 Task: 1.7.8  Export Data with schedule Export
Action: Mouse moved to (959, 69)
Screenshot: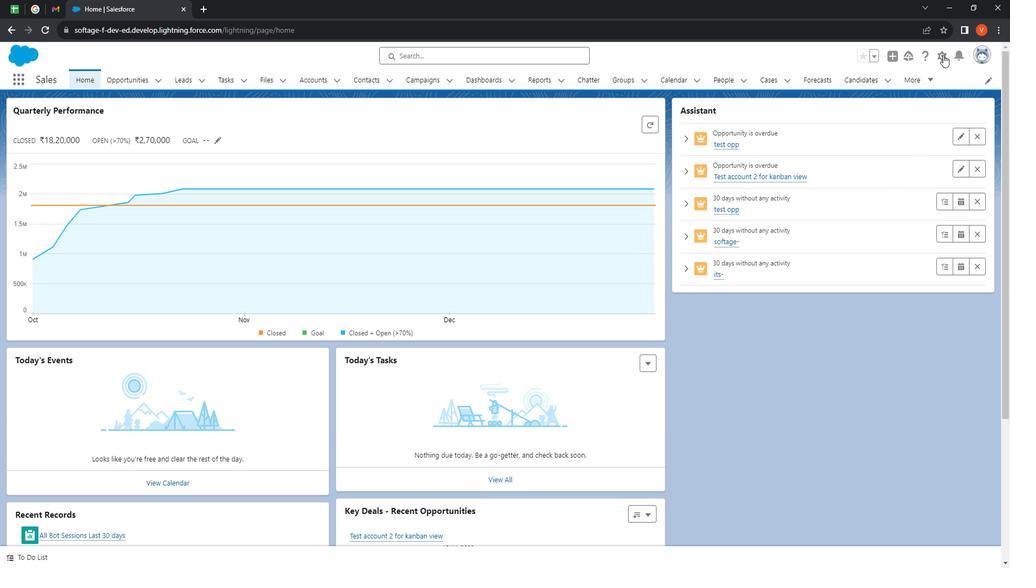 
Action: Mouse pressed left at (959, 69)
Screenshot: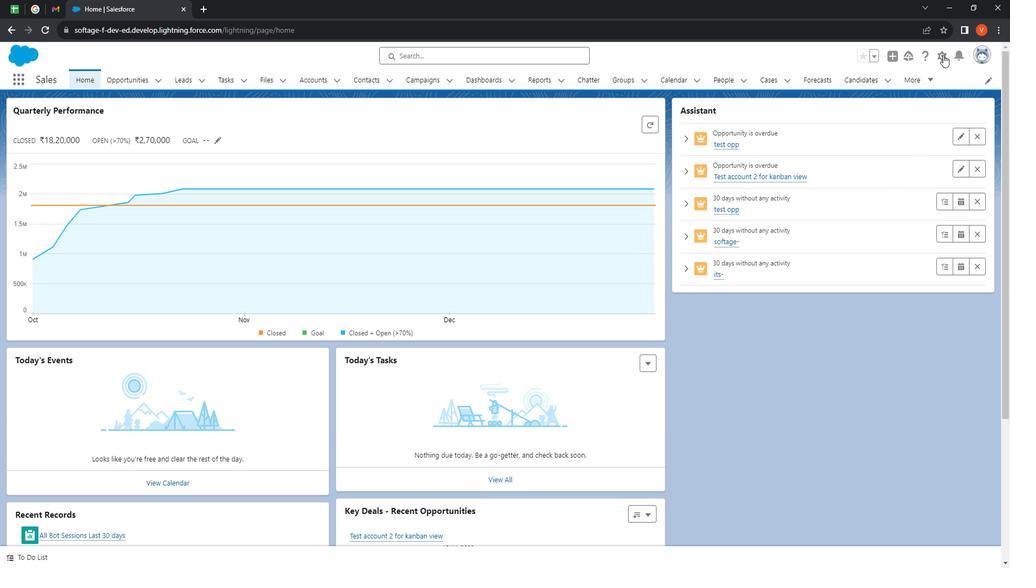 
Action: Mouse moved to (921, 101)
Screenshot: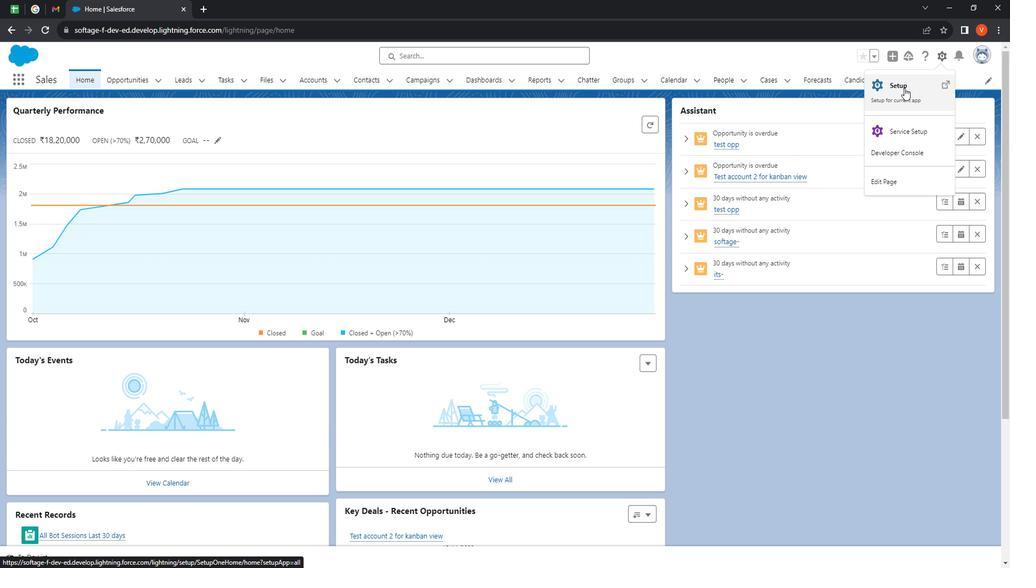 
Action: Mouse pressed left at (921, 101)
Screenshot: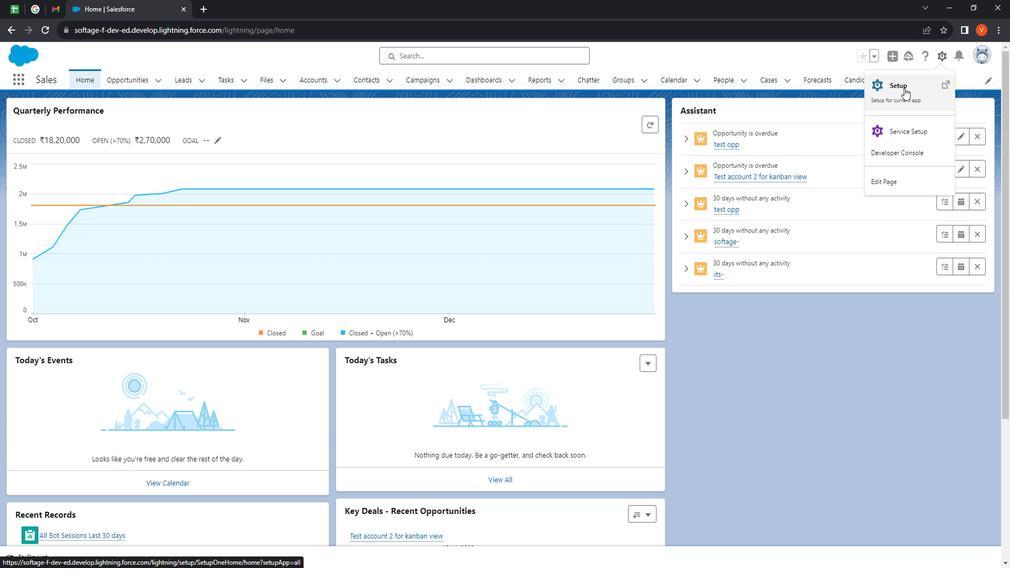 
Action: Mouse moved to (142, 126)
Screenshot: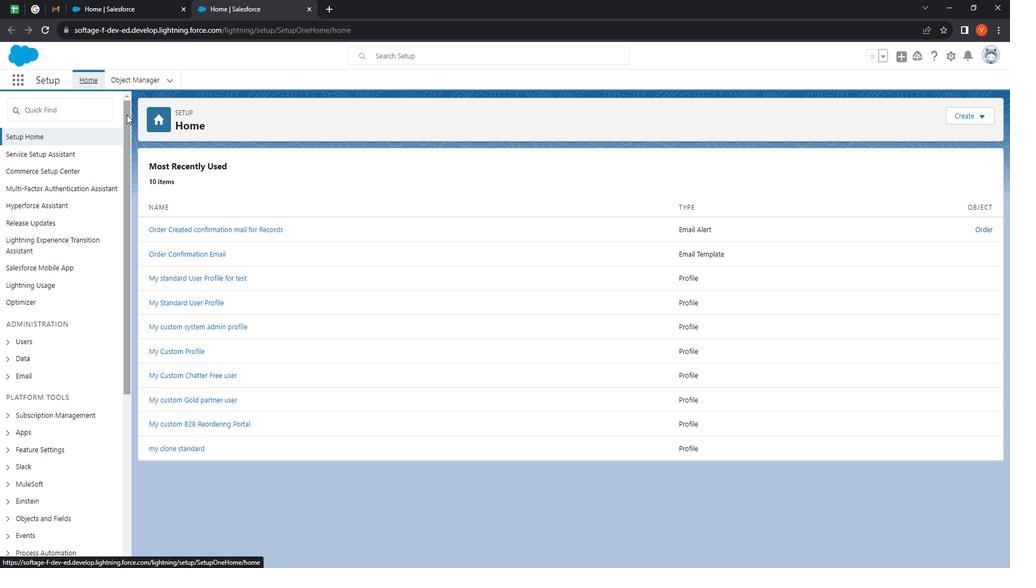 
Action: Mouse pressed left at (142, 126)
Screenshot: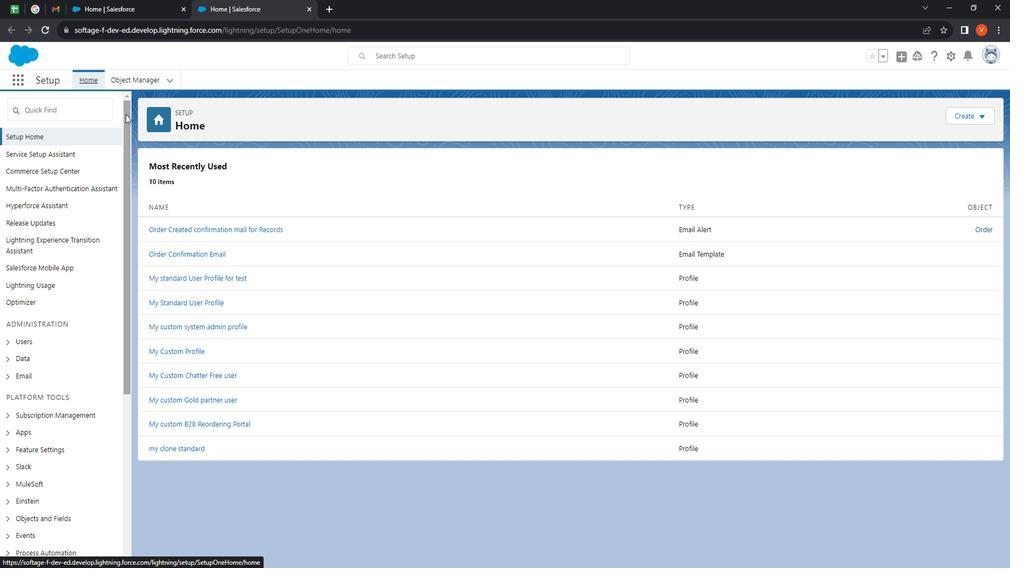 
Action: Mouse moved to (22, 256)
Screenshot: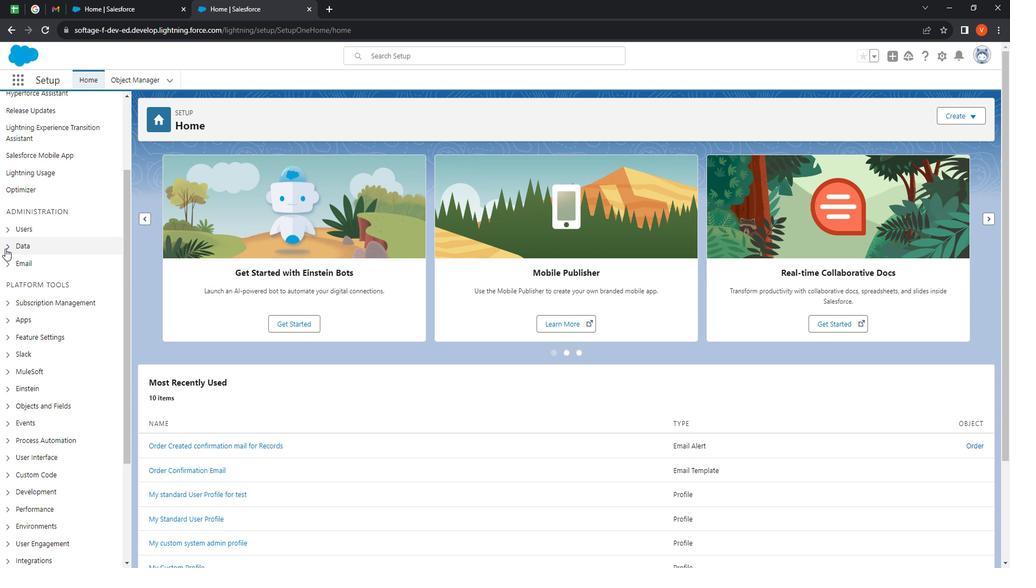 
Action: Mouse pressed left at (22, 256)
Screenshot: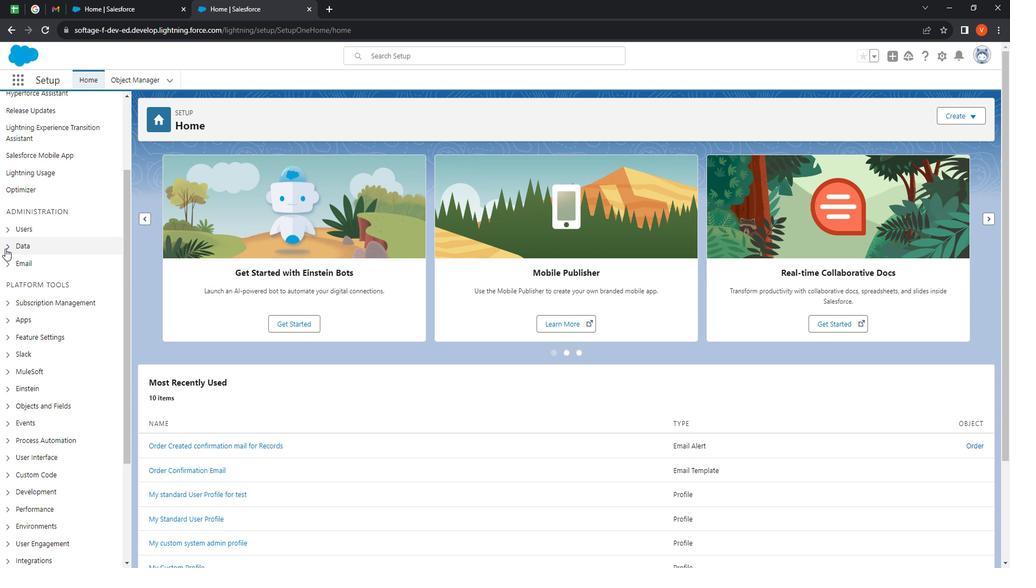 
Action: Mouse moved to (71, 289)
Screenshot: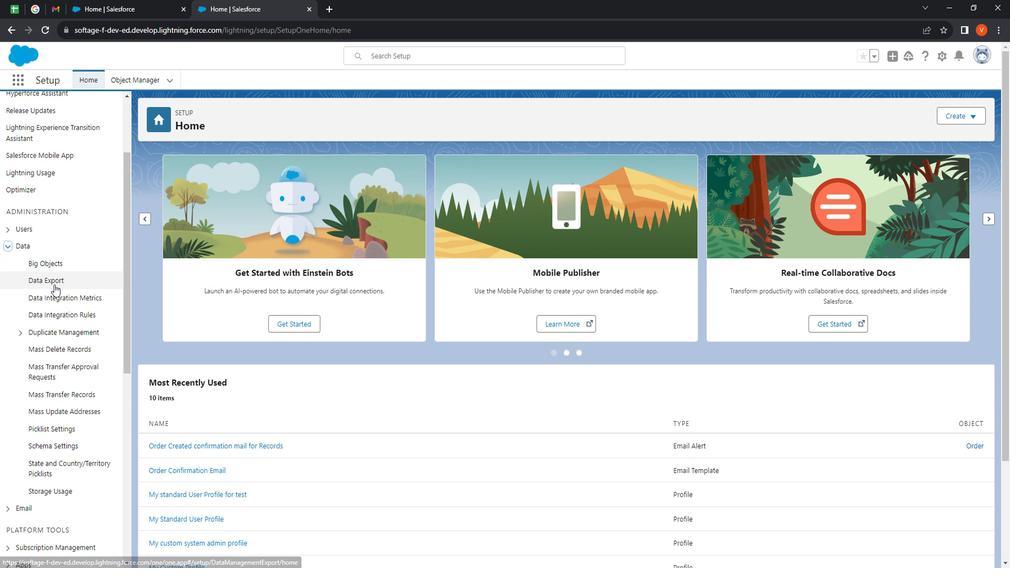 
Action: Mouse pressed left at (71, 289)
Screenshot: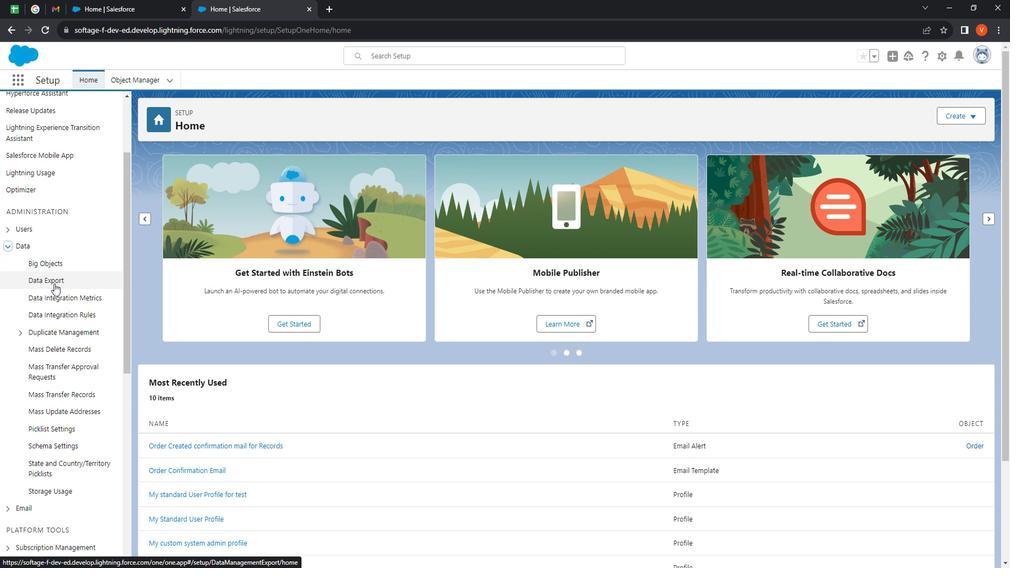 
Action: Mouse moved to (473, 272)
Screenshot: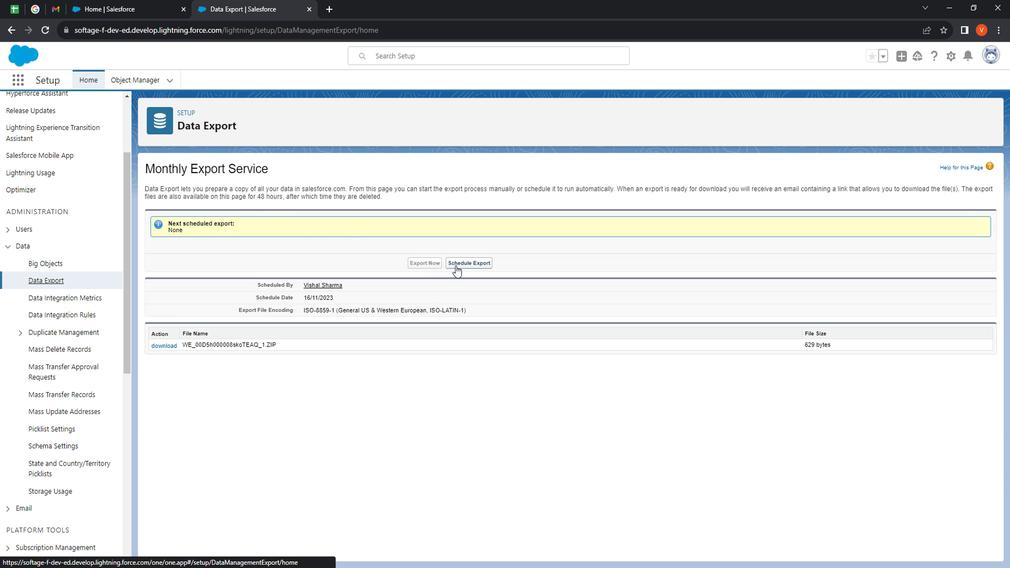 
Action: Mouse pressed left at (473, 272)
Screenshot: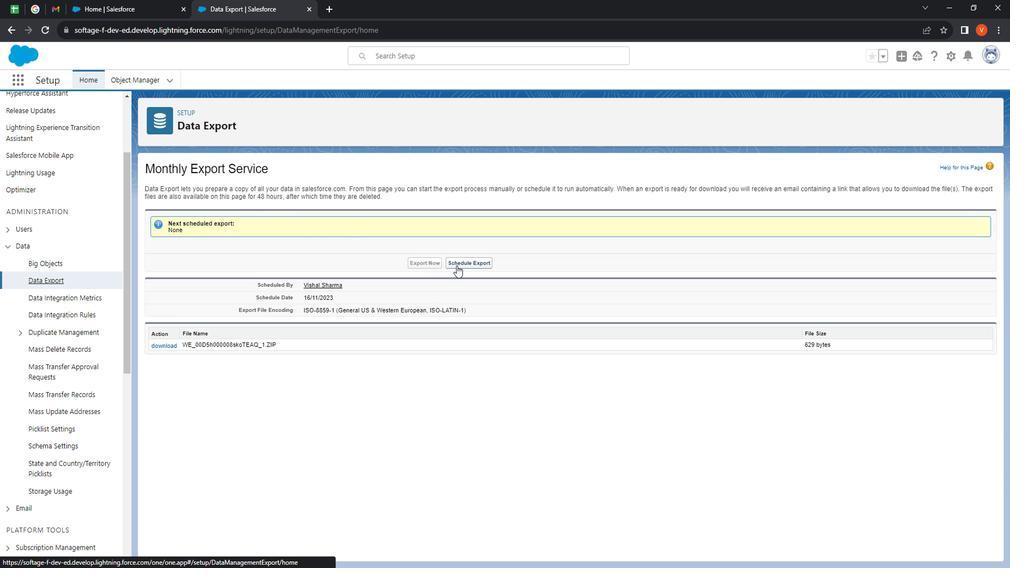 
Action: Mouse moved to (327, 239)
Screenshot: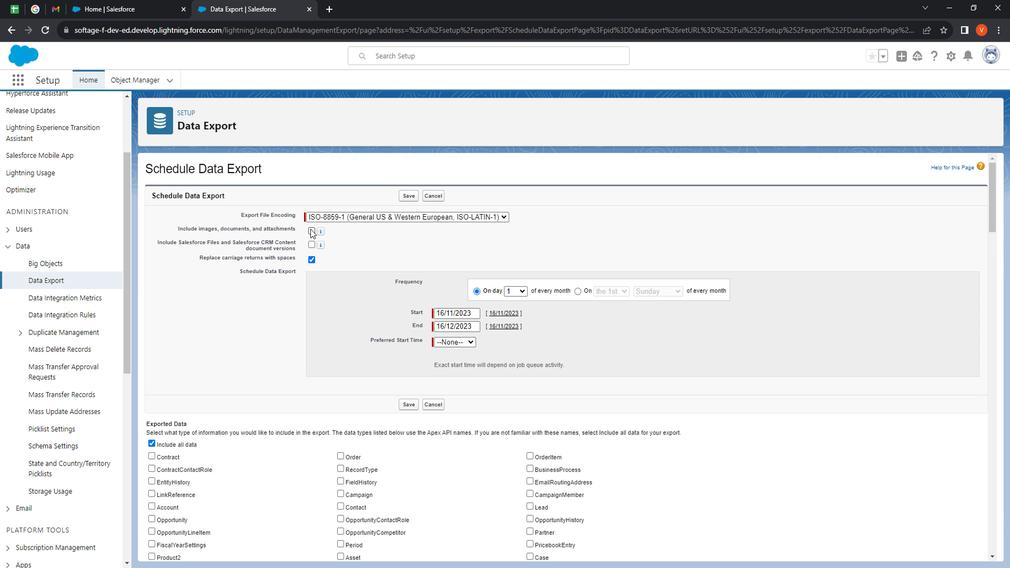 
Action: Mouse pressed left at (327, 239)
Screenshot: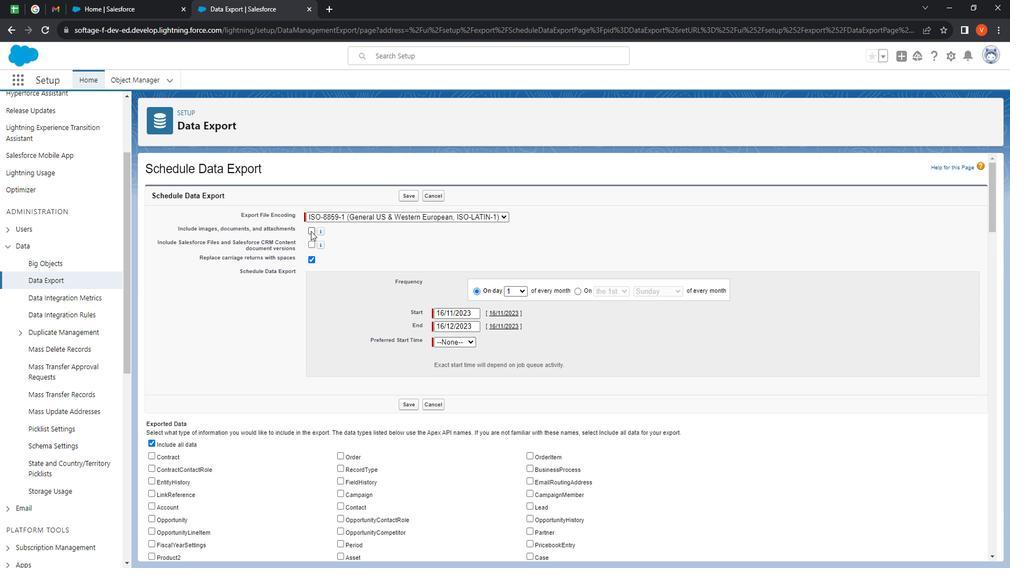 
Action: Mouse moved to (327, 253)
Screenshot: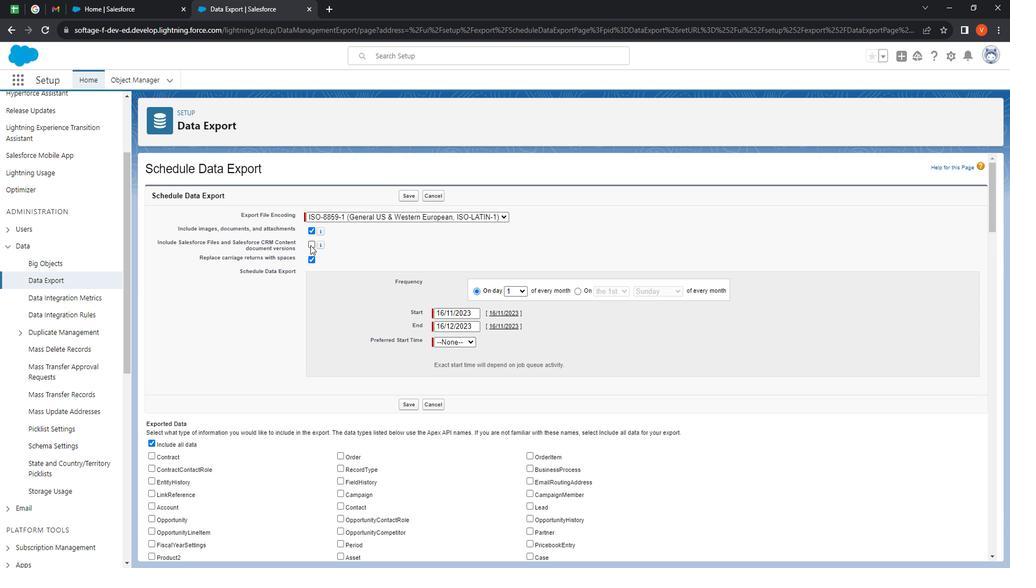 
Action: Mouse pressed left at (327, 253)
Screenshot: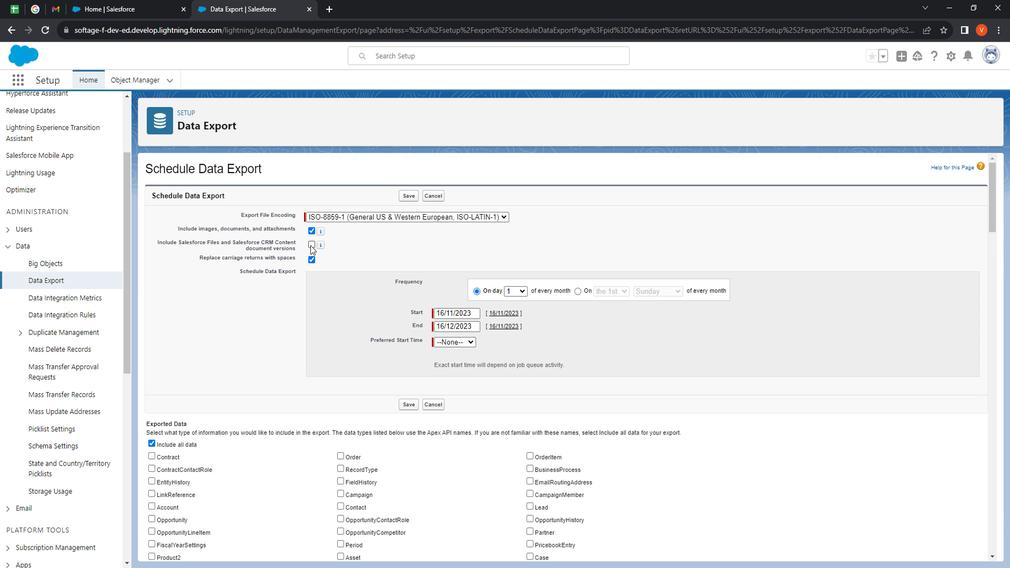 
Action: Mouse moved to (374, 226)
Screenshot: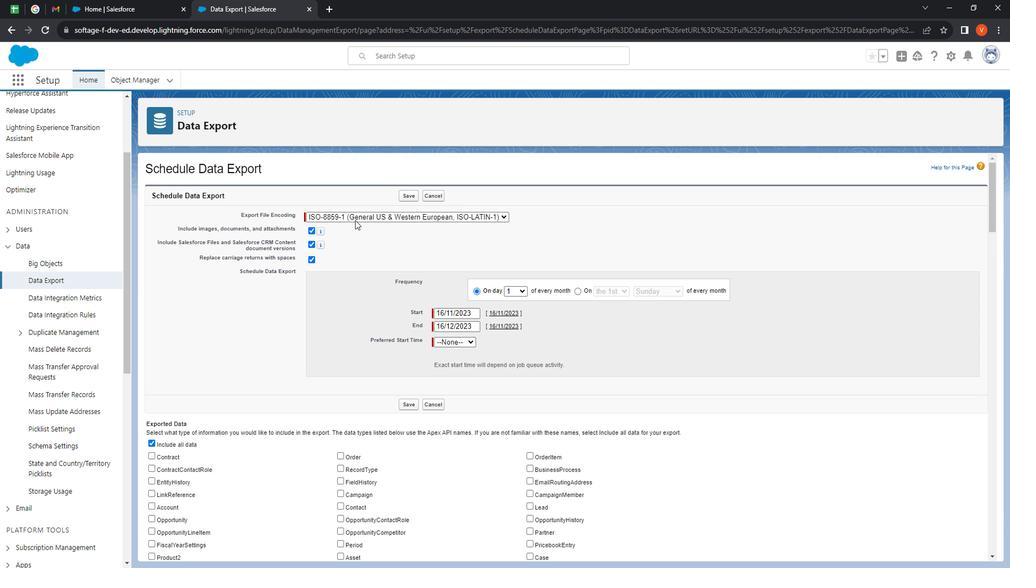 
Action: Mouse pressed left at (374, 226)
Screenshot: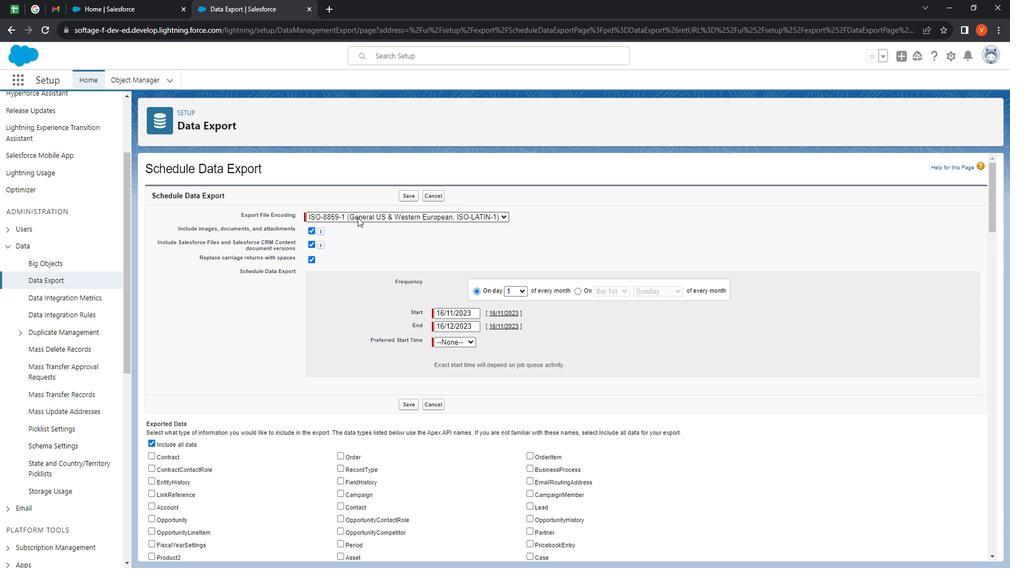 
Action: Mouse moved to (358, 251)
Screenshot: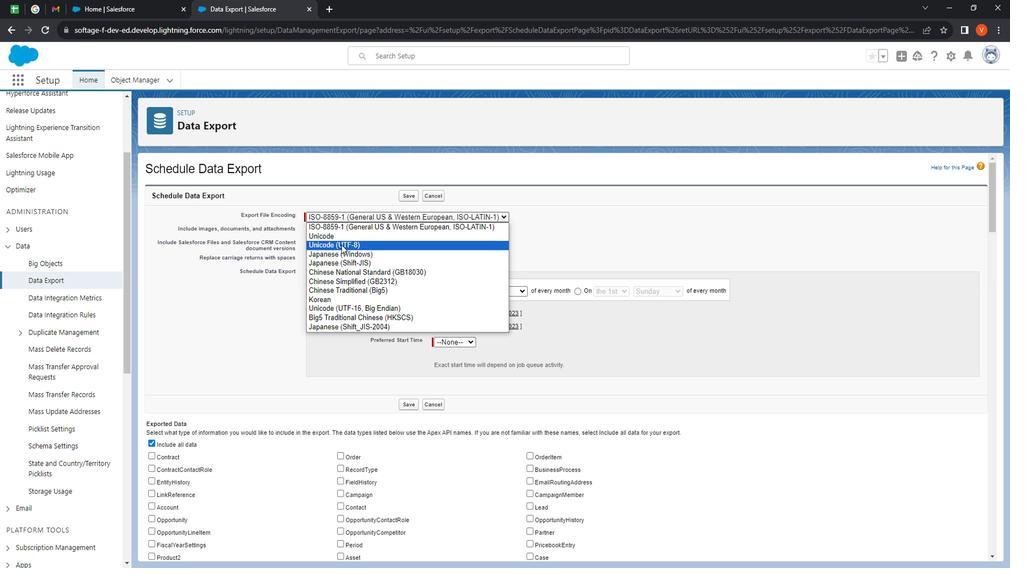 
Action: Mouse pressed left at (358, 251)
Screenshot: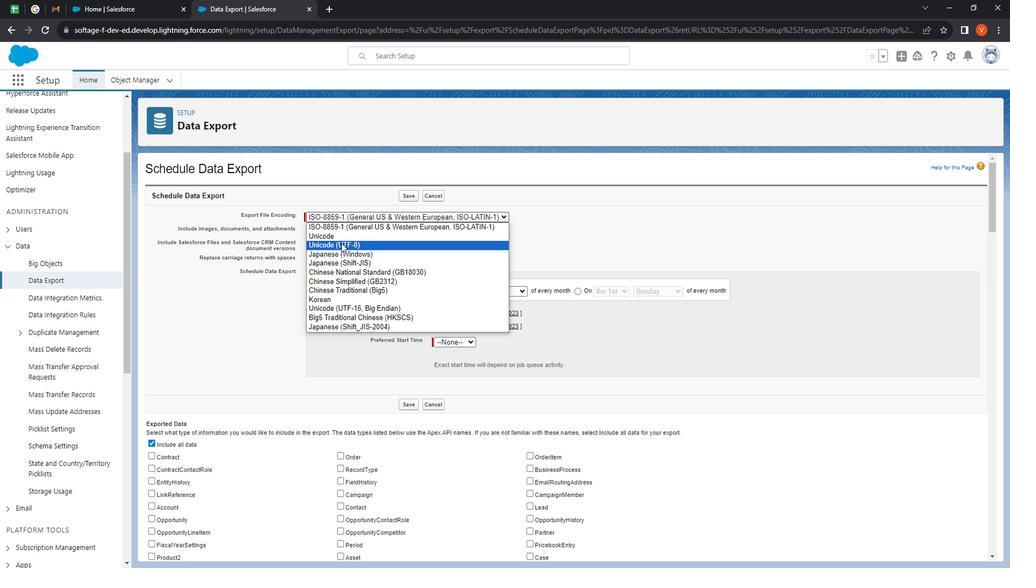 
Action: Mouse moved to (593, 296)
Screenshot: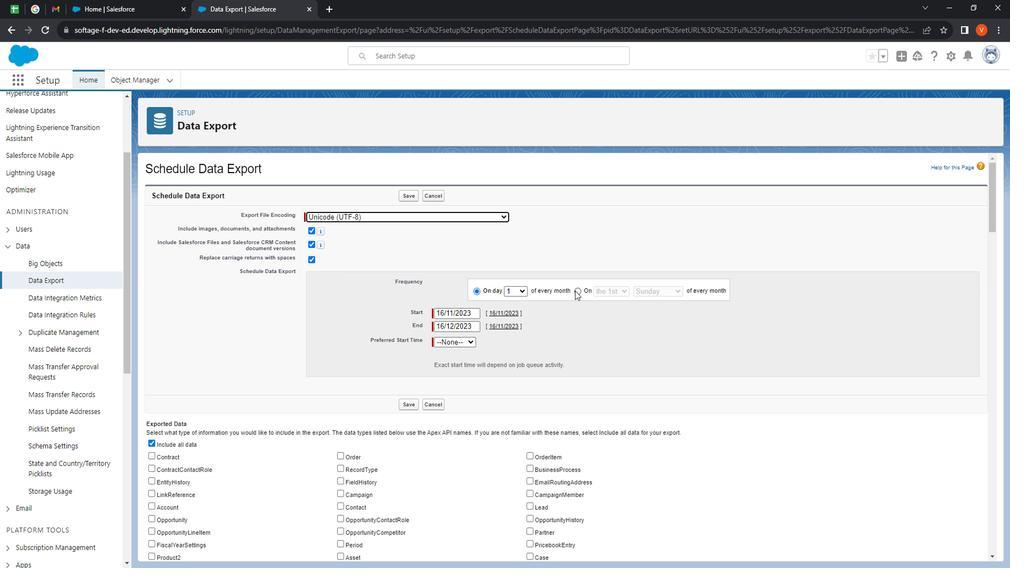 
Action: Mouse pressed left at (593, 296)
Screenshot: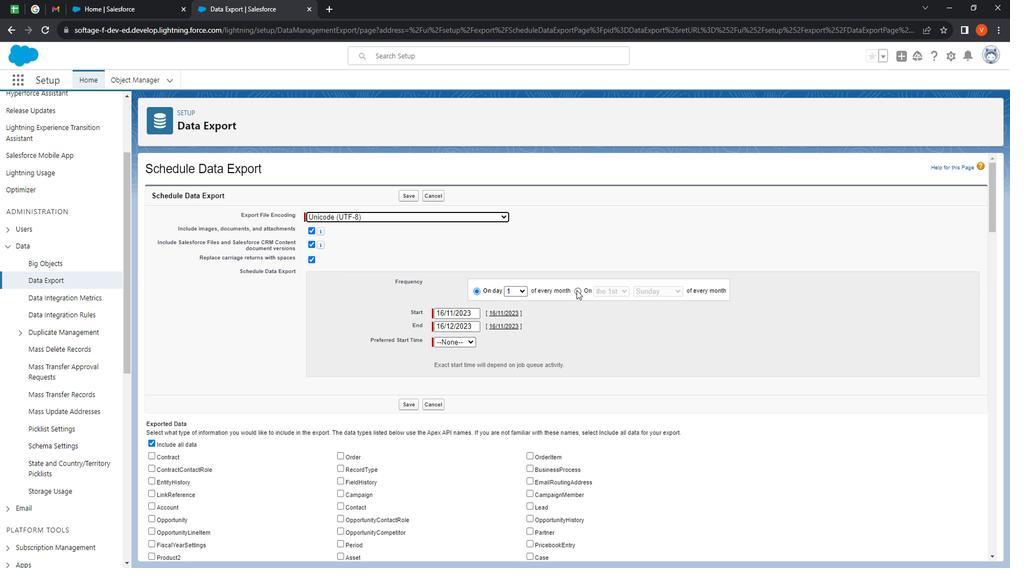 
Action: Mouse moved to (634, 296)
Screenshot: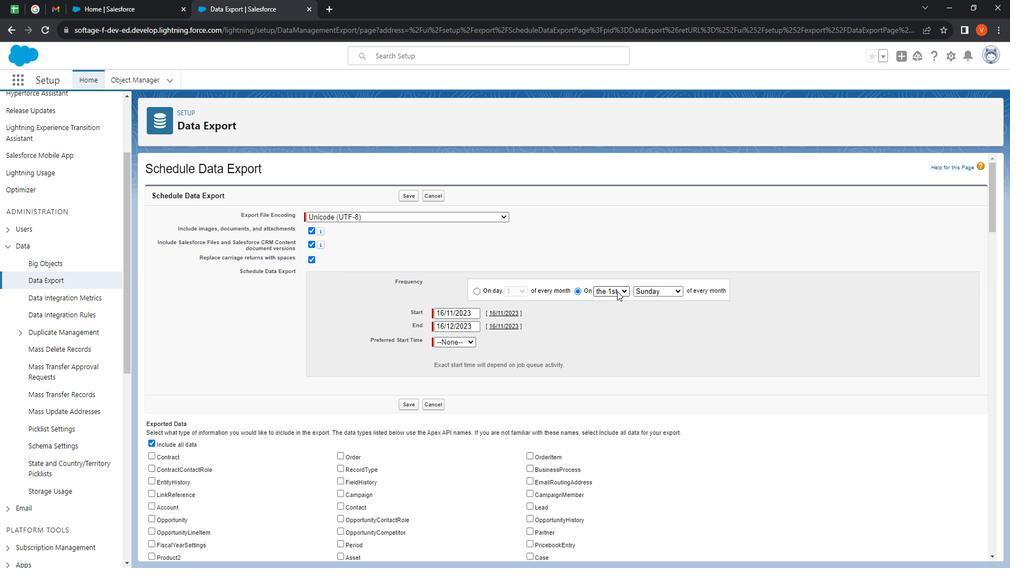 
Action: Mouse pressed left at (634, 296)
Screenshot: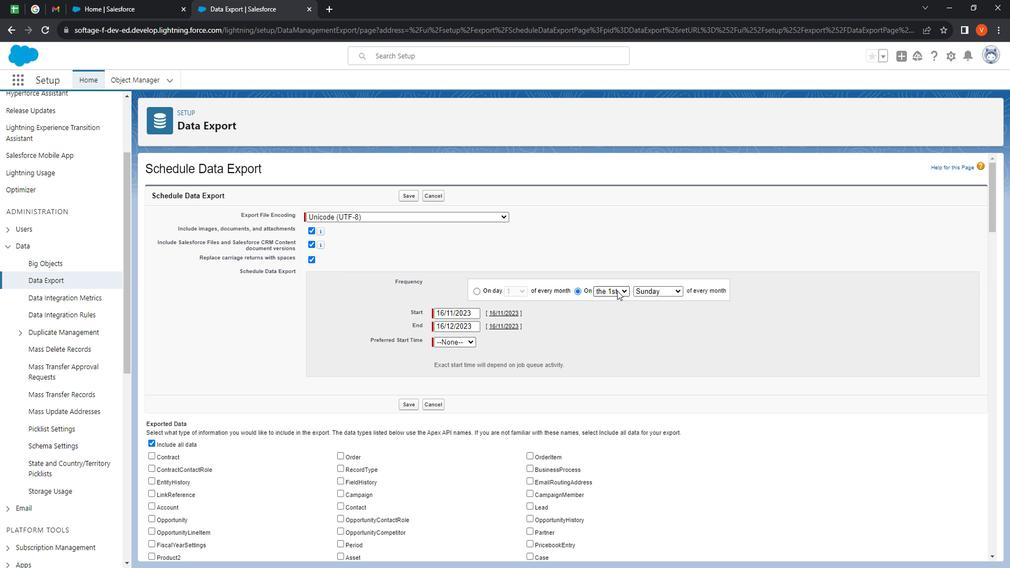 
Action: Mouse moved to (634, 324)
Screenshot: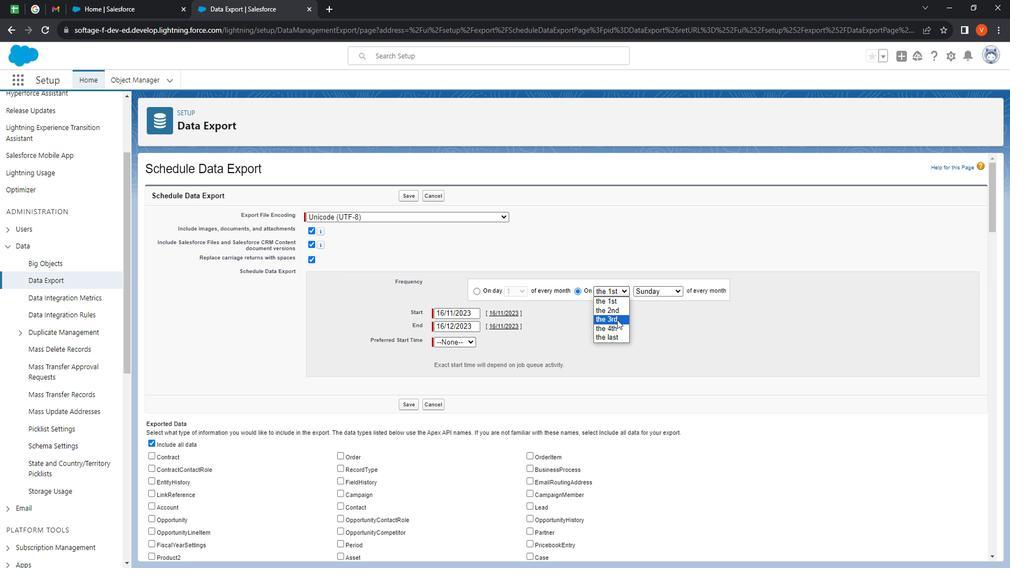 
Action: Mouse pressed left at (634, 324)
Screenshot: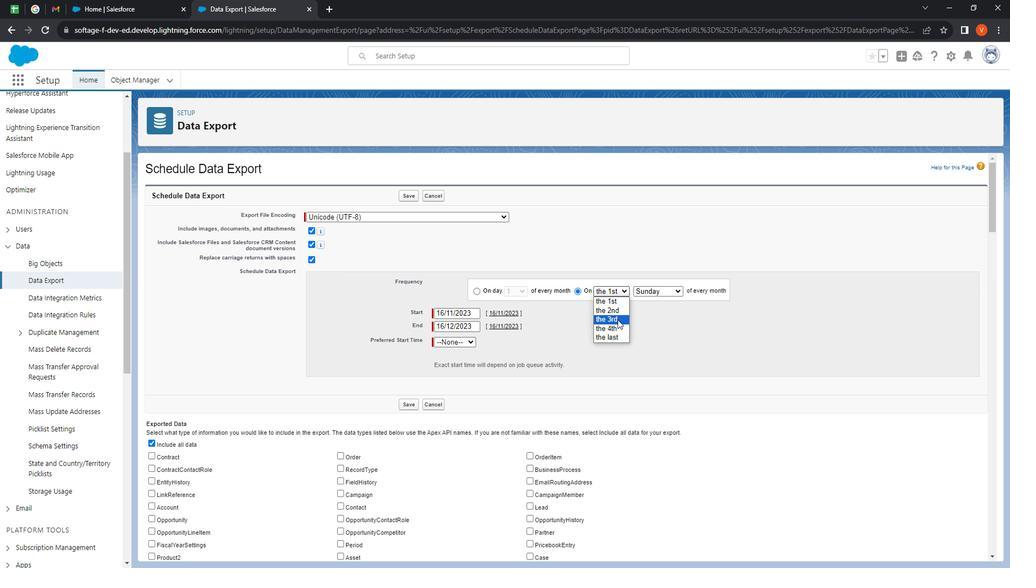 
Action: Mouse moved to (678, 298)
Screenshot: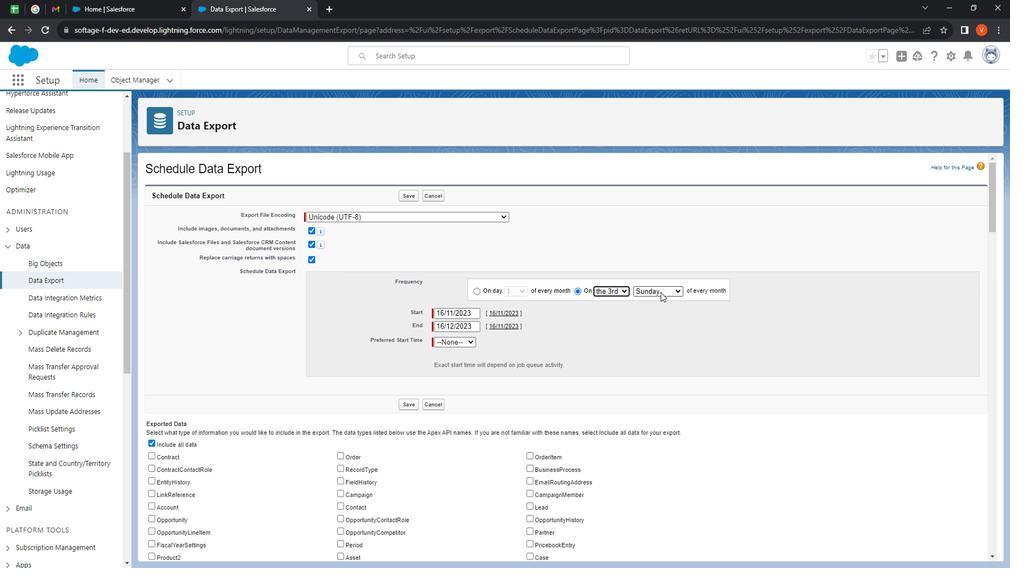 
Action: Mouse pressed left at (678, 298)
Screenshot: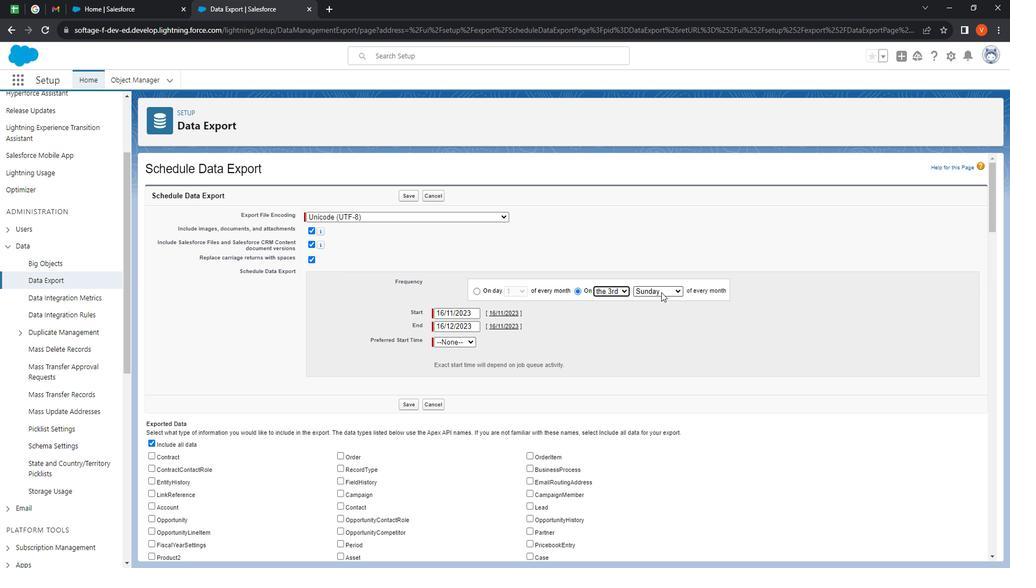 
Action: Mouse moved to (681, 358)
Screenshot: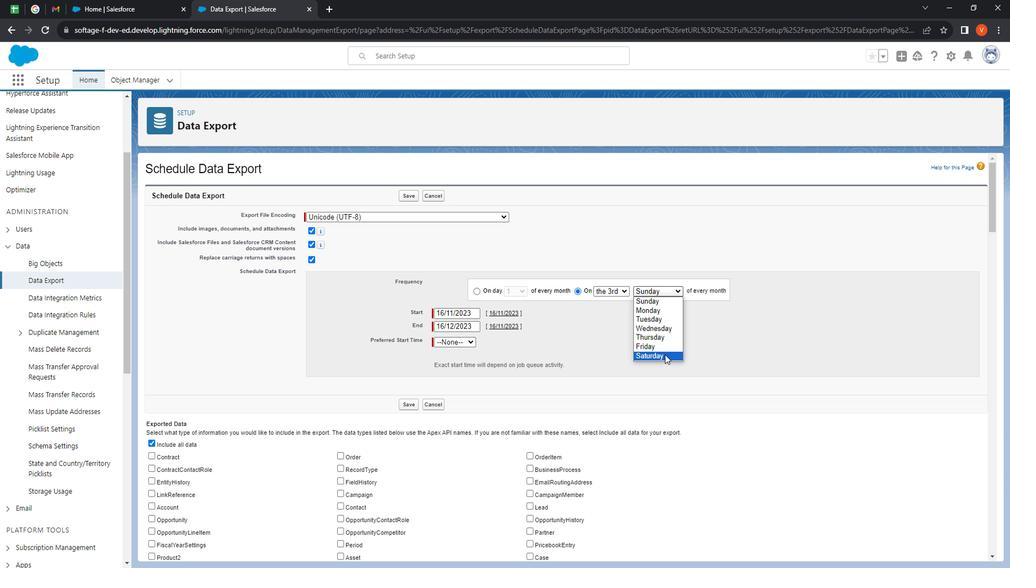 
Action: Mouse pressed left at (681, 358)
Screenshot: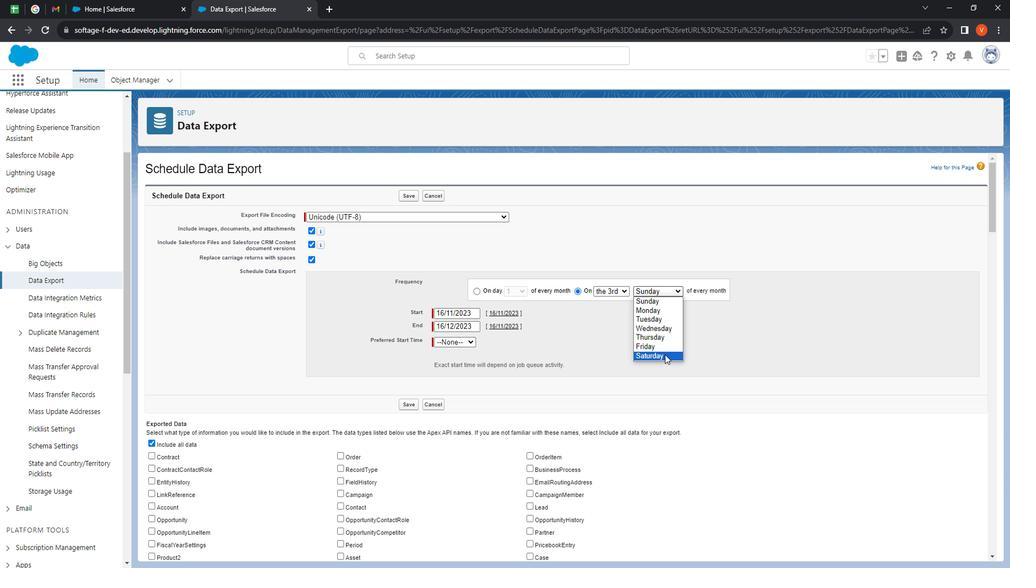 
Action: Mouse moved to (485, 345)
Screenshot: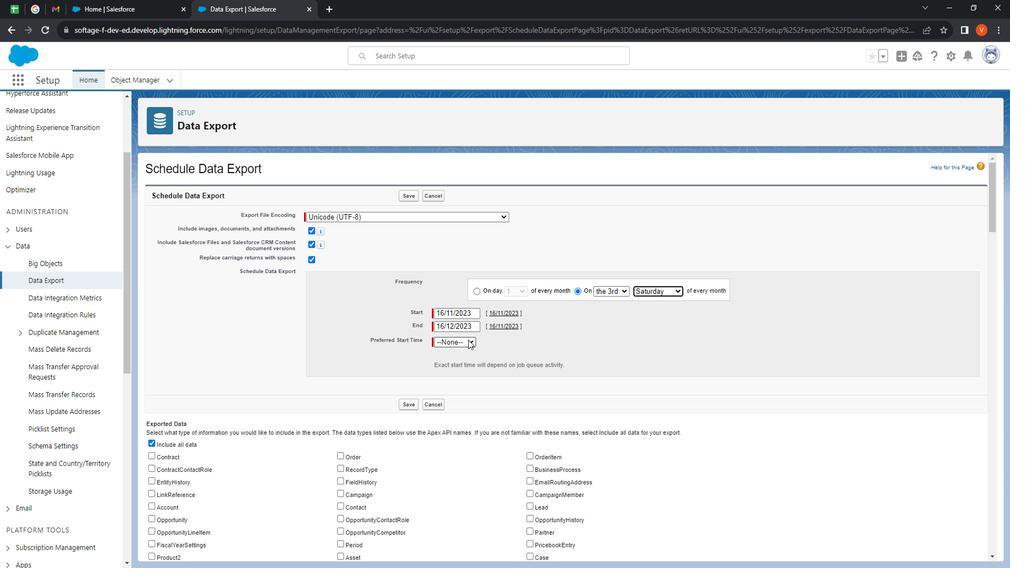 
Action: Mouse pressed left at (485, 345)
Screenshot: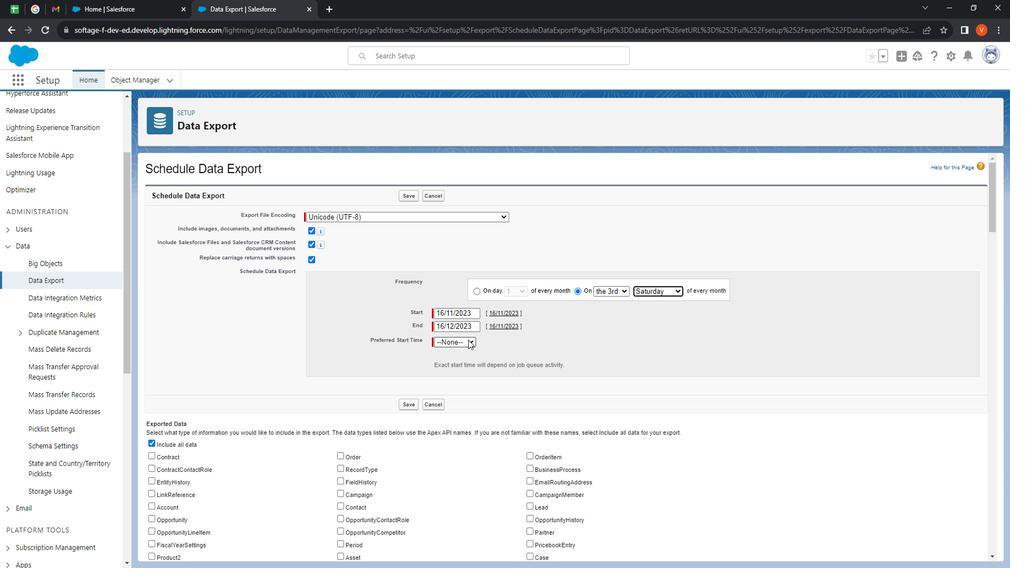 
Action: Mouse moved to (467, 450)
Screenshot: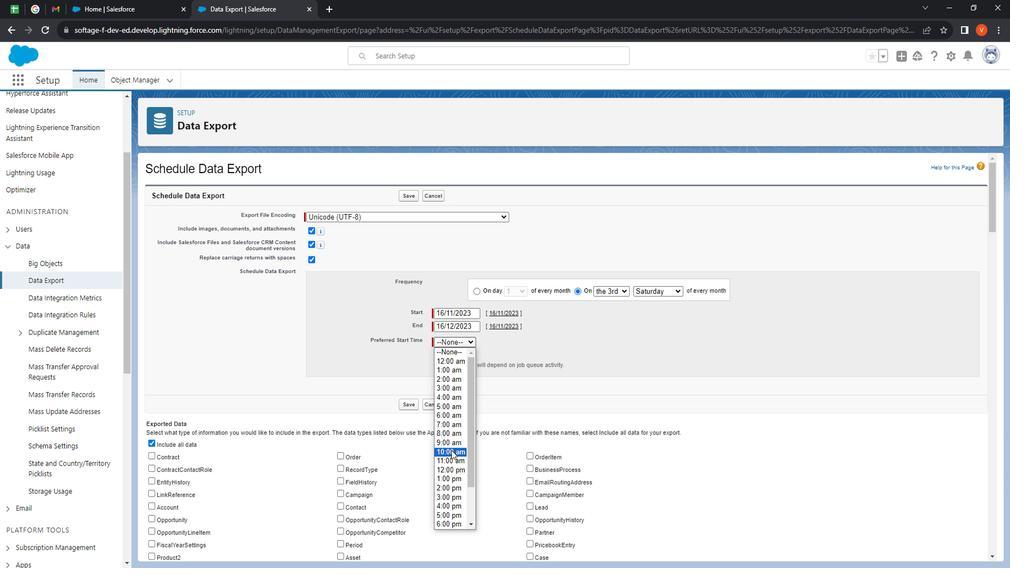 
Action: Mouse pressed left at (467, 450)
Screenshot: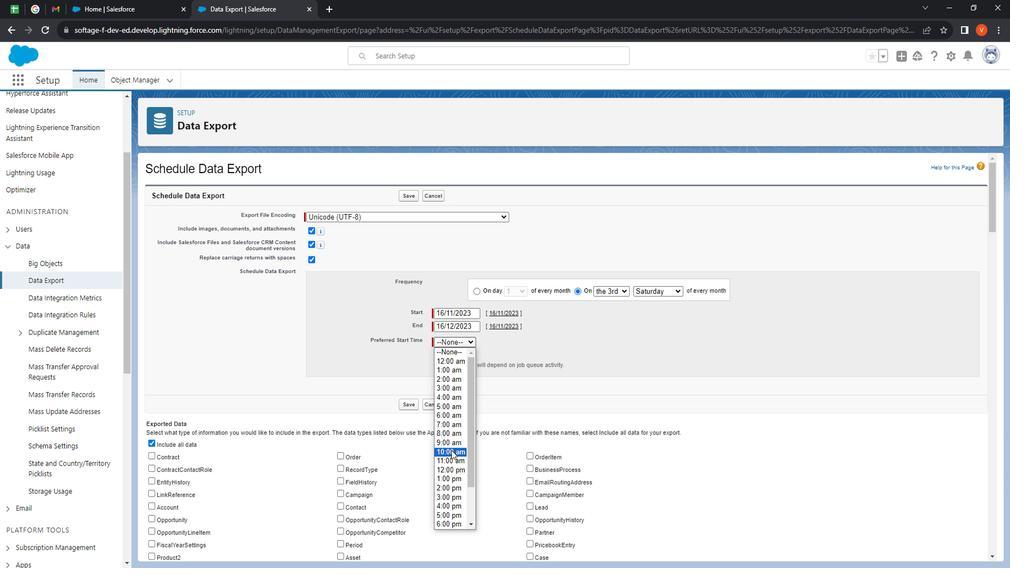 
Action: Mouse moved to (487, 379)
Screenshot: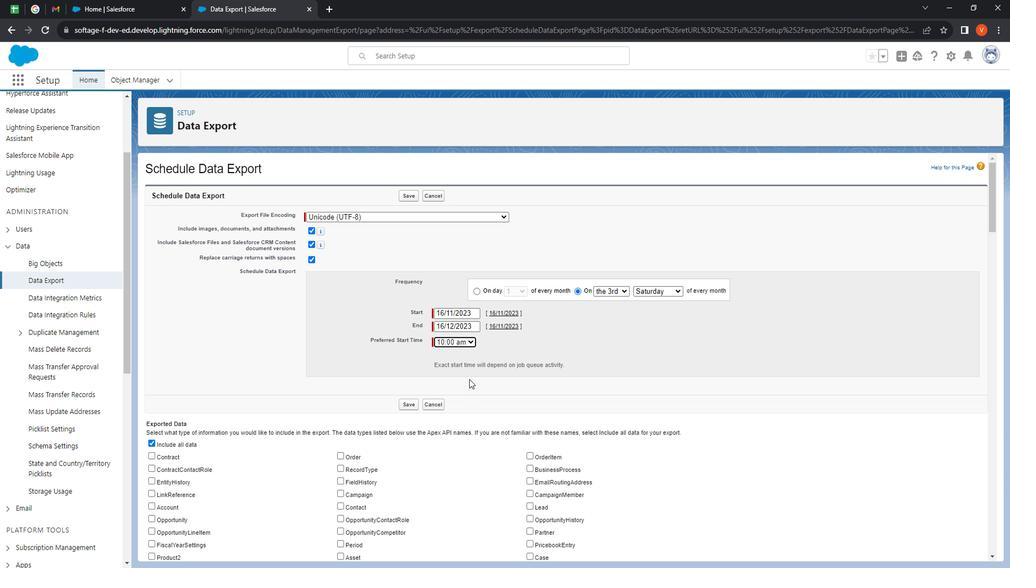 
Action: Mouse scrolled (487, 378) with delta (0, 0)
Screenshot: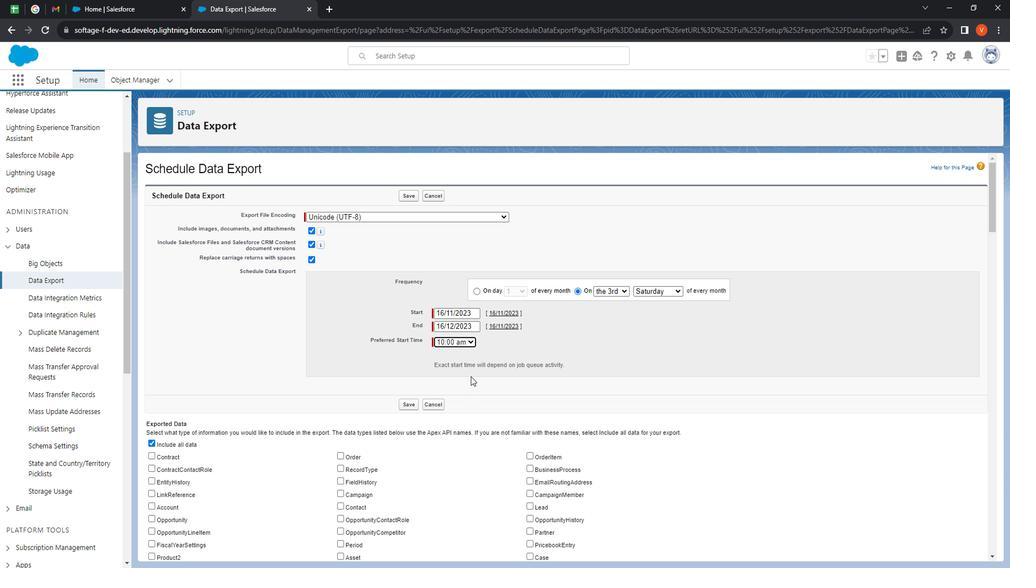 
Action: Mouse moved to (487, 379)
Screenshot: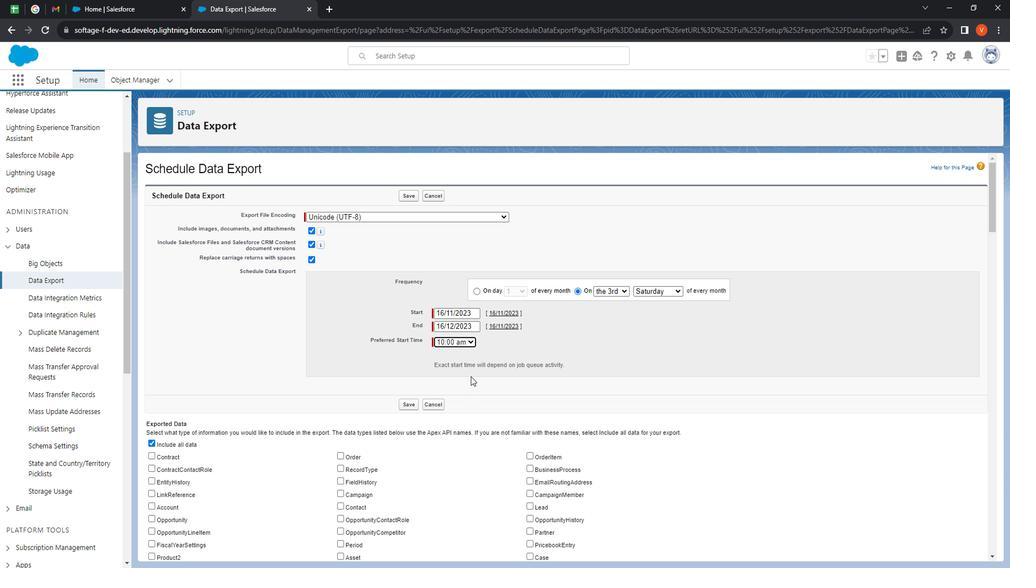 
Action: Mouse scrolled (487, 378) with delta (0, 0)
Screenshot: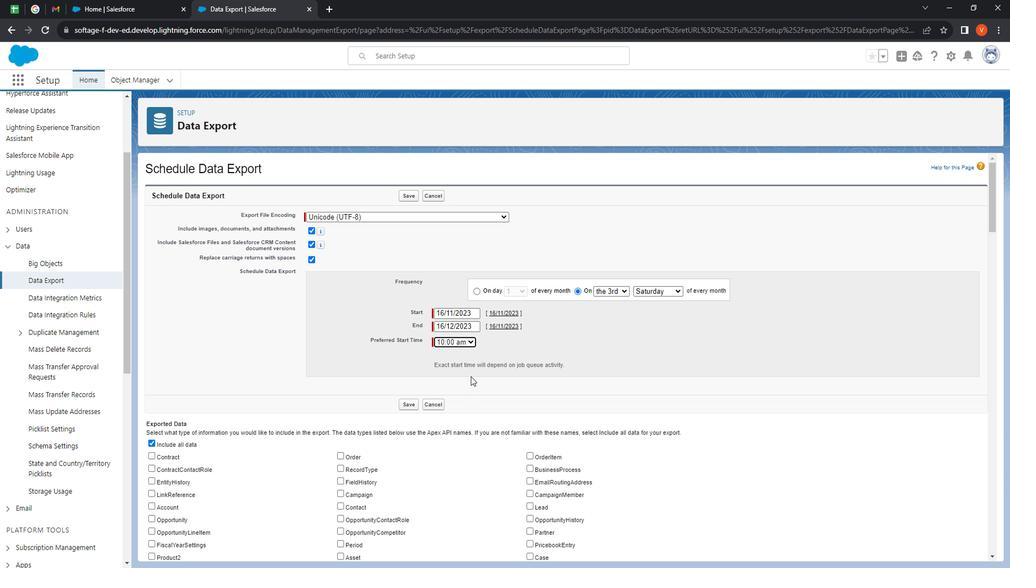 
Action: Mouse moved to (481, 375)
Screenshot: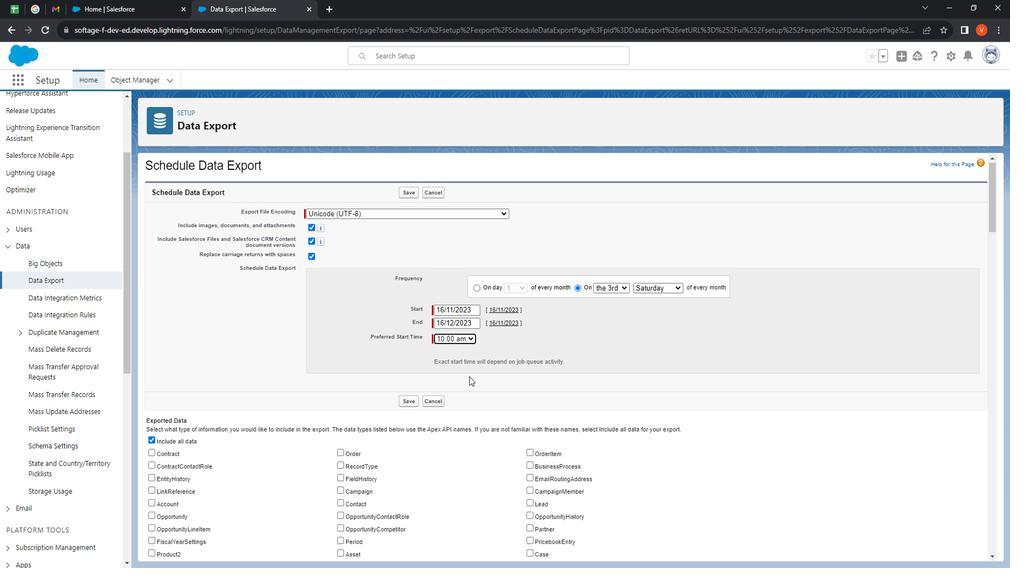 
Action: Mouse scrolled (481, 374) with delta (0, 0)
Screenshot: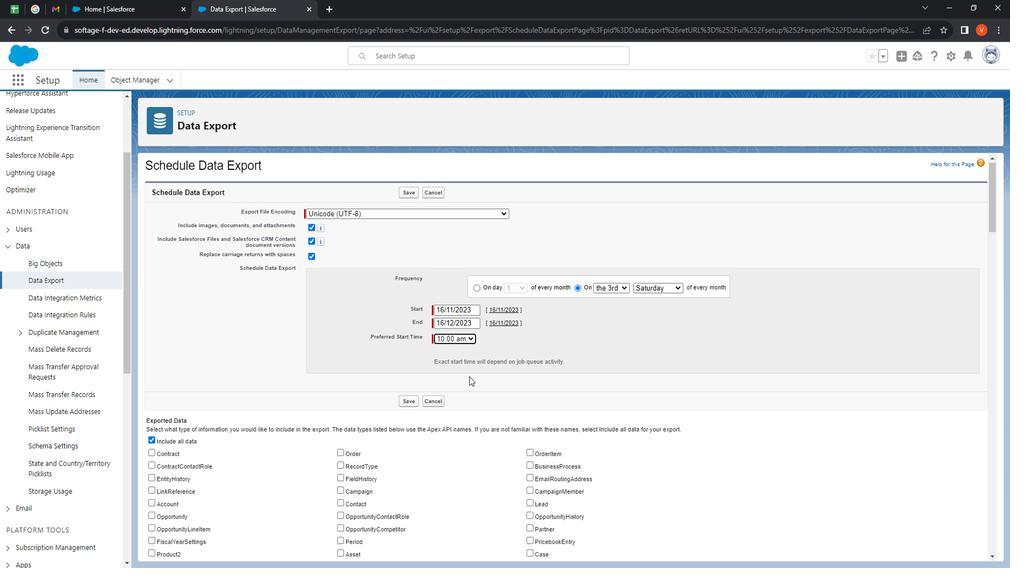 
Action: Mouse moved to (477, 370)
Screenshot: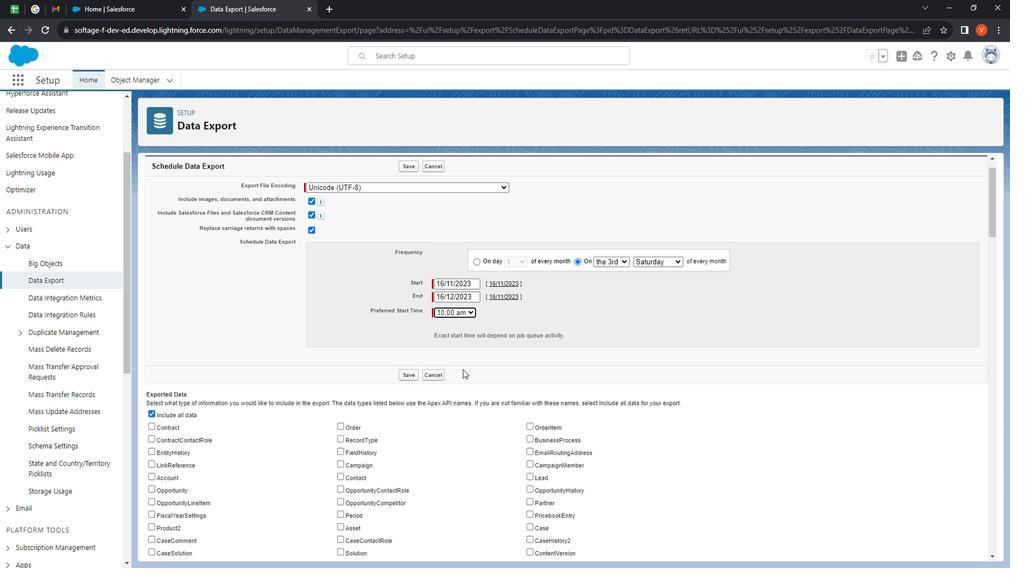 
Action: Mouse scrolled (477, 370) with delta (0, 0)
Screenshot: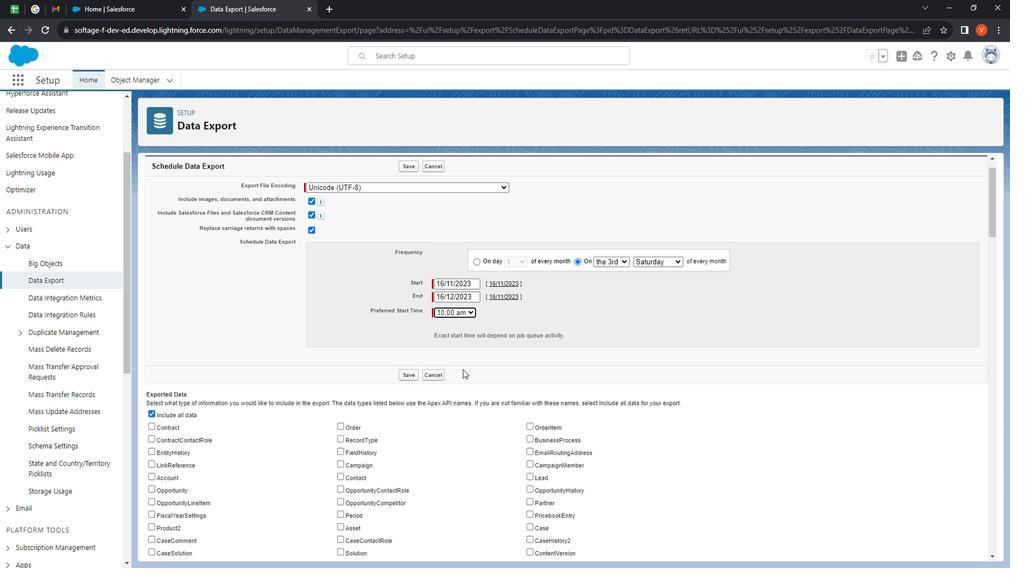 
Action: Mouse moved to (433, 333)
Screenshot: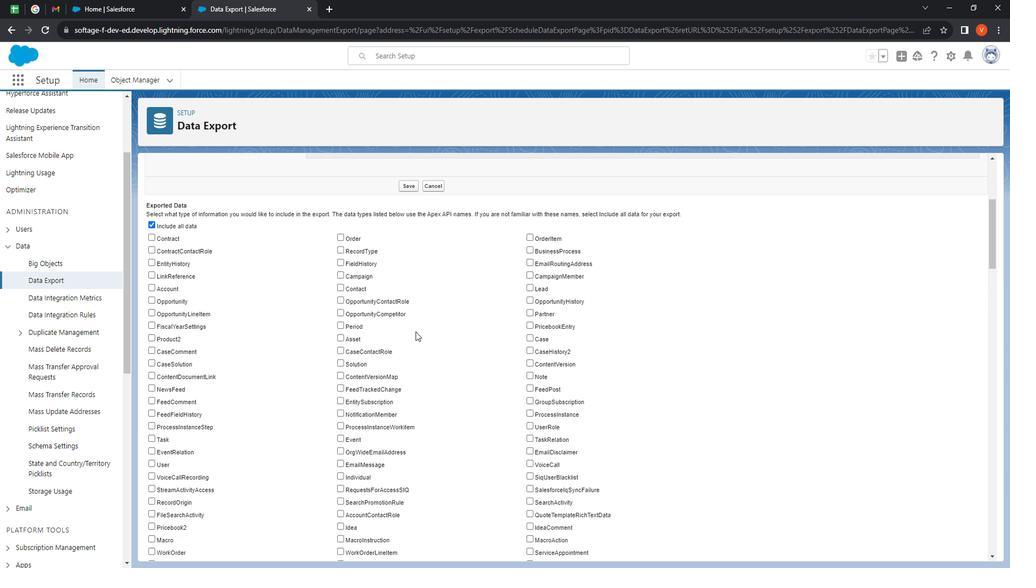
Action: Mouse scrolled (433, 333) with delta (0, 0)
Screenshot: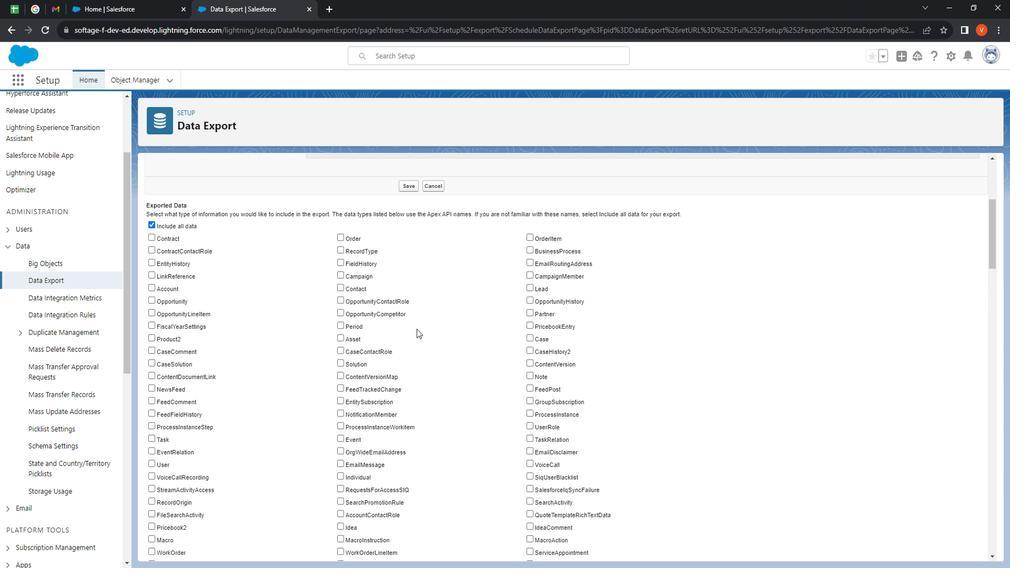 
Action: Mouse scrolled (433, 333) with delta (0, 0)
Screenshot: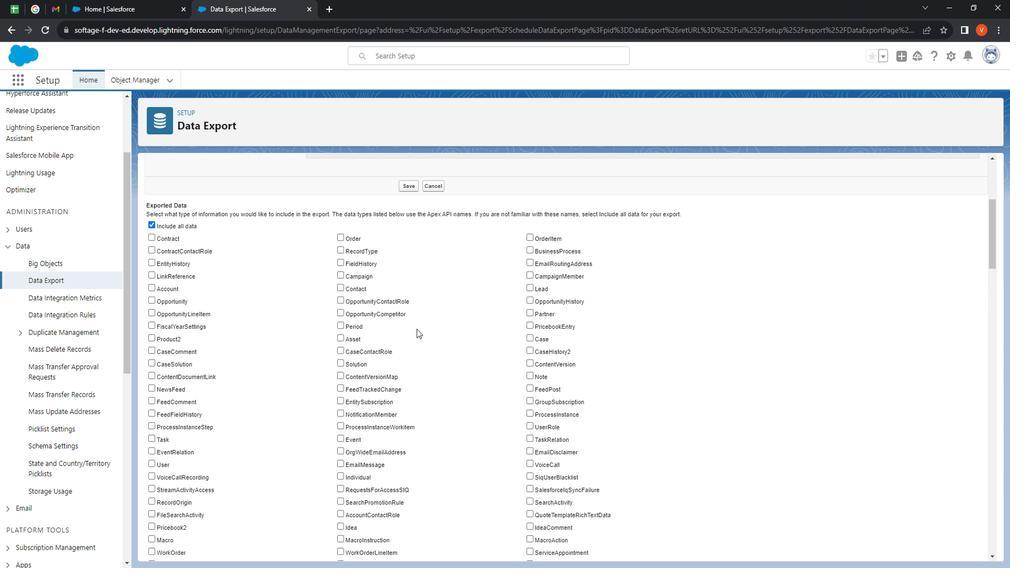 
Action: Mouse moved to (433, 333)
Screenshot: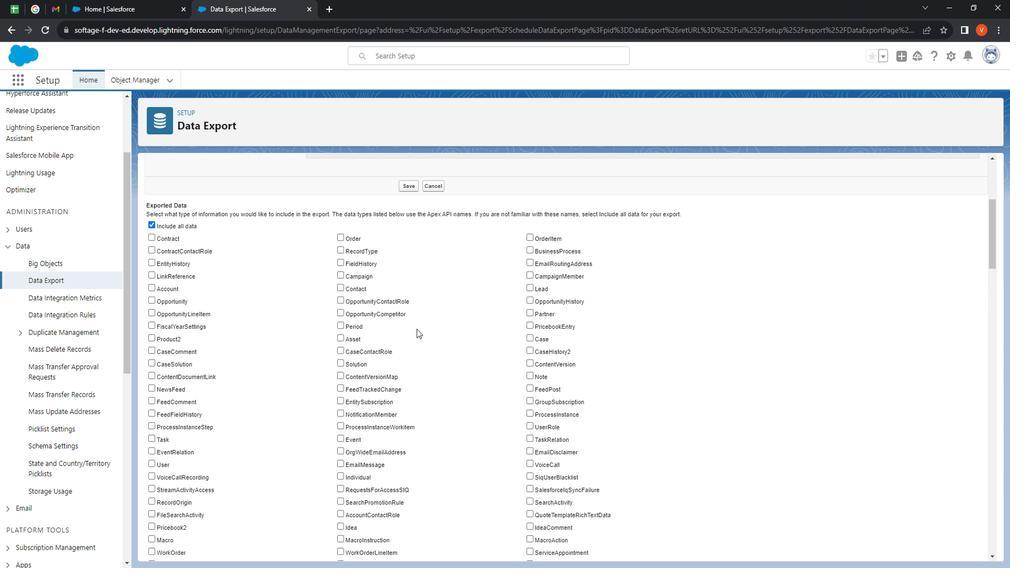 
Action: Mouse scrolled (433, 333) with delta (0, 0)
Screenshot: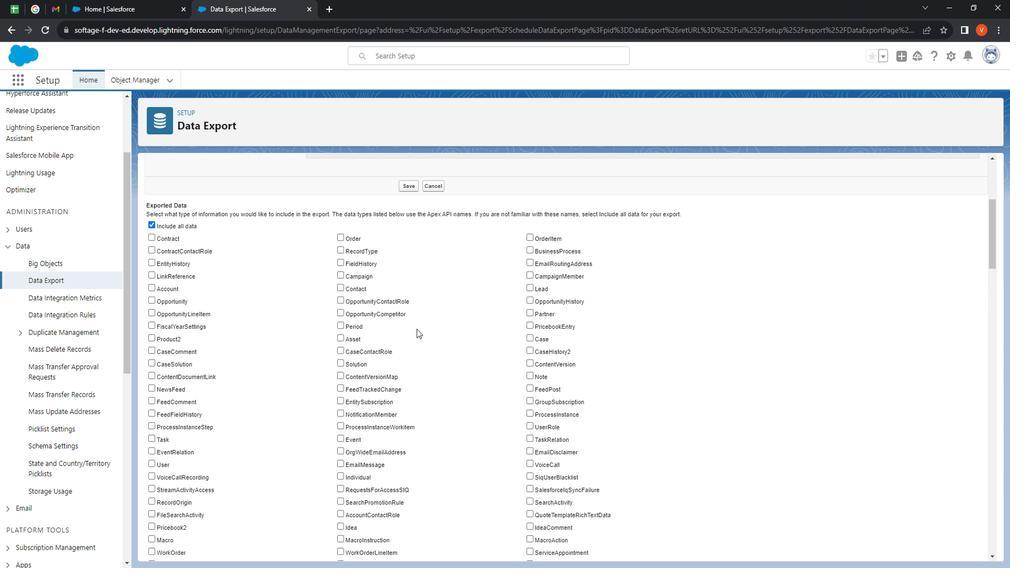 
Action: Mouse moved to (433, 334)
Screenshot: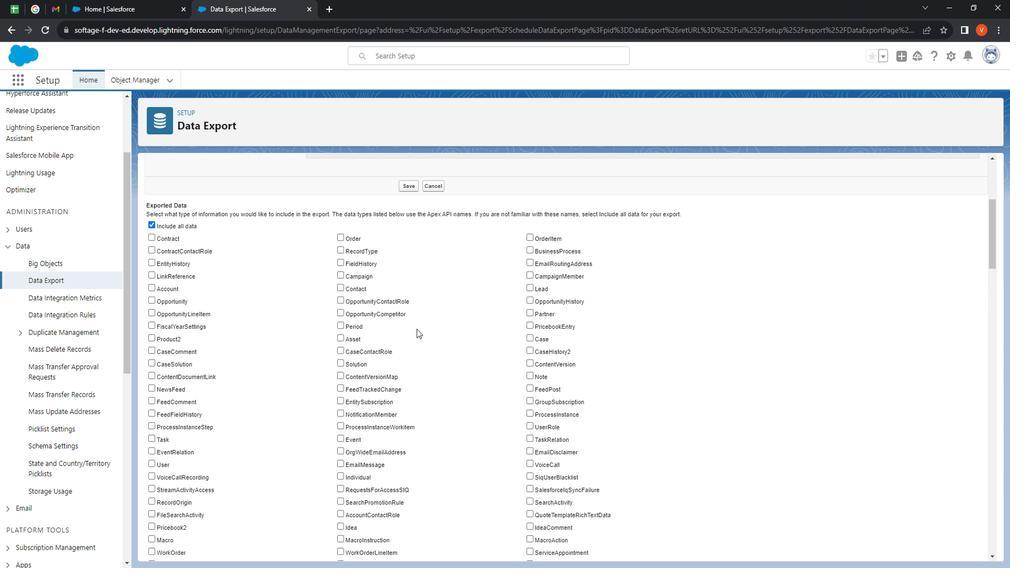 
Action: Mouse scrolled (433, 333) with delta (0, 0)
Screenshot: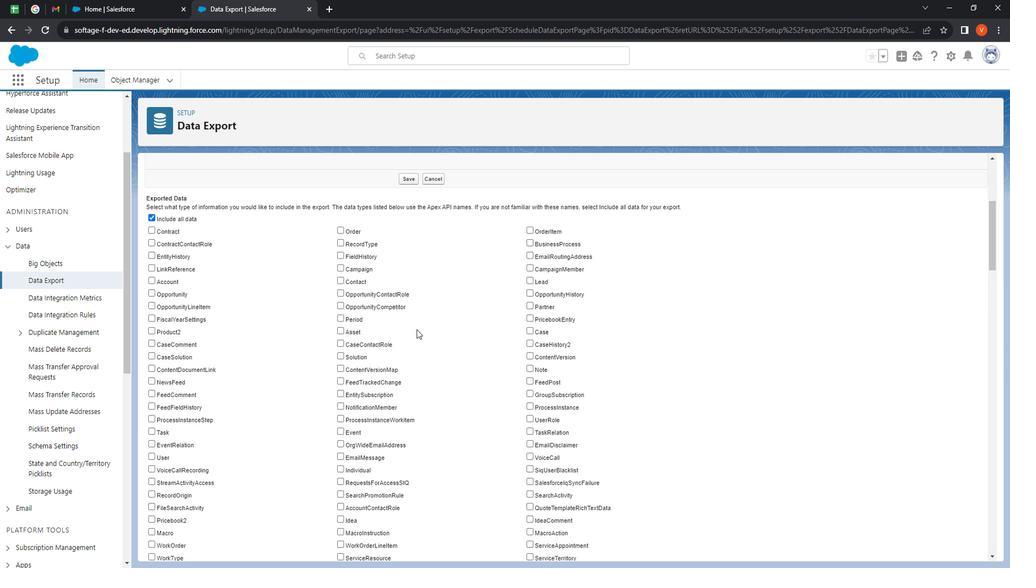 
Action: Mouse scrolled (433, 333) with delta (0, 0)
Screenshot: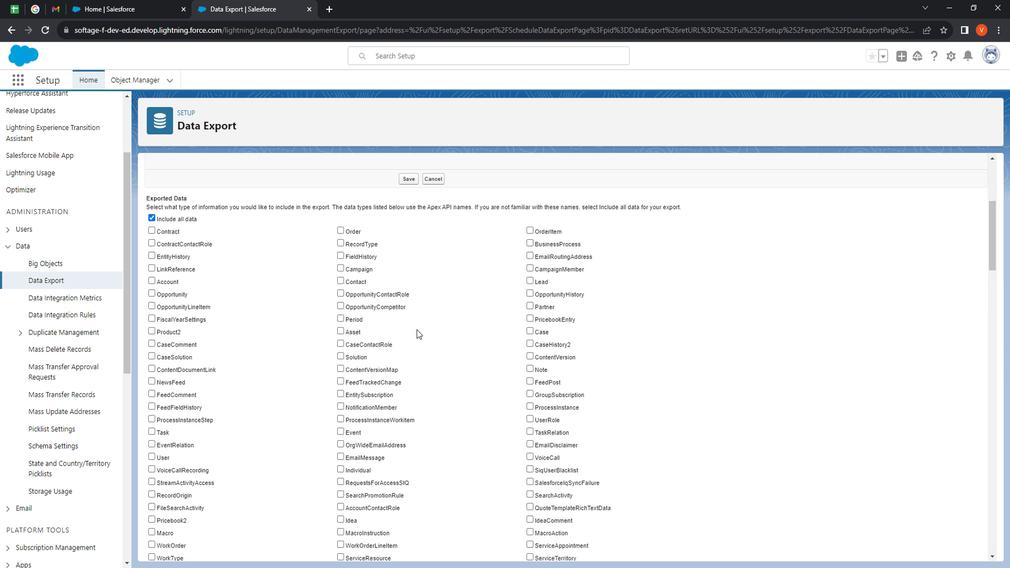 
Action: Mouse scrolled (433, 333) with delta (0, 0)
Screenshot: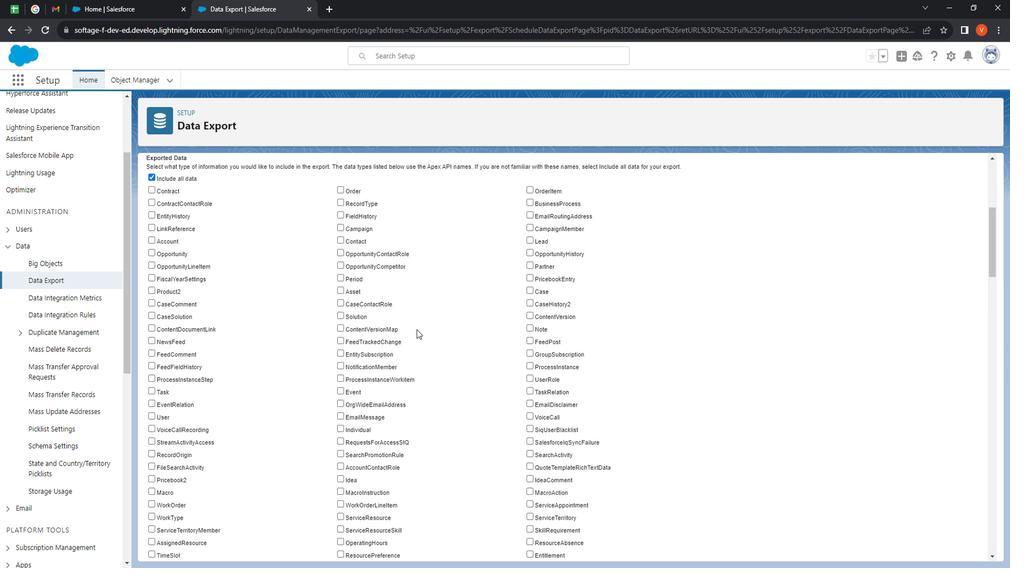 
Action: Mouse moved to (439, 333)
Screenshot: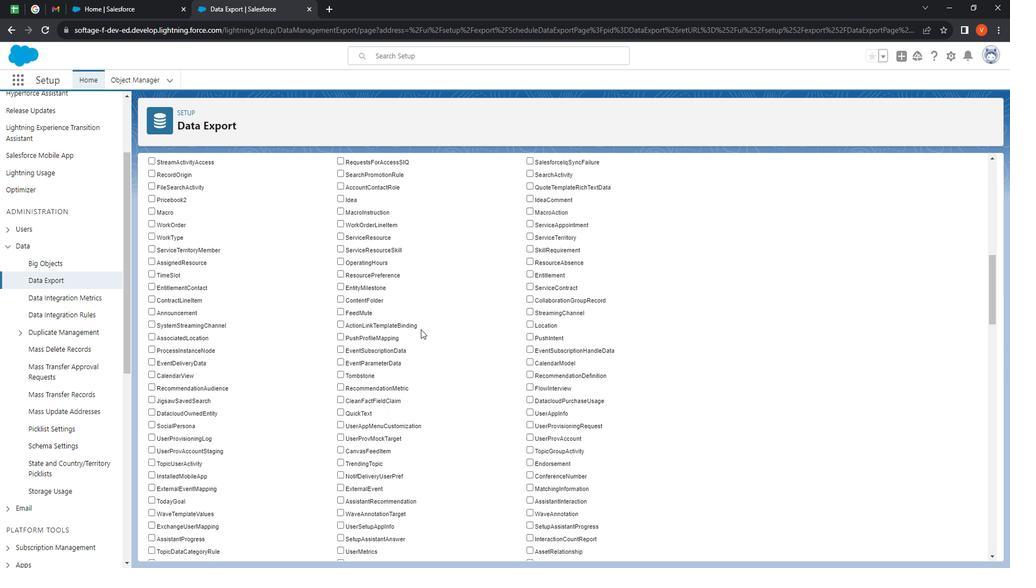 
Action: Mouse scrolled (439, 332) with delta (0, 0)
Screenshot: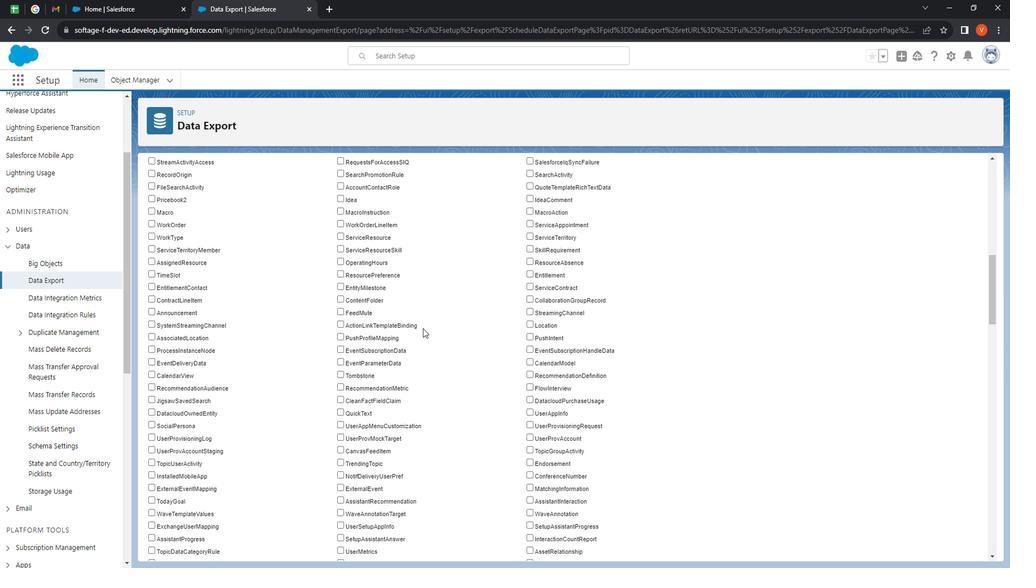 
Action: Mouse scrolled (439, 332) with delta (0, 0)
Screenshot: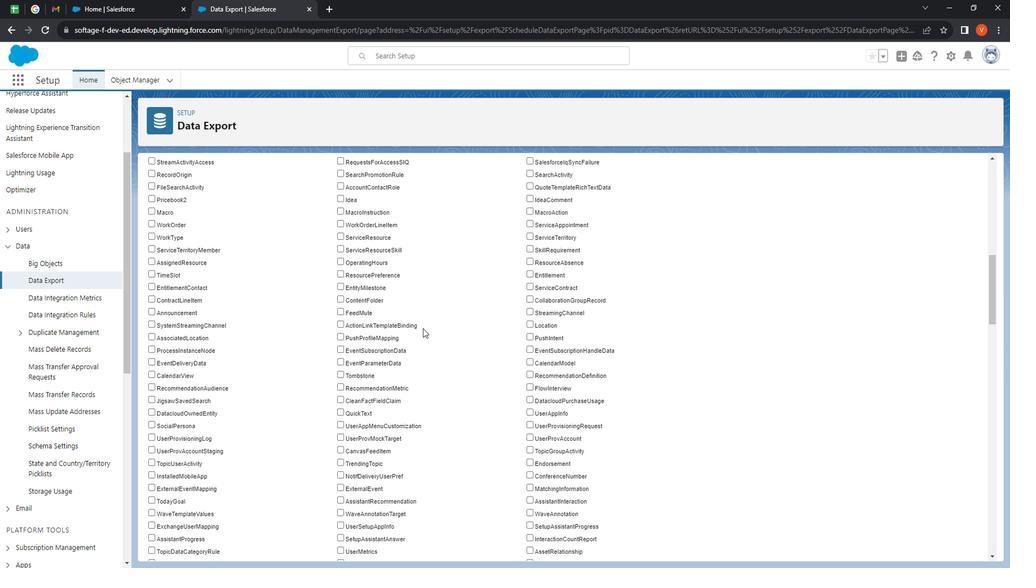 
Action: Mouse scrolled (439, 332) with delta (0, 0)
Screenshot: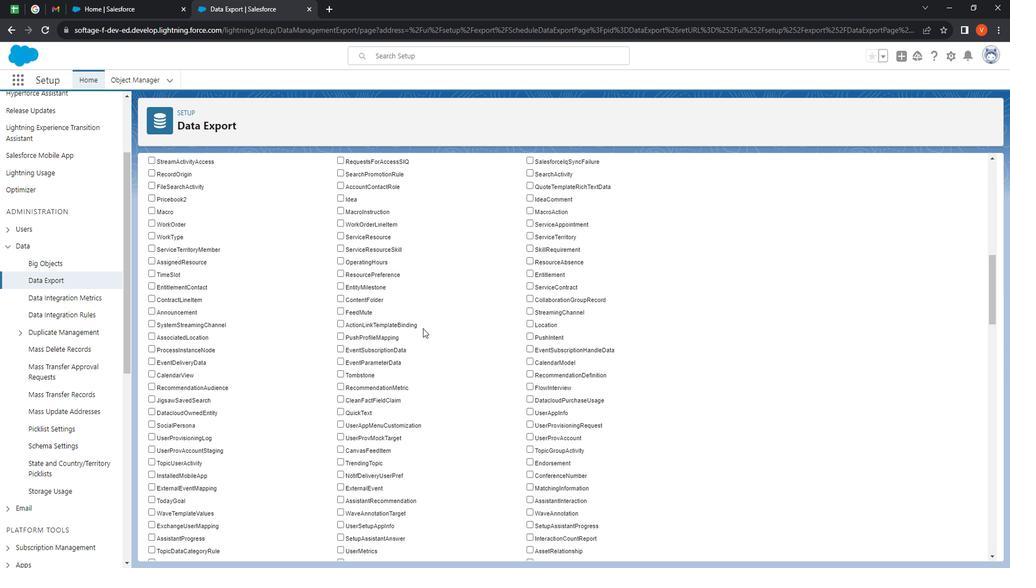
Action: Mouse scrolled (439, 332) with delta (0, 0)
Screenshot: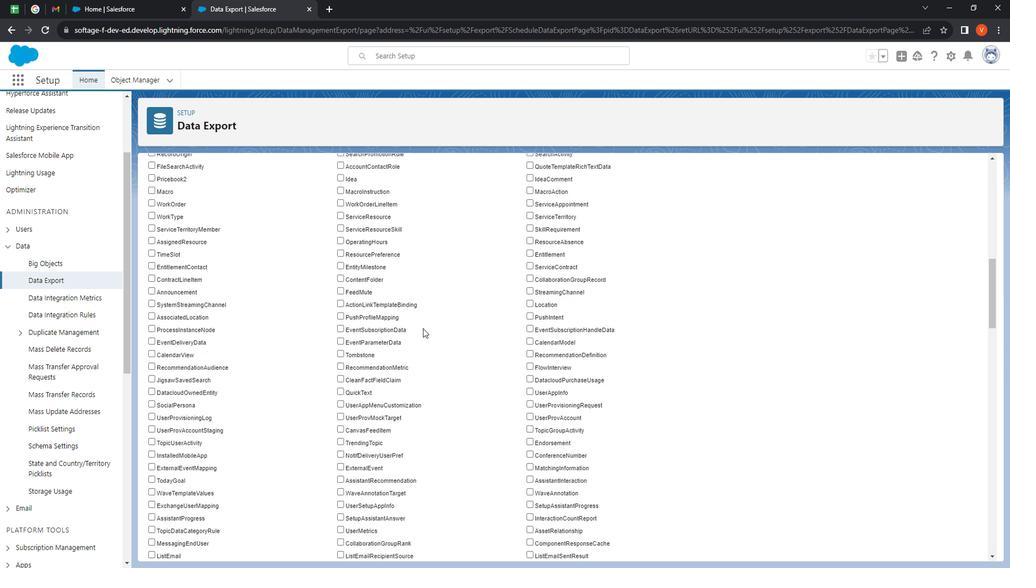 
Action: Mouse scrolled (439, 332) with delta (0, 0)
Screenshot: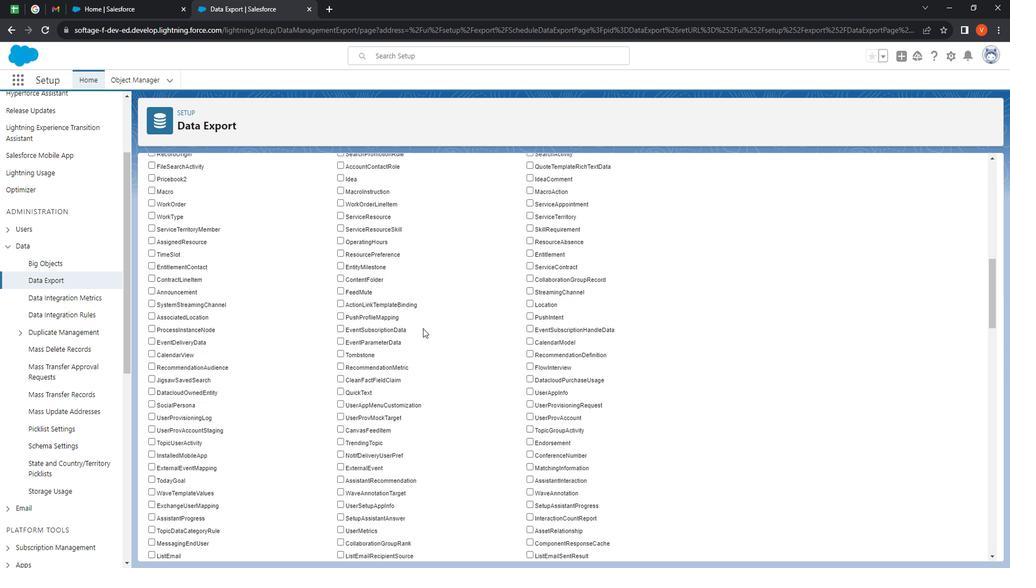 
Action: Mouse scrolled (439, 332) with delta (0, 0)
Screenshot: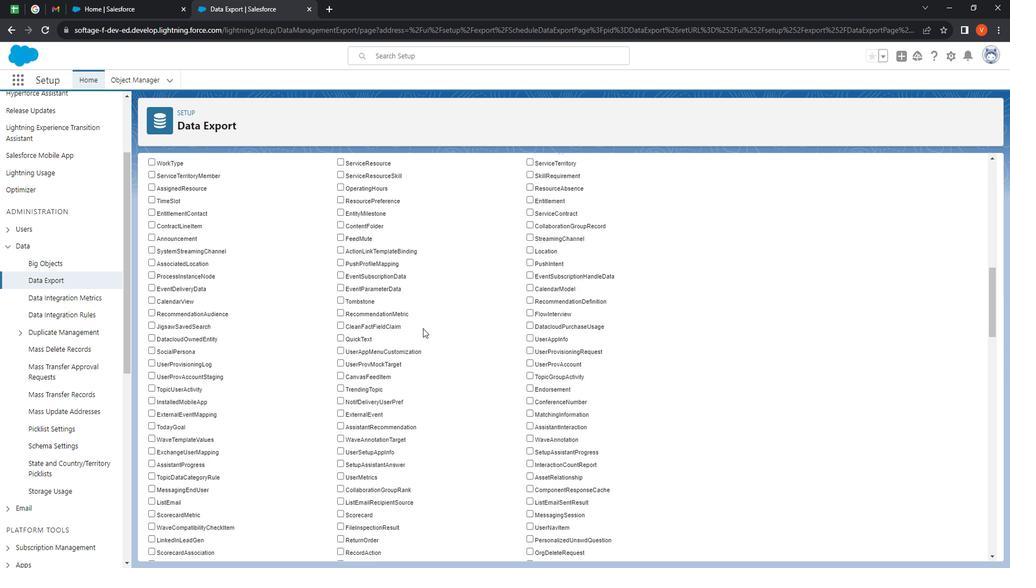 
Action: Mouse scrolled (439, 332) with delta (0, 0)
Screenshot: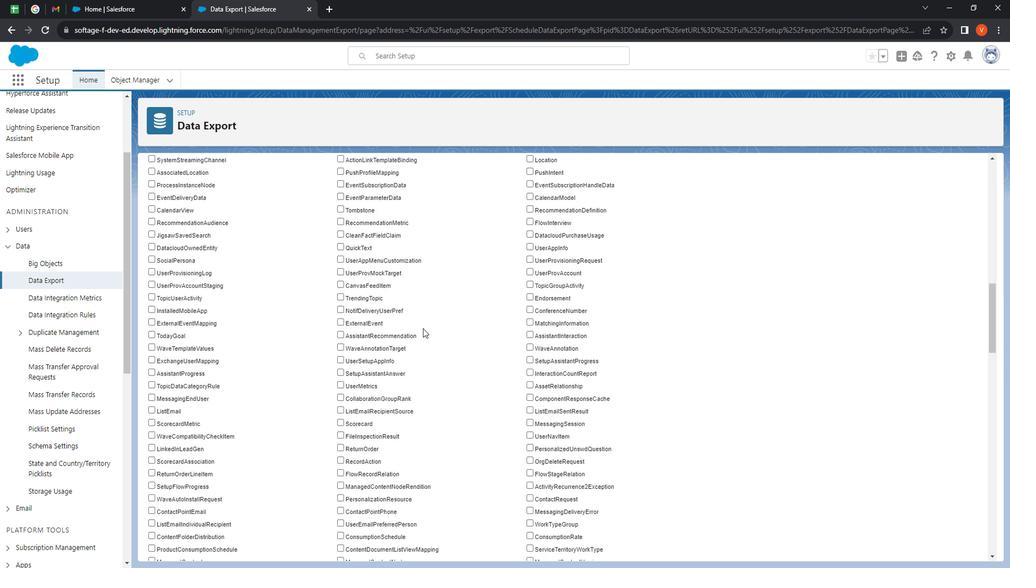 
Action: Mouse moved to (439, 333)
Screenshot: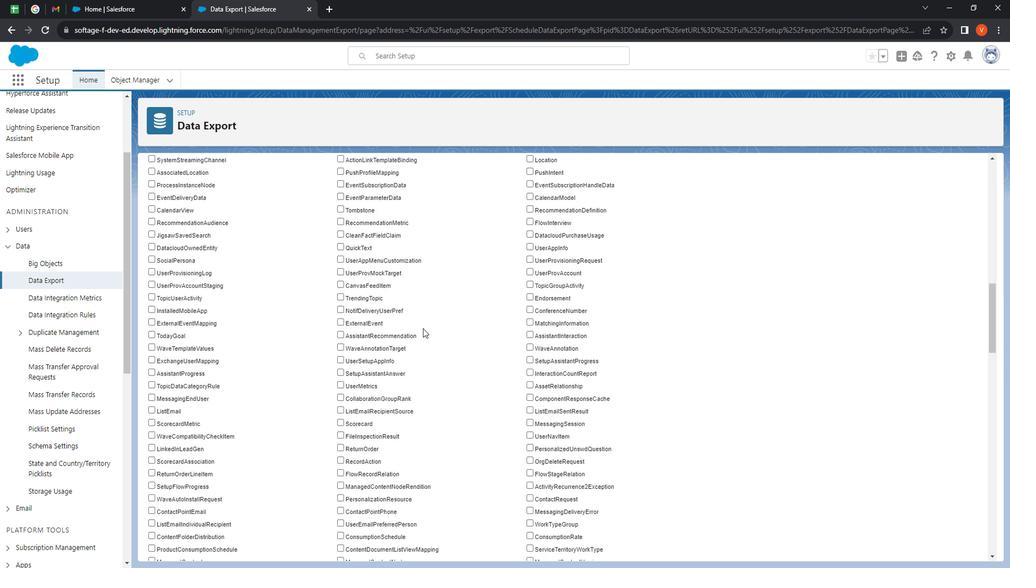 
Action: Mouse scrolled (439, 332) with delta (0, 0)
Screenshot: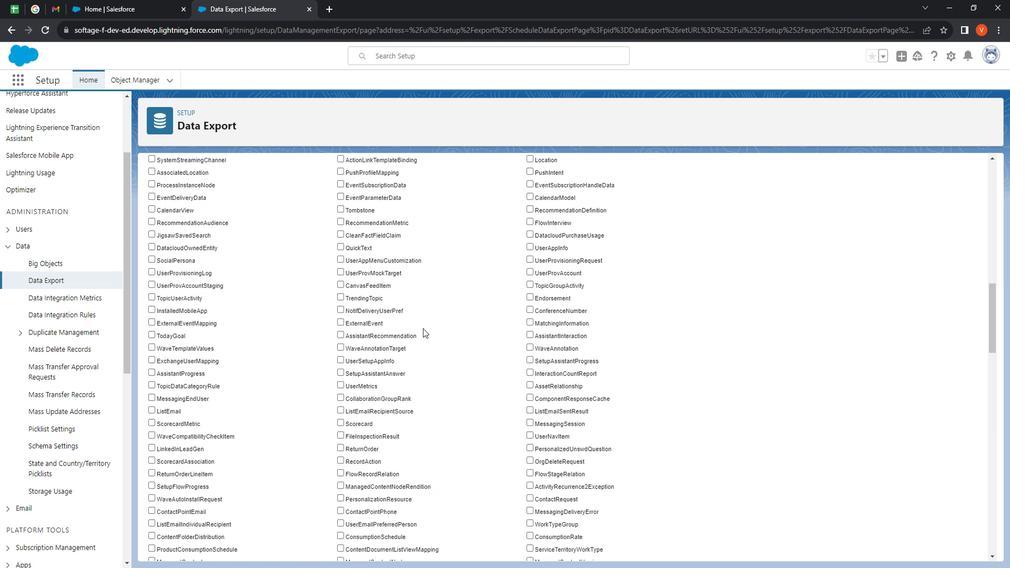 
Action: Mouse scrolled (439, 332) with delta (0, 0)
Screenshot: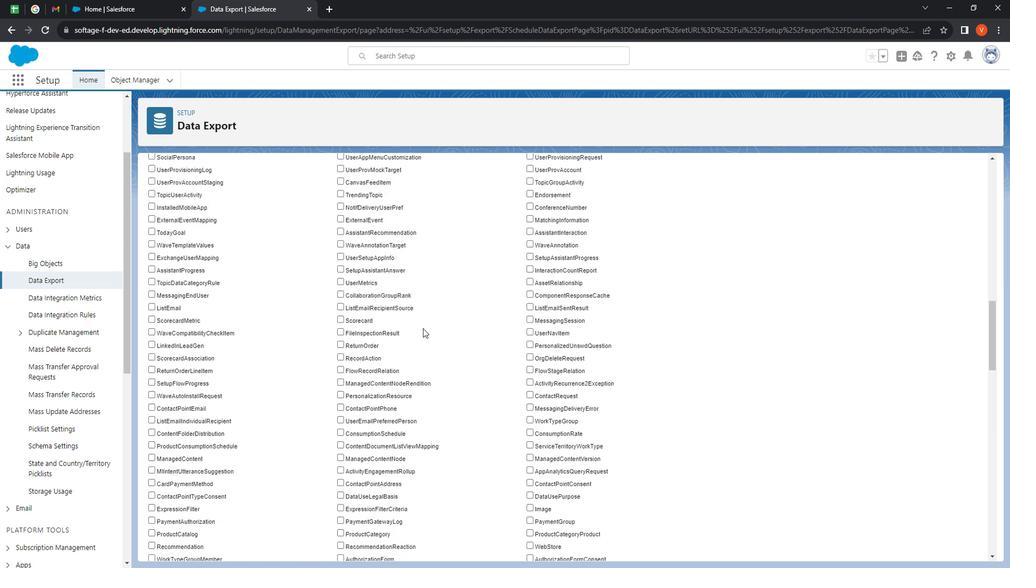 
Action: Mouse moved to (440, 341)
Screenshot: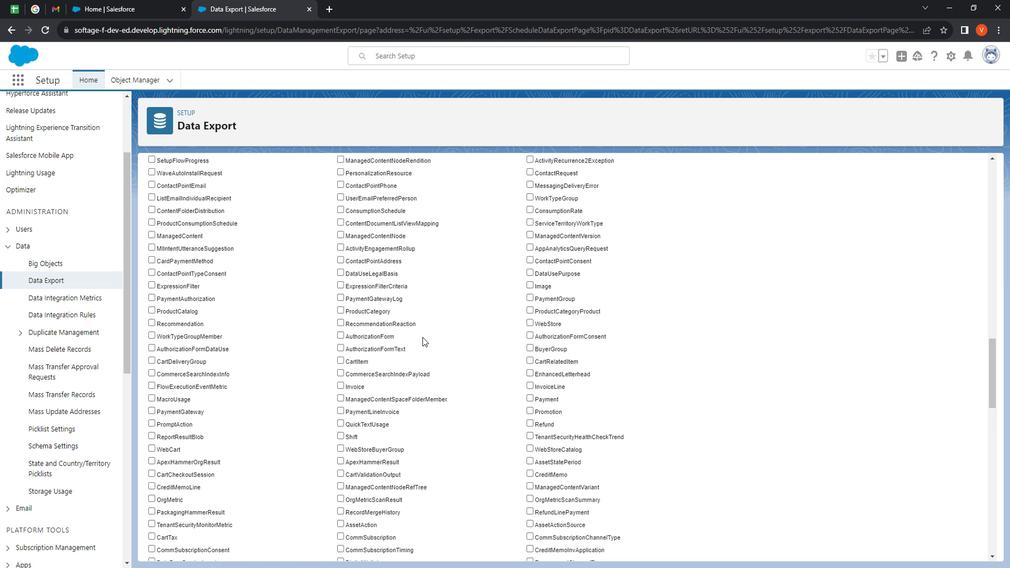 
Action: Mouse scrolled (440, 340) with delta (0, 0)
Screenshot: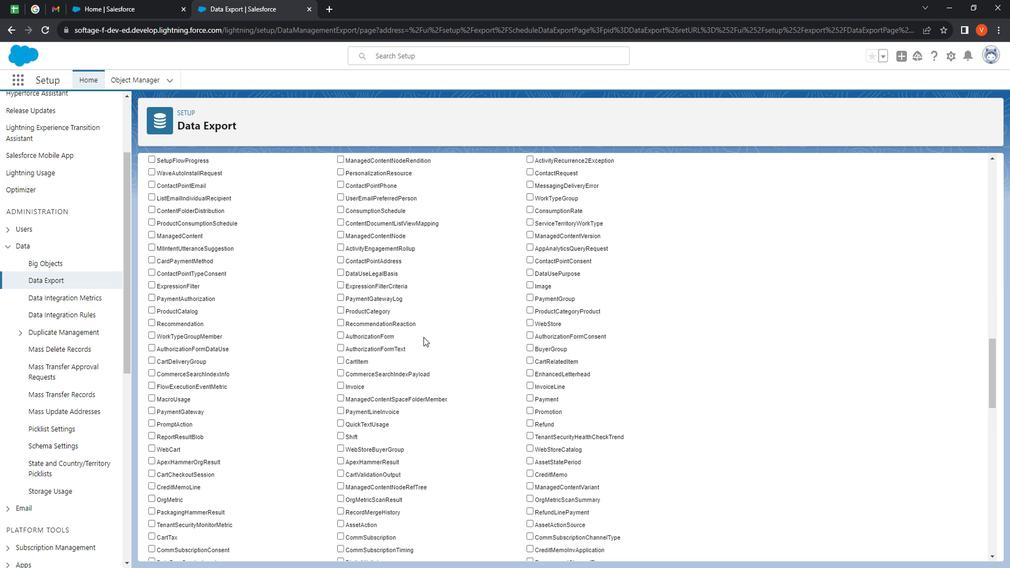
Action: Mouse scrolled (440, 340) with delta (0, 0)
Screenshot: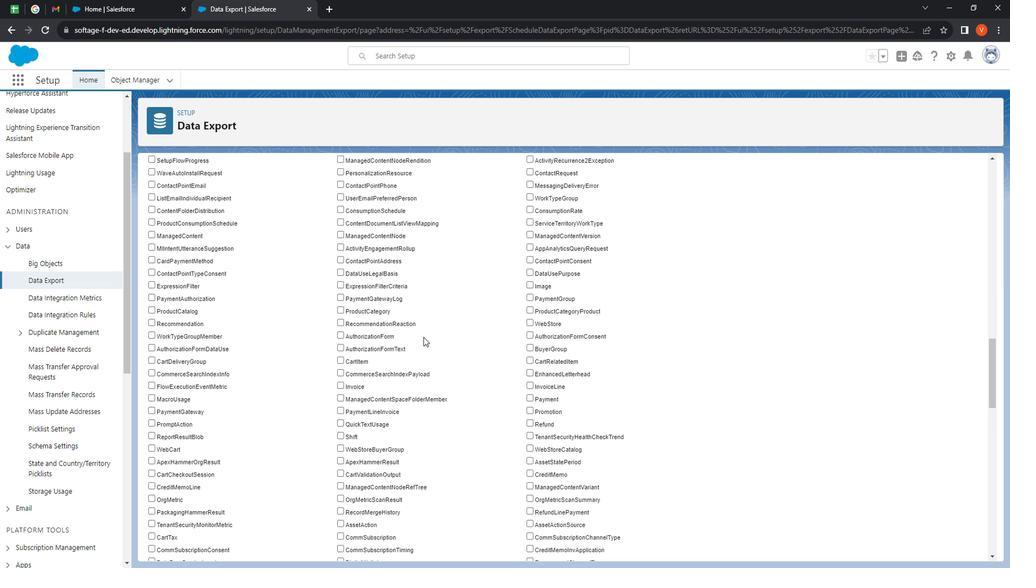 
Action: Mouse scrolled (440, 340) with delta (0, 0)
Screenshot: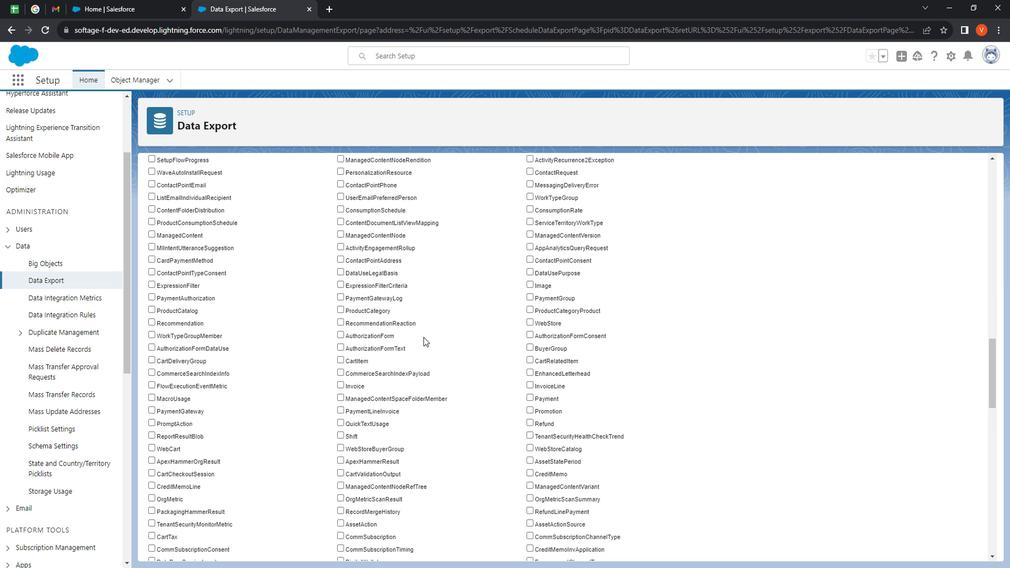 
Action: Mouse moved to (440, 340)
Screenshot: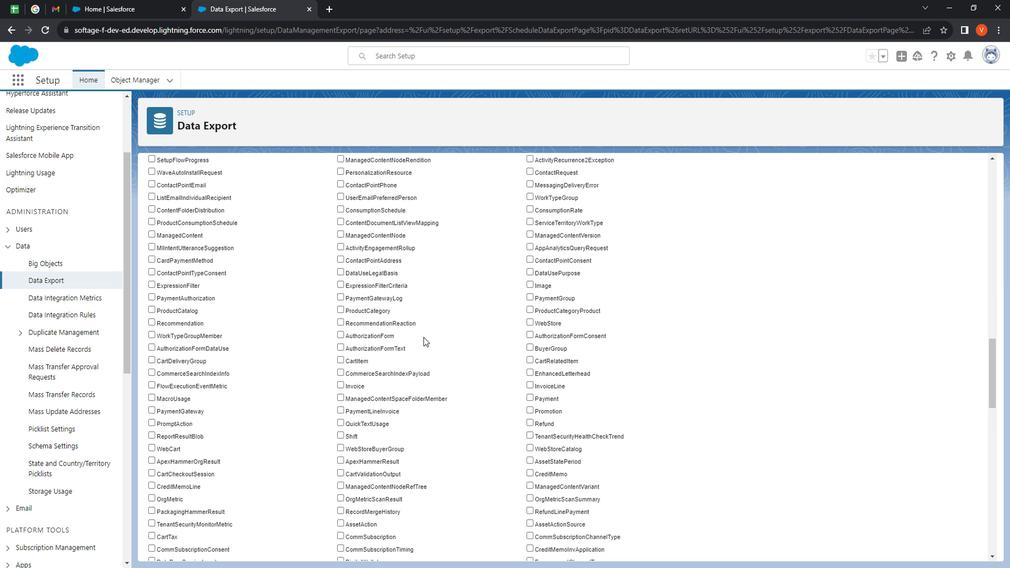 
Action: Mouse scrolled (440, 340) with delta (0, 0)
Screenshot: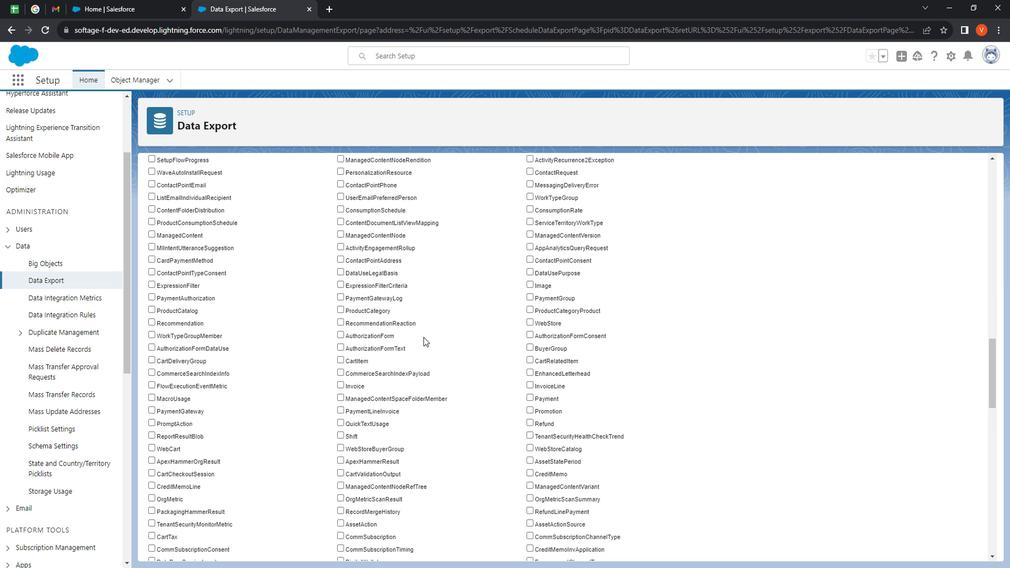 
Action: Mouse moved to (442, 340)
Screenshot: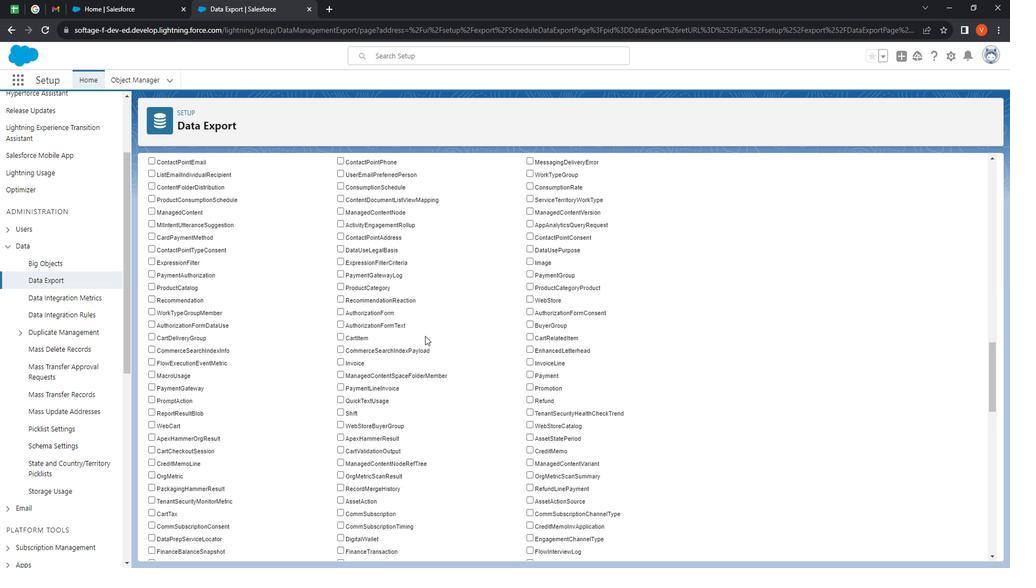 
Action: Mouse scrolled (442, 339) with delta (0, 0)
Screenshot: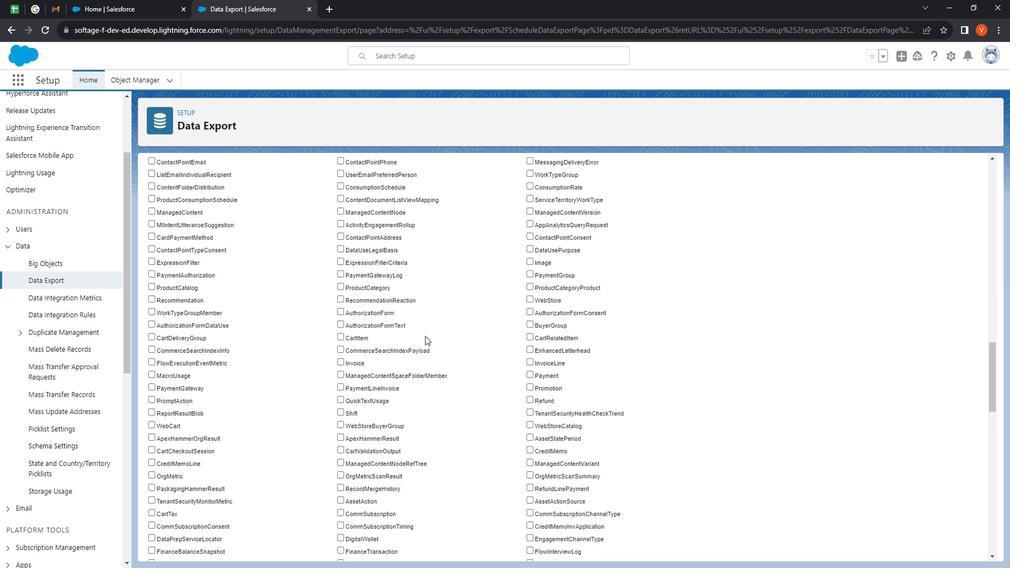 
Action: Mouse moved to (442, 340)
Screenshot: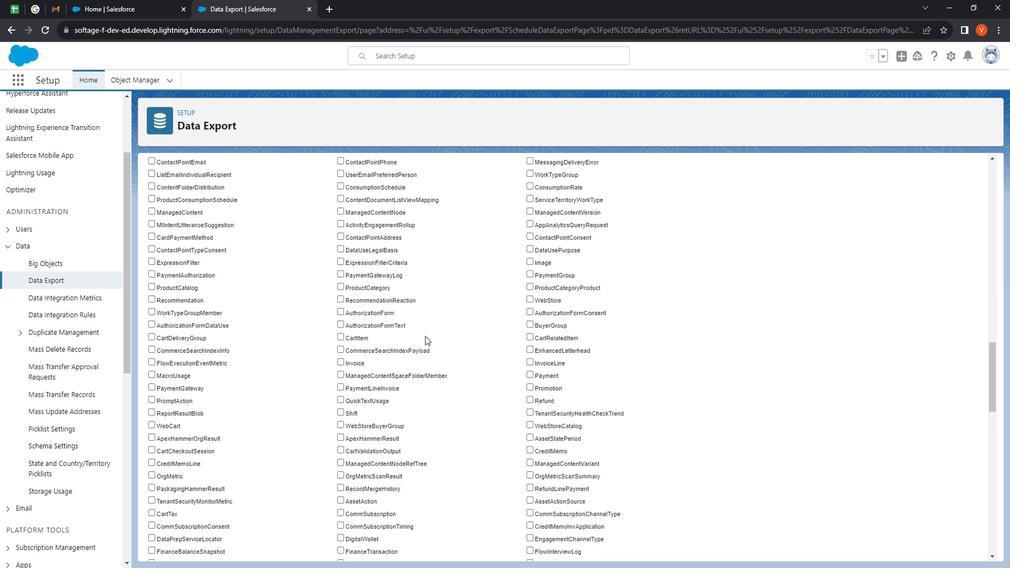 
Action: Mouse scrolled (442, 339) with delta (0, 0)
Screenshot: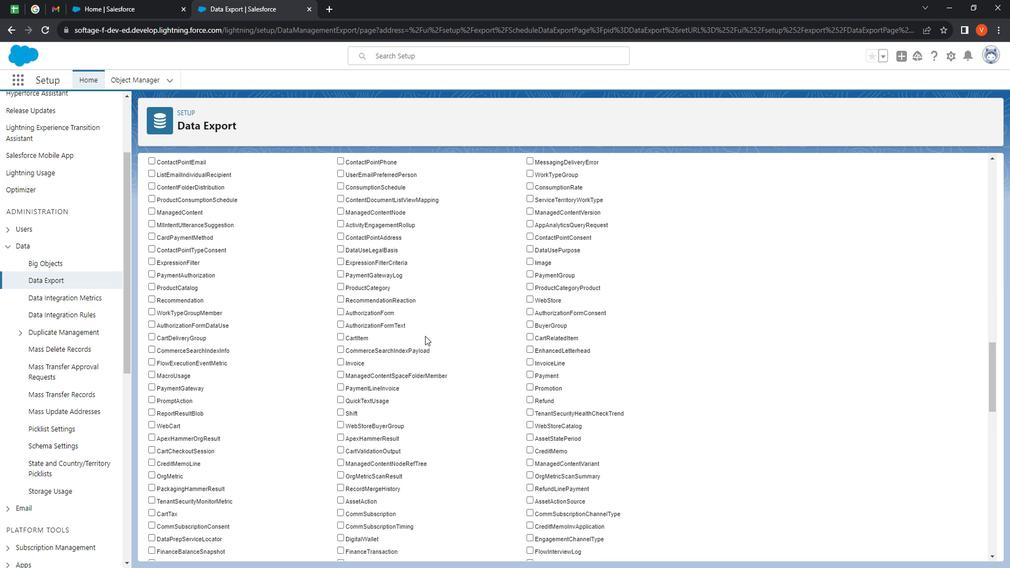 
Action: Mouse scrolled (442, 339) with delta (0, 0)
Screenshot: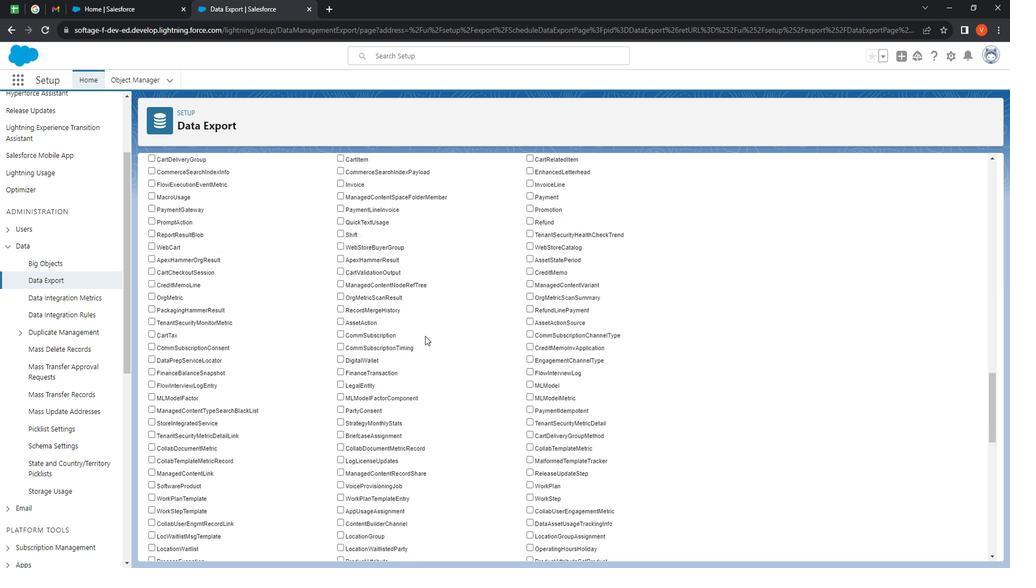 
Action: Mouse scrolled (442, 339) with delta (0, 0)
Screenshot: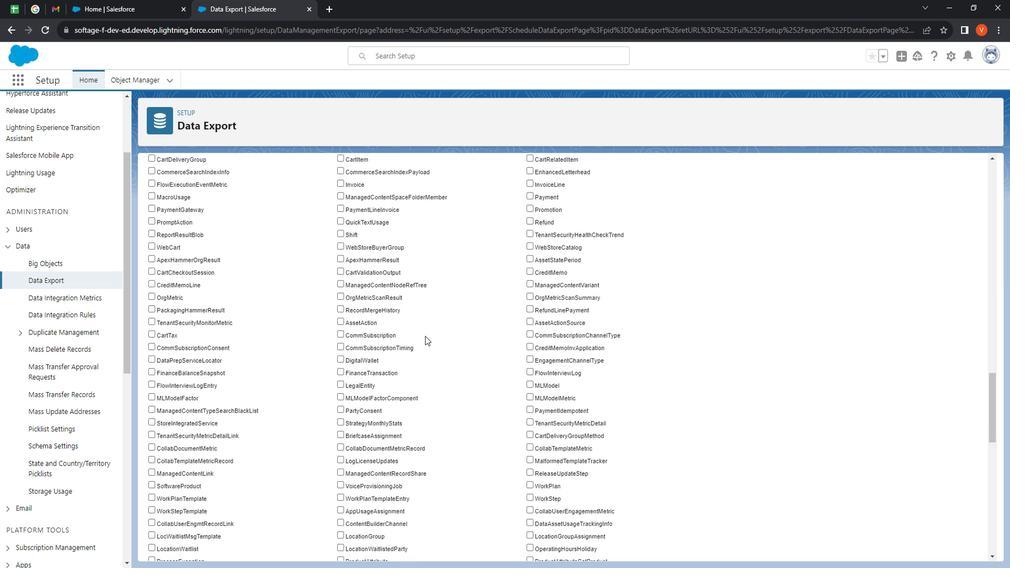 
Action: Mouse scrolled (442, 339) with delta (0, 0)
Screenshot: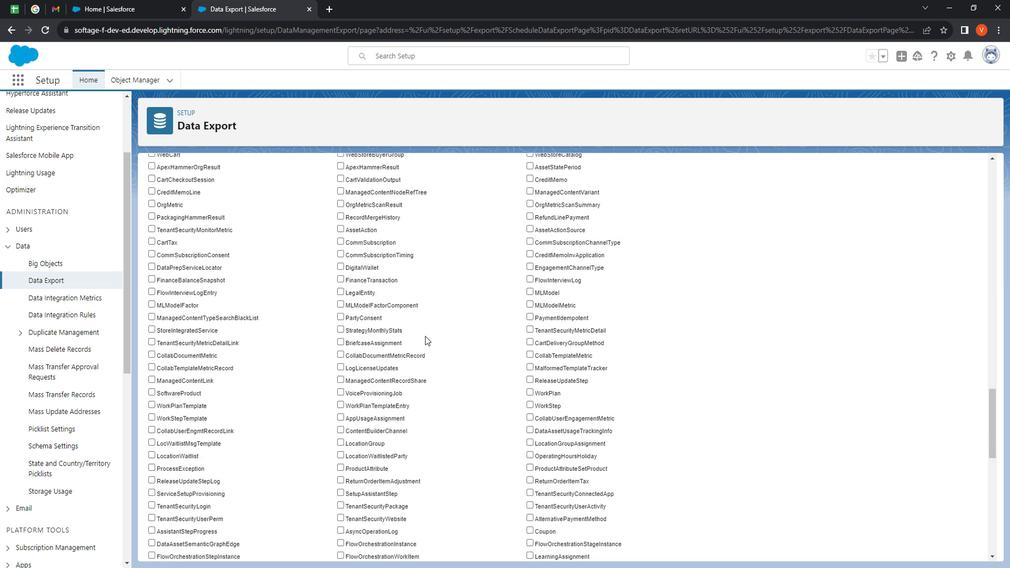 
Action: Mouse moved to (445, 332)
Screenshot: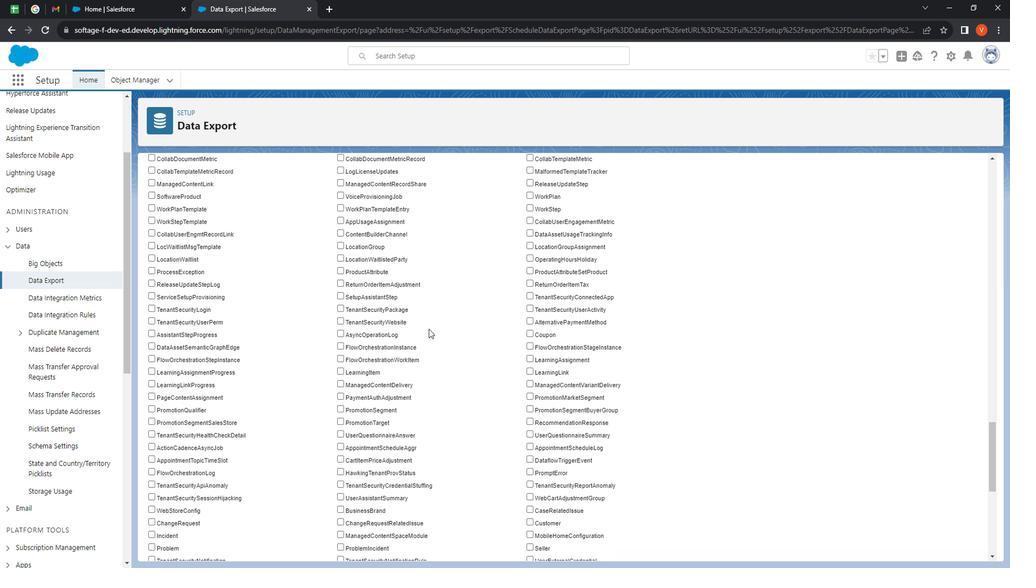 
Action: Mouse scrolled (445, 332) with delta (0, 0)
Screenshot: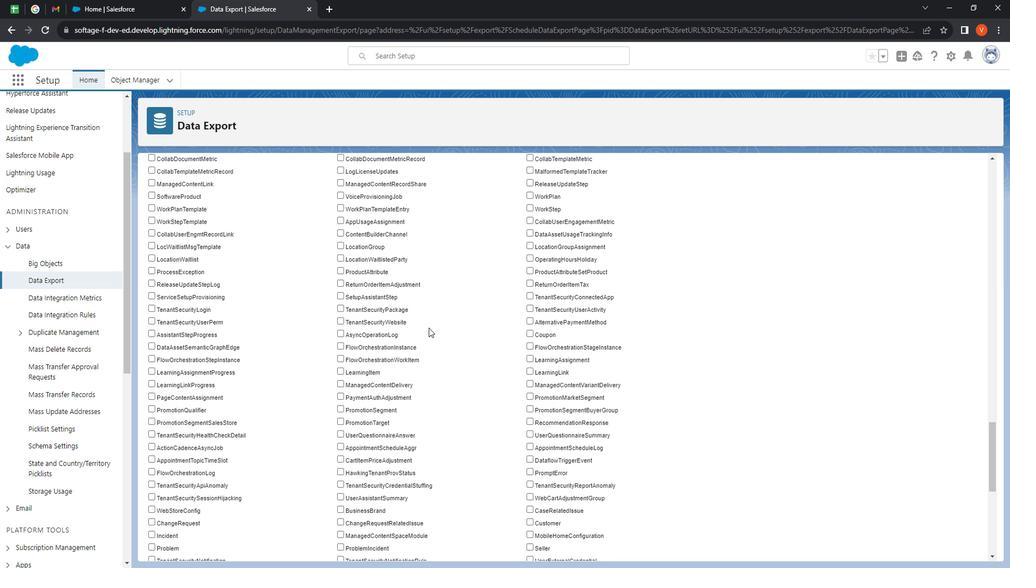 
Action: Mouse moved to (445, 332)
Screenshot: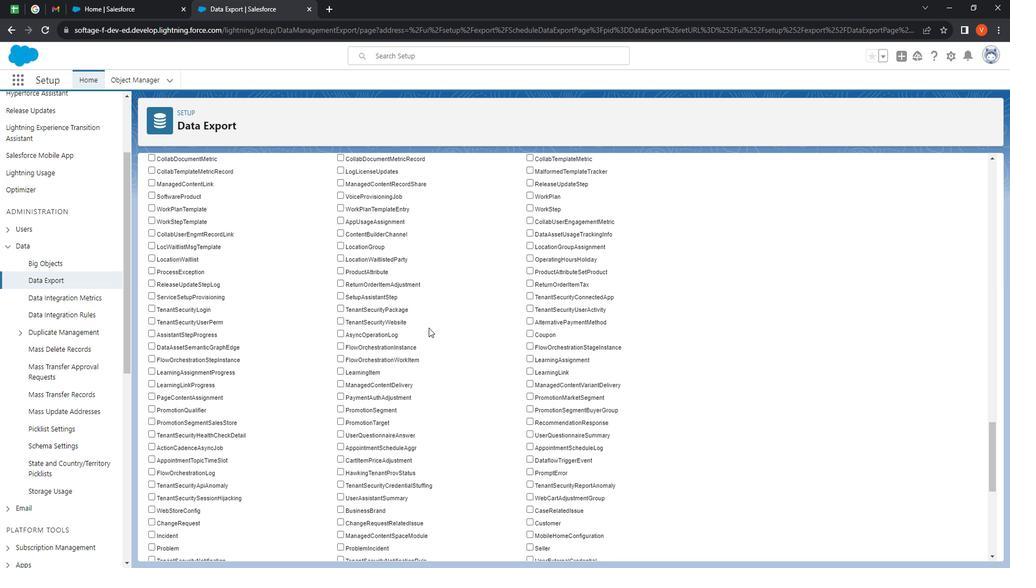 
Action: Mouse scrolled (445, 332) with delta (0, 0)
Screenshot: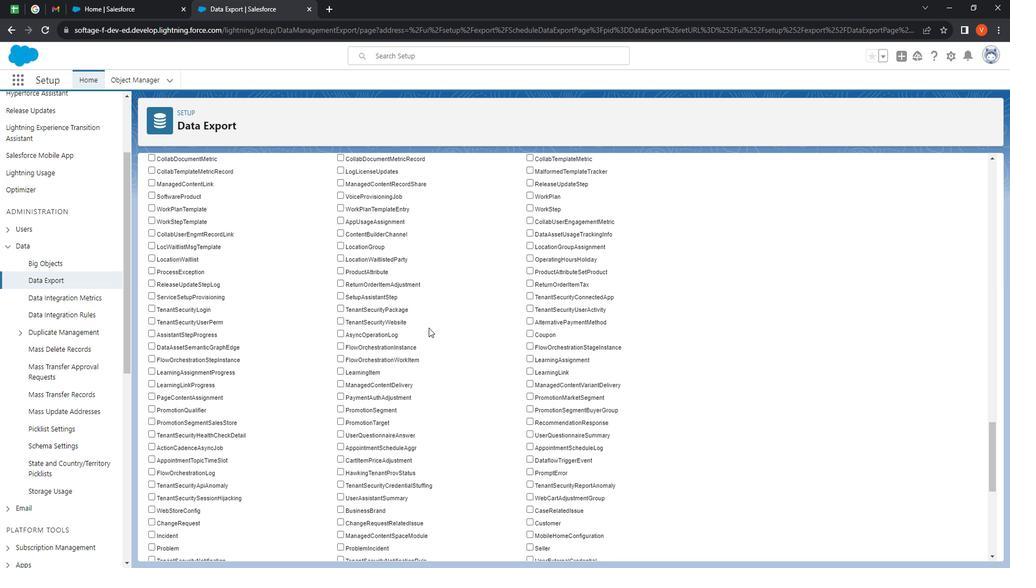 
Action: Mouse moved to (445, 332)
Screenshot: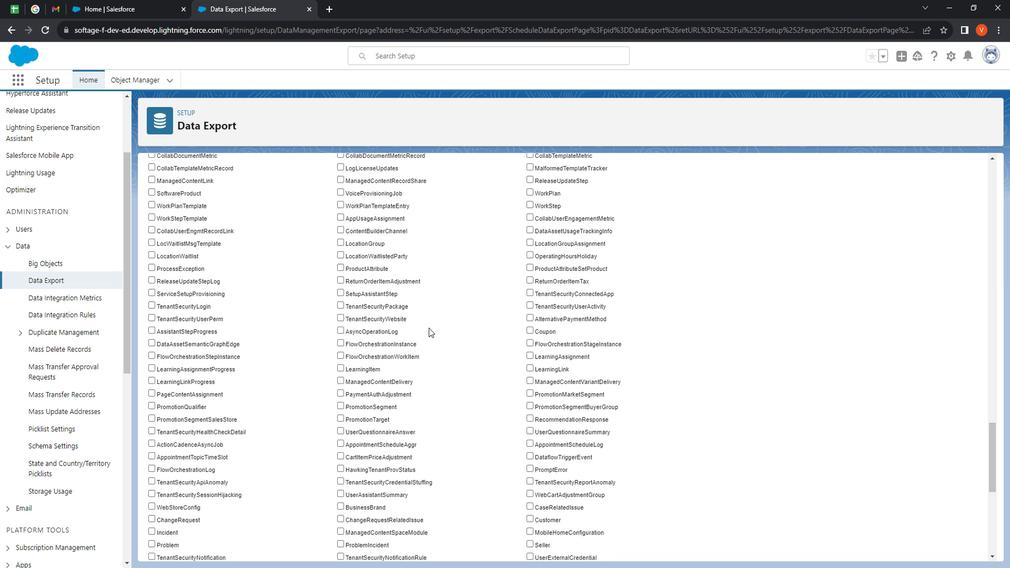 
Action: Mouse scrolled (445, 332) with delta (0, 0)
Screenshot: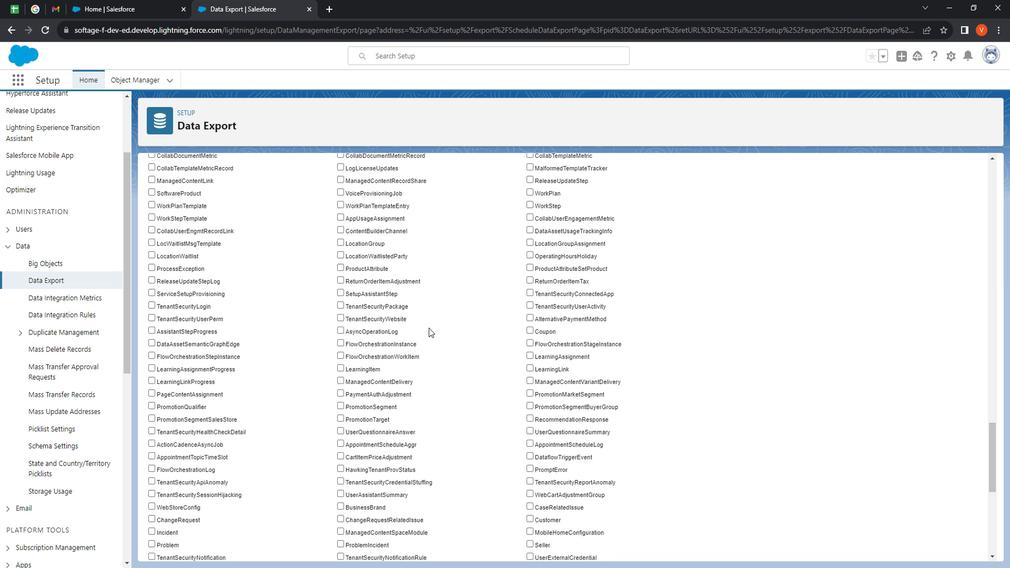 
Action: Mouse moved to (444, 333)
Screenshot: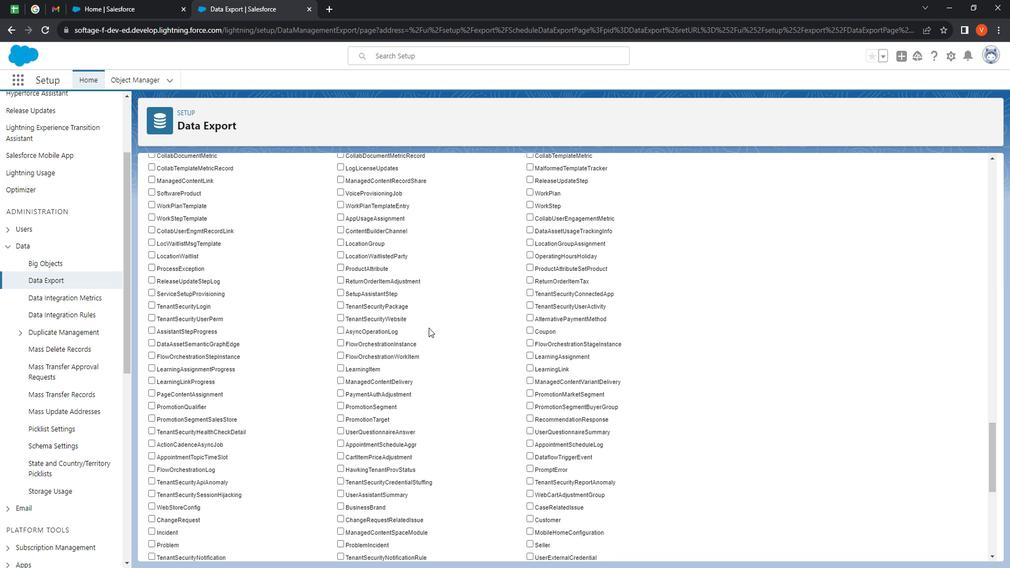 
Action: Mouse scrolled (444, 333) with delta (0, 0)
Screenshot: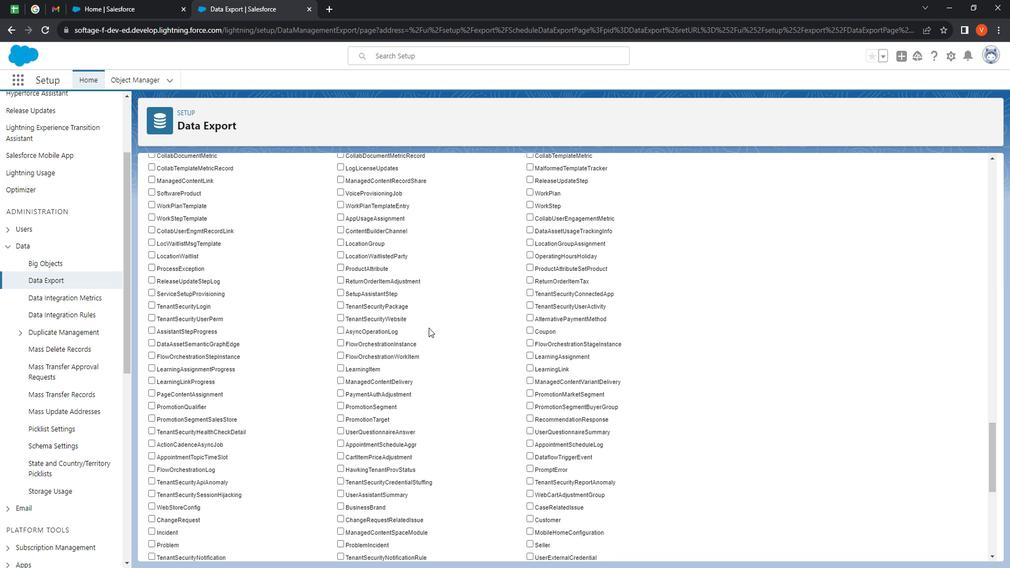 
Action: Mouse moved to (444, 334)
Screenshot: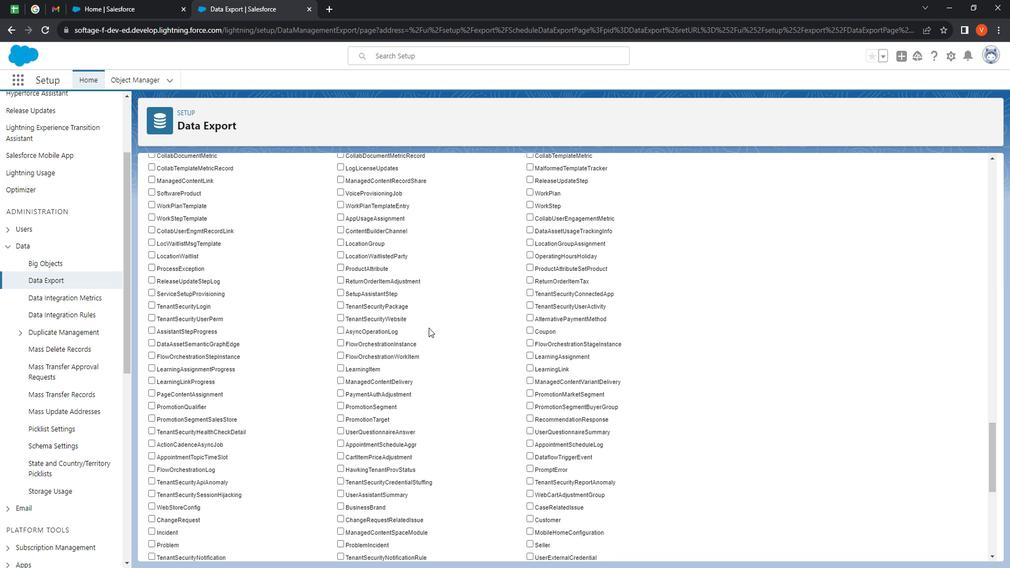 
Action: Mouse scrolled (444, 333) with delta (0, 0)
Screenshot: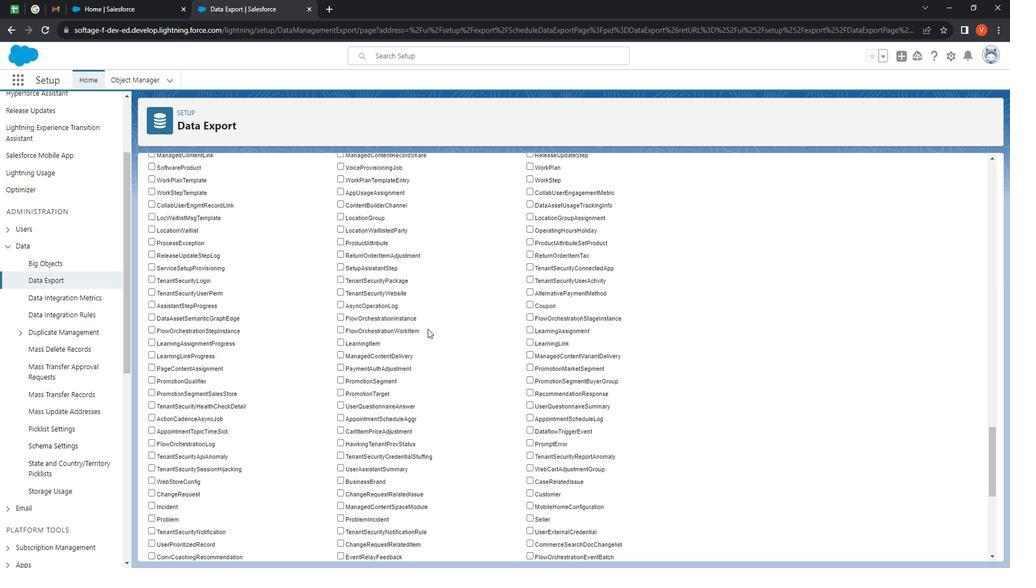 
Action: Mouse moved to (443, 335)
Screenshot: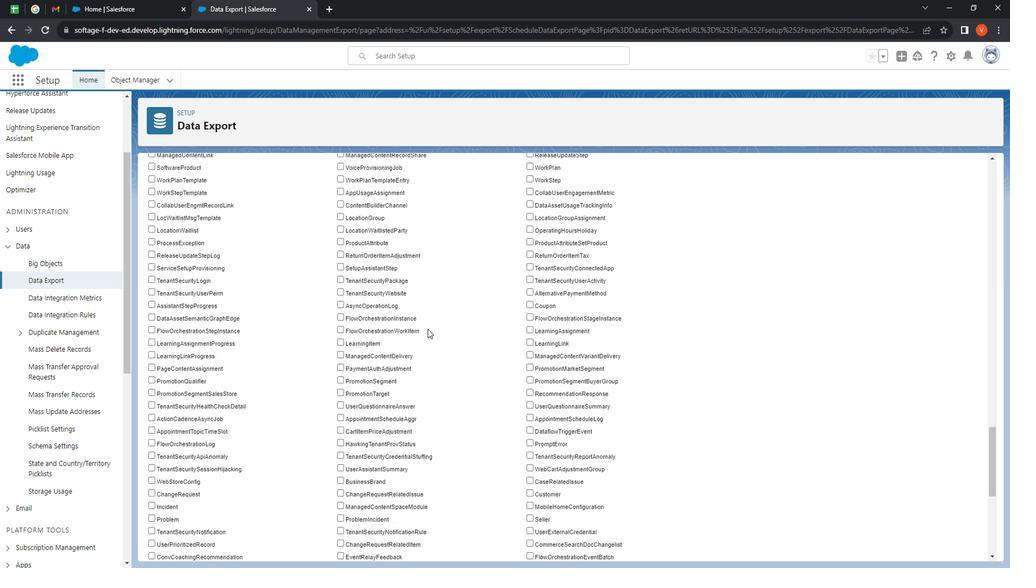 
Action: Mouse scrolled (443, 335) with delta (0, 0)
Screenshot: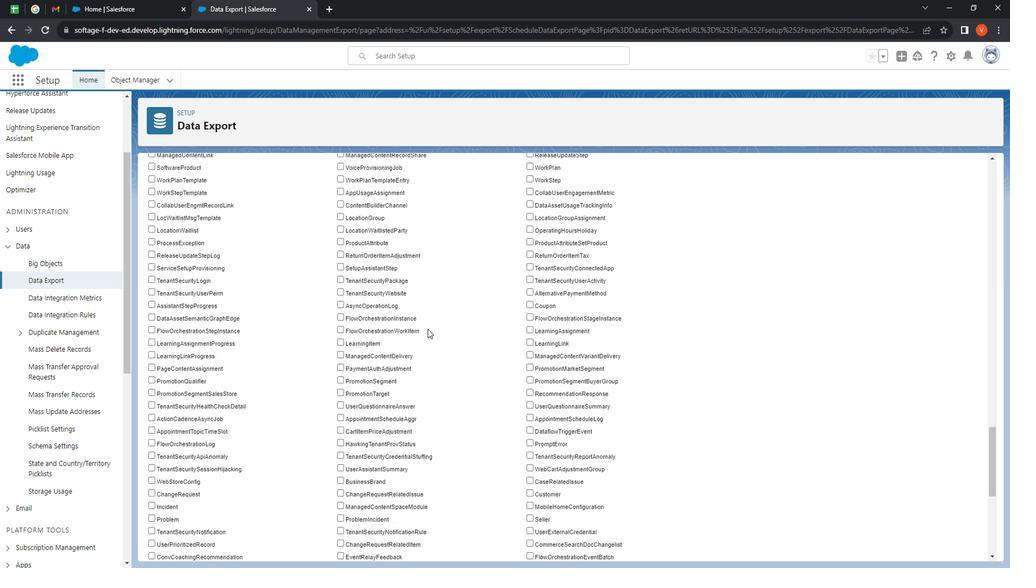 
Action: Mouse moved to (441, 337)
Screenshot: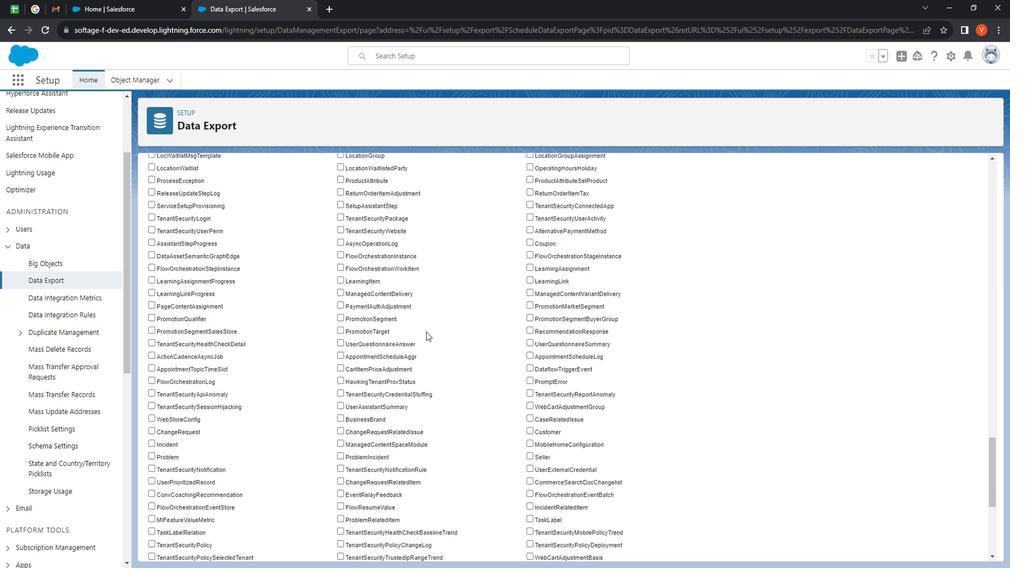 
Action: Mouse scrolled (441, 337) with delta (0, 0)
Screenshot: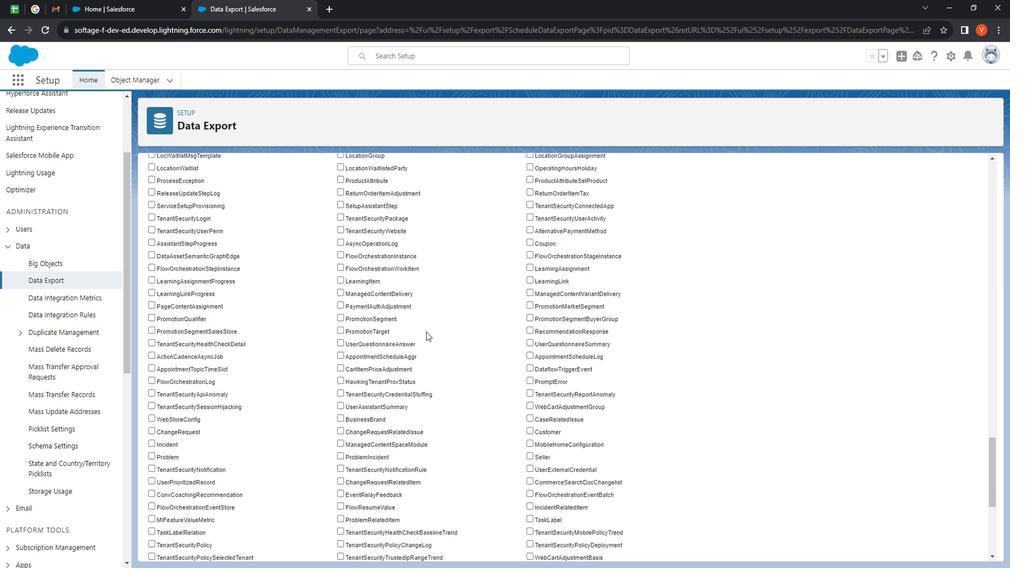 
Action: Mouse moved to (440, 338)
Screenshot: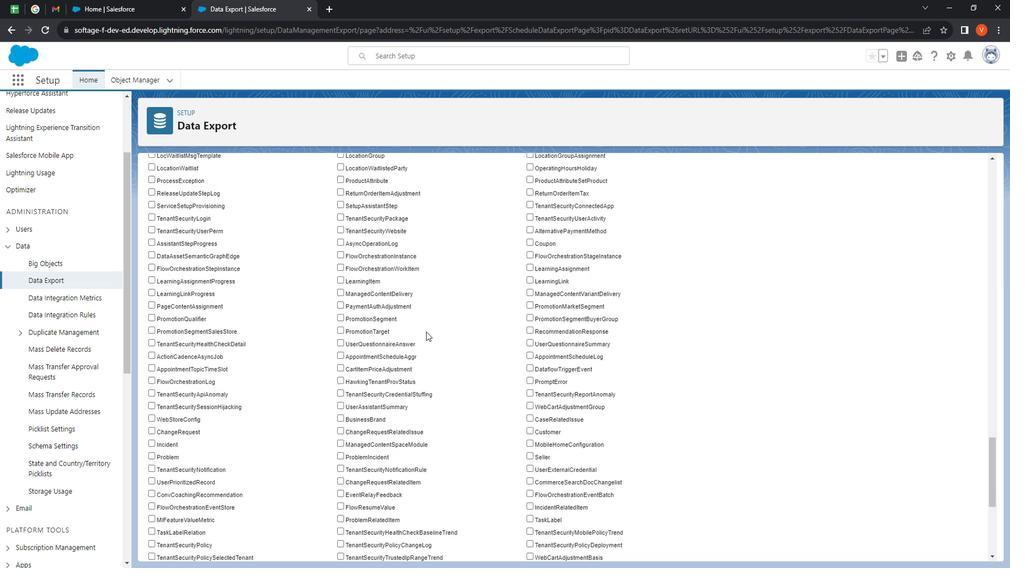 
Action: Mouse scrolled (440, 338) with delta (0, 0)
Screenshot: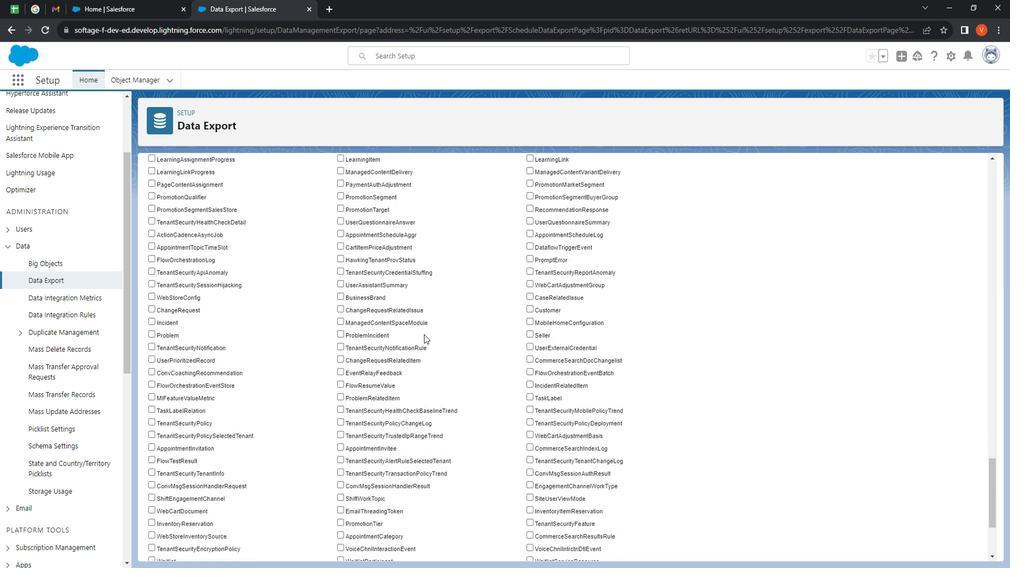 
Action: Mouse moved to (440, 340)
Screenshot: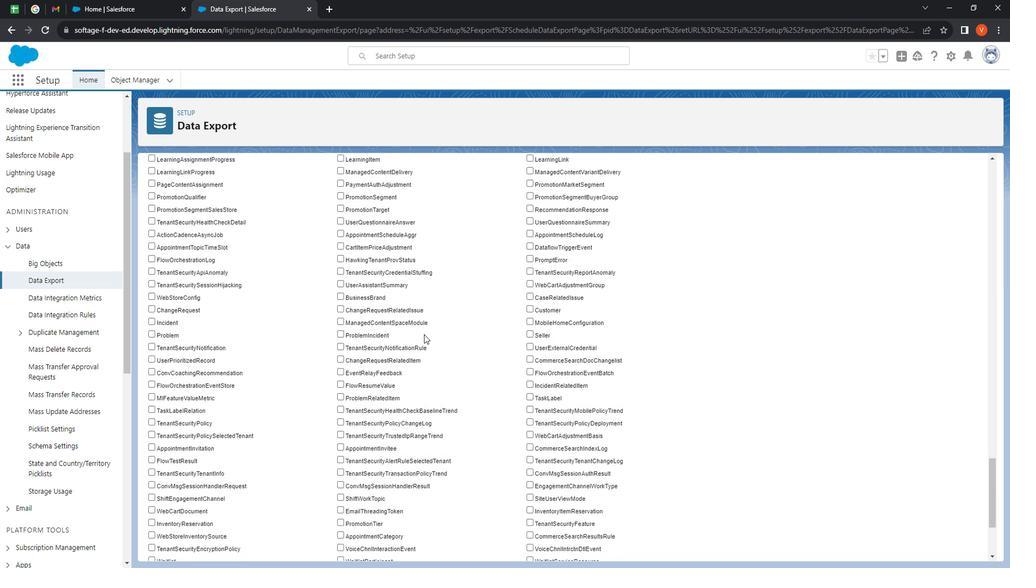 
Action: Mouse scrolled (440, 339) with delta (0, 0)
Screenshot: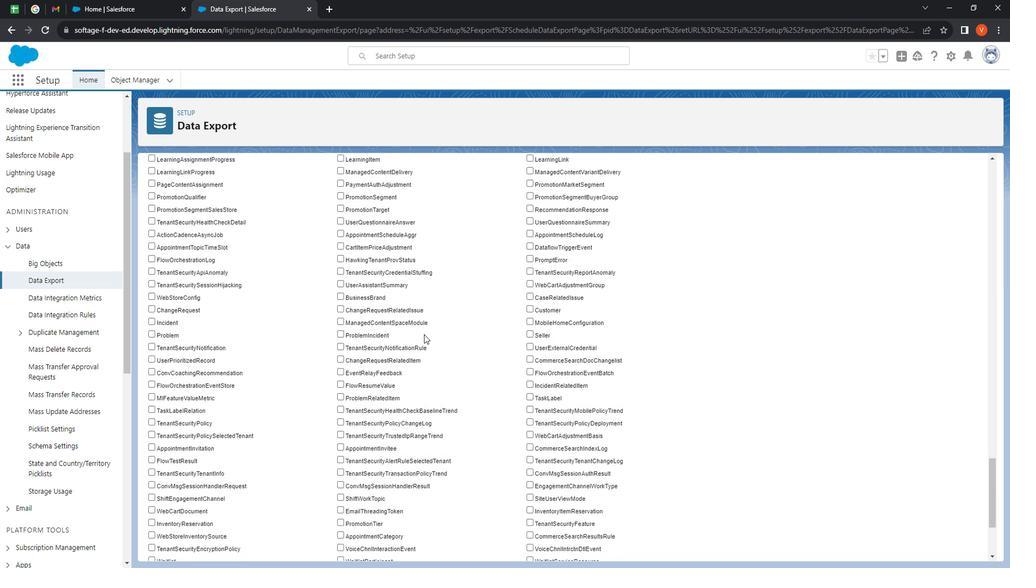 
Action: Mouse moved to (440, 340)
Screenshot: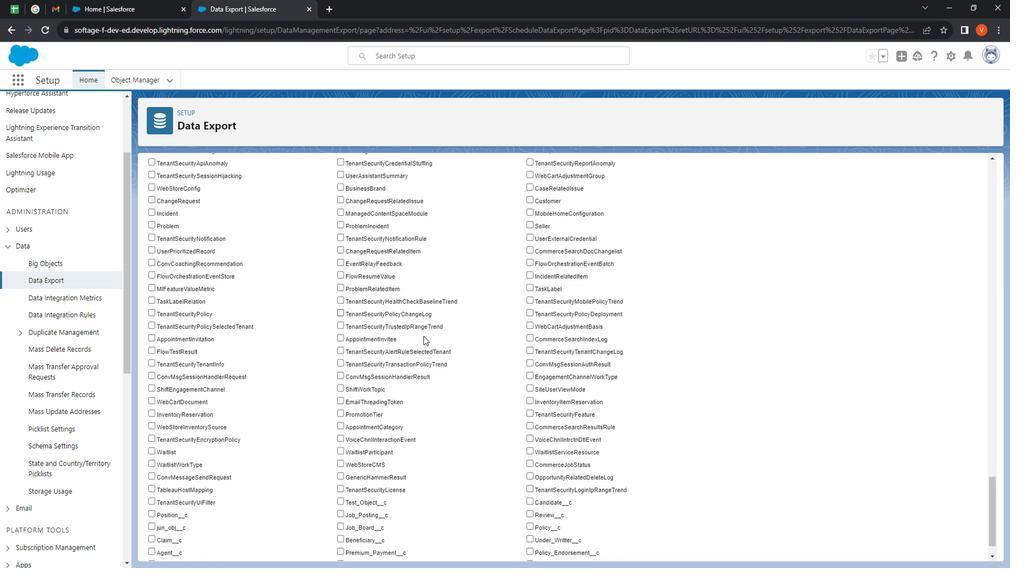 
Action: Mouse scrolled (440, 340) with delta (0, 0)
Screenshot: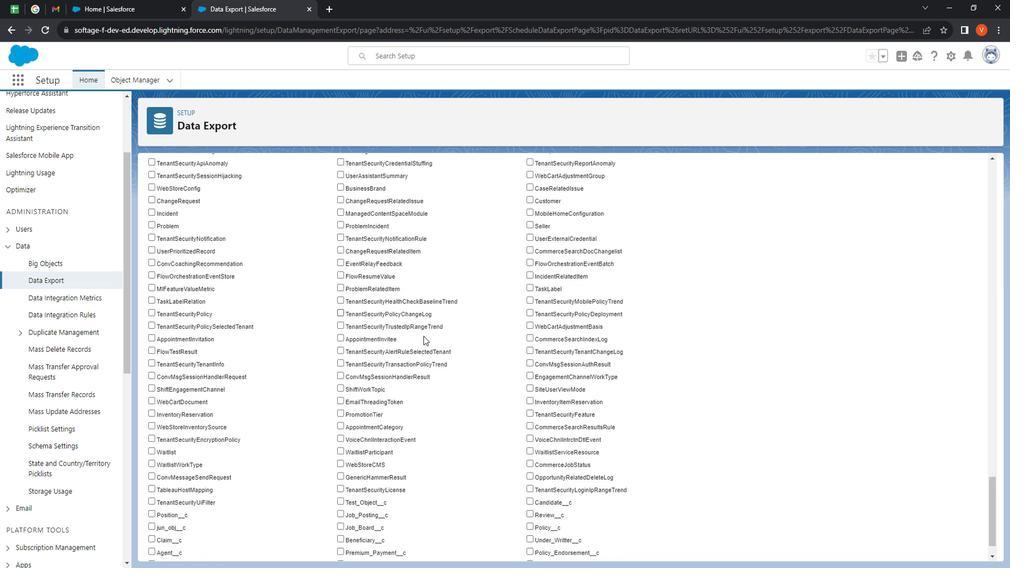 
Action: Mouse moved to (442, 339)
Screenshot: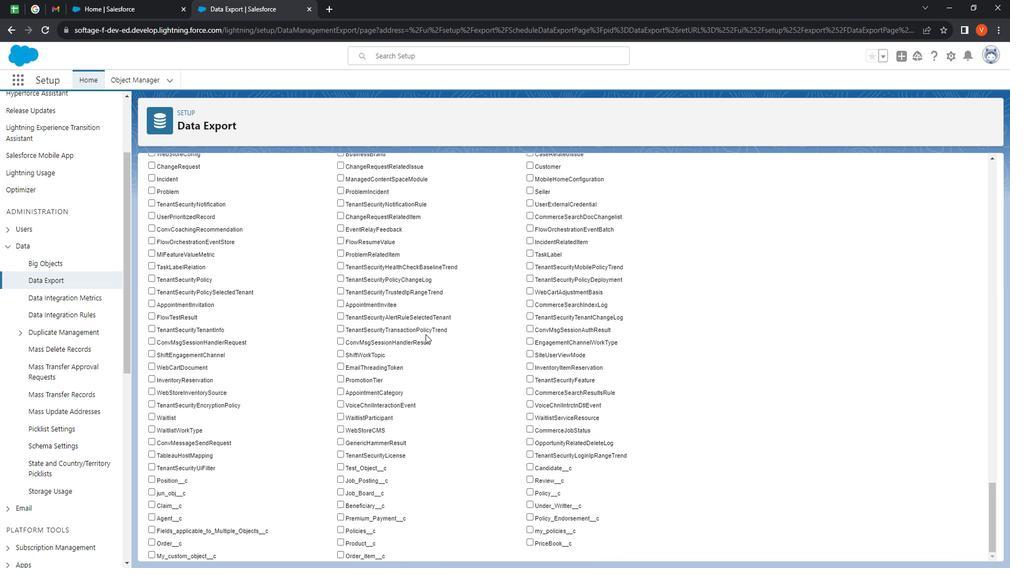 
Action: Mouse scrolled (442, 339) with delta (0, 0)
Screenshot: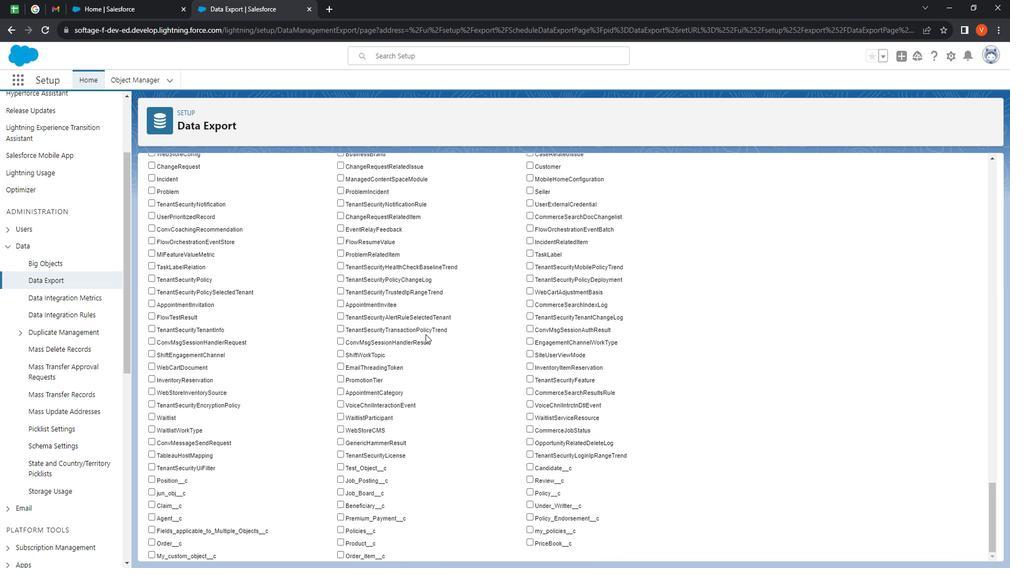 
Action: Mouse moved to (442, 340)
Screenshot: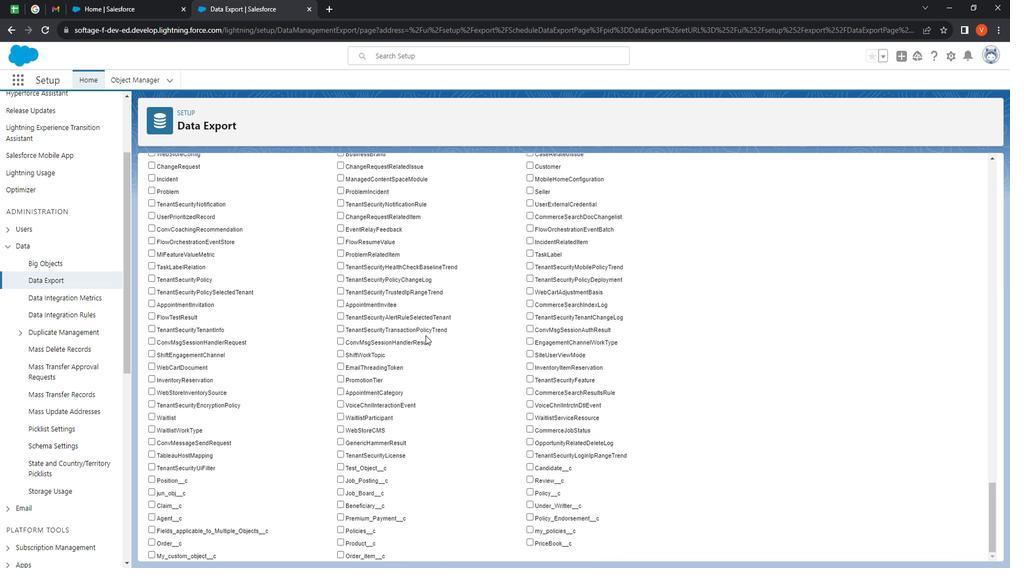 
Action: Mouse scrolled (442, 339) with delta (0, 0)
Screenshot: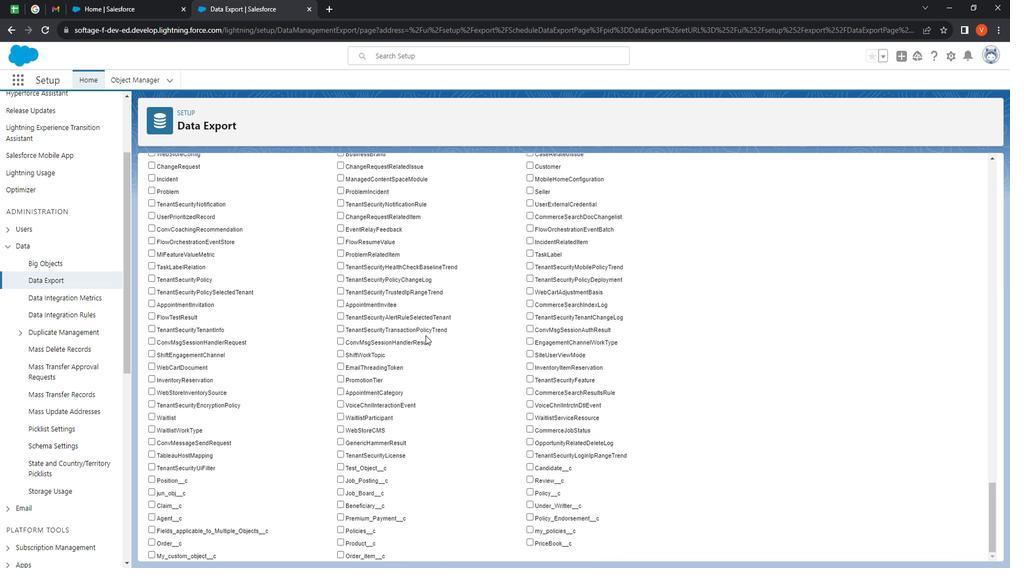 
Action: Mouse moved to (442, 341)
Screenshot: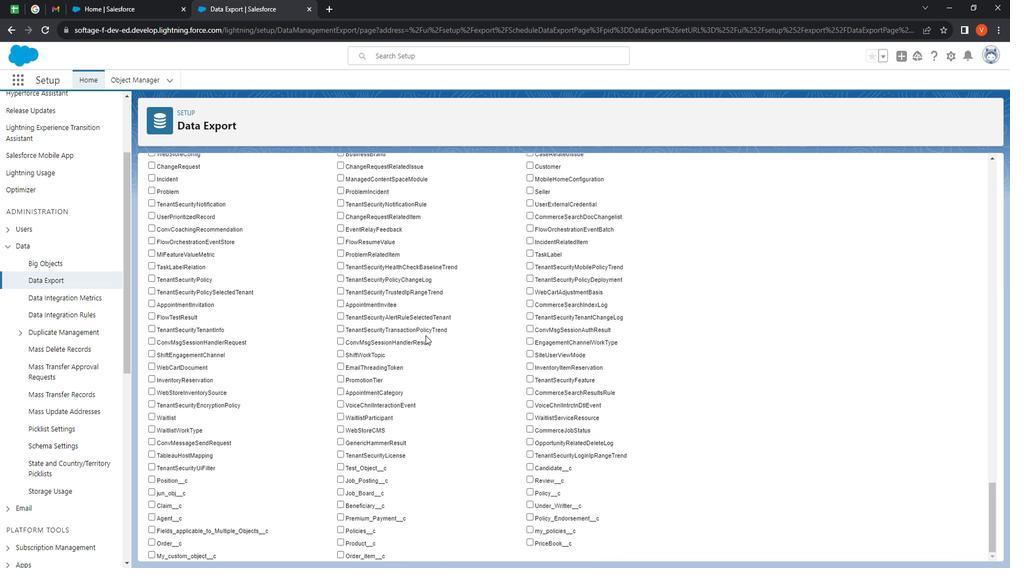 
Action: Mouse scrolled (442, 340) with delta (0, 0)
Screenshot: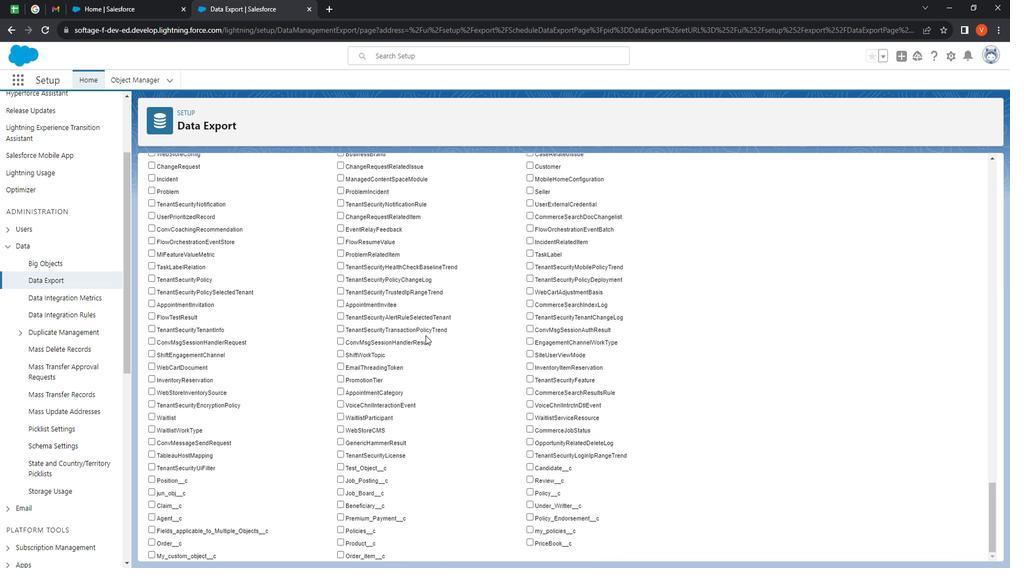 
Action: Mouse scrolled (442, 340) with delta (0, 0)
Screenshot: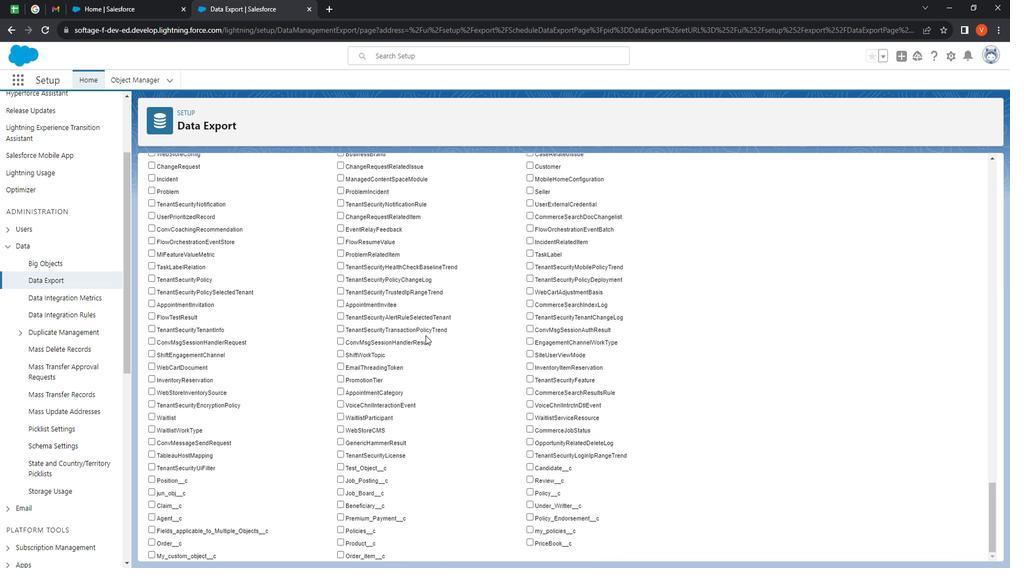 
Action: Mouse scrolled (442, 340) with delta (0, 0)
Screenshot: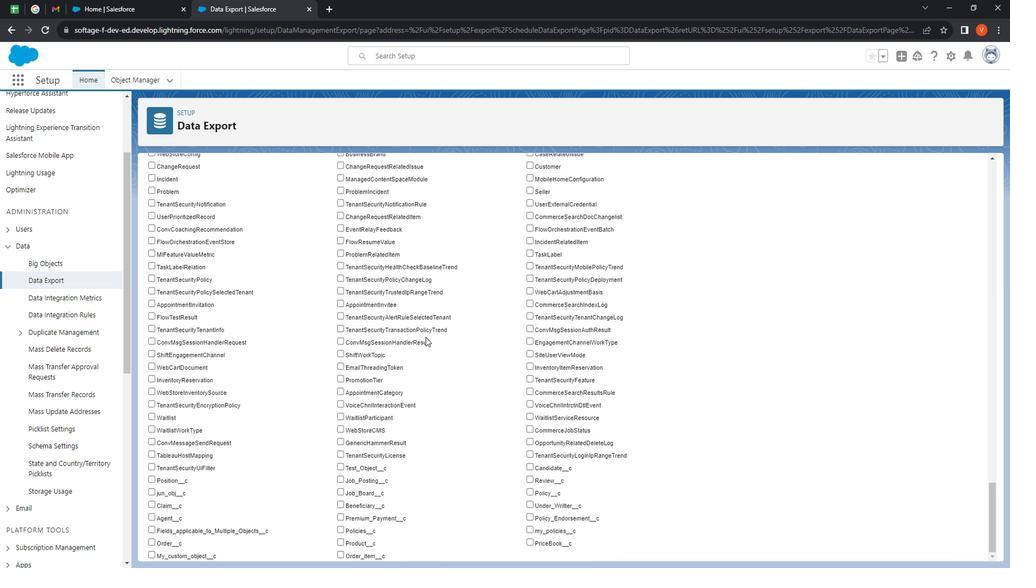 
Action: Mouse scrolled (442, 340) with delta (0, 0)
Screenshot: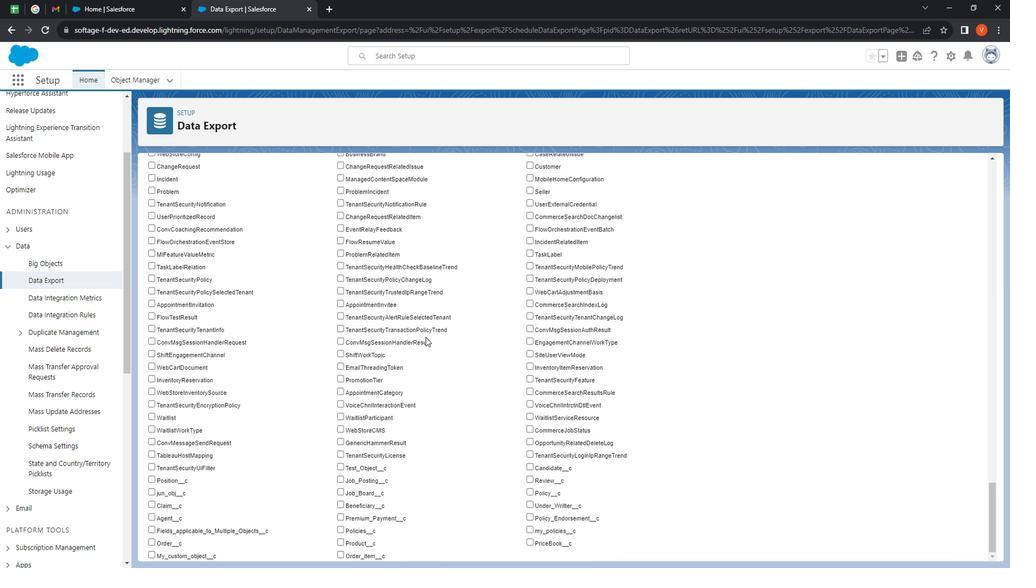 
Action: Mouse moved to (547, 538)
Screenshot: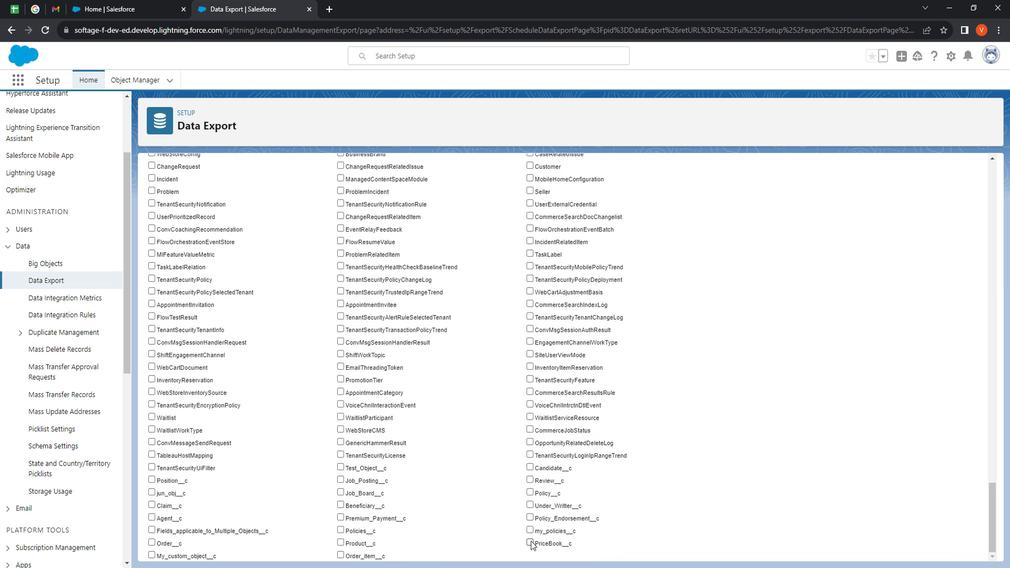 
Action: Mouse pressed left at (547, 538)
Screenshot: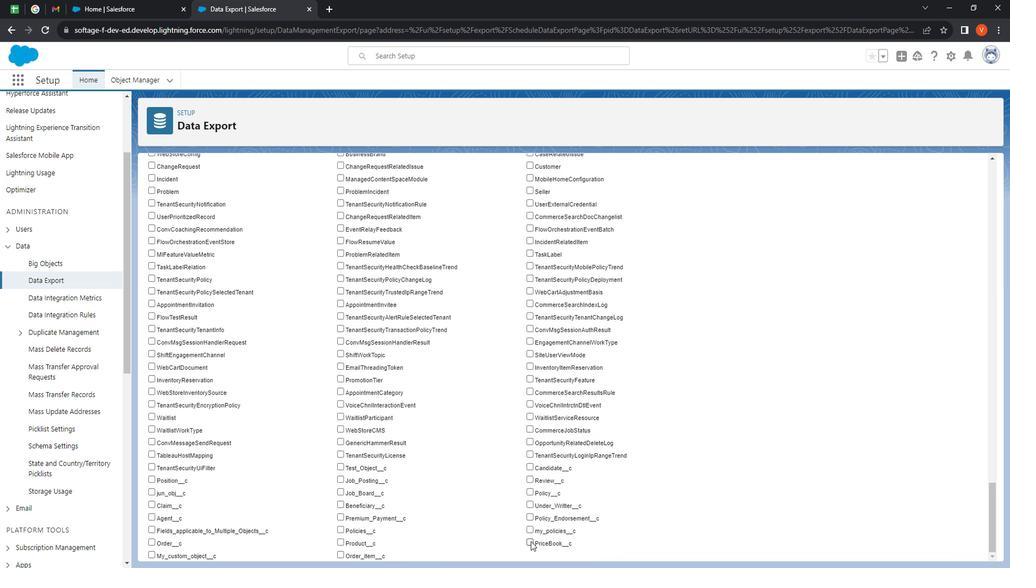 
Action: Mouse moved to (547, 528)
Screenshot: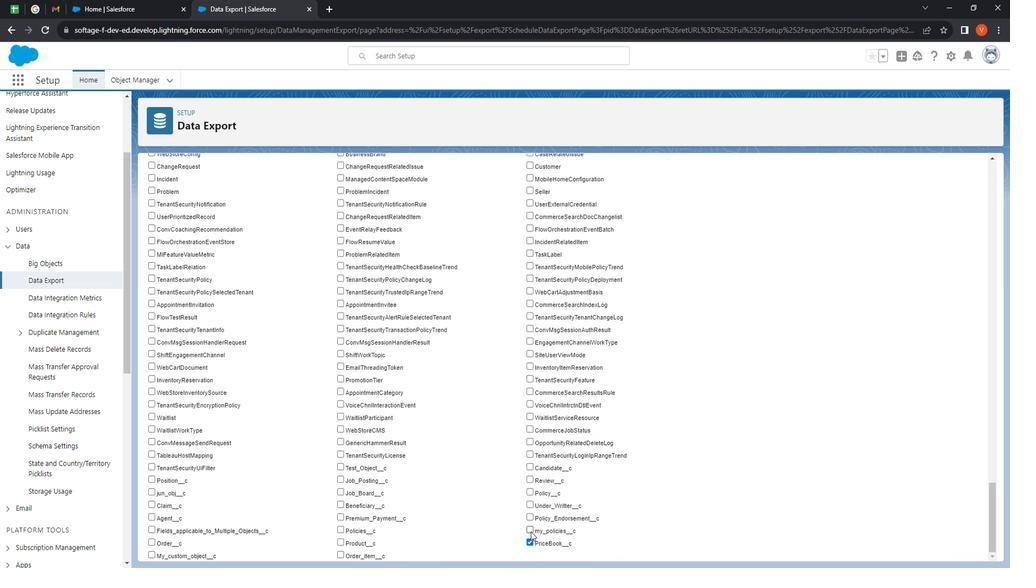
Action: Mouse pressed left at (547, 528)
Screenshot: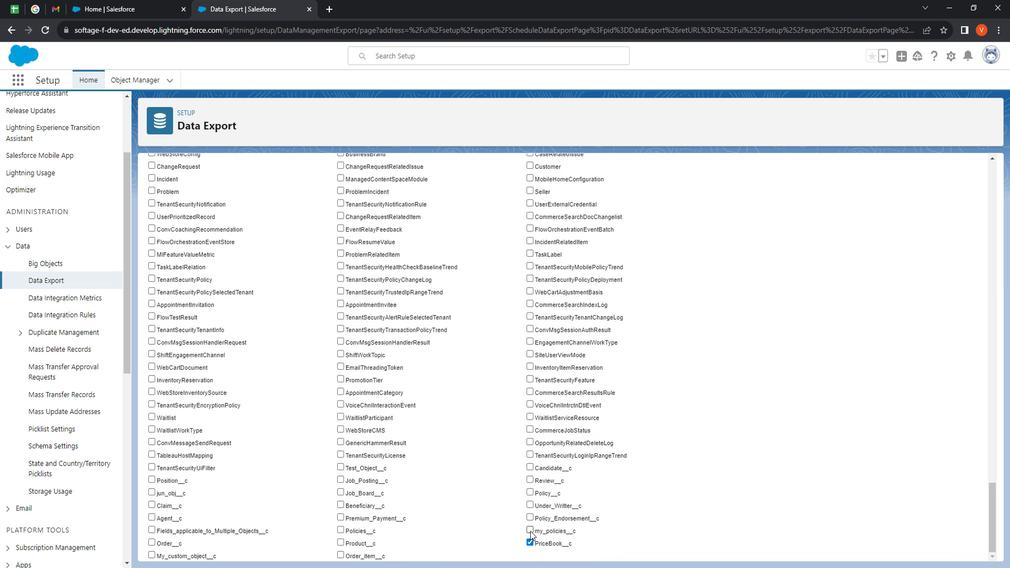
Action: Mouse moved to (548, 513)
Screenshot: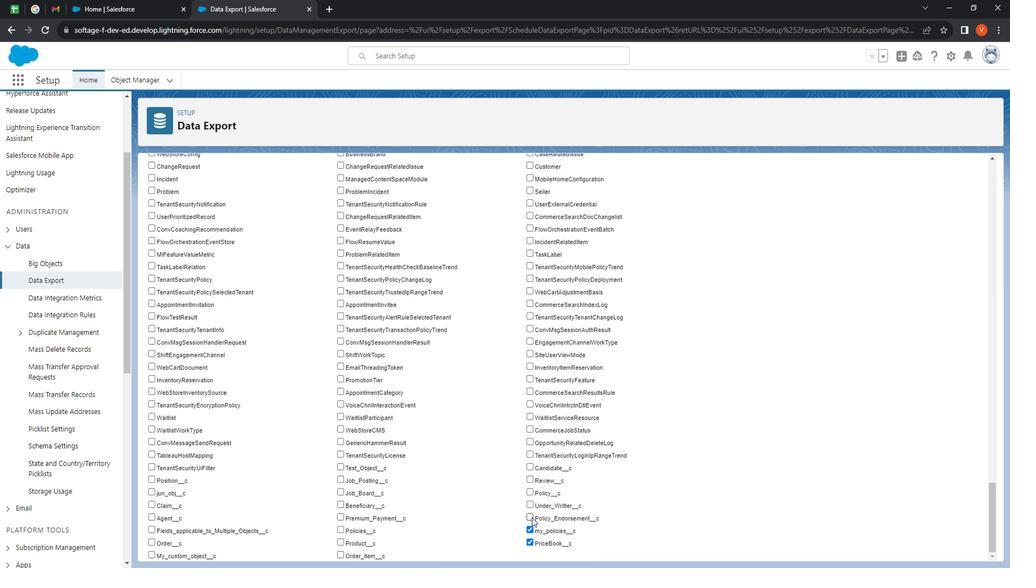 
Action: Mouse pressed left at (548, 513)
Screenshot: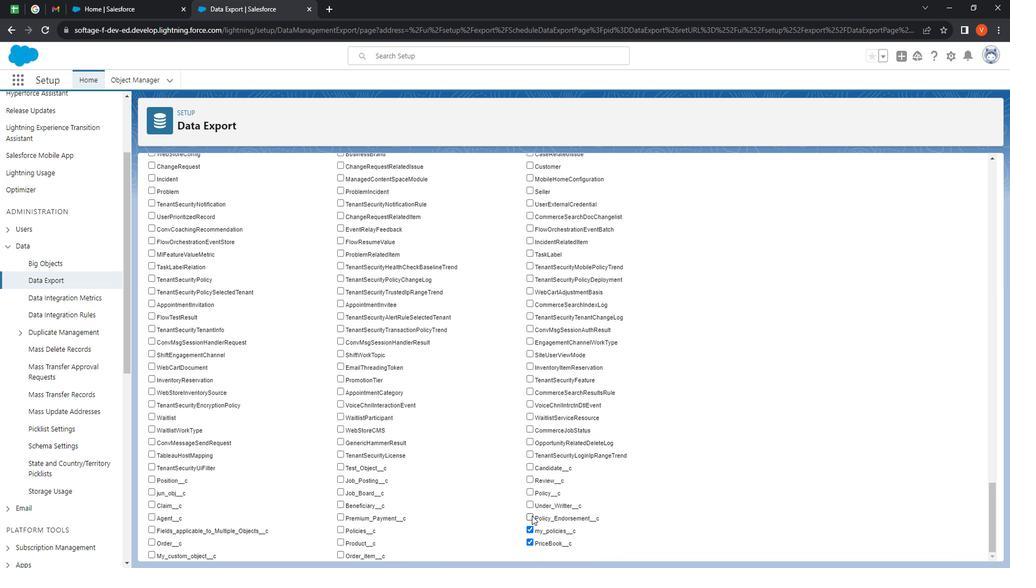 
Action: Mouse moved to (547, 501)
Screenshot: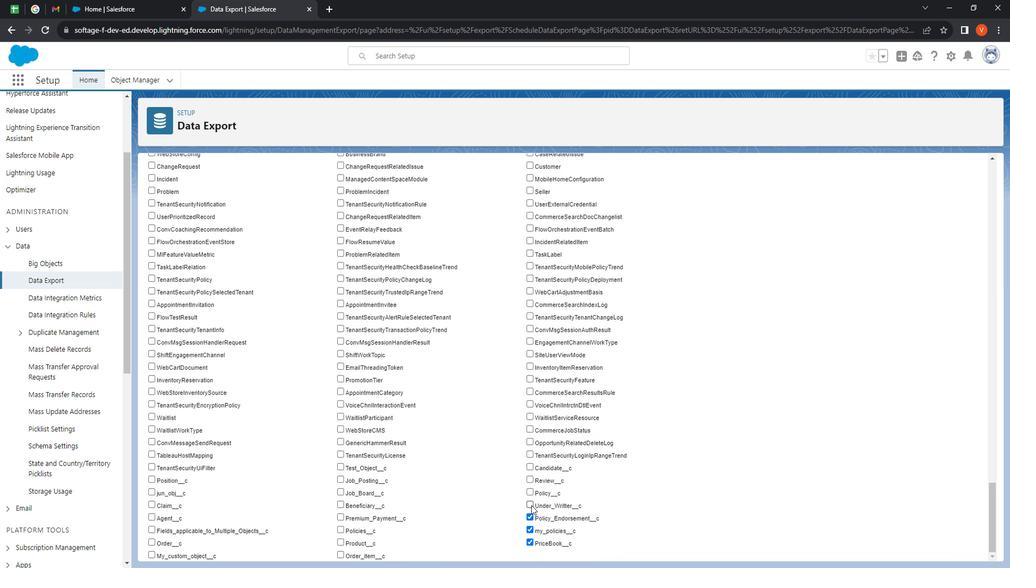 
Action: Mouse pressed left at (547, 501)
Screenshot: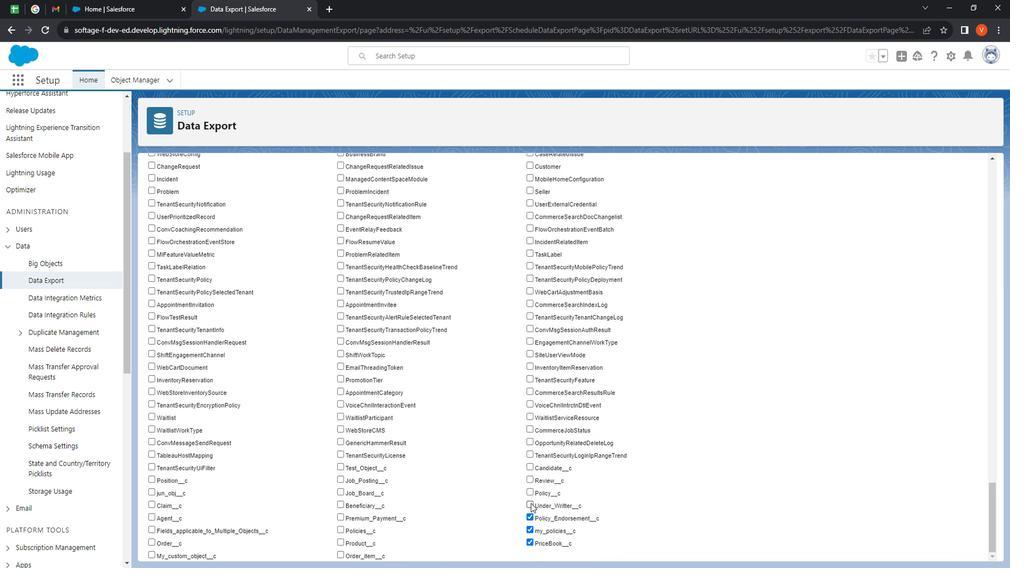 
Action: Mouse moved to (546, 488)
Screenshot: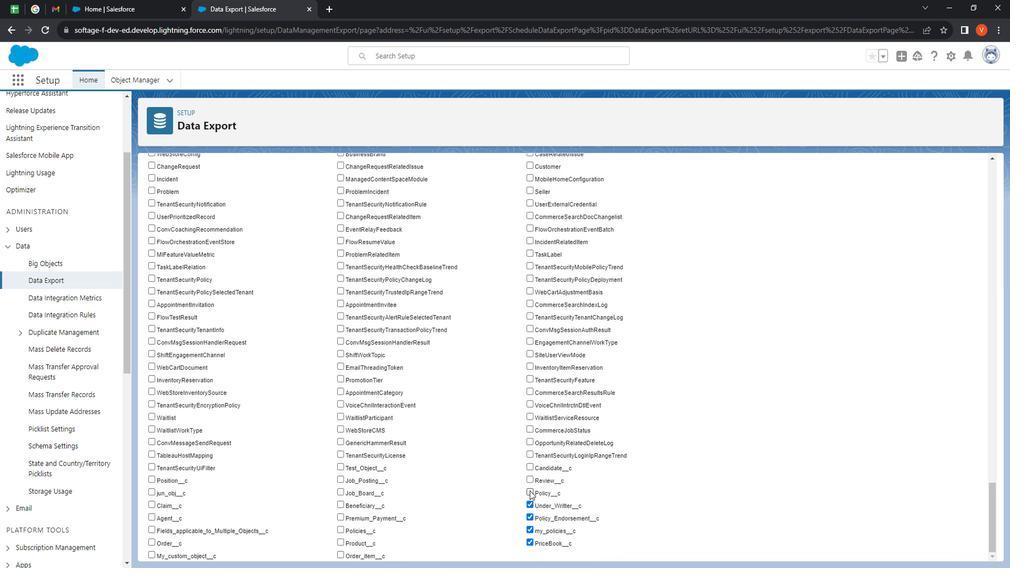 
Action: Mouse pressed left at (546, 488)
Screenshot: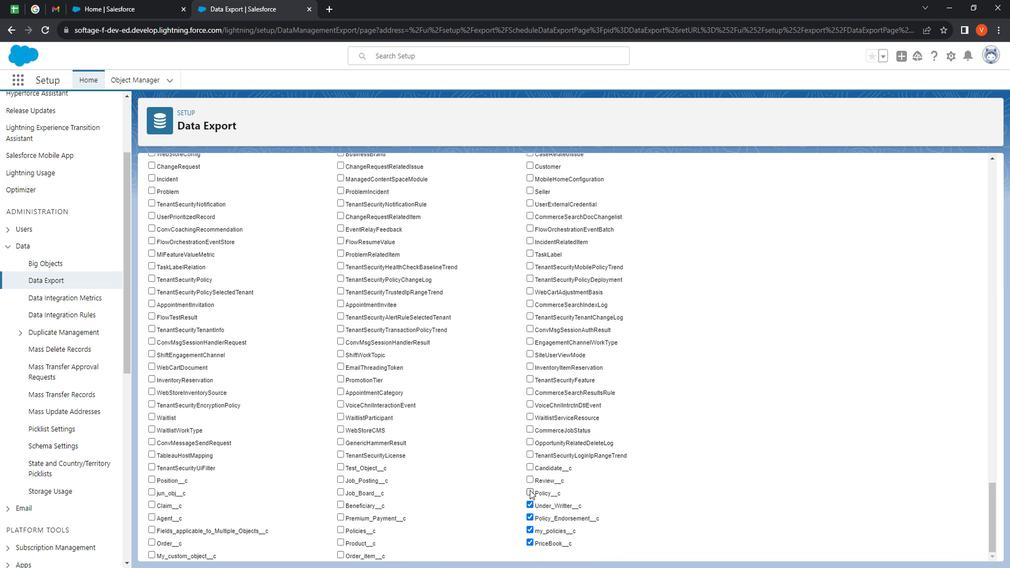 
Action: Mouse moved to (547, 480)
Screenshot: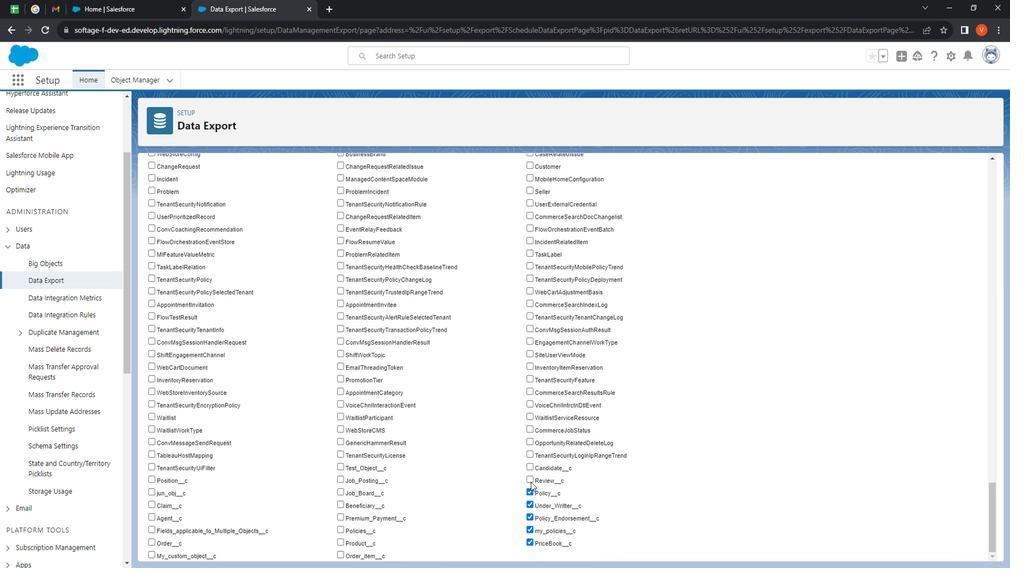 
Action: Mouse pressed left at (547, 480)
Screenshot: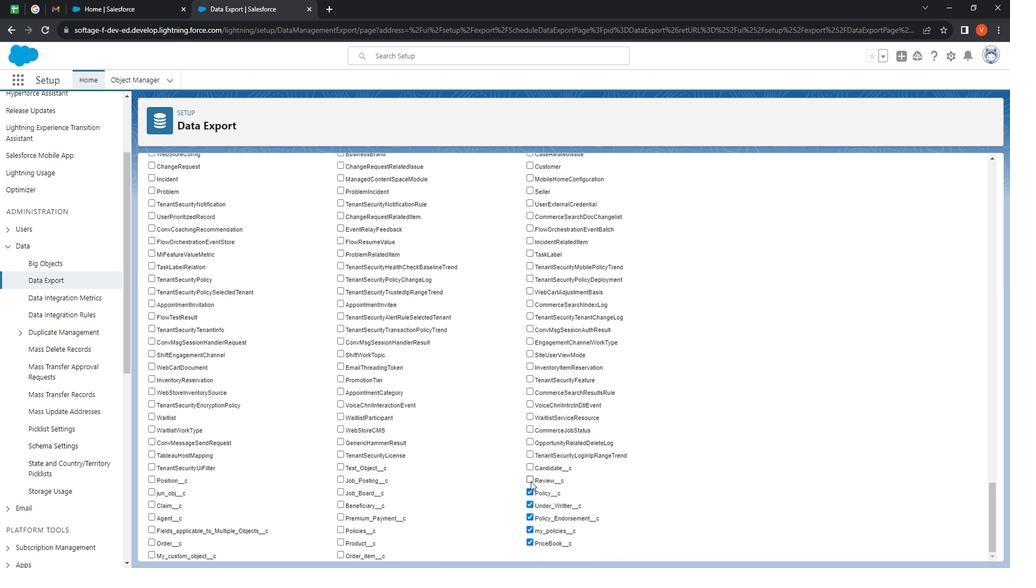 
Action: Mouse moved to (548, 467)
Screenshot: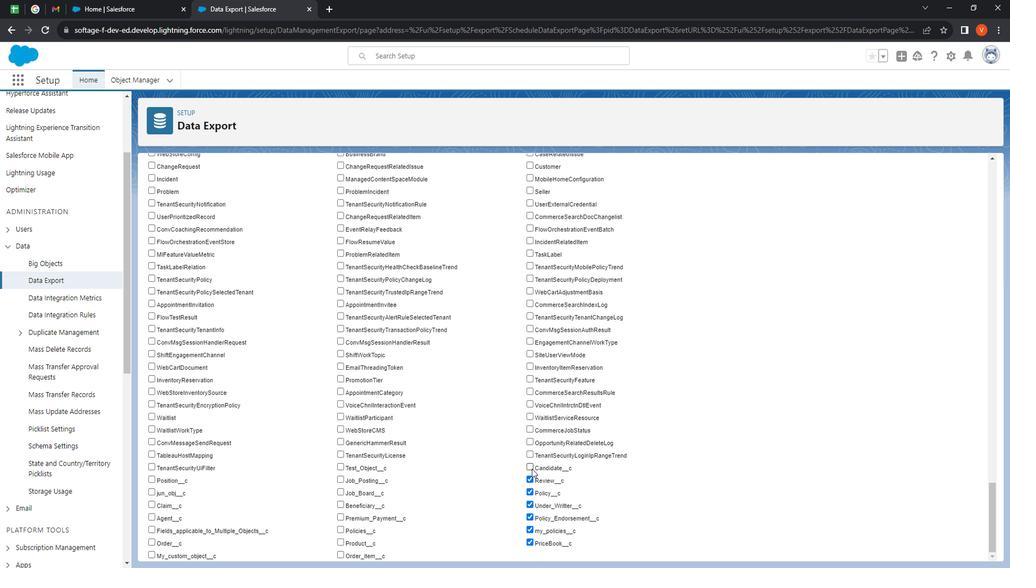 
Action: Mouse pressed left at (548, 467)
Screenshot: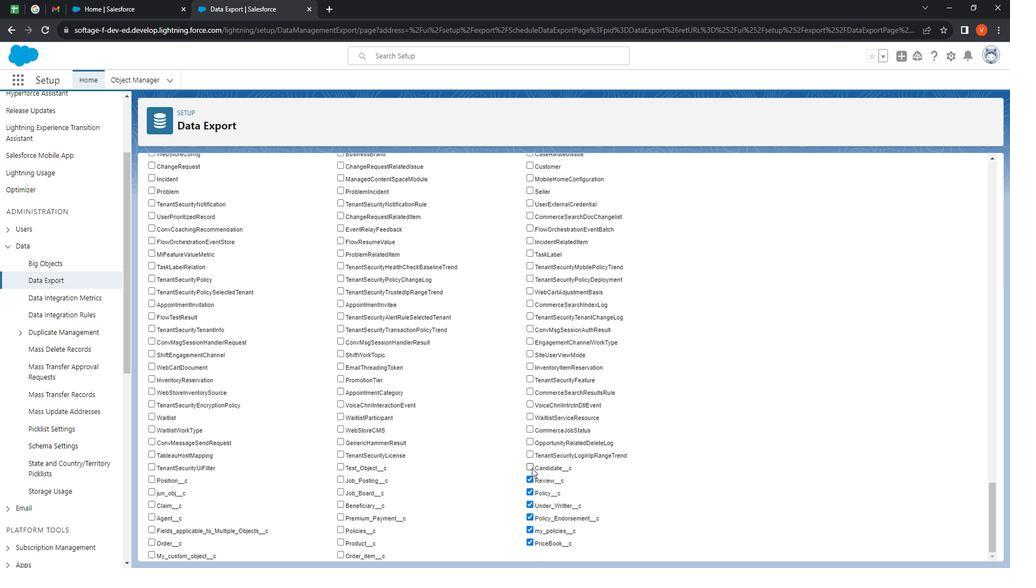 
Action: Mouse moved to (549, 456)
Screenshot: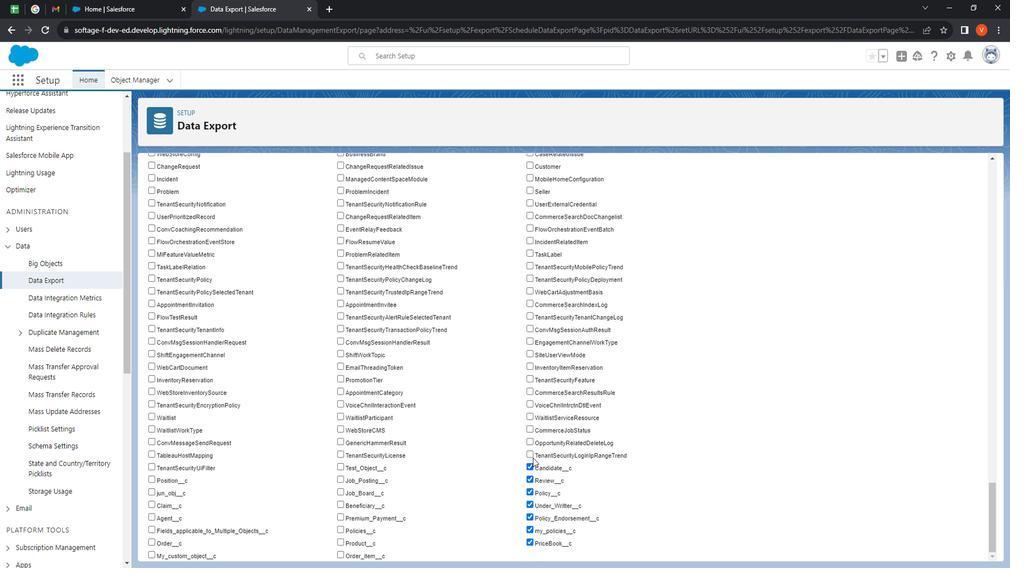 
Action: Mouse pressed left at (549, 456)
Screenshot: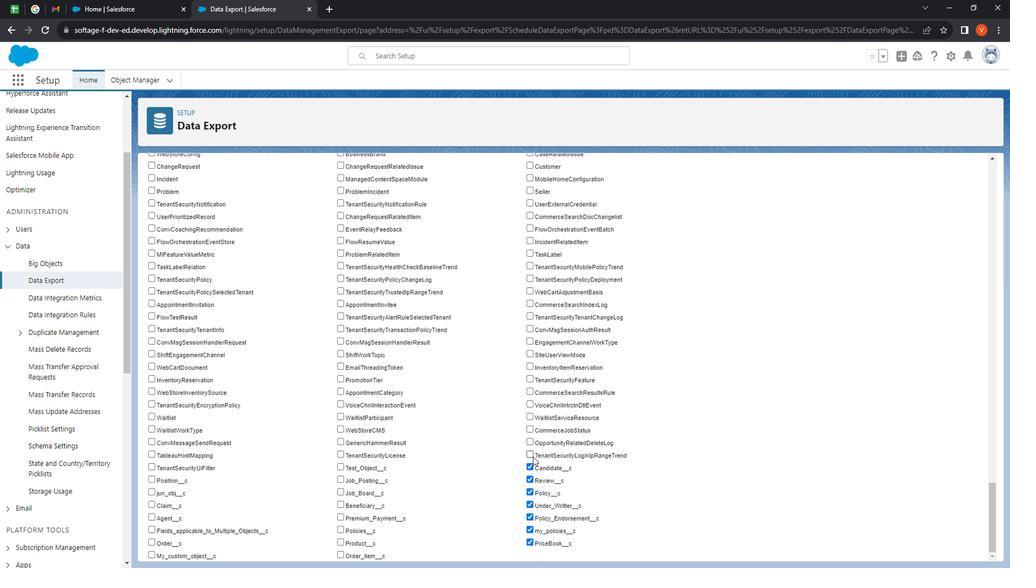 
Action: Mouse moved to (548, 445)
Screenshot: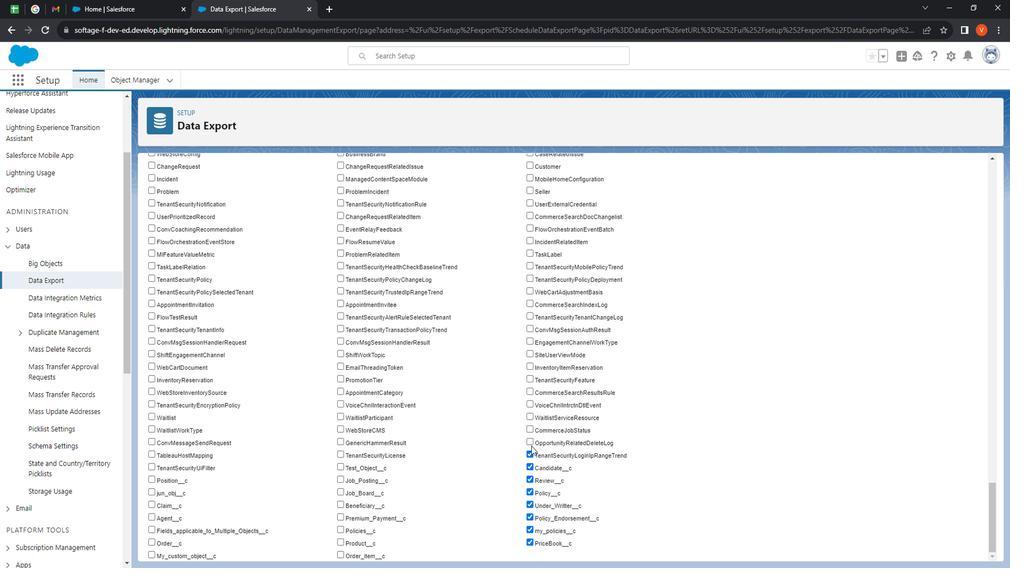 
Action: Mouse pressed left at (548, 445)
Screenshot: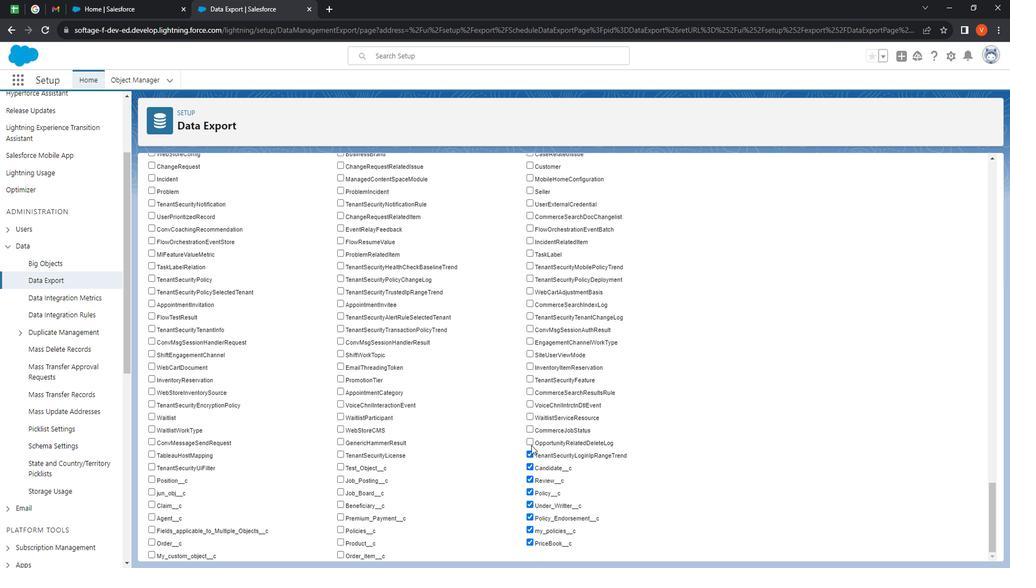 
Action: Mouse moved to (548, 443)
Screenshot: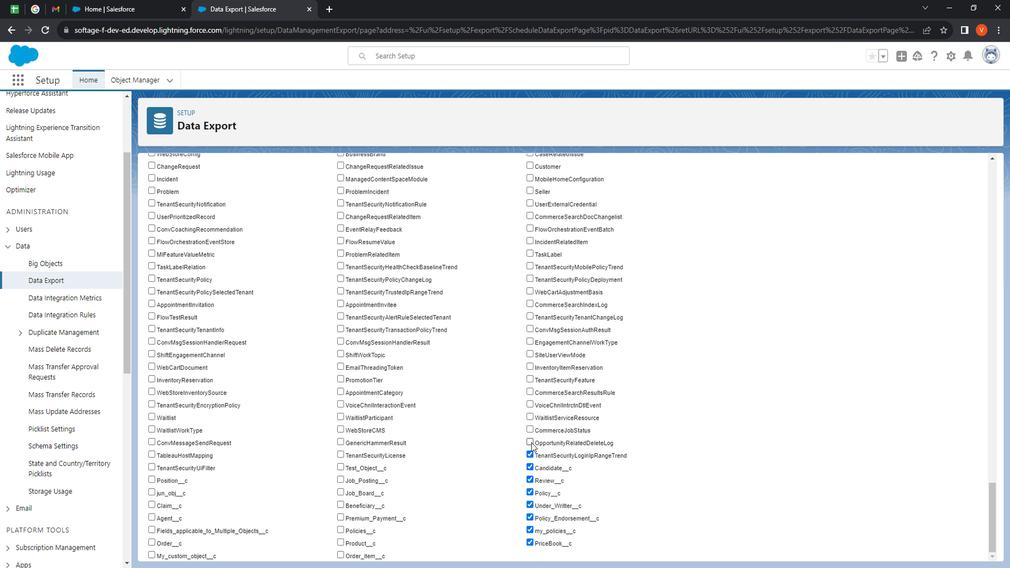 
Action: Mouse pressed left at (548, 443)
Screenshot: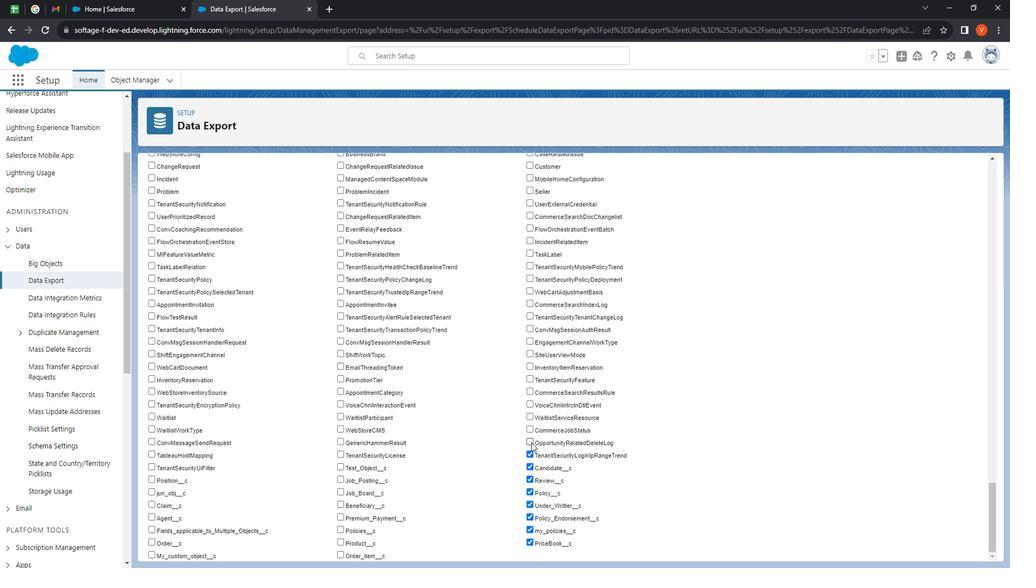 
Action: Mouse moved to (548, 430)
Screenshot: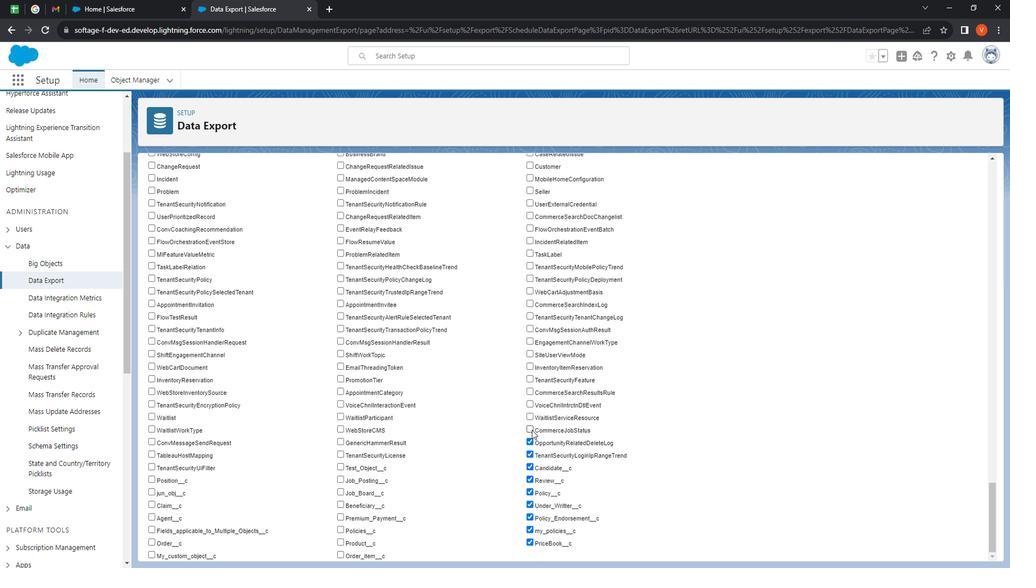 
Action: Mouse pressed left at (548, 430)
Screenshot: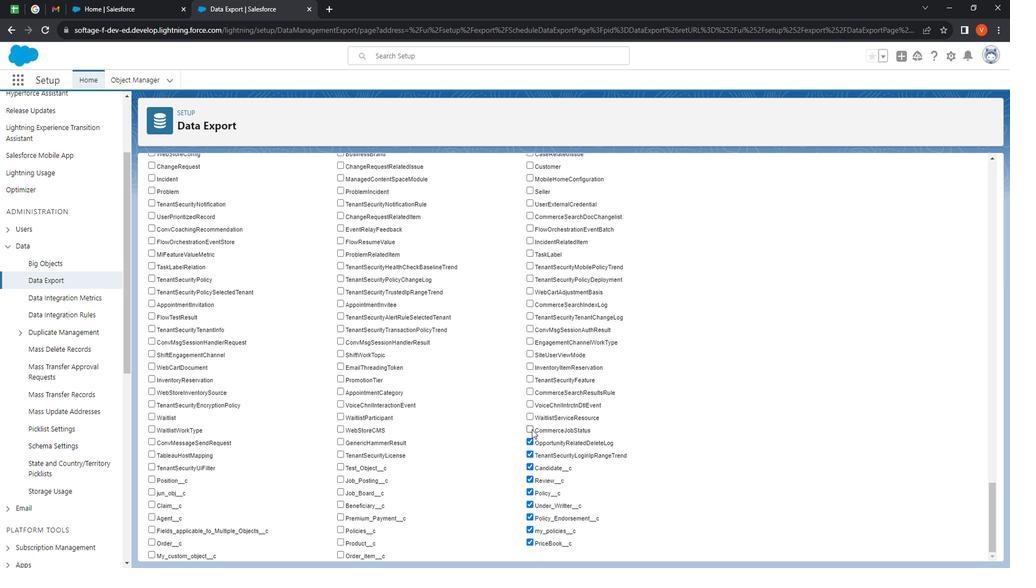 
Action: Mouse moved to (547, 416)
Screenshot: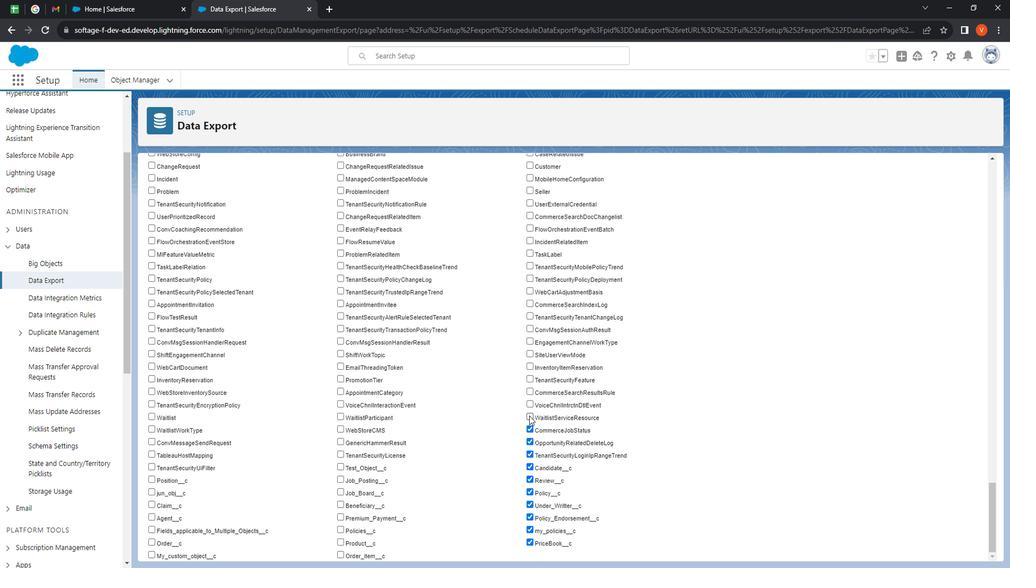 
Action: Mouse pressed left at (547, 416)
Screenshot: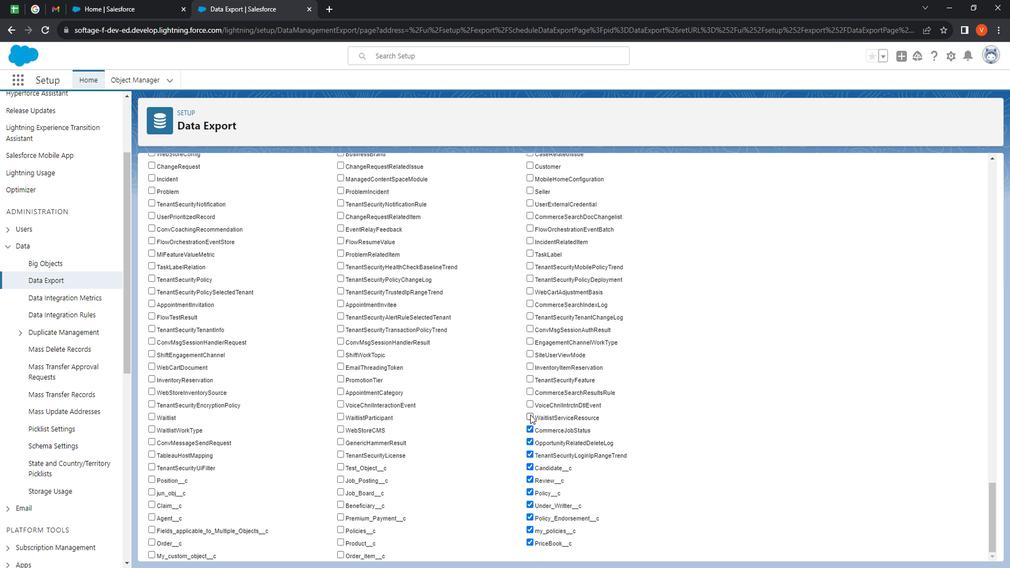 
Action: Mouse moved to (546, 406)
Screenshot: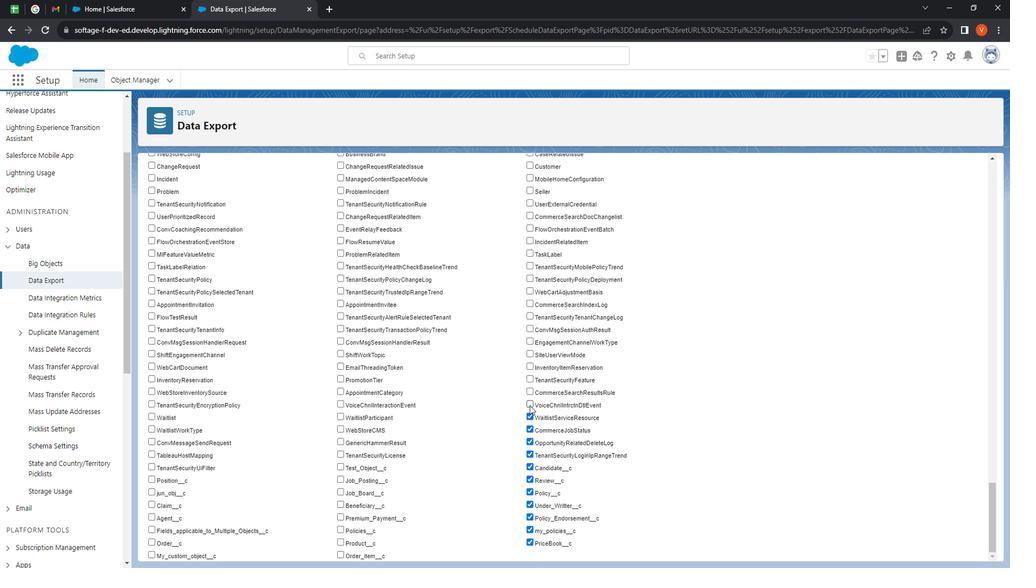 
Action: Mouse pressed left at (546, 406)
Screenshot: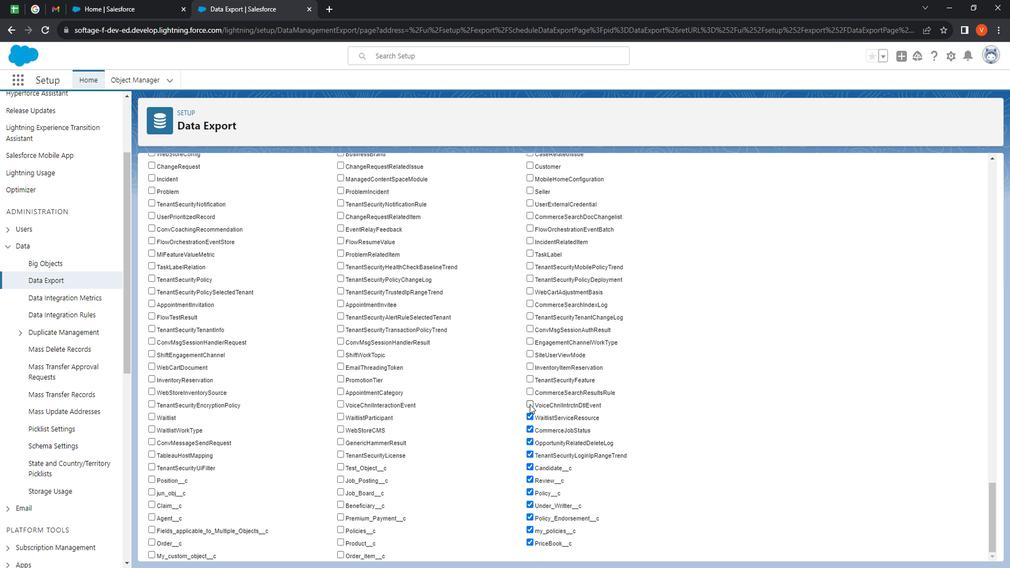 
Action: Mouse moved to (357, 551)
Screenshot: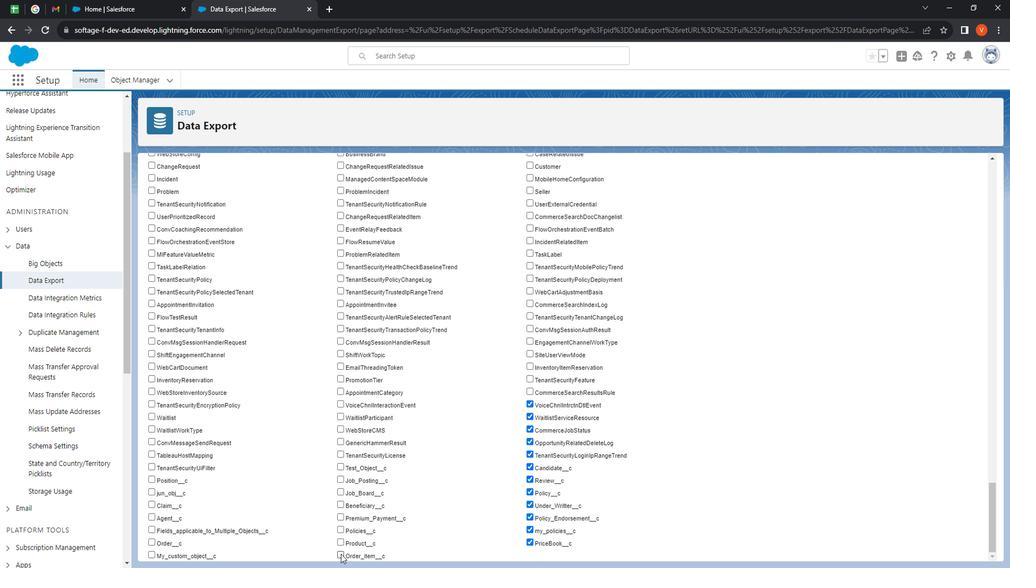 
Action: Mouse pressed left at (357, 551)
Screenshot: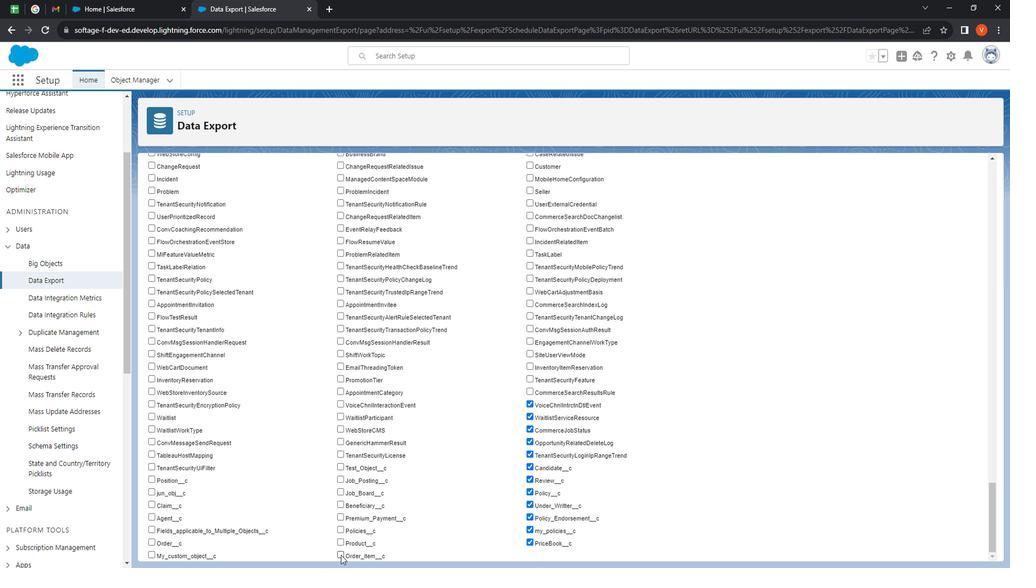 
Action: Mouse moved to (359, 536)
Screenshot: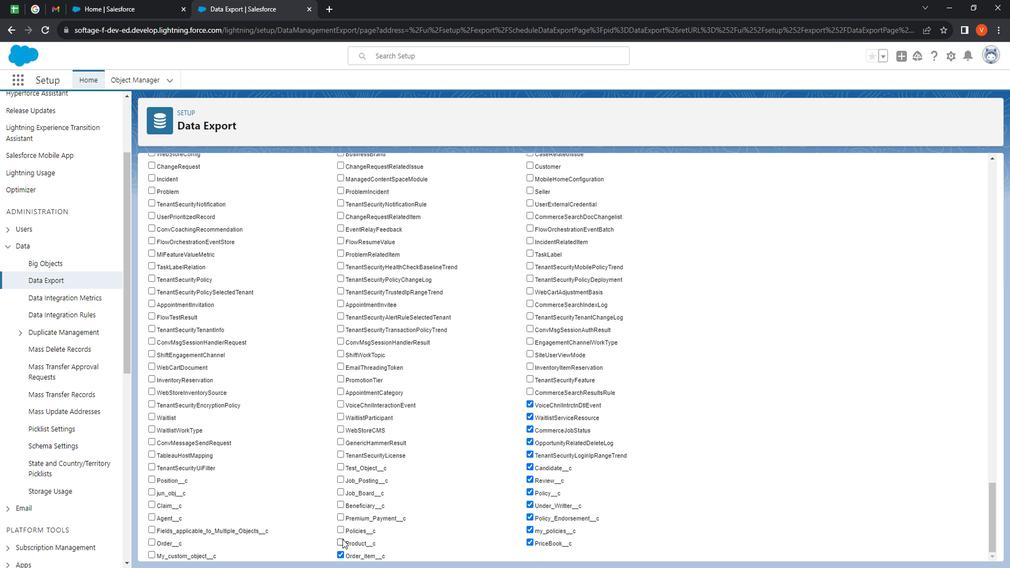 
Action: Mouse pressed left at (359, 536)
Screenshot: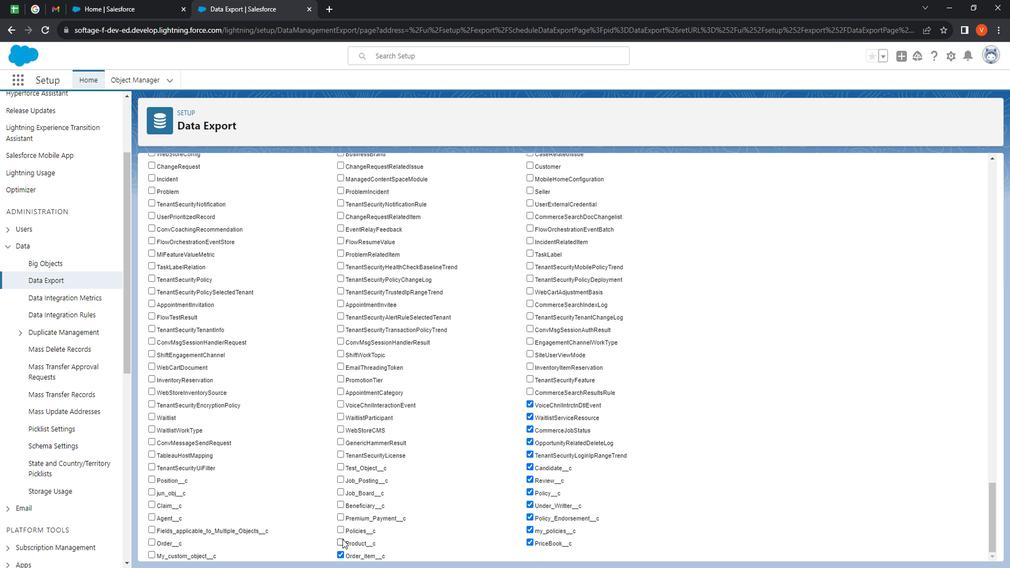 
Action: Mouse moved to (355, 526)
Screenshot: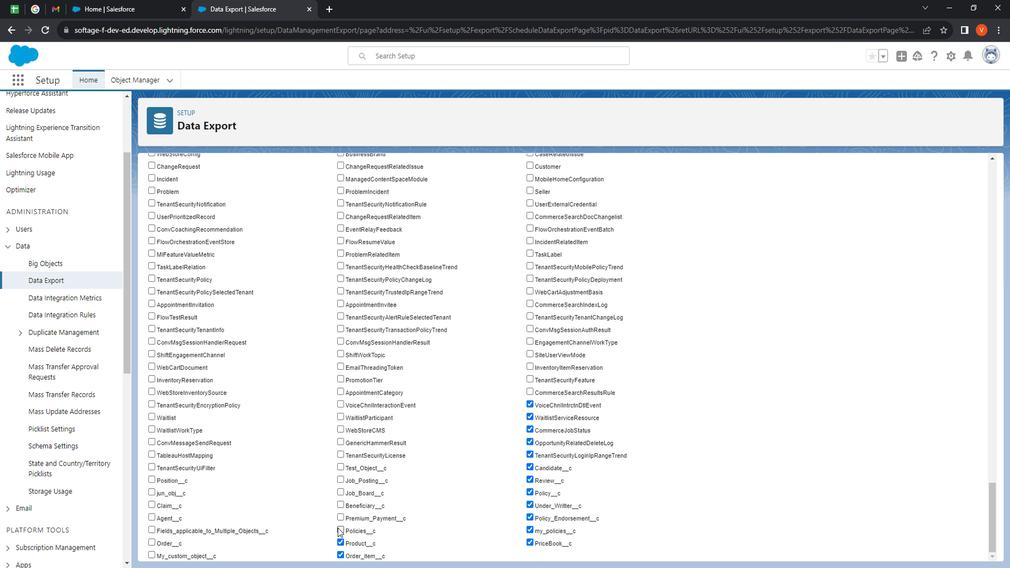 
Action: Mouse pressed left at (355, 526)
Screenshot: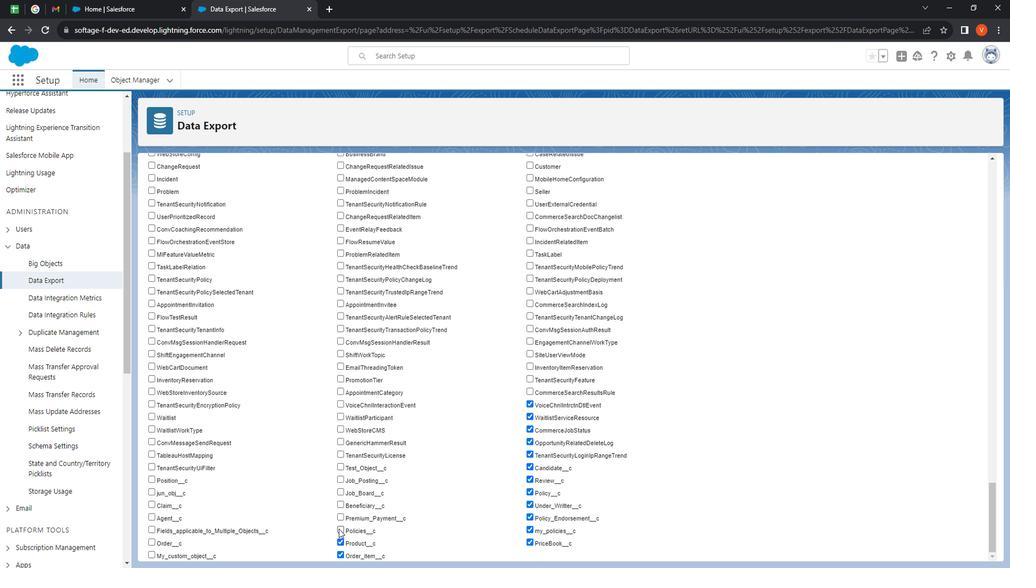 
Action: Mouse moved to (357, 516)
Screenshot: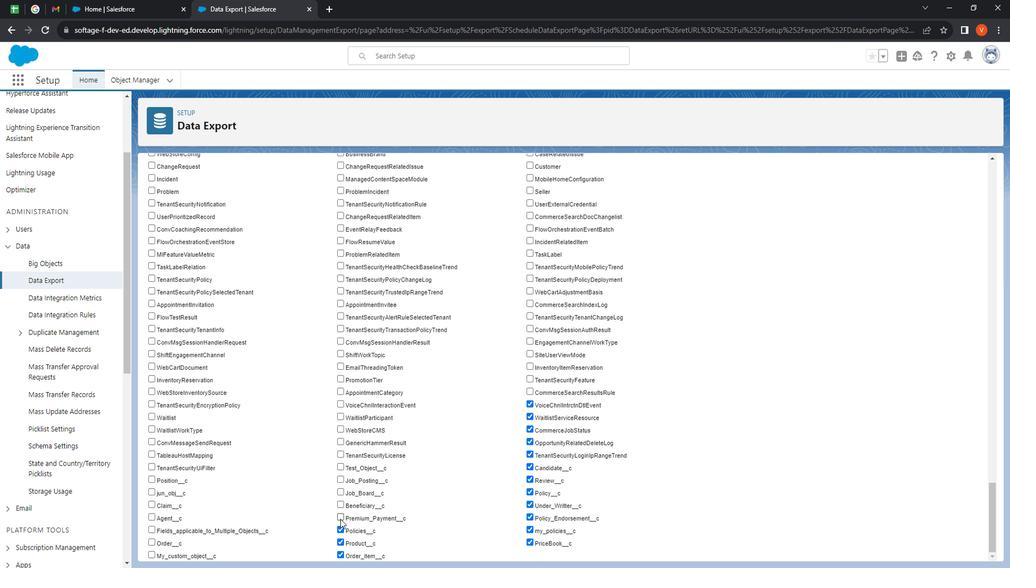 
Action: Mouse pressed left at (357, 516)
Screenshot: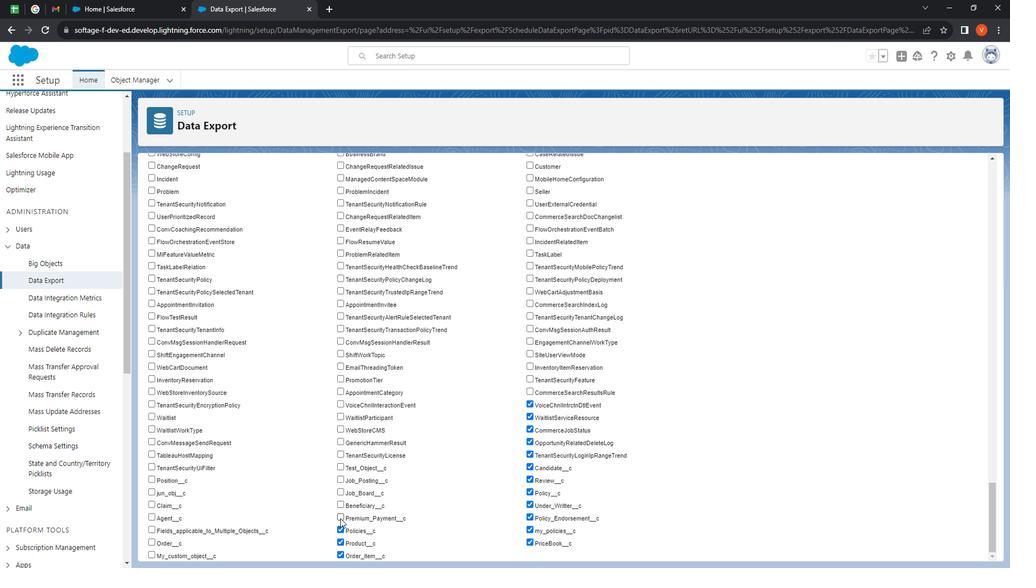 
Action: Mouse moved to (357, 502)
Screenshot: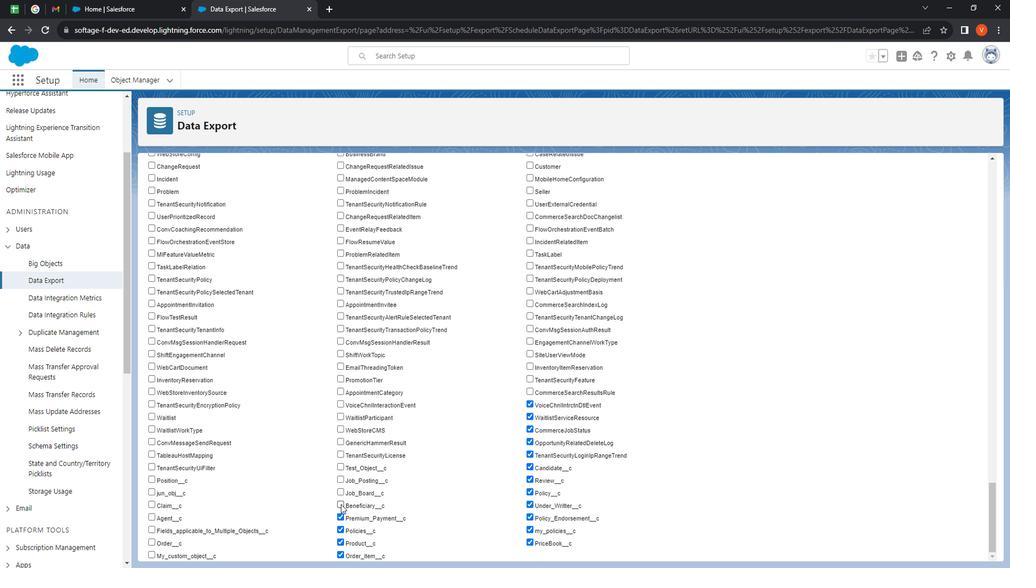 
Action: Mouse pressed left at (357, 502)
Screenshot: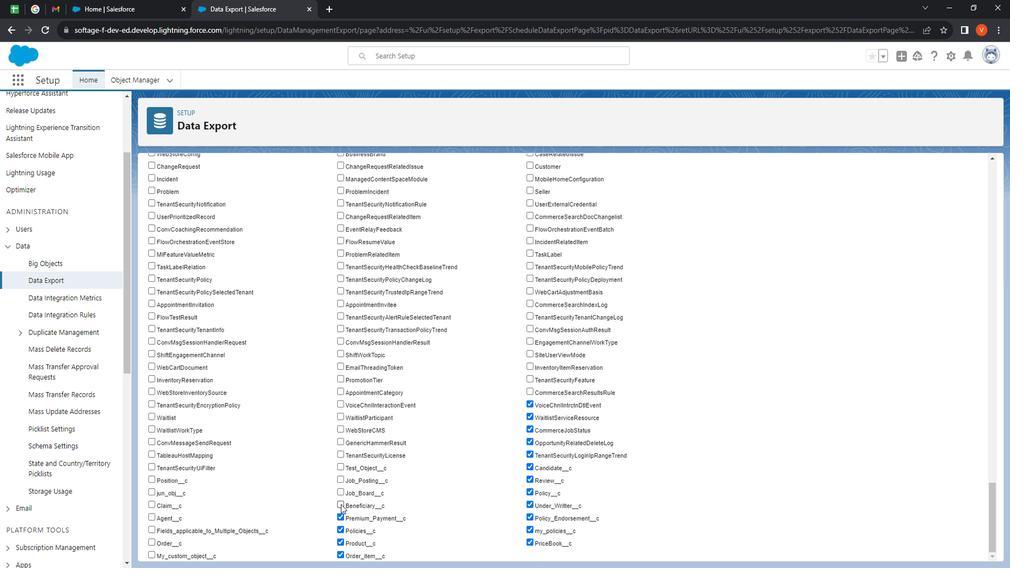 
Action: Mouse moved to (357, 488)
Screenshot: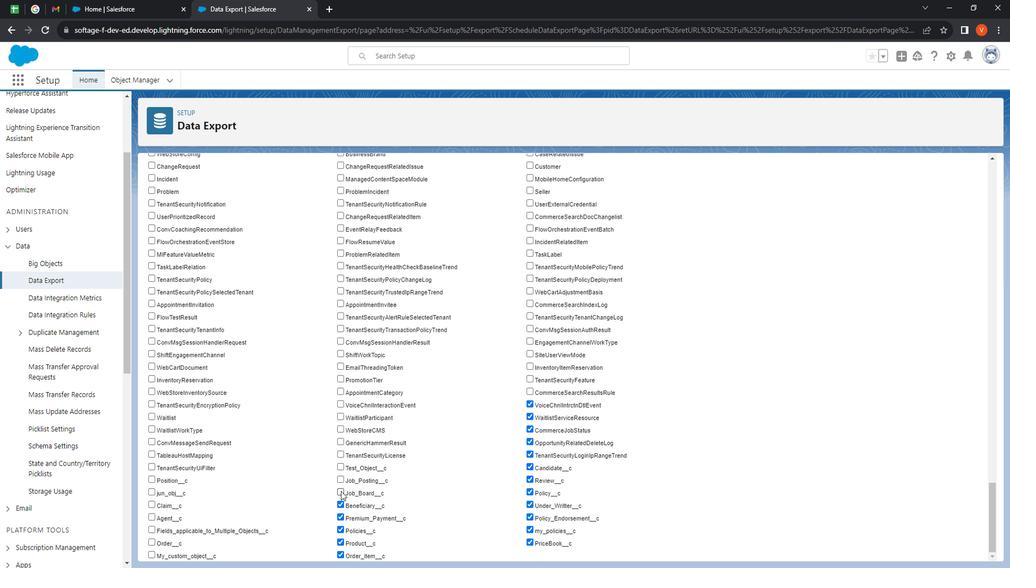 
Action: Mouse pressed left at (357, 488)
Screenshot: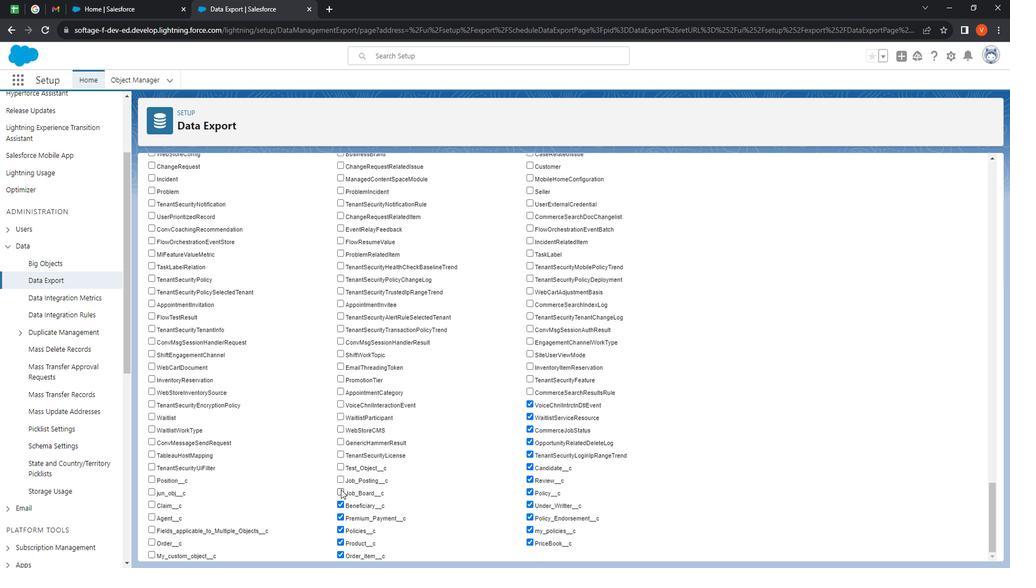 
Action: Mouse moved to (357, 478)
Screenshot: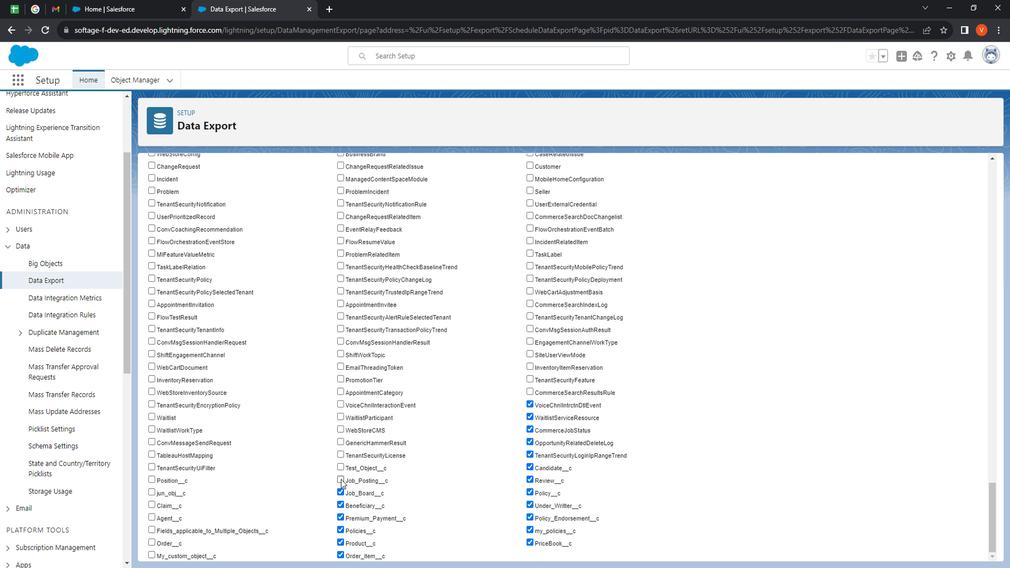 
Action: Mouse pressed left at (357, 478)
Screenshot: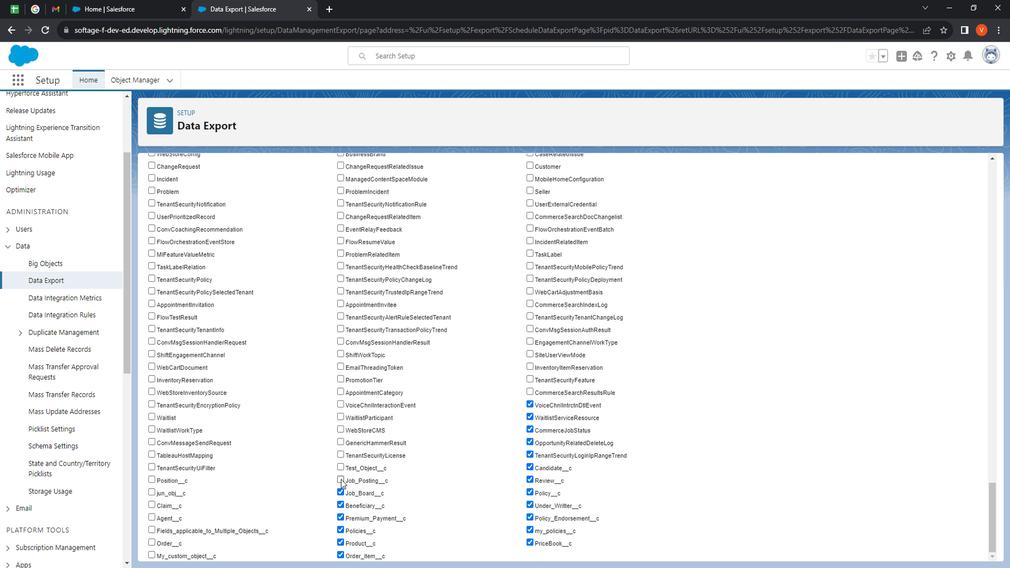 
Action: Mouse moved to (358, 466)
Screenshot: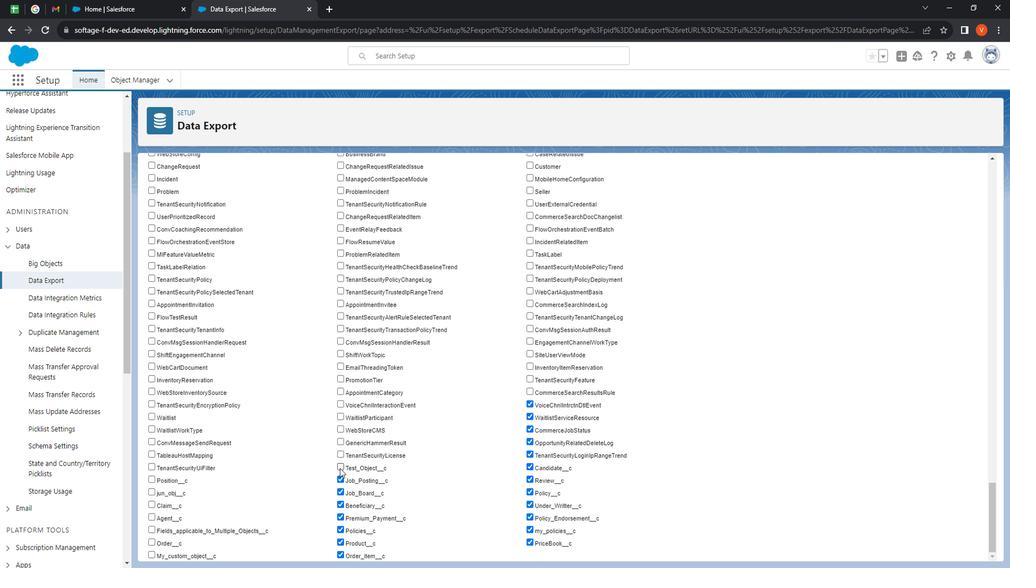 
Action: Mouse pressed left at (358, 466)
Screenshot: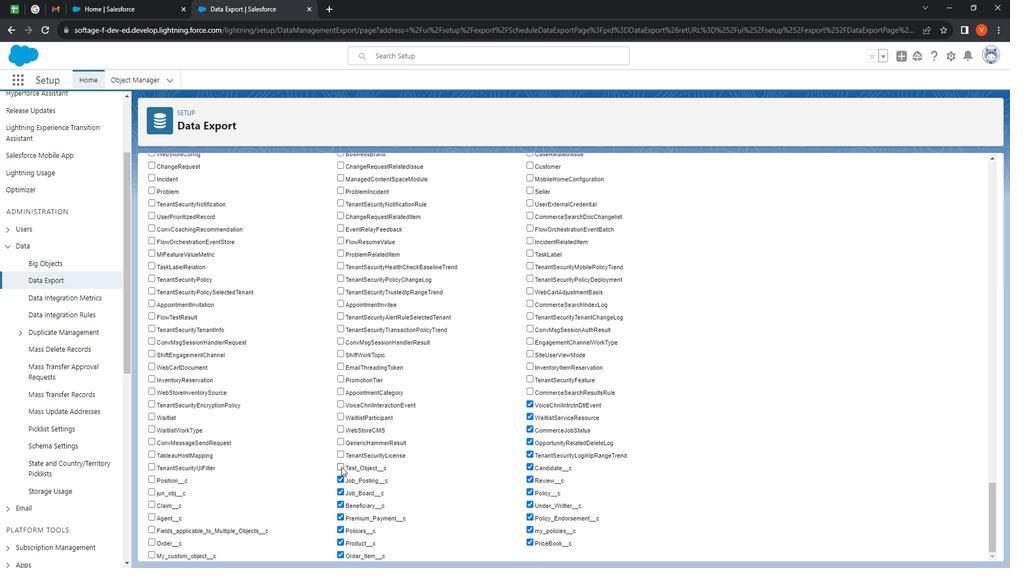 
Action: Mouse moved to (357, 454)
Screenshot: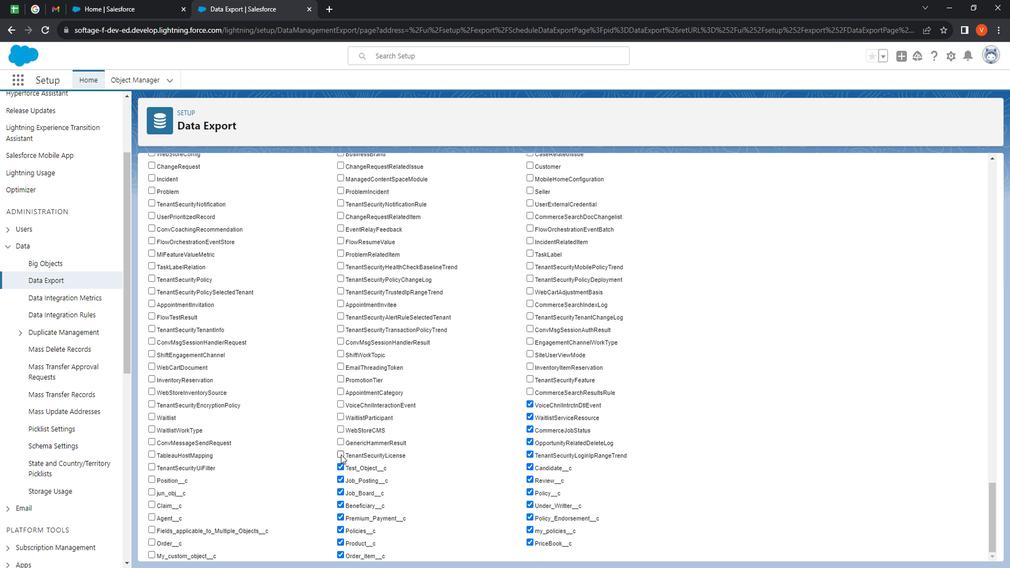 
Action: Mouse pressed left at (357, 454)
Screenshot: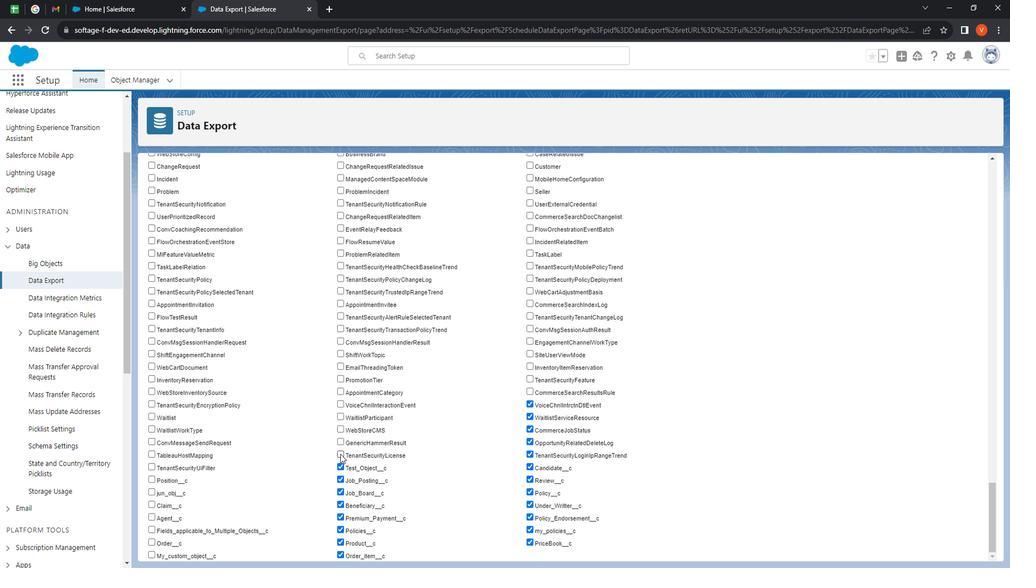 
Action: Mouse moved to (355, 443)
Screenshot: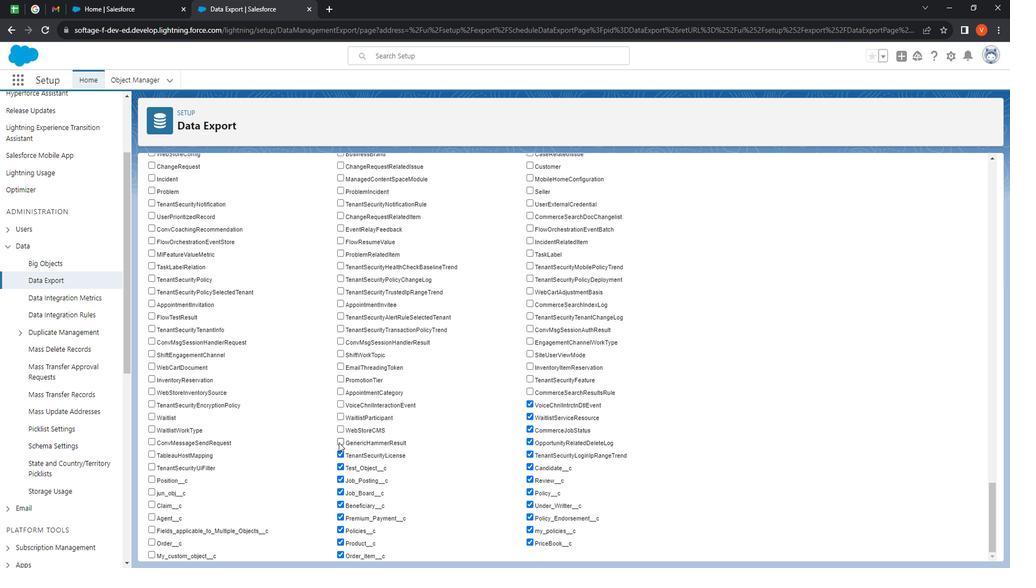 
Action: Mouse pressed left at (355, 443)
Screenshot: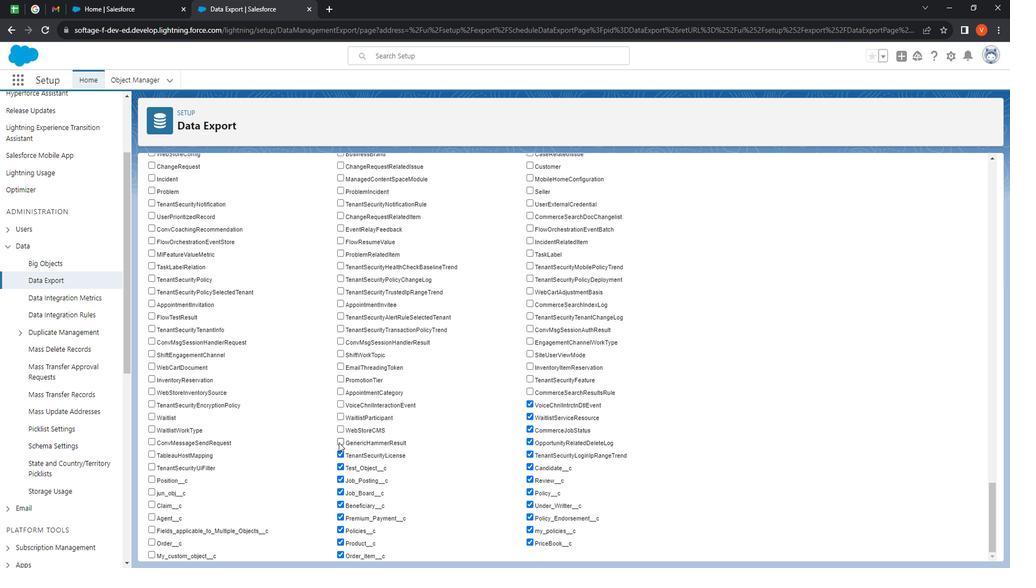 
Action: Mouse moved to (164, 480)
Screenshot: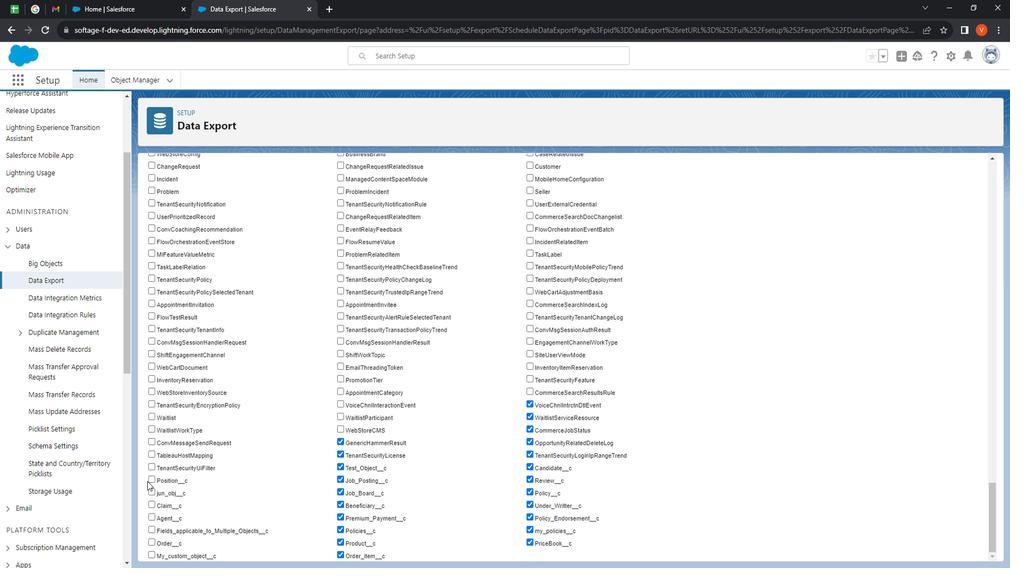 
Action: Mouse pressed left at (164, 480)
Screenshot: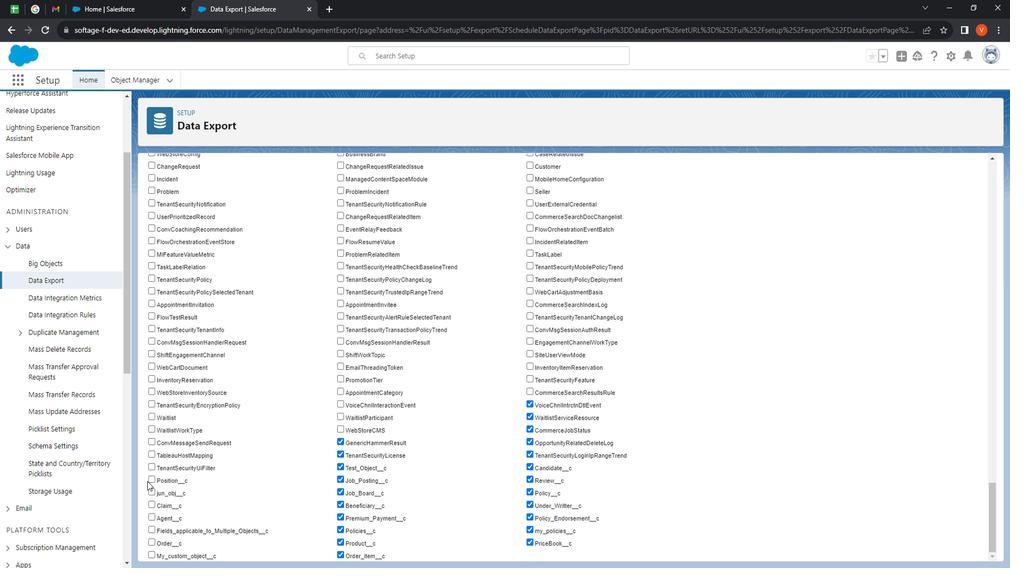 
Action: Mouse moved to (168, 479)
Screenshot: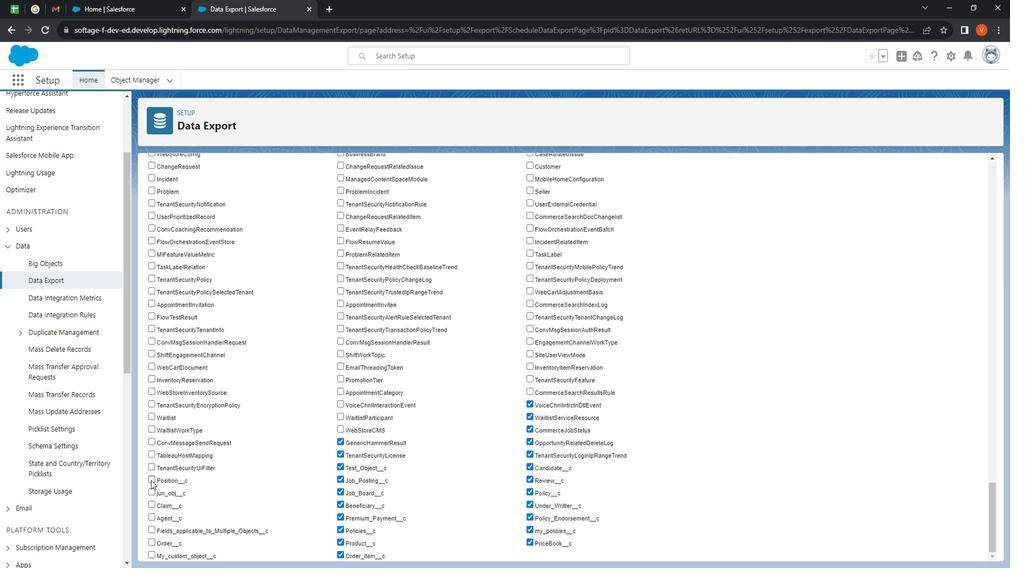 
Action: Mouse pressed left at (168, 479)
Screenshot: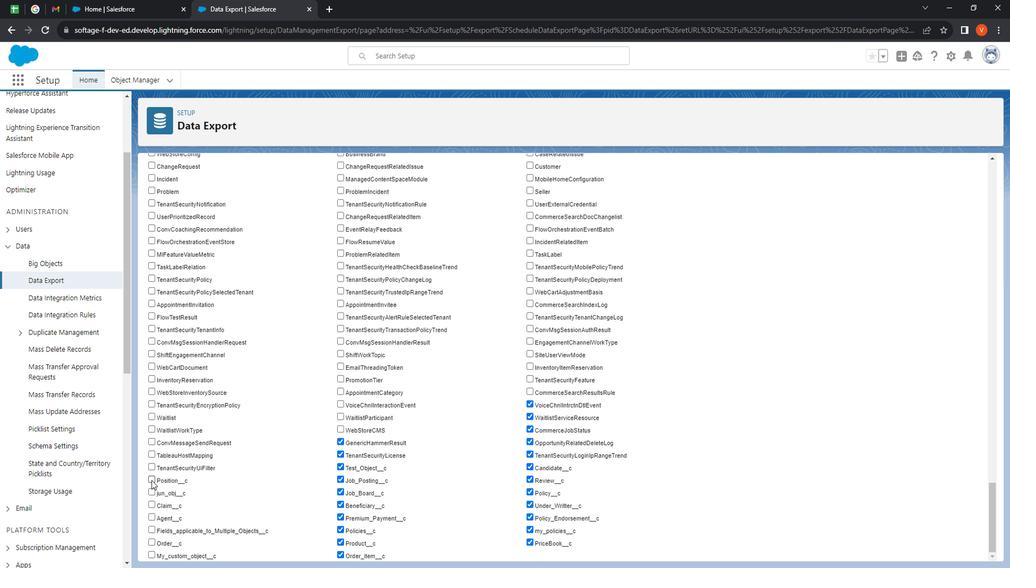 
Action: Mouse moved to (169, 493)
Screenshot: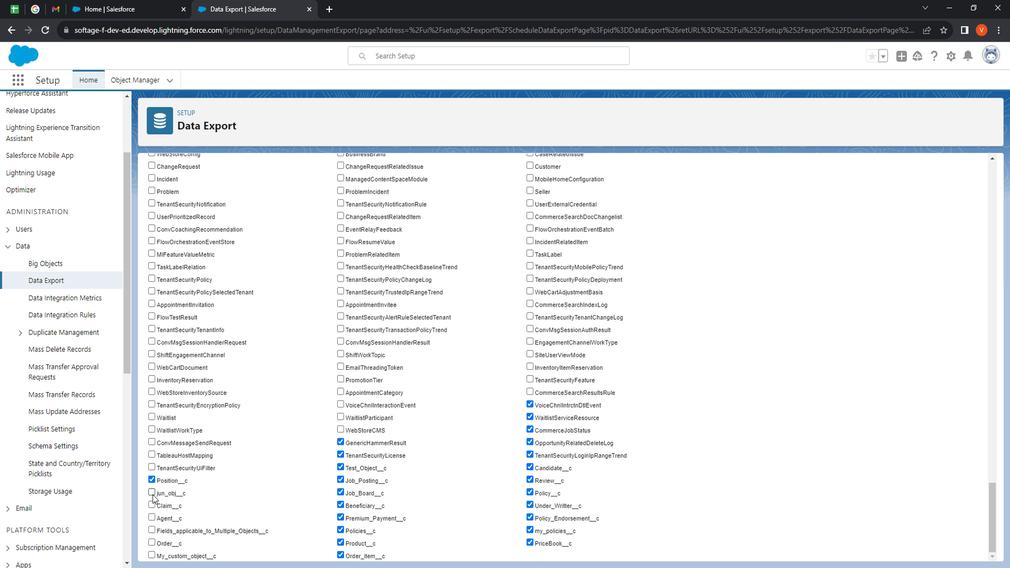 
Action: Mouse pressed left at (169, 493)
Screenshot: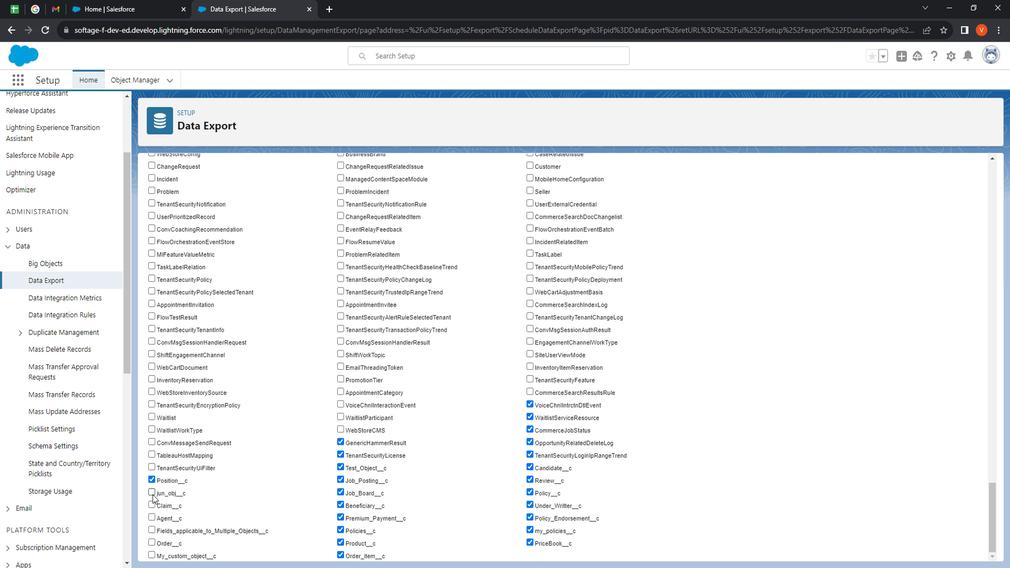 
Action: Mouse moved to (169, 504)
Screenshot: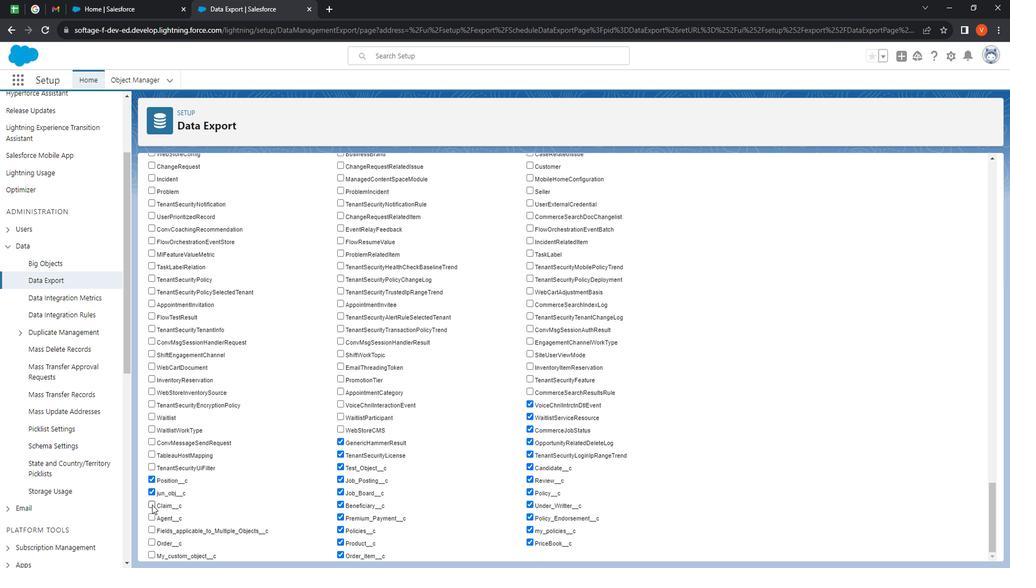 
Action: Mouse pressed left at (169, 504)
Screenshot: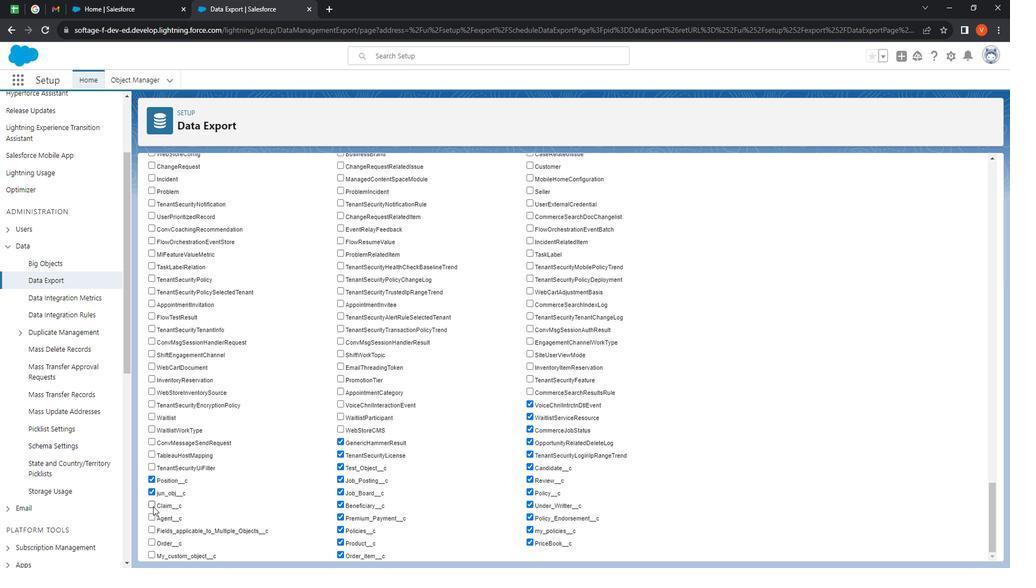 
Action: Mouse moved to (167, 516)
Screenshot: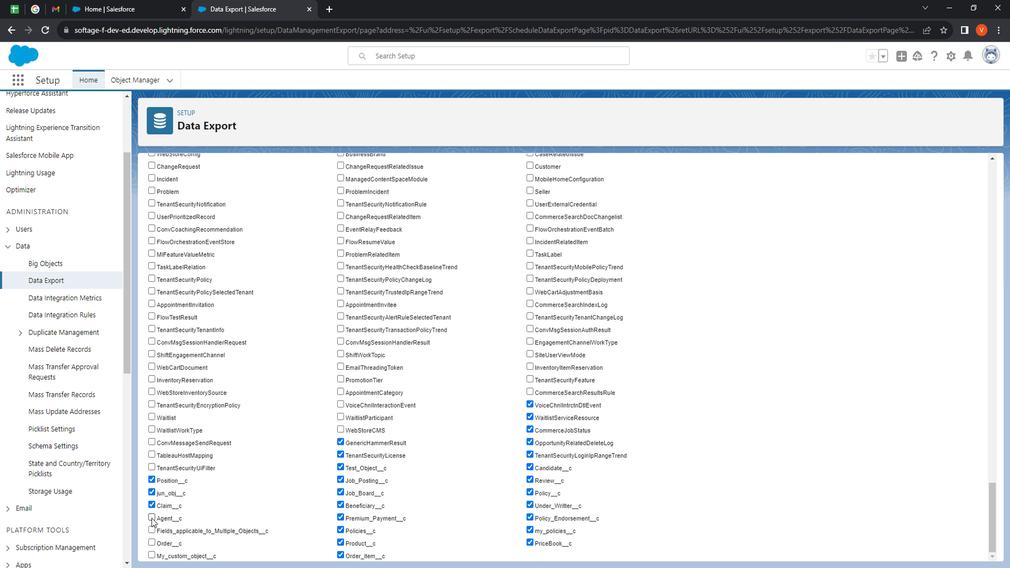 
Action: Mouse pressed left at (167, 516)
Screenshot: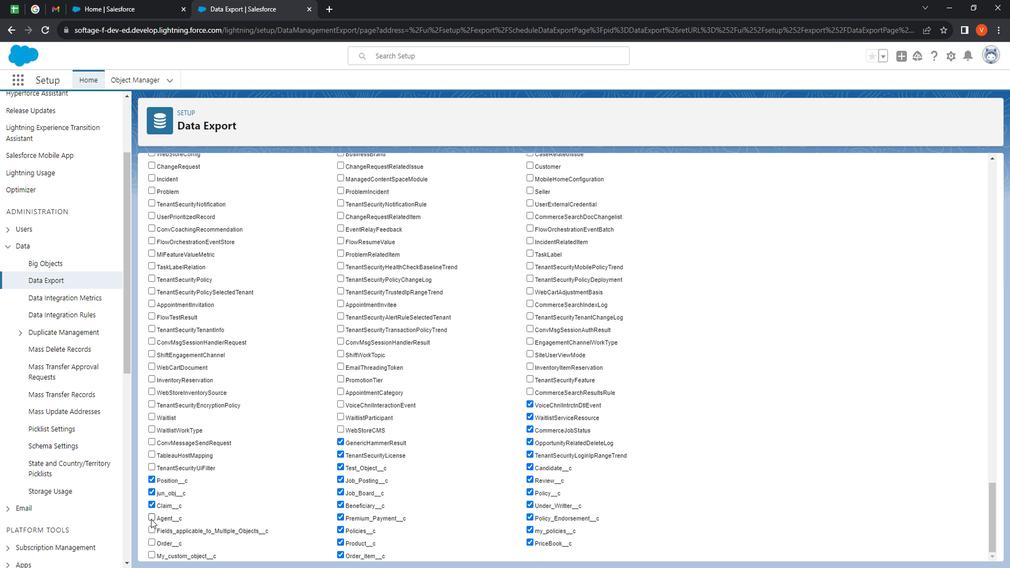 
Action: Mouse moved to (168, 530)
Screenshot: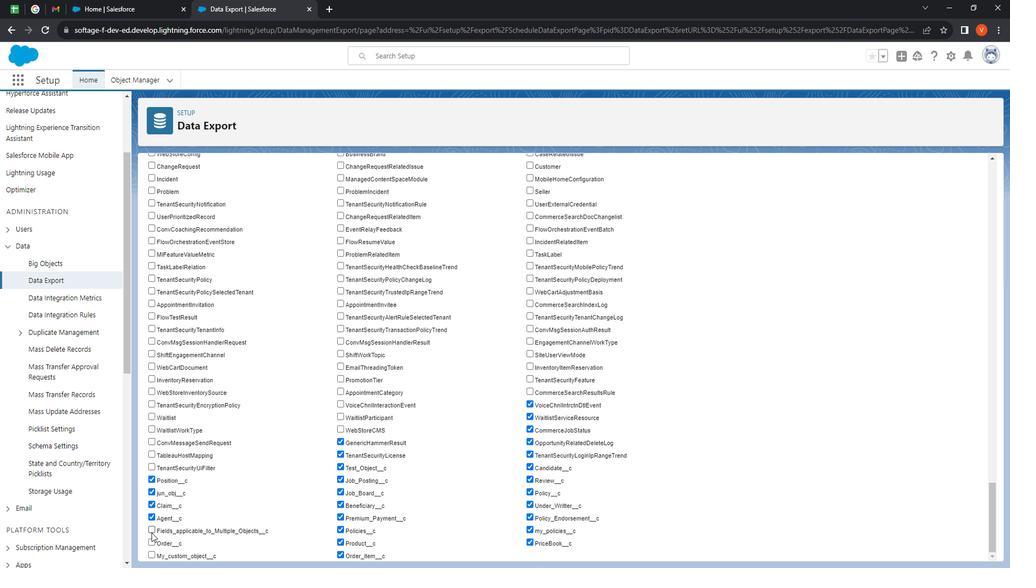 
Action: Mouse pressed left at (168, 530)
Screenshot: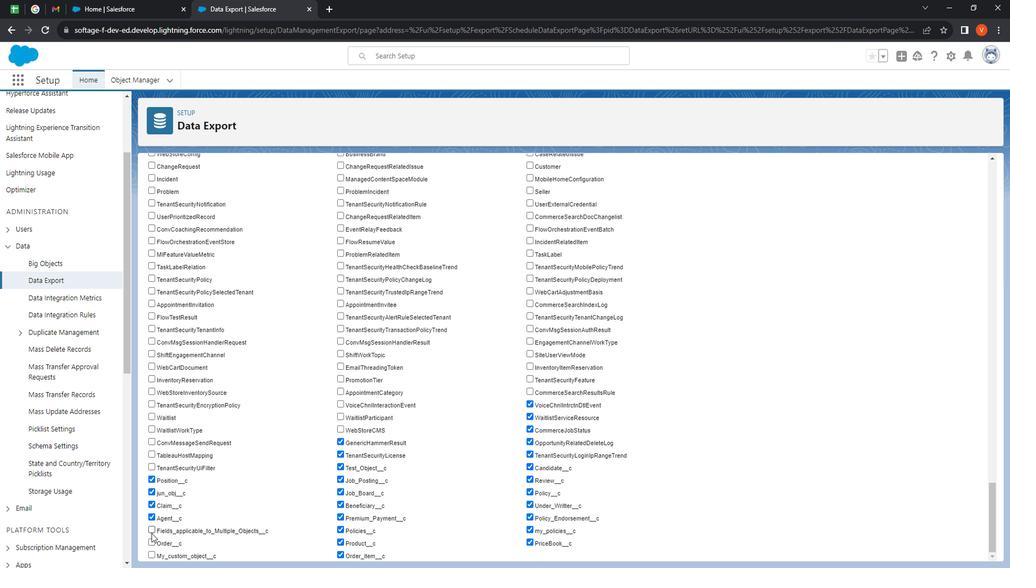 
Action: Mouse moved to (171, 523)
Screenshot: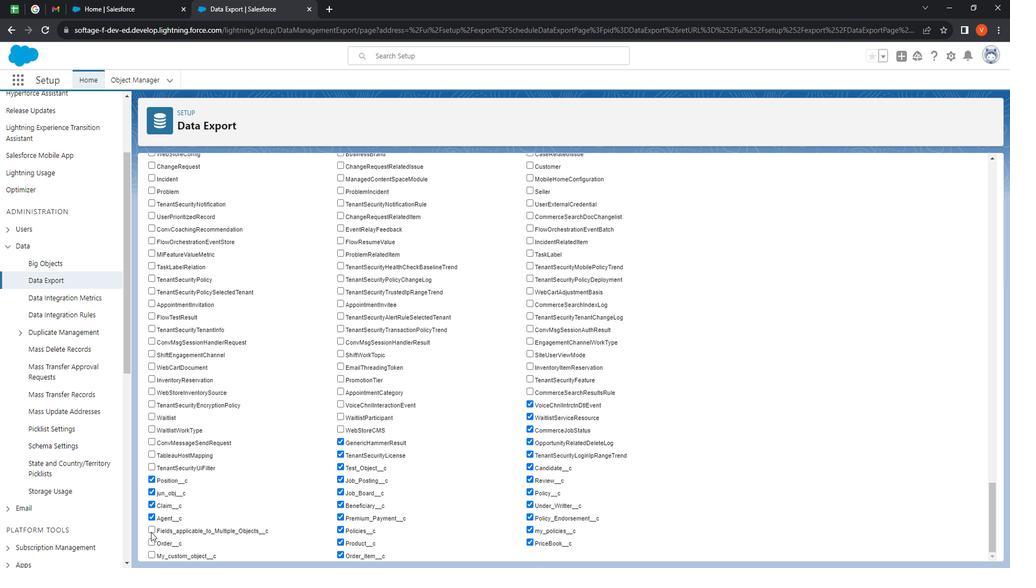 
Action: Mouse pressed left at (171, 523)
Screenshot: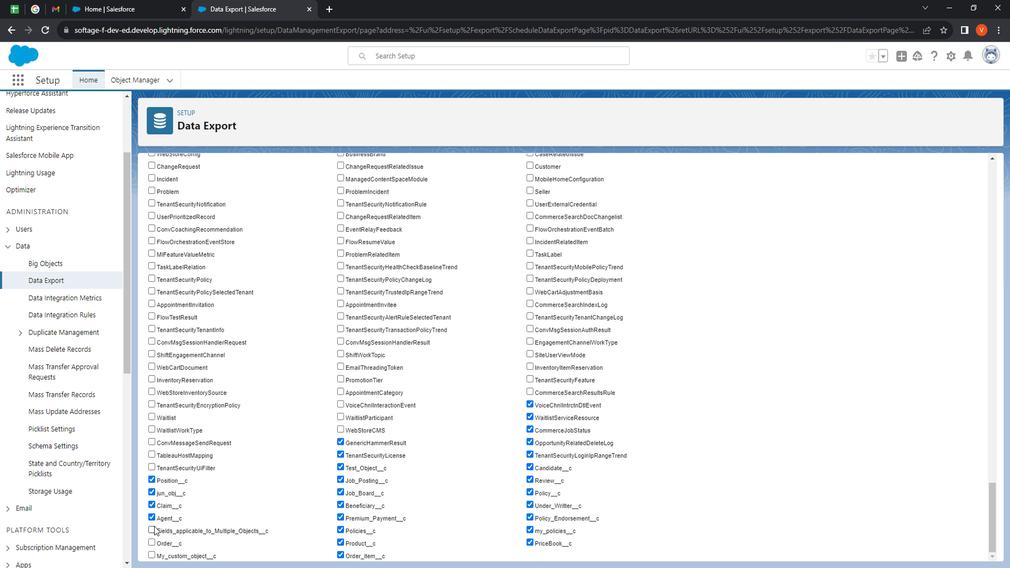 
Action: Mouse moved to (164, 540)
Screenshot: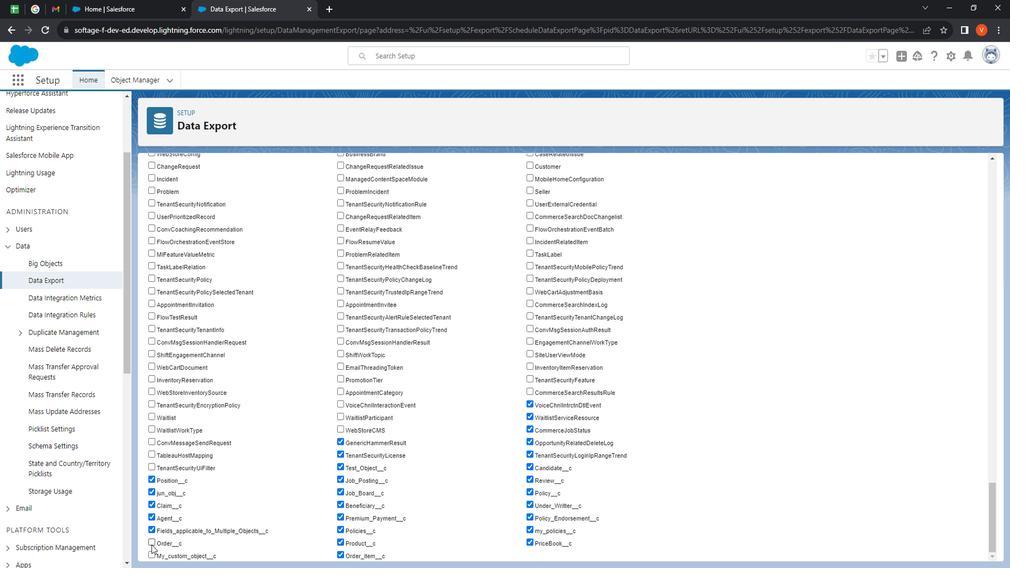 
Action: Mouse pressed left at (164, 540)
Screenshot: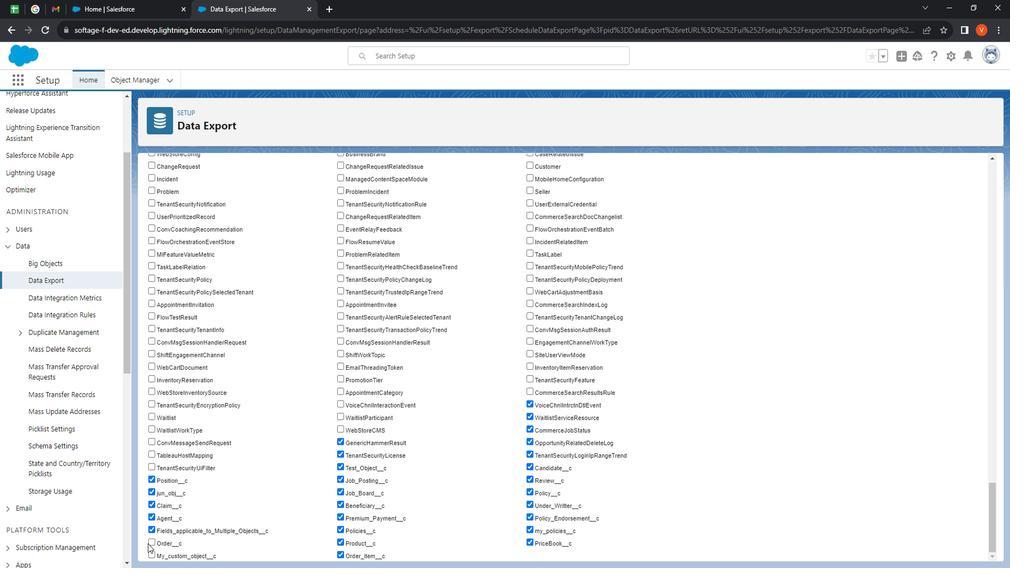 
Action: Mouse moved to (168, 543)
Screenshot: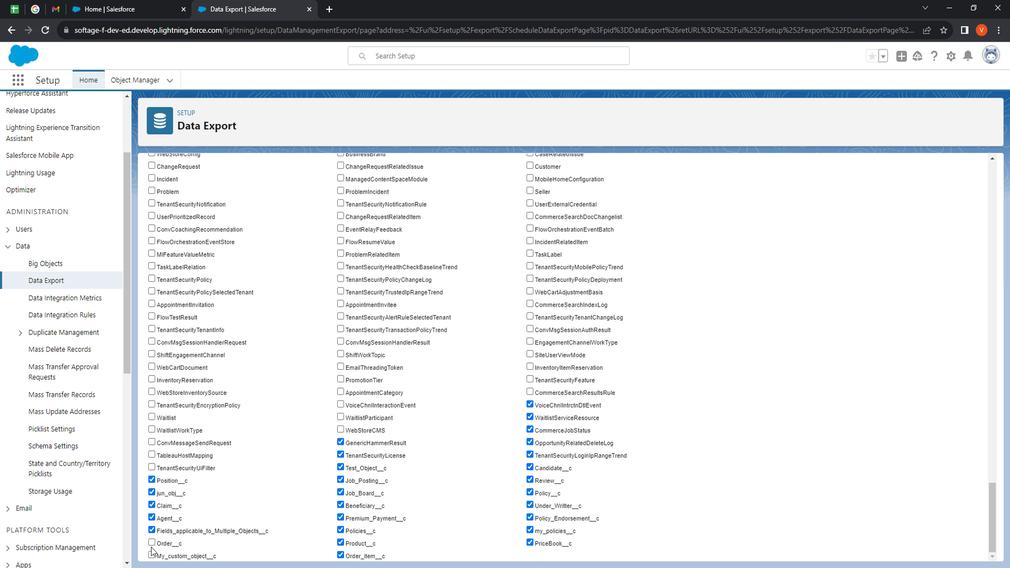 
Action: Mouse pressed left at (168, 543)
Screenshot: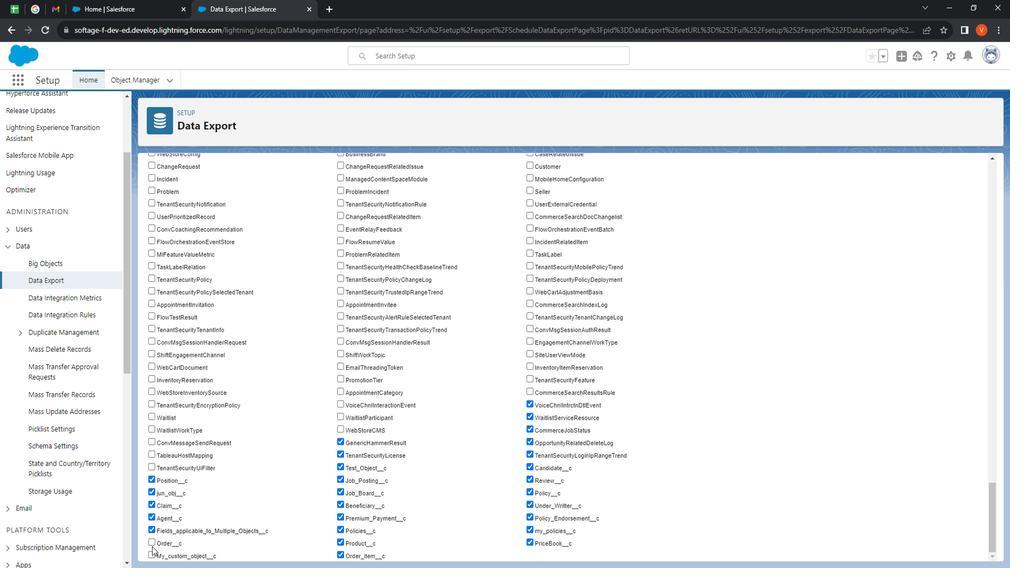 
Action: Mouse moved to (168, 540)
Screenshot: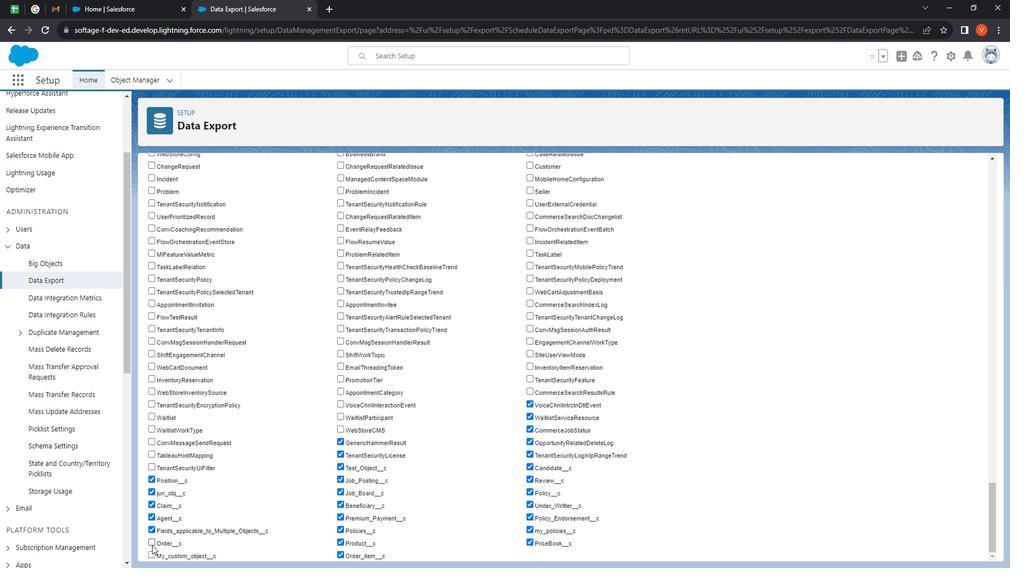 
Action: Mouse pressed left at (168, 540)
Screenshot: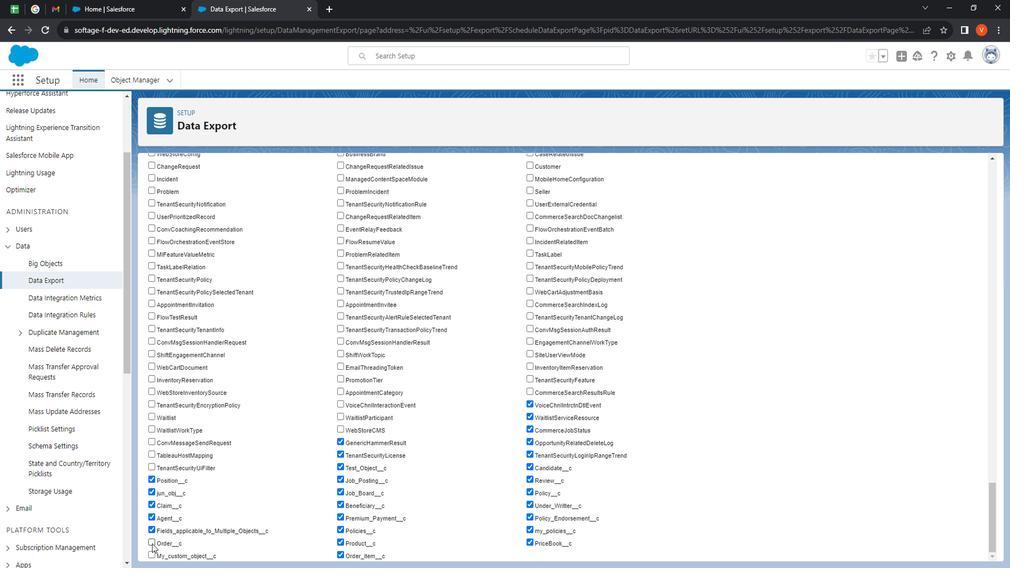 
Action: Mouse moved to (168, 551)
Screenshot: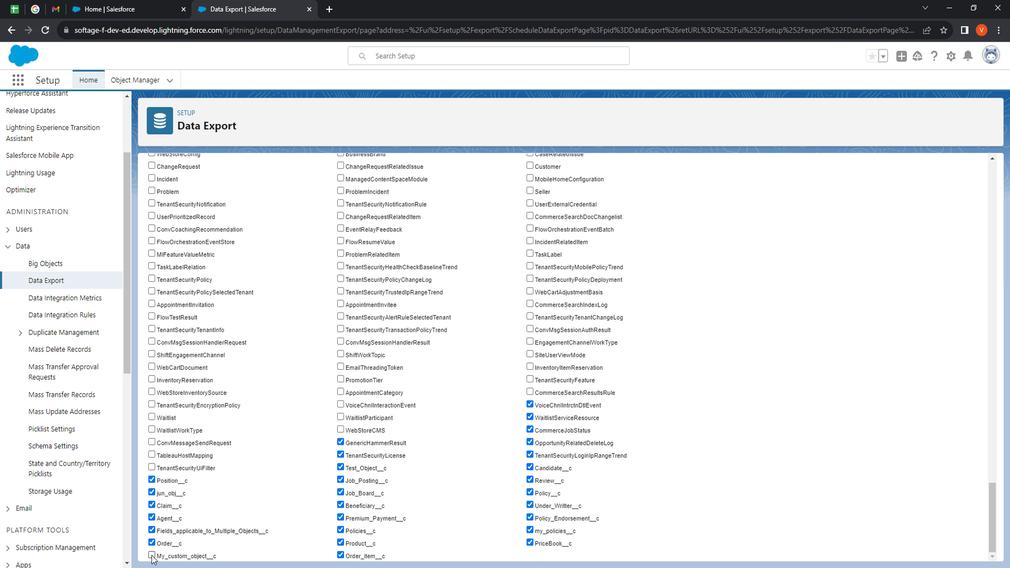 
Action: Mouse pressed left at (168, 551)
Screenshot: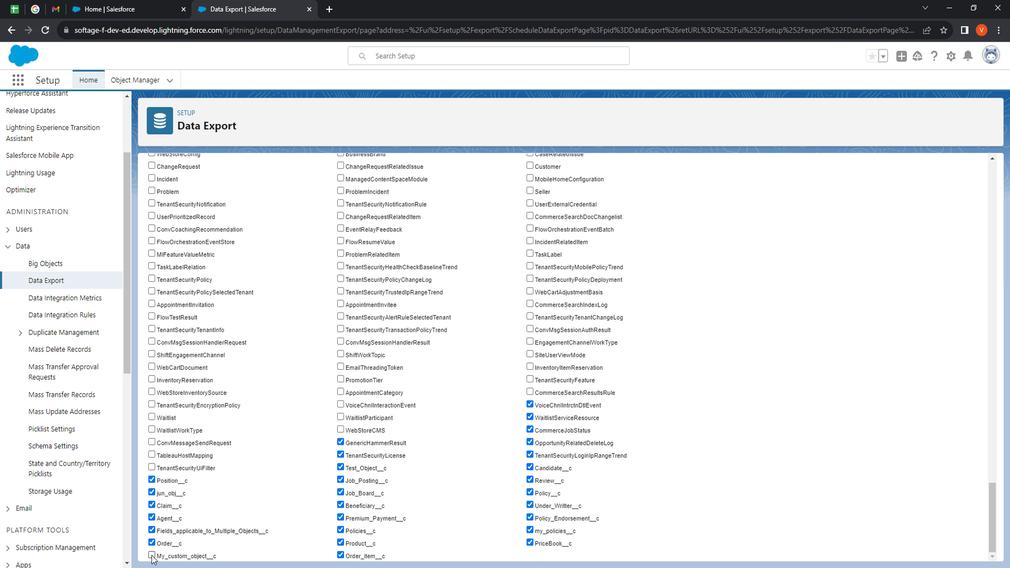 
Action: Mouse moved to (361, 451)
Screenshot: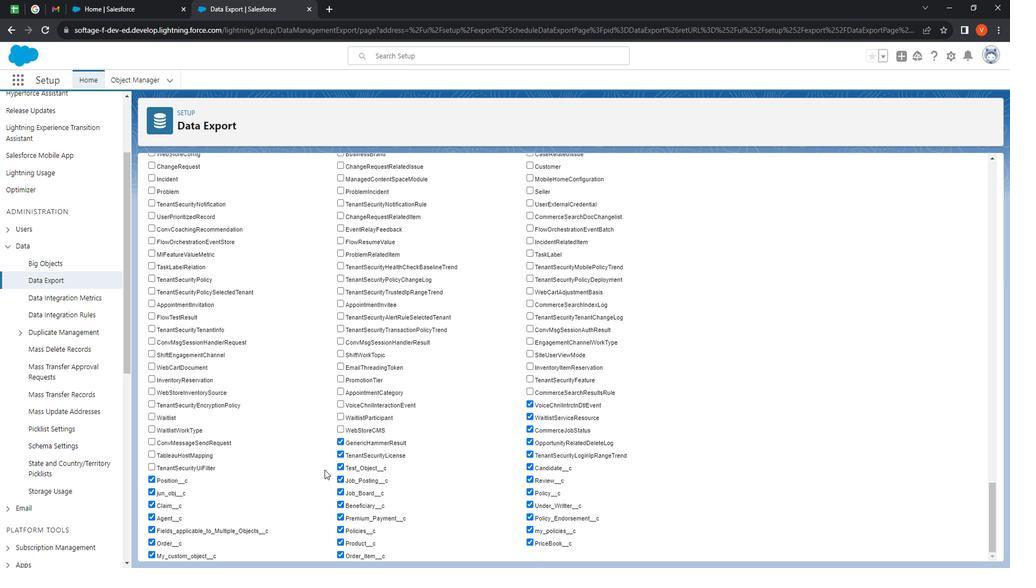 
Action: Mouse scrolled (361, 452) with delta (0, 0)
Screenshot: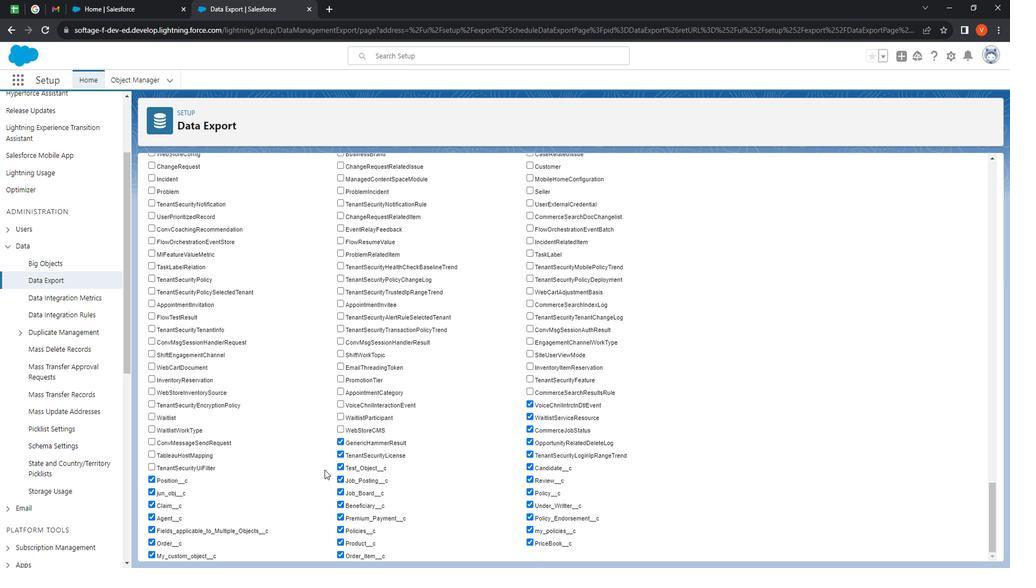 
Action: Mouse moved to (366, 448)
Screenshot: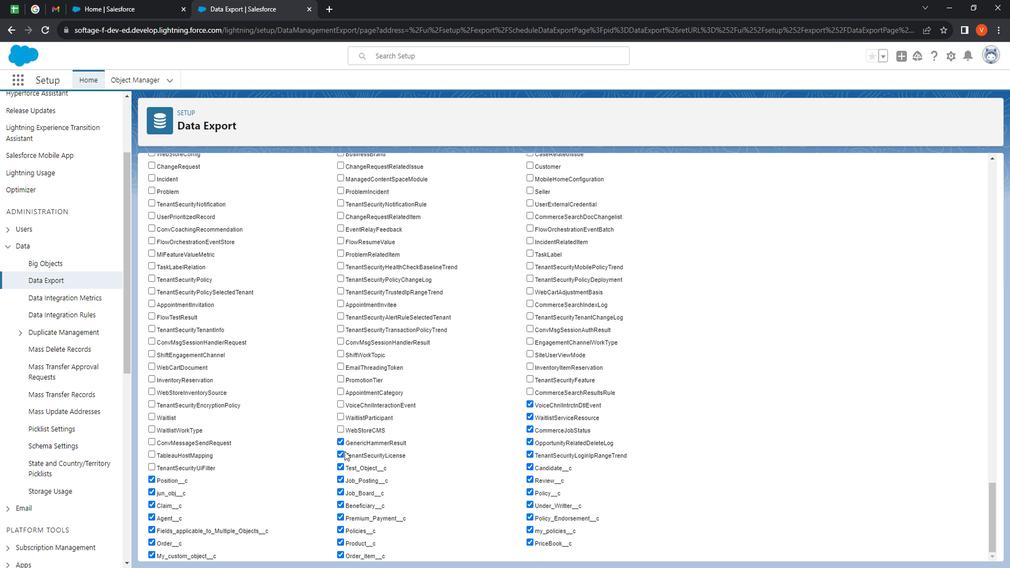 
Action: Mouse scrolled (366, 449) with delta (0, 0)
Screenshot: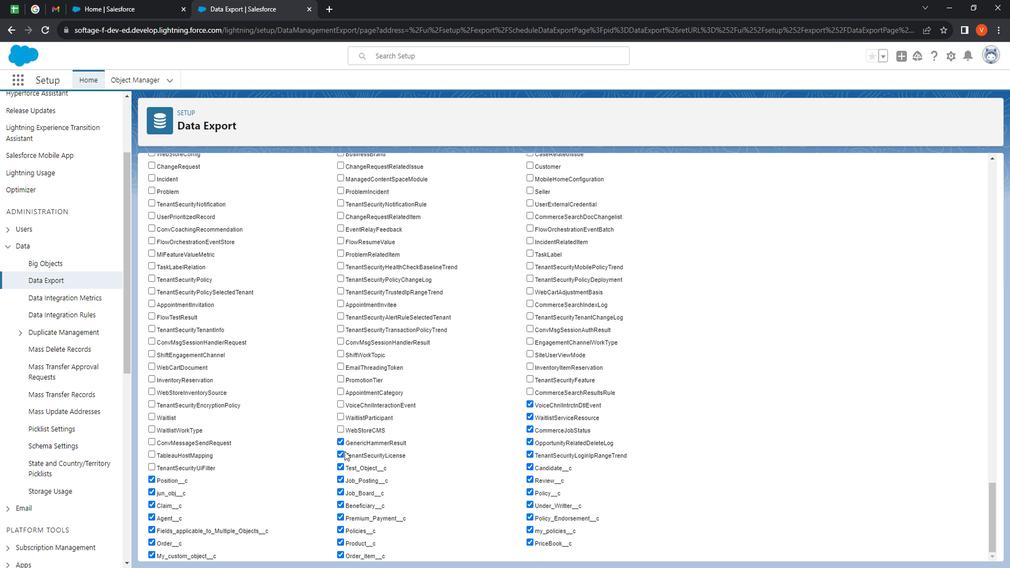 
Action: Mouse moved to (368, 447)
Screenshot: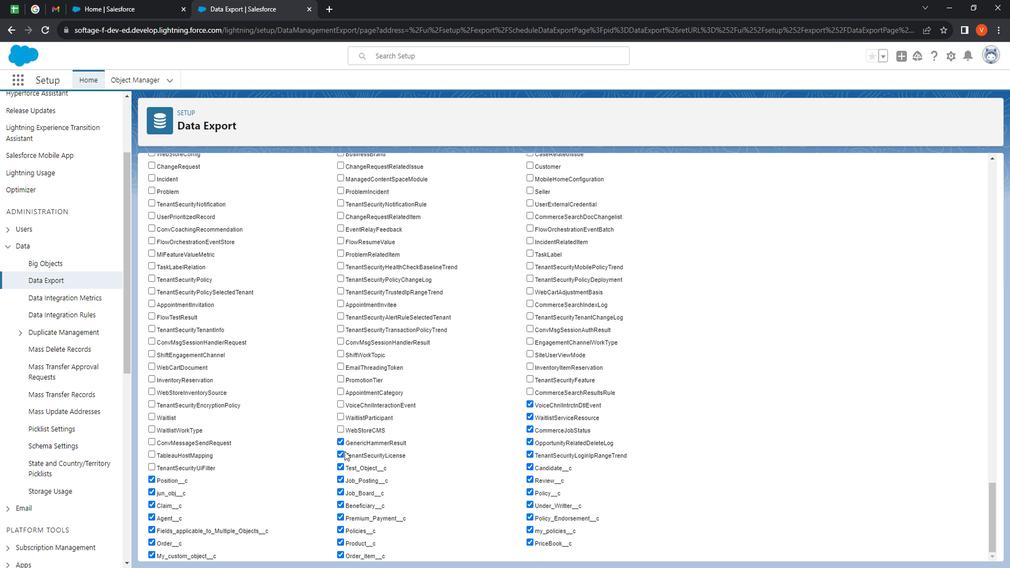 
Action: Mouse scrolled (368, 448) with delta (0, 0)
Screenshot: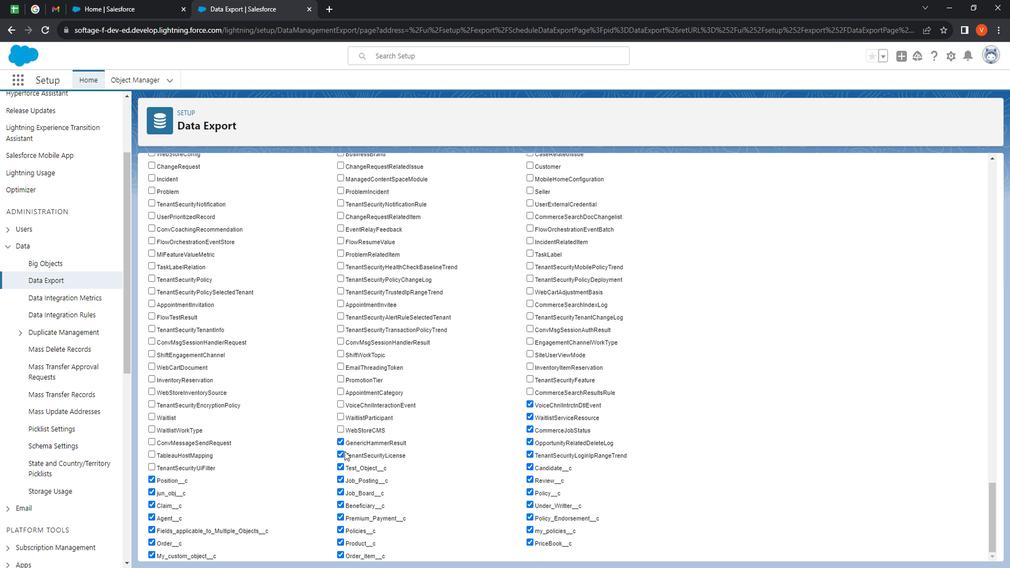 
Action: Mouse moved to (369, 447)
Screenshot: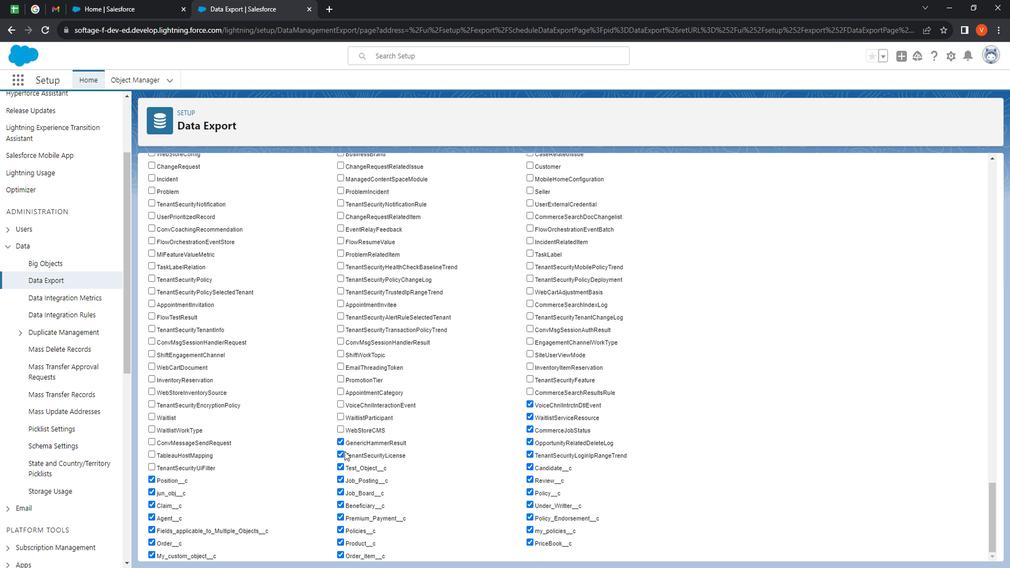 
Action: Mouse scrolled (369, 447) with delta (0, 0)
Screenshot: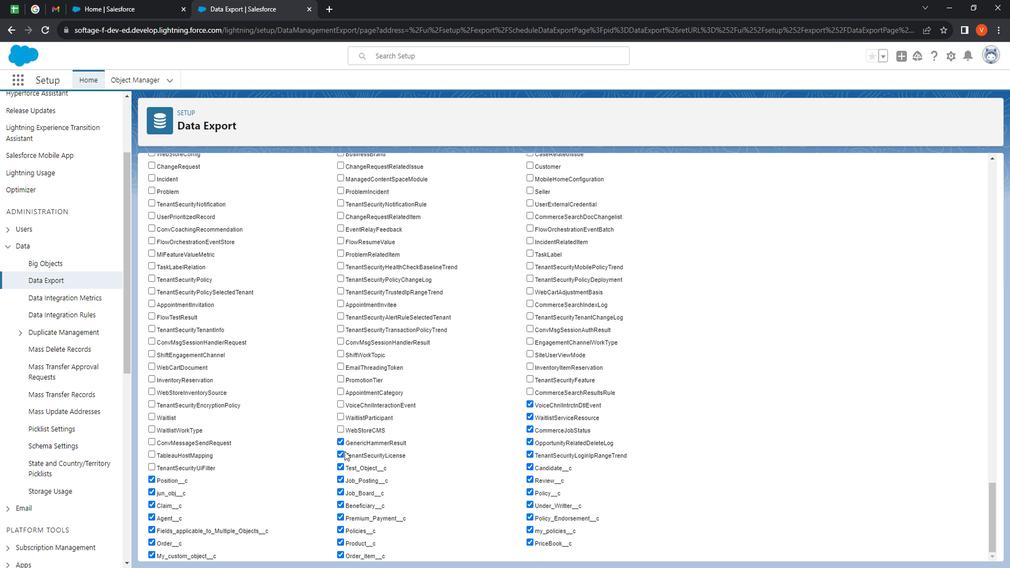 
Action: Mouse moved to (370, 447)
Screenshot: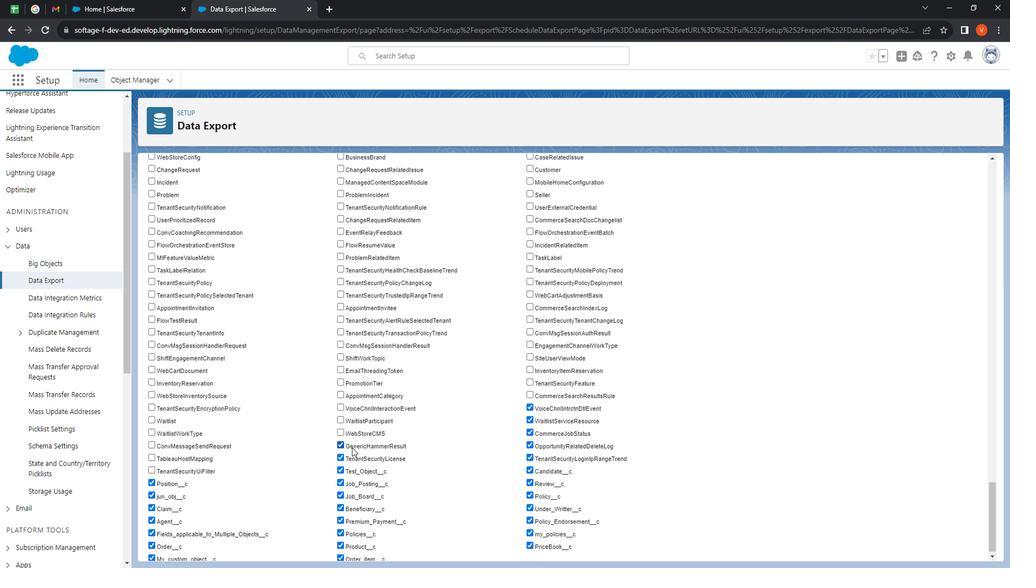 
Action: Mouse scrolled (370, 447) with delta (0, 0)
Screenshot: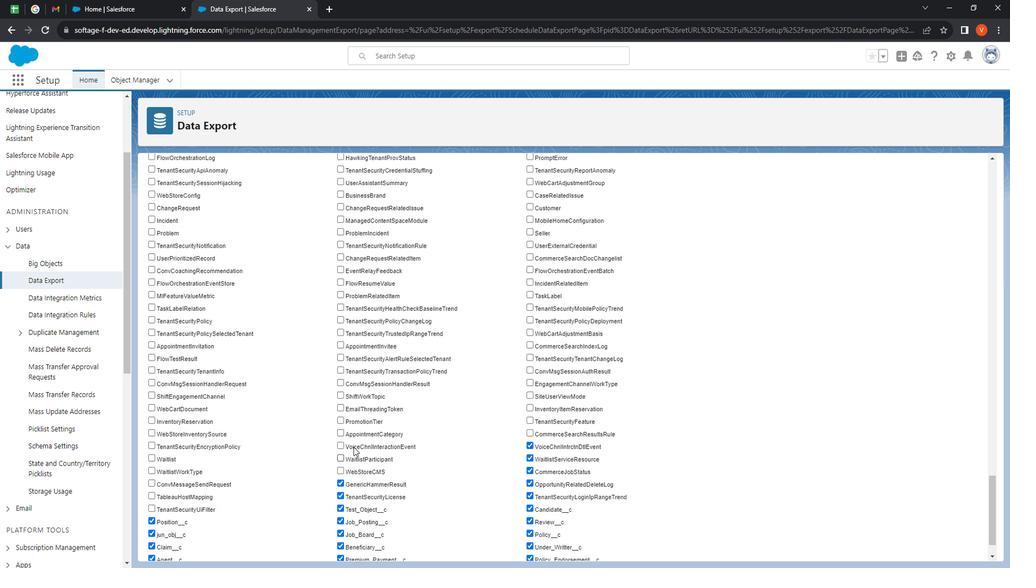 
Action: Mouse moved to (372, 447)
Screenshot: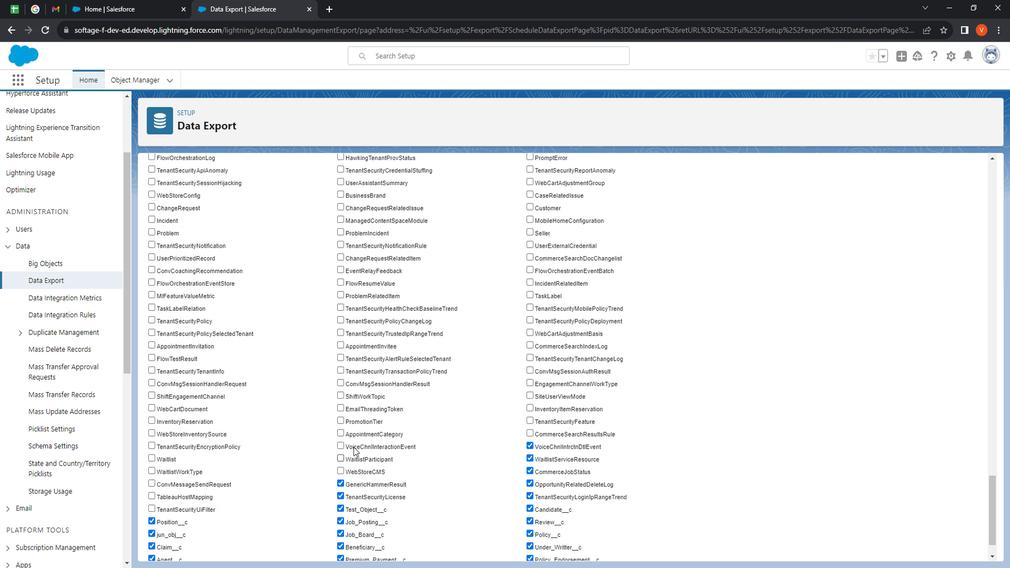 
Action: Mouse scrolled (372, 447) with delta (0, 0)
Screenshot: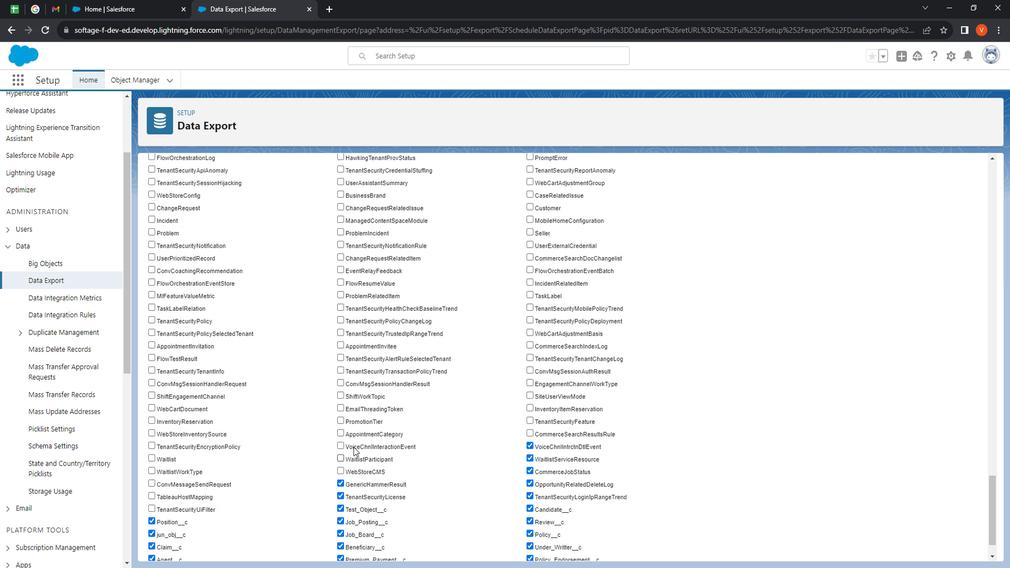 
Action: Mouse moved to (375, 447)
Screenshot: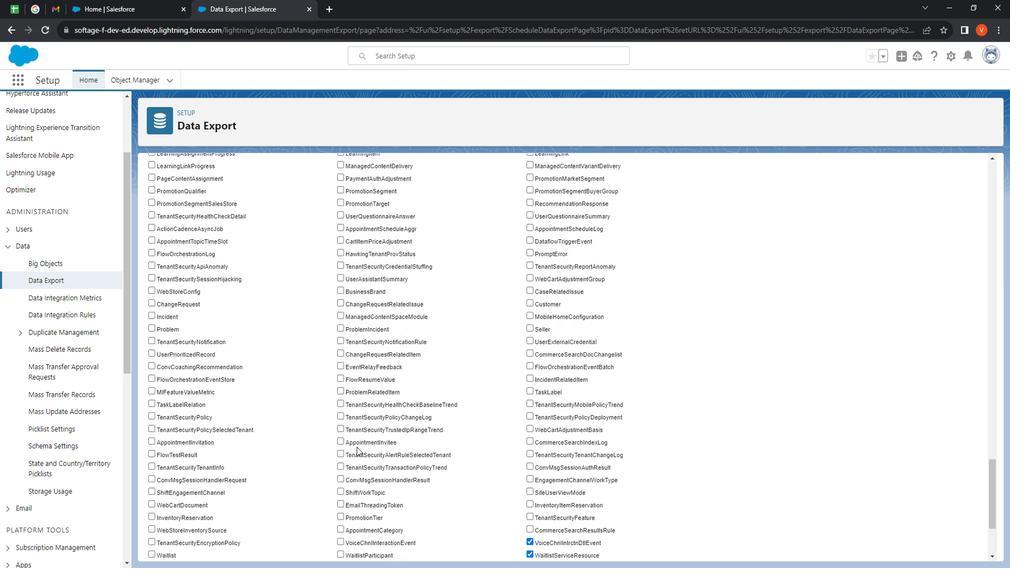 
Action: Mouse scrolled (375, 447) with delta (0, 0)
Screenshot: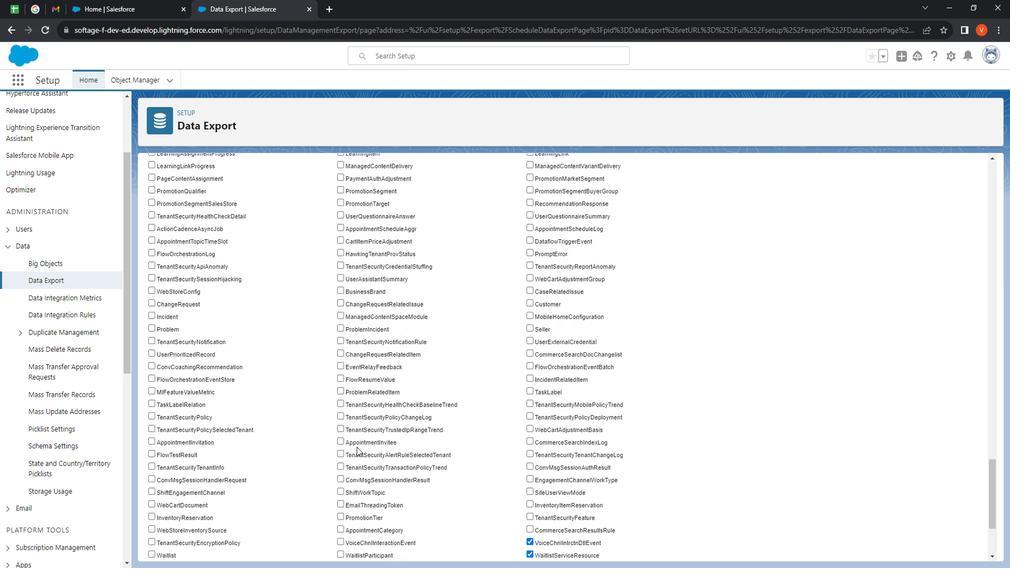 
Action: Mouse moved to (376, 454)
Screenshot: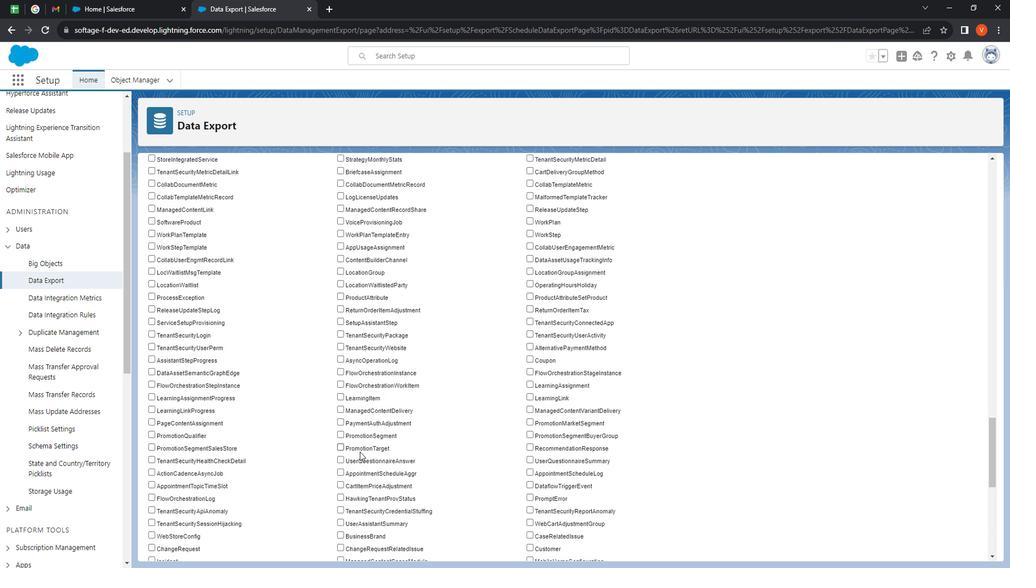 
Action: Mouse scrolled (376, 454) with delta (0, 0)
Screenshot: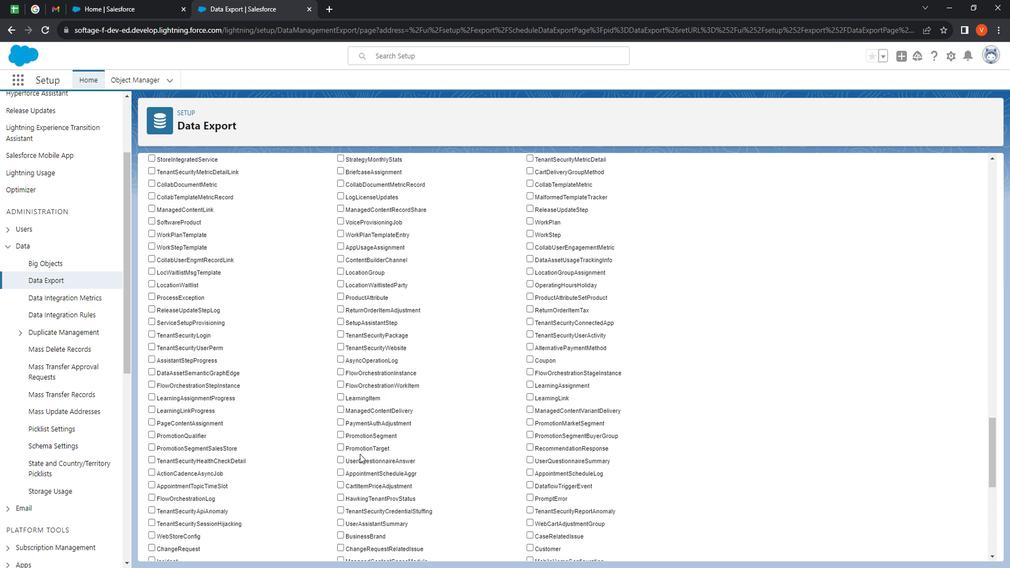 
Action: Mouse scrolled (376, 454) with delta (0, 0)
Screenshot: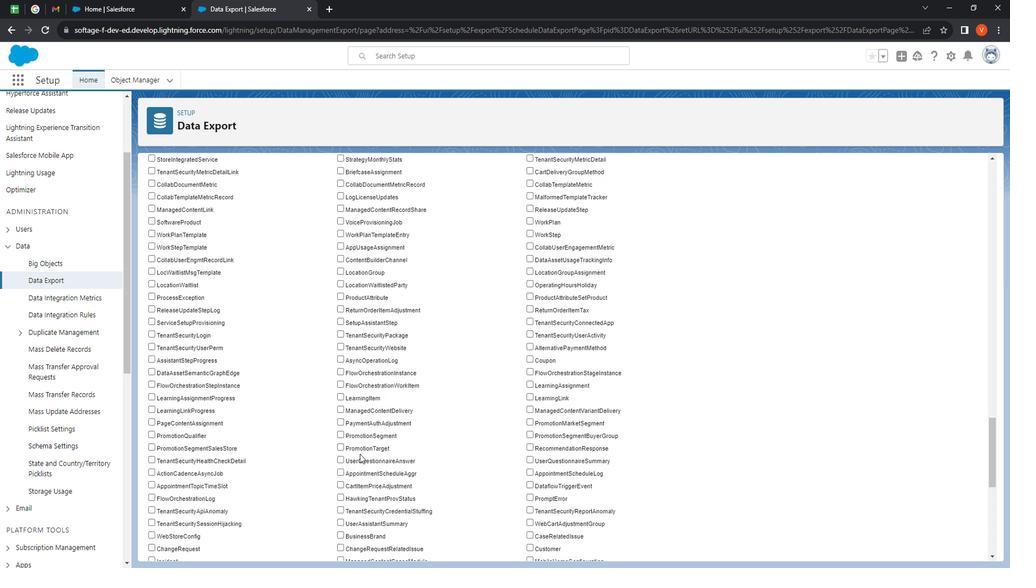 
Action: Mouse scrolled (376, 454) with delta (0, 0)
Screenshot: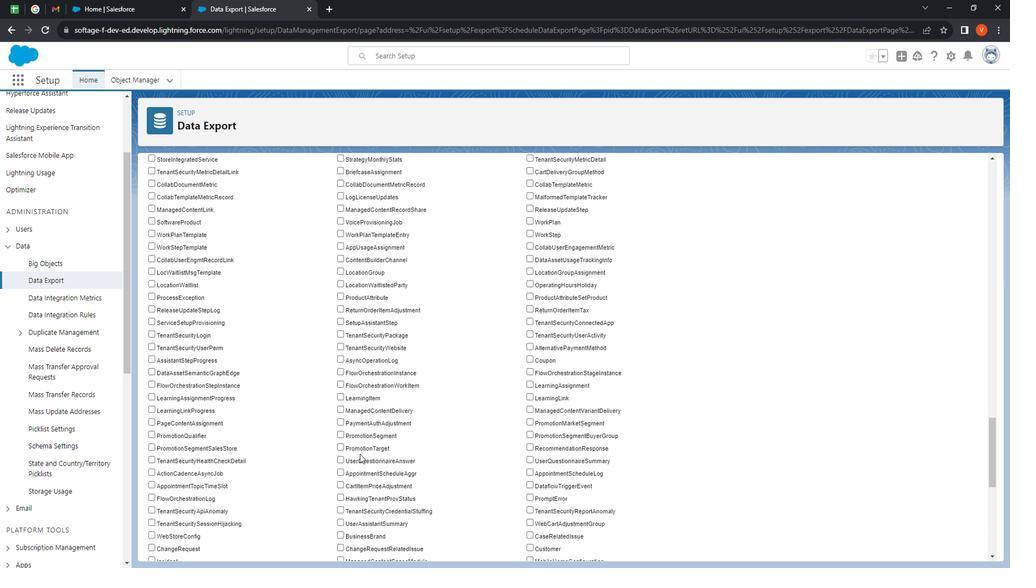 
Action: Mouse moved to (377, 454)
Screenshot: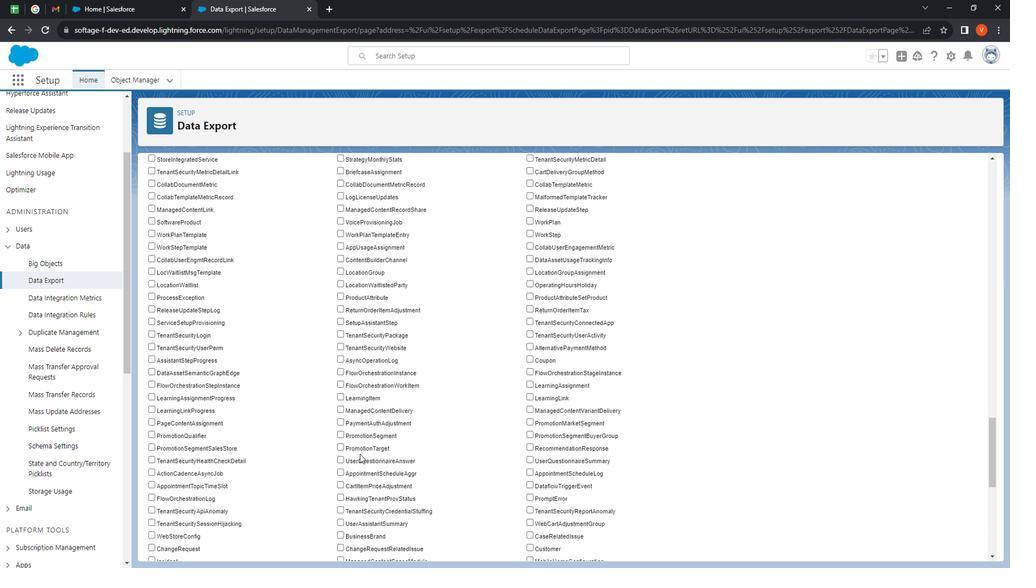 
Action: Mouse scrolled (377, 455) with delta (0, 0)
Screenshot: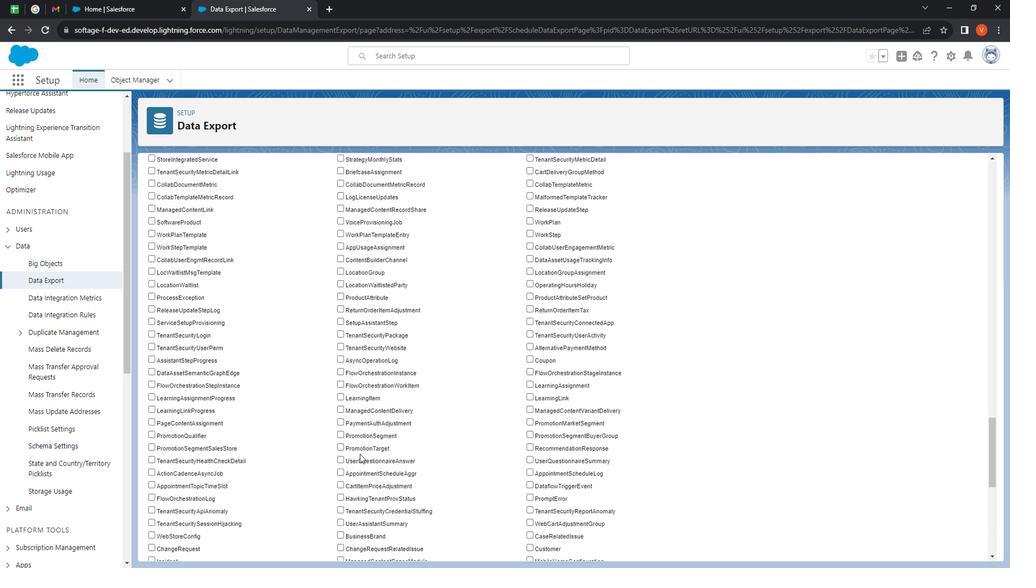 
Action: Mouse moved to (378, 454)
Screenshot: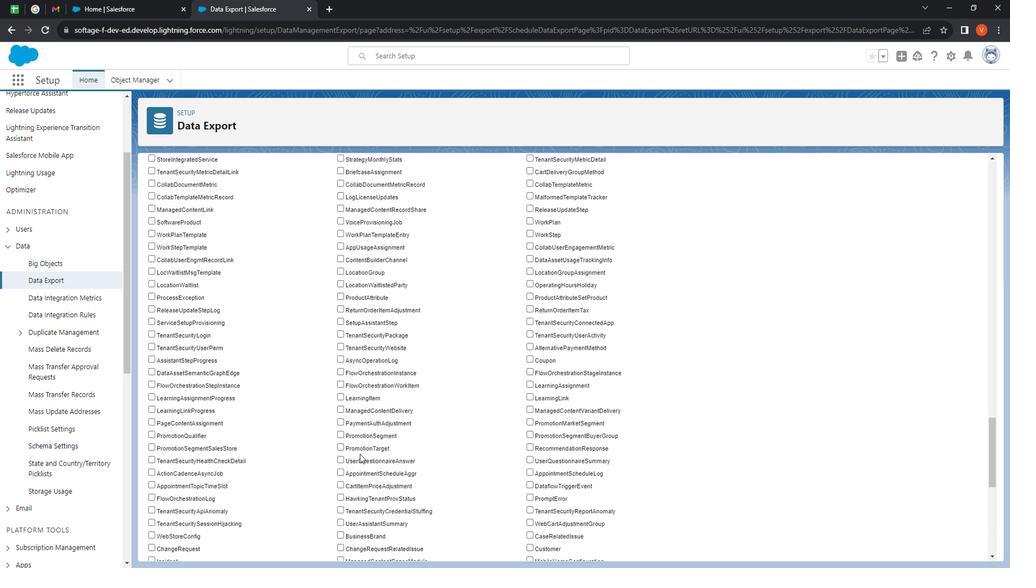 
Action: Mouse scrolled (378, 455) with delta (0, 0)
Screenshot: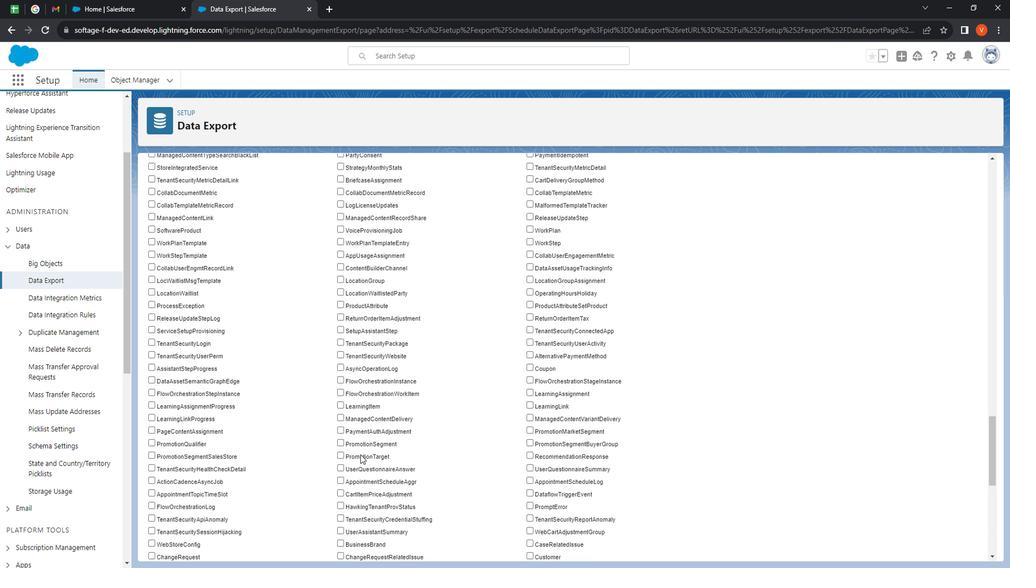 
Action: Mouse moved to (378, 455)
Screenshot: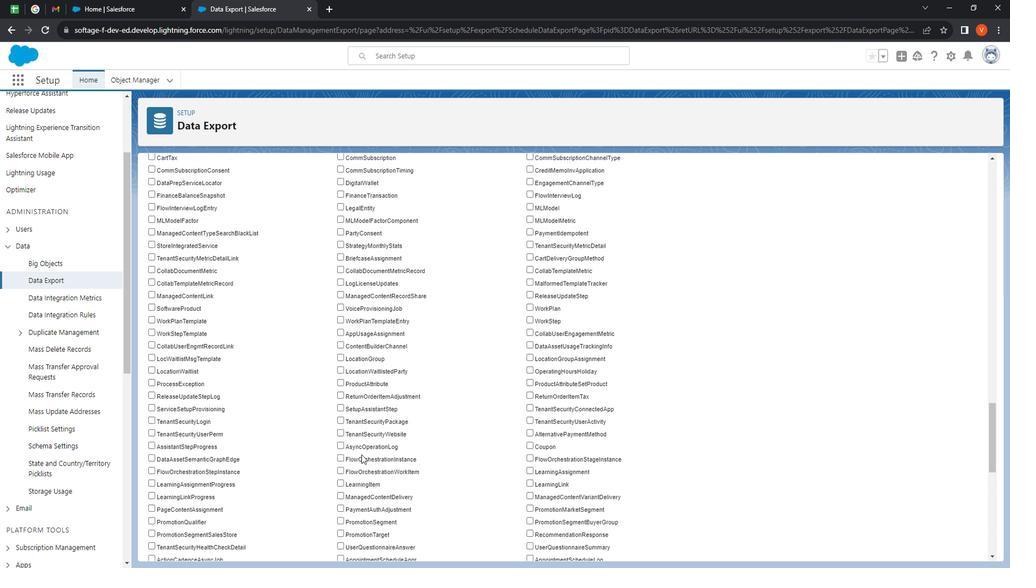 
Action: Mouse scrolled (378, 456) with delta (0, 0)
Screenshot: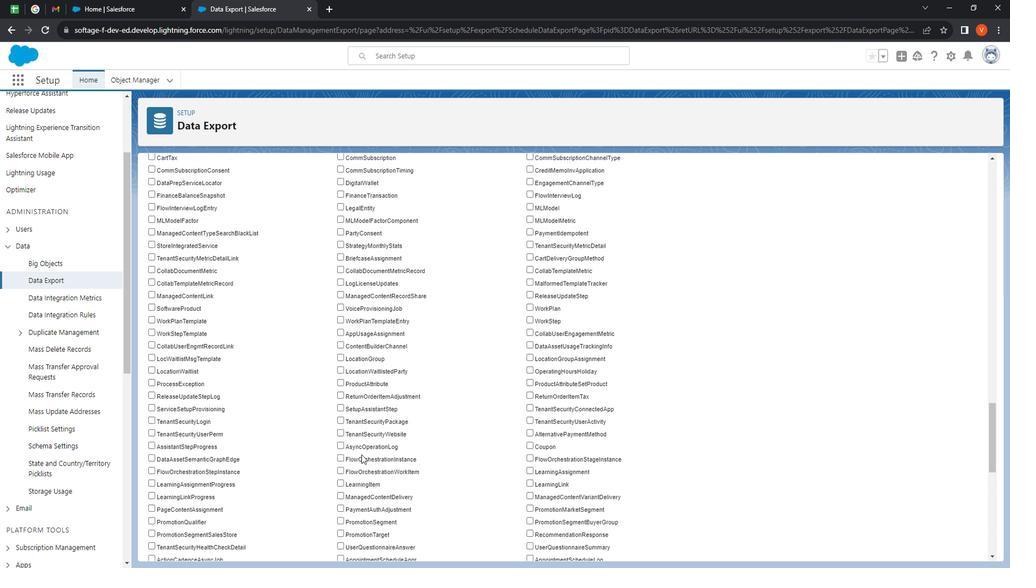 
Action: Mouse moved to (377, 468)
Screenshot: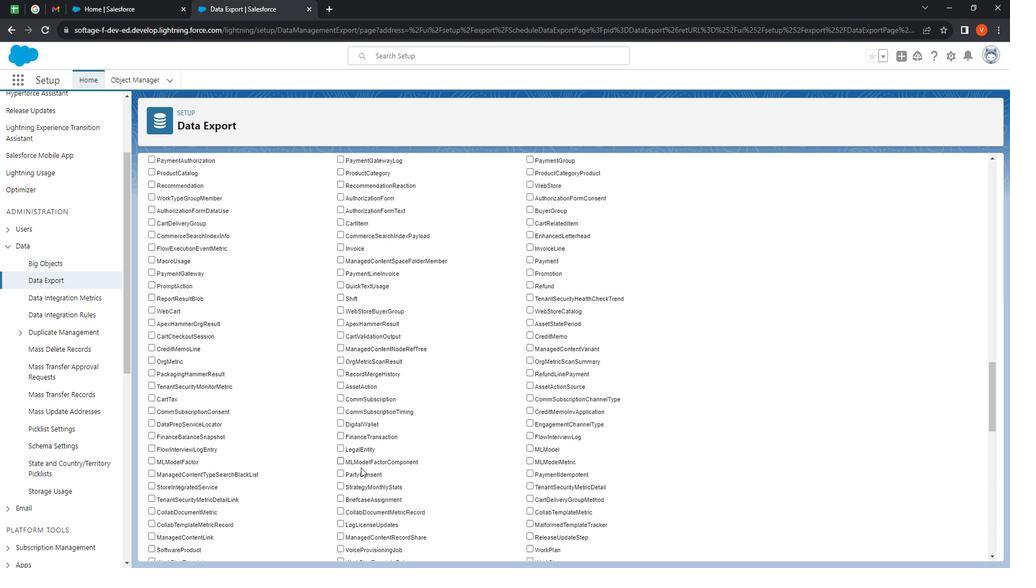 
Action: Mouse scrolled (377, 468) with delta (0, 0)
Screenshot: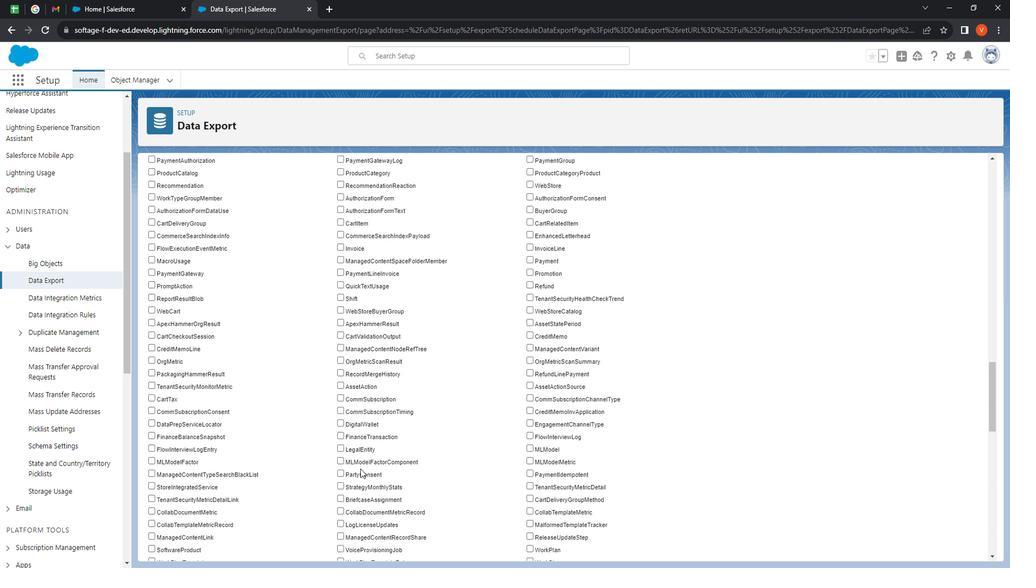 
Action: Mouse scrolled (377, 468) with delta (0, 0)
Screenshot: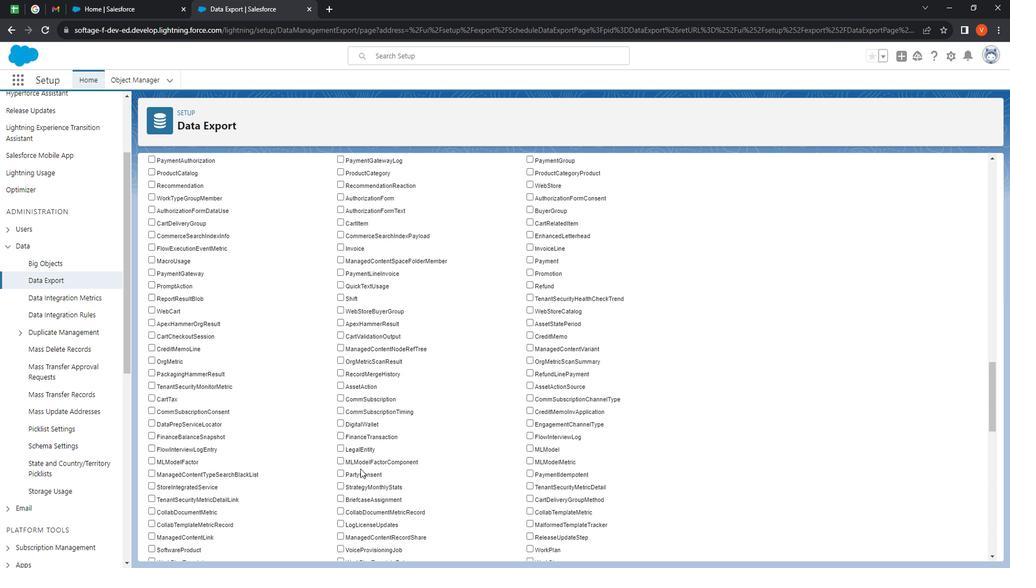 
Action: Mouse scrolled (377, 468) with delta (0, 0)
Screenshot: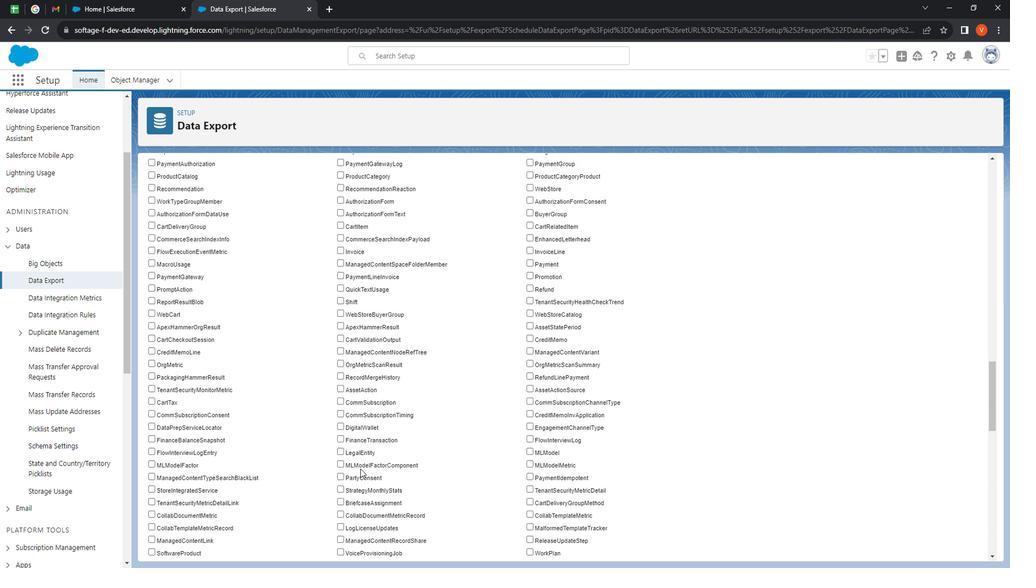 
Action: Mouse scrolled (377, 468) with delta (0, 0)
Screenshot: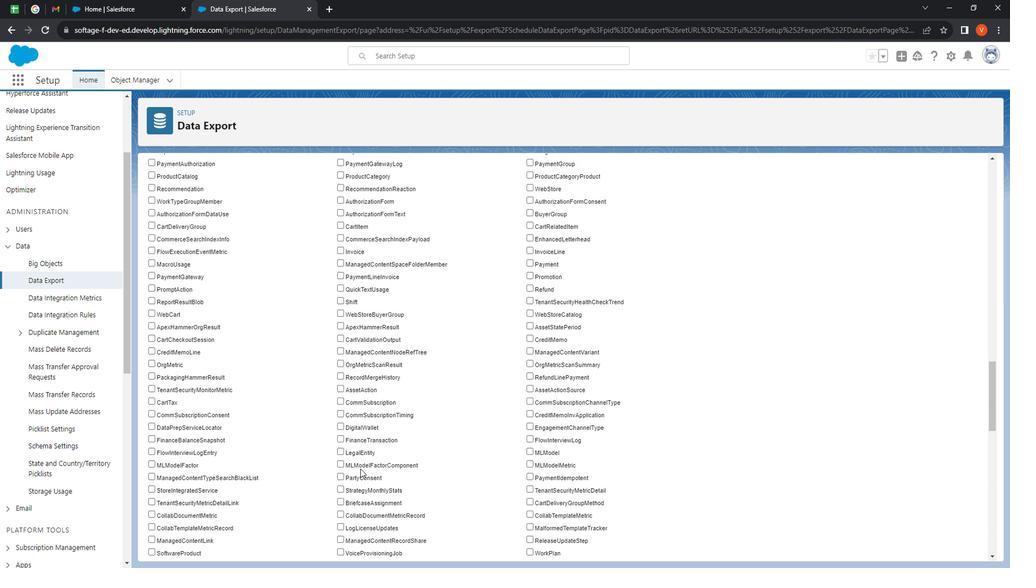 
Action: Mouse scrolled (377, 468) with delta (0, 0)
Screenshot: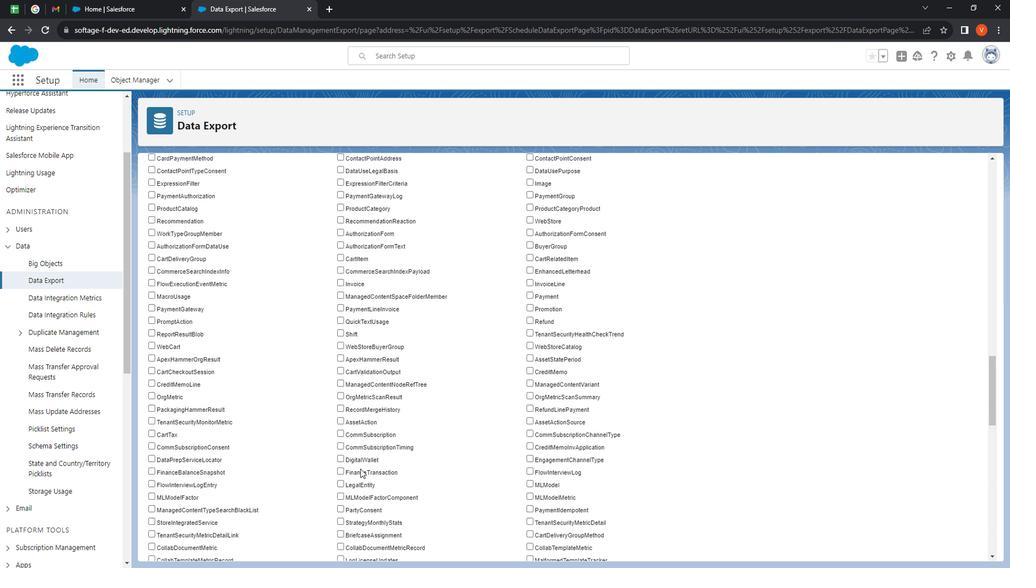 
Action: Mouse scrolled (377, 468) with delta (0, 0)
Screenshot: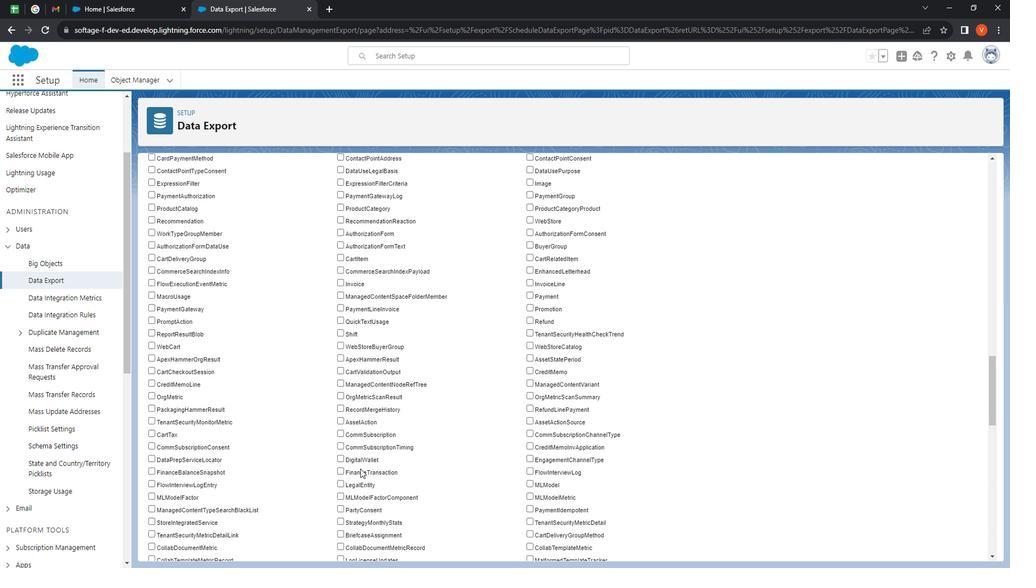 
Action: Mouse moved to (374, 472)
Screenshot: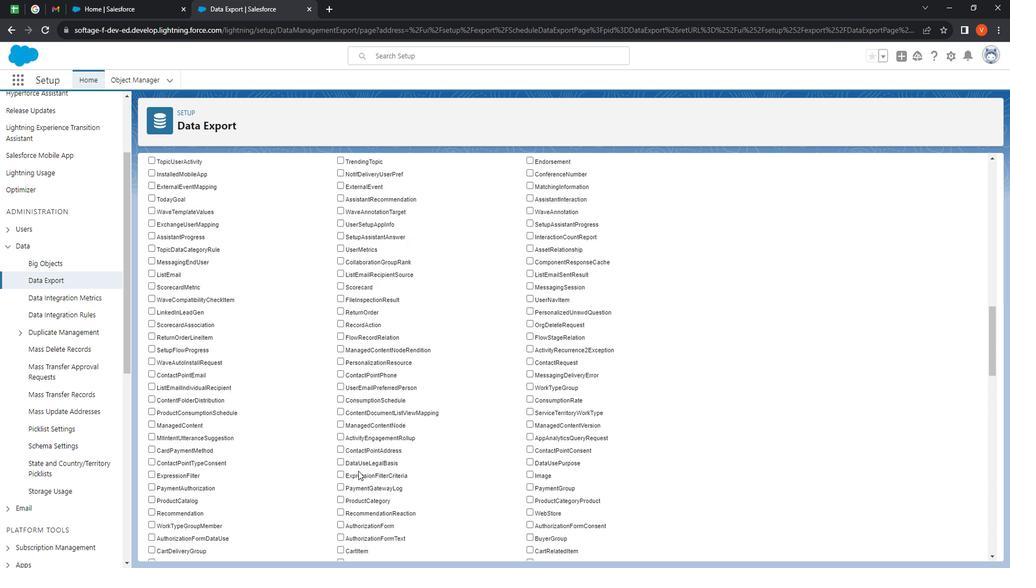 
Action: Mouse scrolled (374, 472) with delta (0, 0)
Screenshot: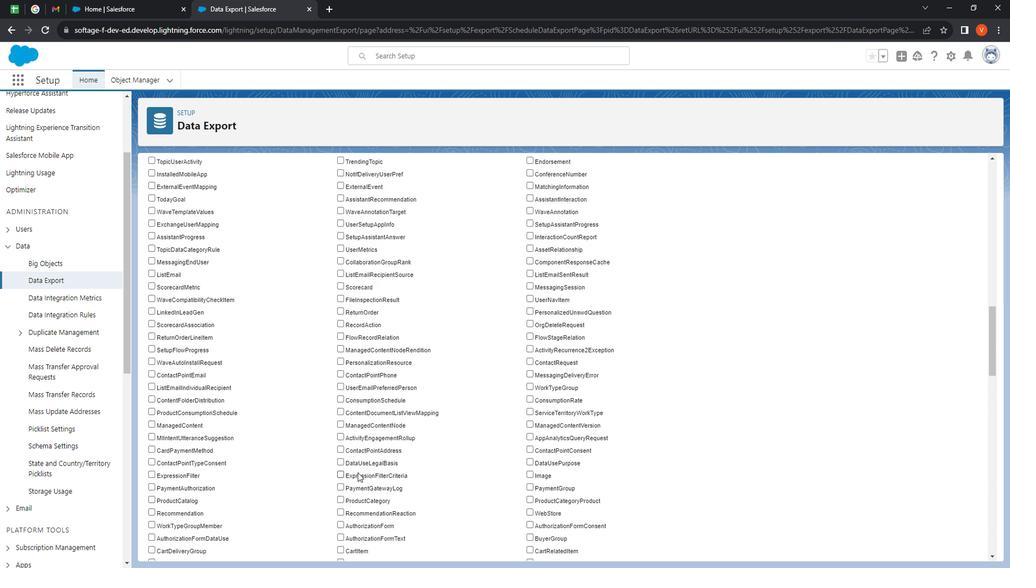 
Action: Mouse scrolled (374, 472) with delta (0, 0)
Screenshot: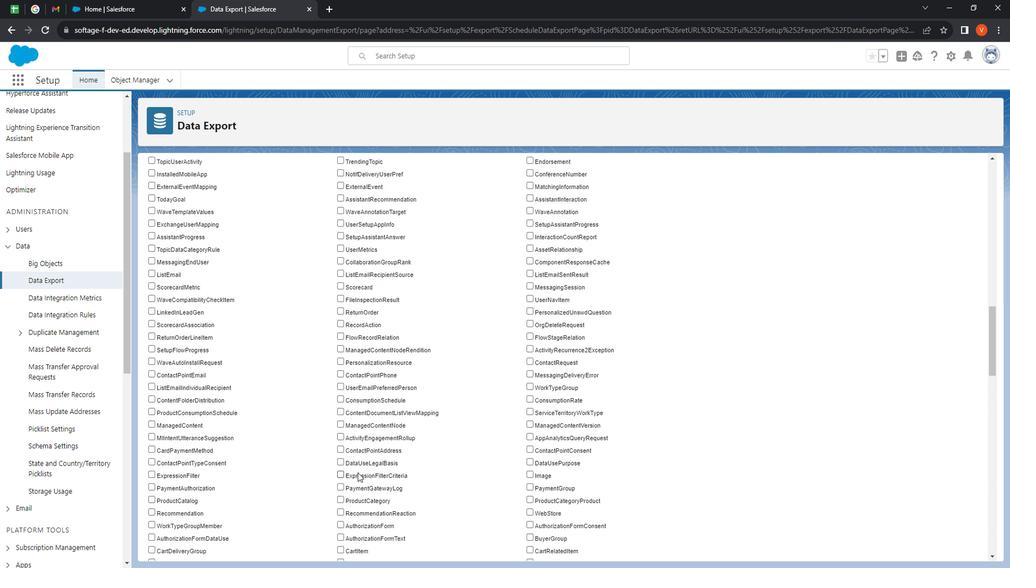 
Action: Mouse scrolled (374, 472) with delta (0, 0)
Screenshot: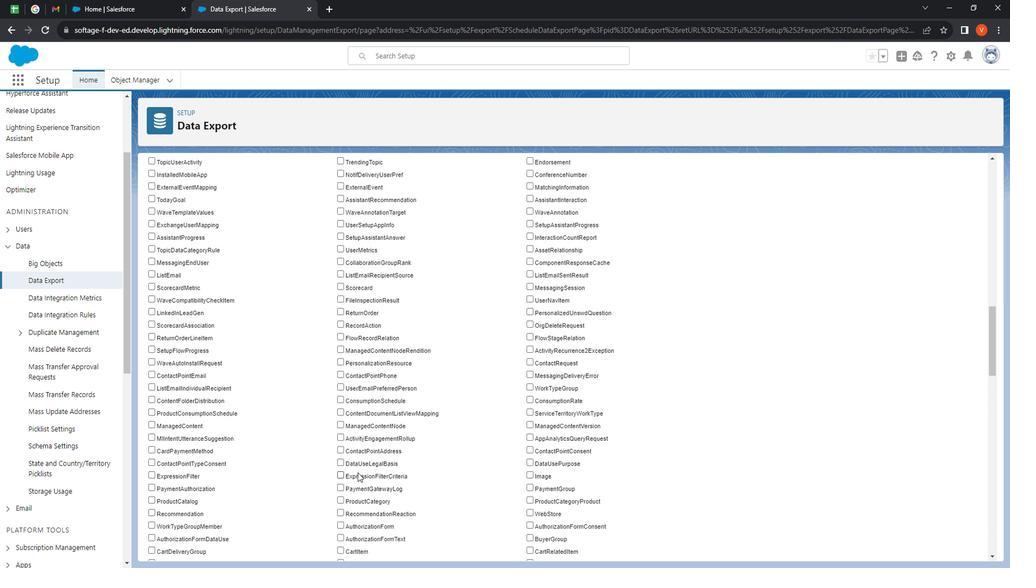 
Action: Mouse scrolled (374, 472) with delta (0, 0)
Screenshot: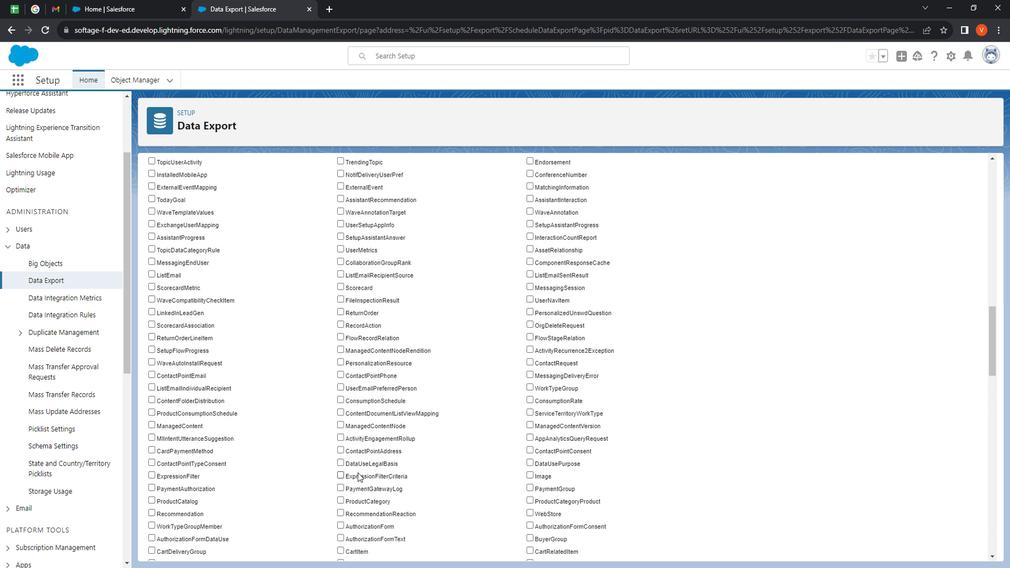 
Action: Mouse scrolled (374, 472) with delta (0, 0)
Screenshot: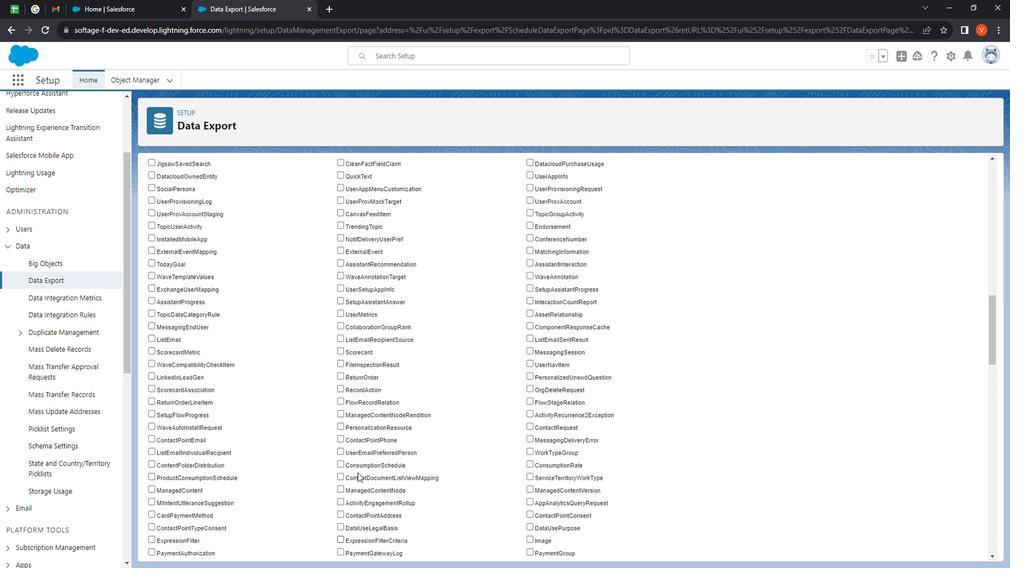 
Action: Mouse moved to (375, 477)
Screenshot: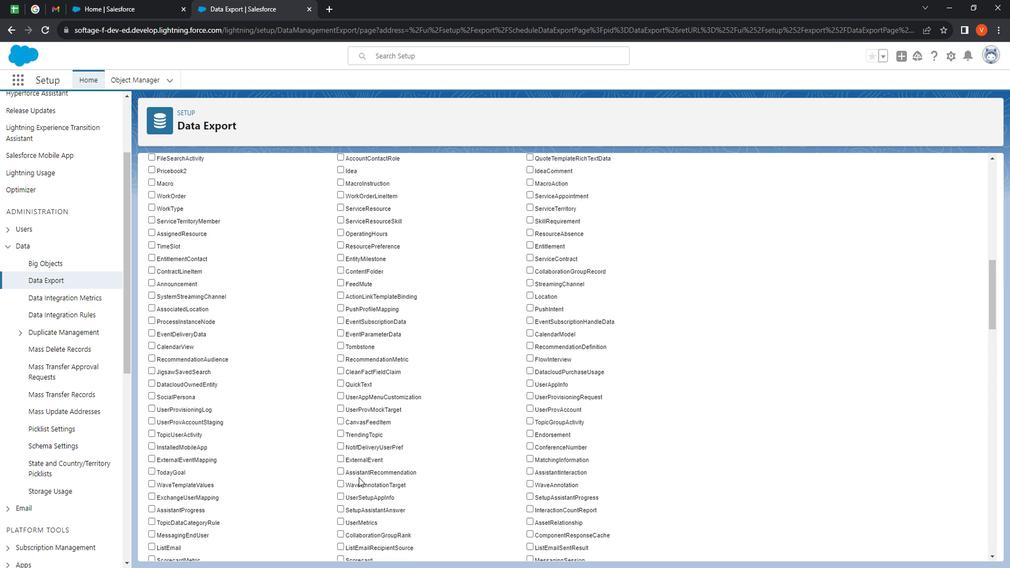 
Action: Mouse scrolled (375, 477) with delta (0, 0)
Screenshot: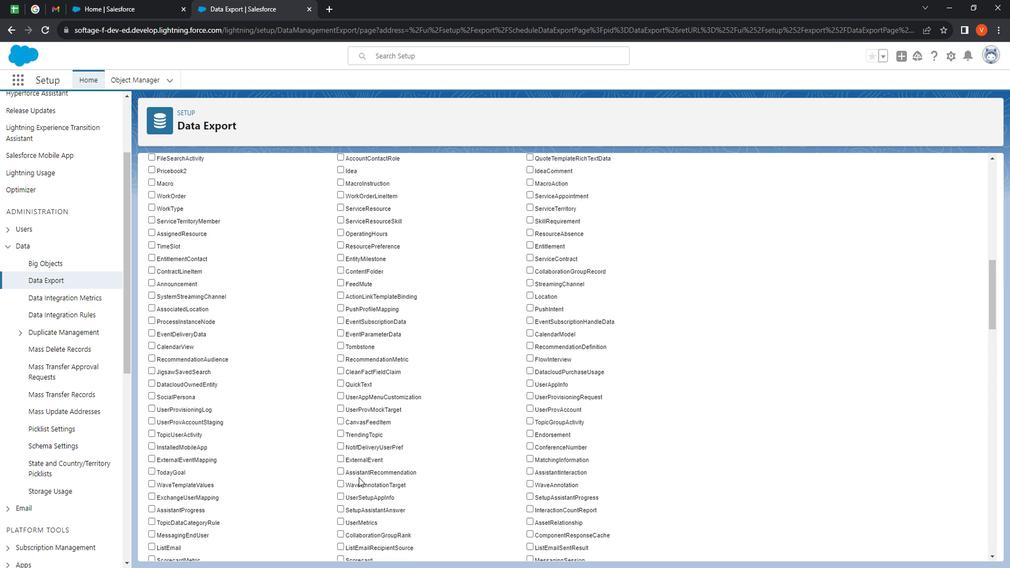 
Action: Mouse scrolled (375, 477) with delta (0, 0)
Screenshot: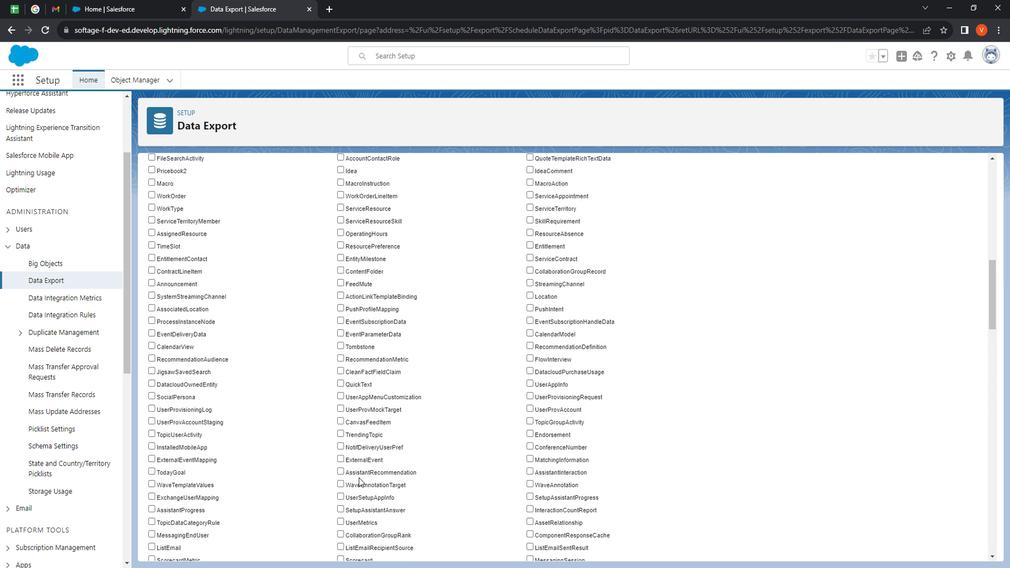 
Action: Mouse moved to (375, 477)
Screenshot: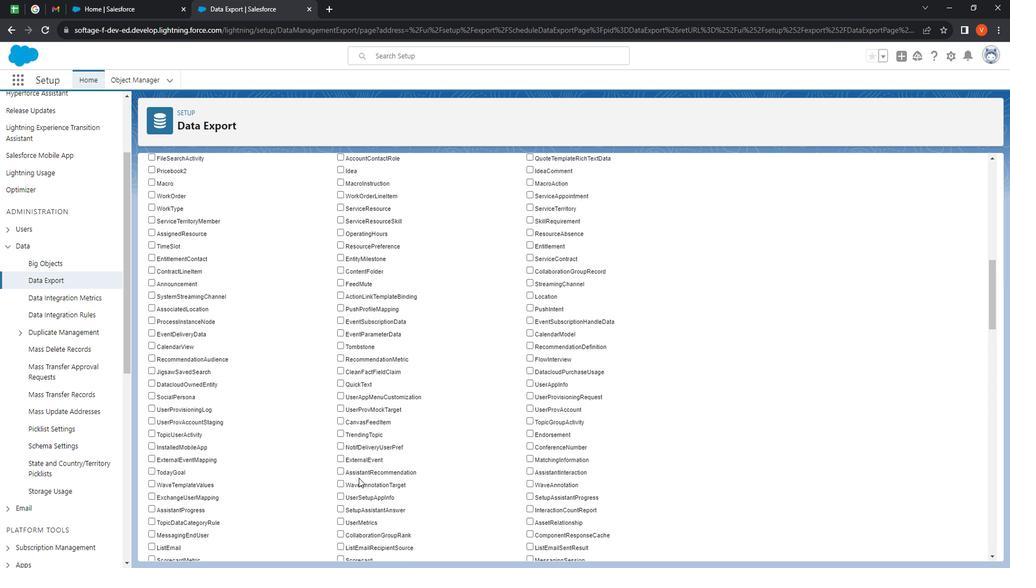 
Action: Mouse scrolled (375, 478) with delta (0, 0)
Screenshot: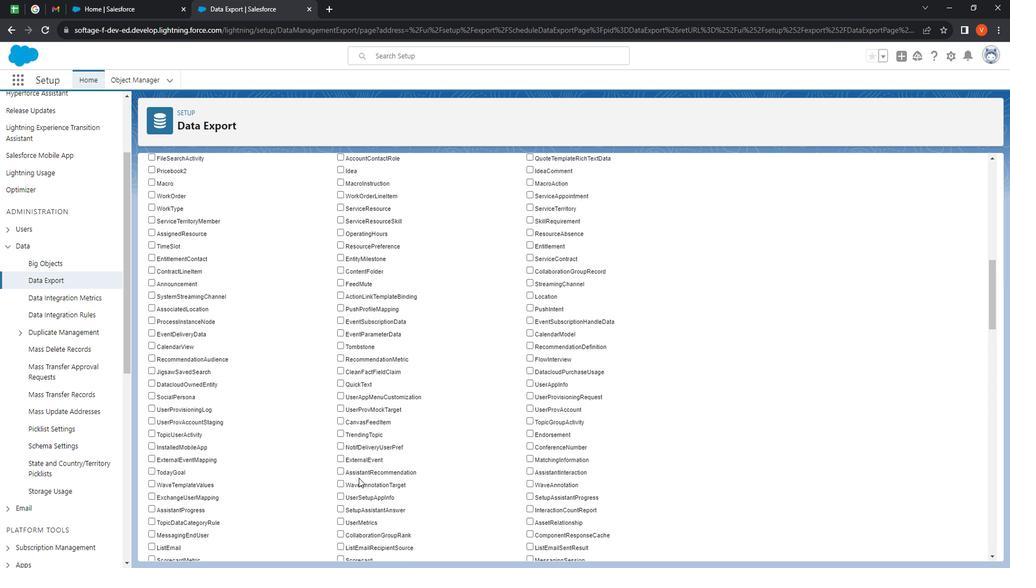 
Action: Mouse moved to (375, 477)
Screenshot: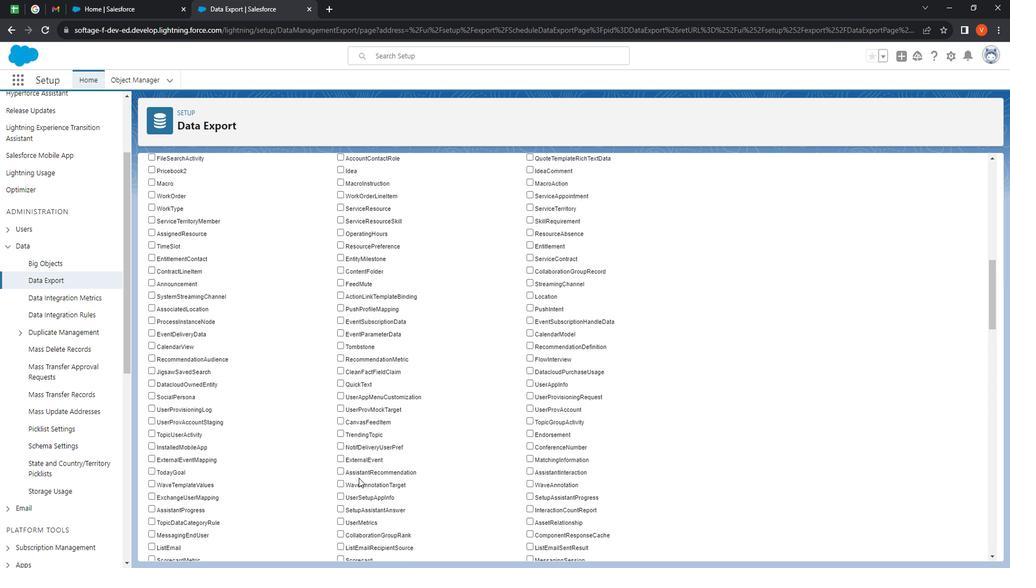 
Action: Mouse scrolled (375, 478) with delta (0, 0)
Screenshot: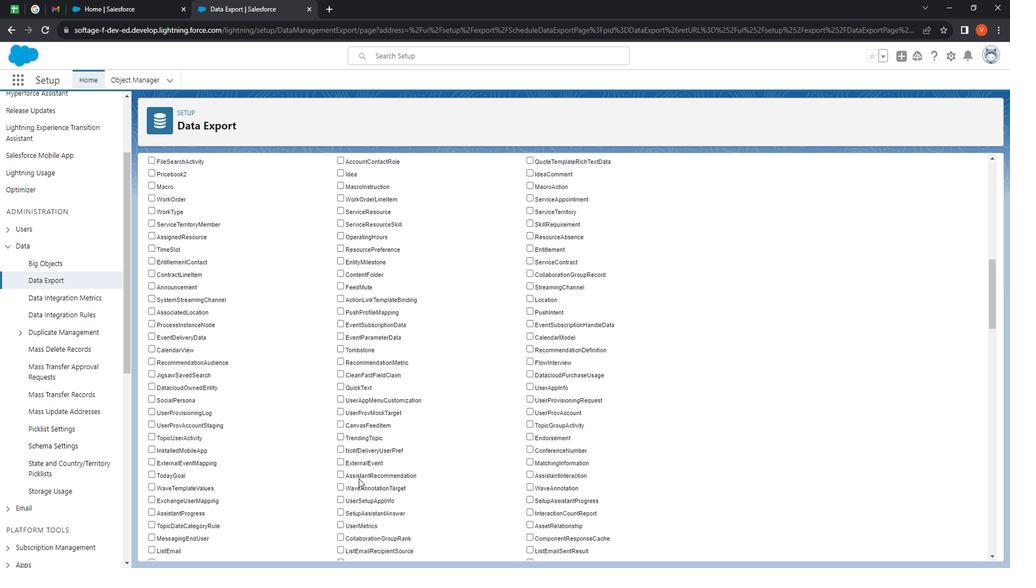 
Action: Mouse moved to (376, 478)
Screenshot: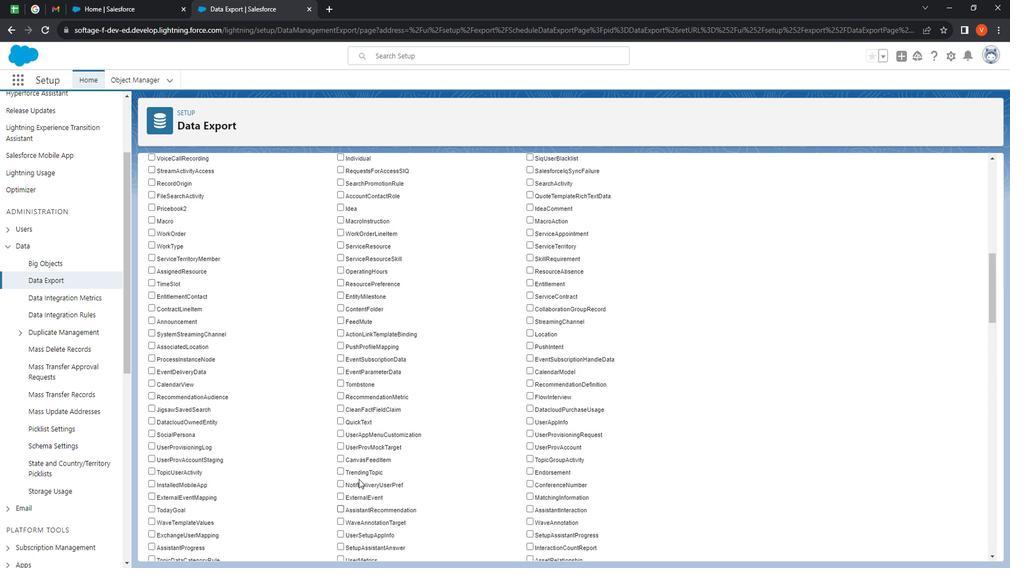 
Action: Mouse scrolled (376, 478) with delta (0, 0)
Screenshot: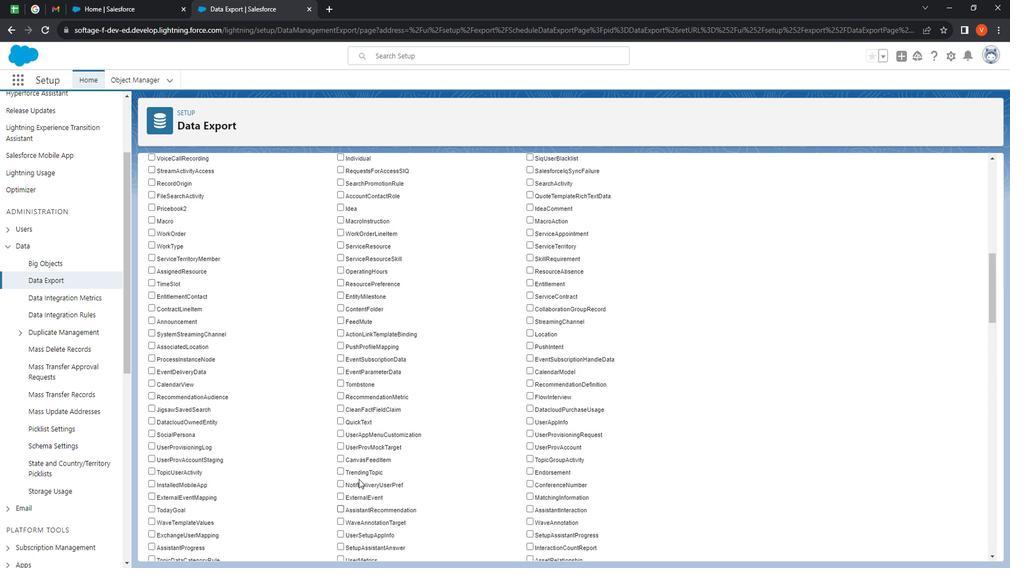 
Action: Mouse moved to (380, 480)
Screenshot: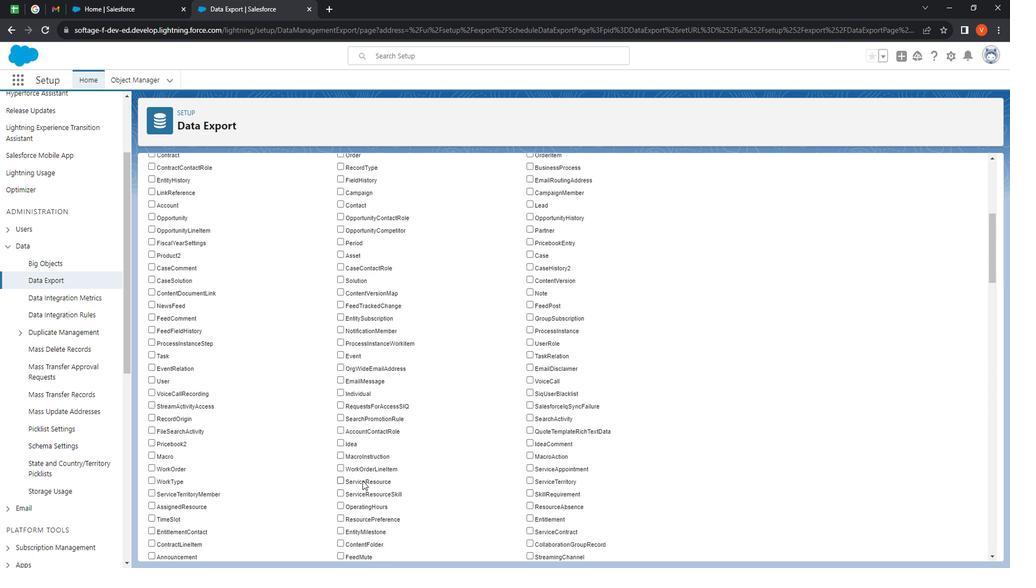 
Action: Mouse scrolled (380, 481) with delta (0, 0)
Screenshot: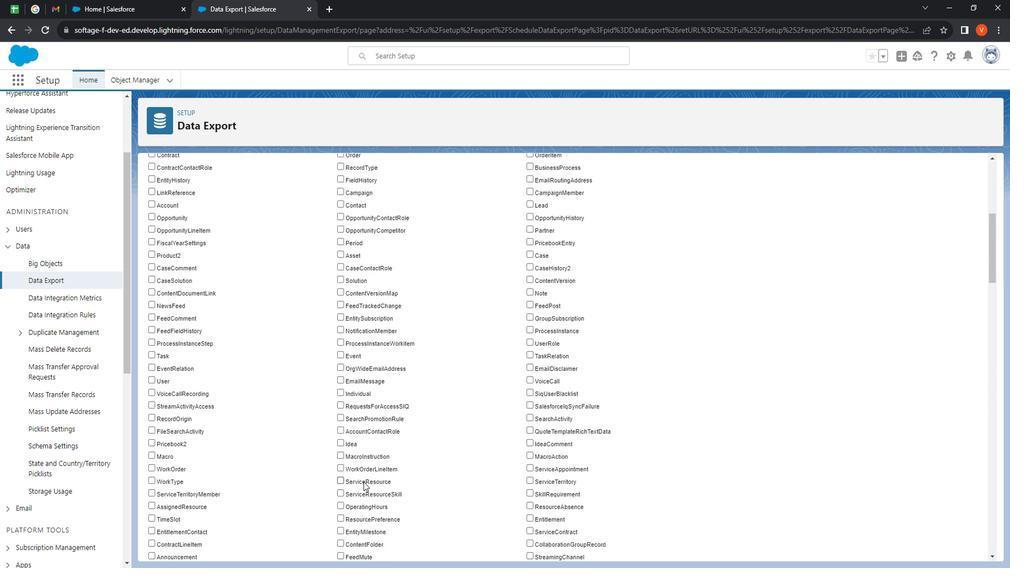 
Action: Mouse scrolled (380, 481) with delta (0, 0)
Screenshot: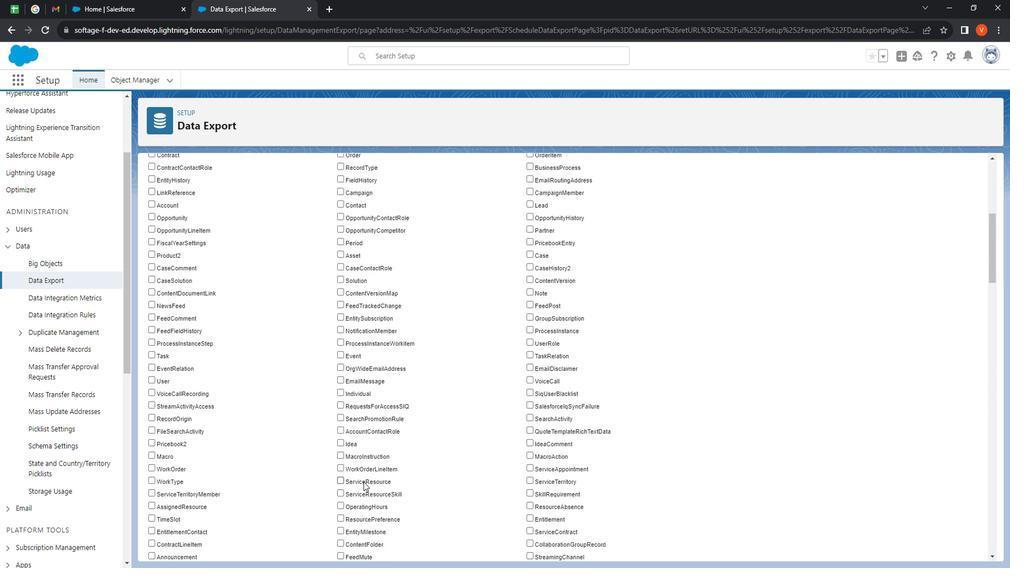 
Action: Mouse scrolled (380, 481) with delta (0, 0)
Screenshot: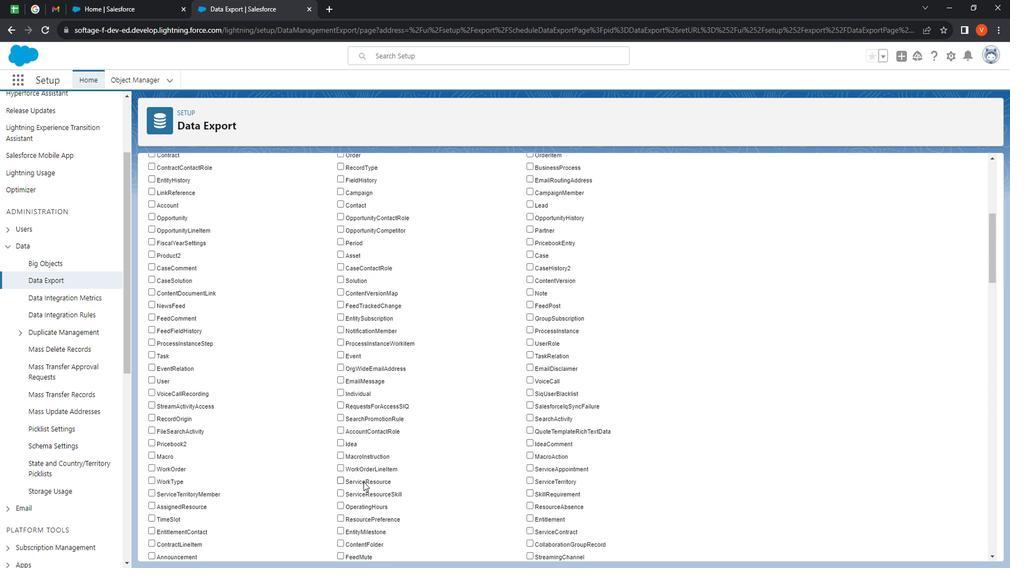 
Action: Mouse scrolled (380, 481) with delta (0, 0)
Screenshot: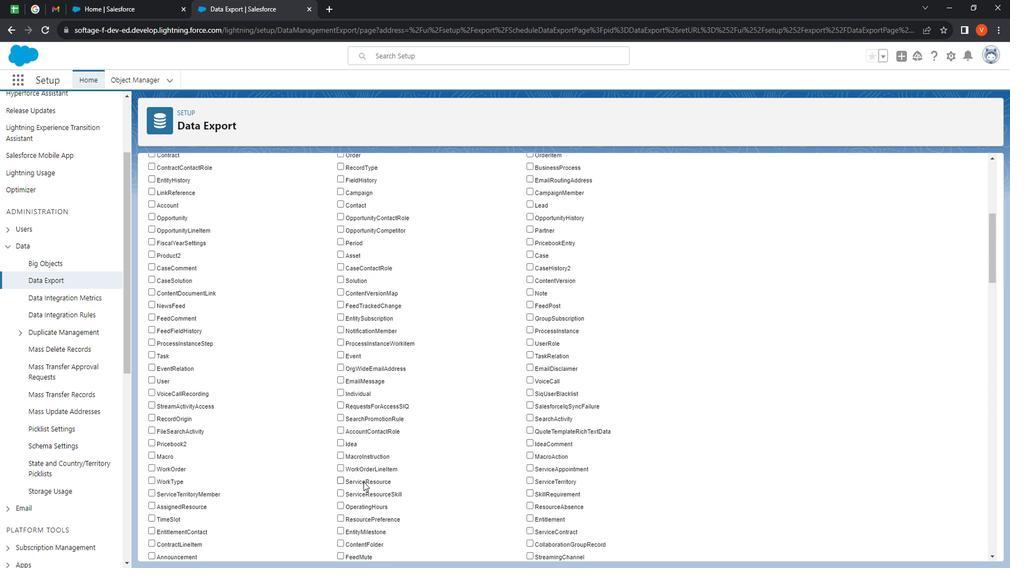 
Action: Mouse moved to (380, 481)
Screenshot: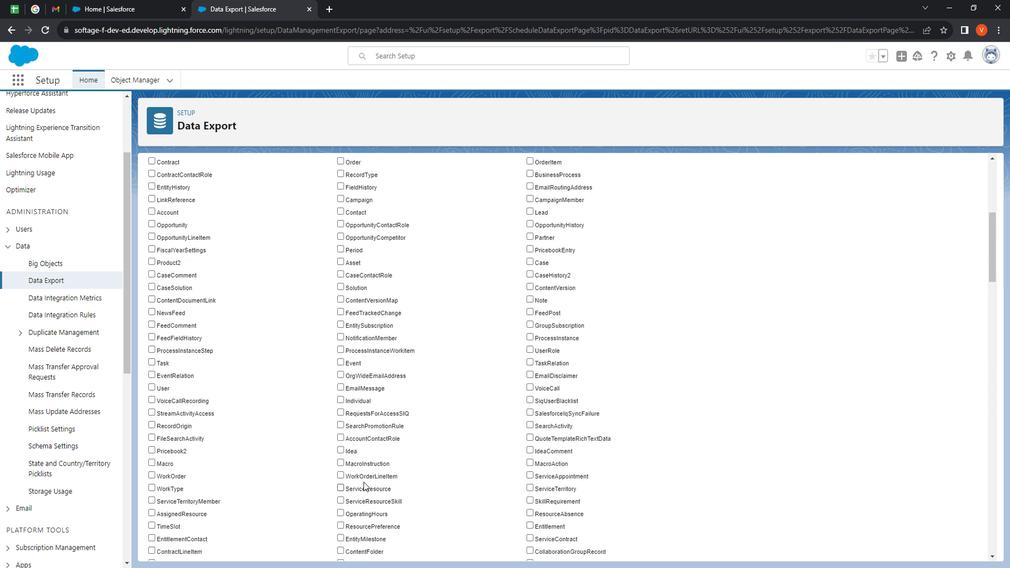 
Action: Mouse scrolled (380, 482) with delta (0, 0)
Screenshot: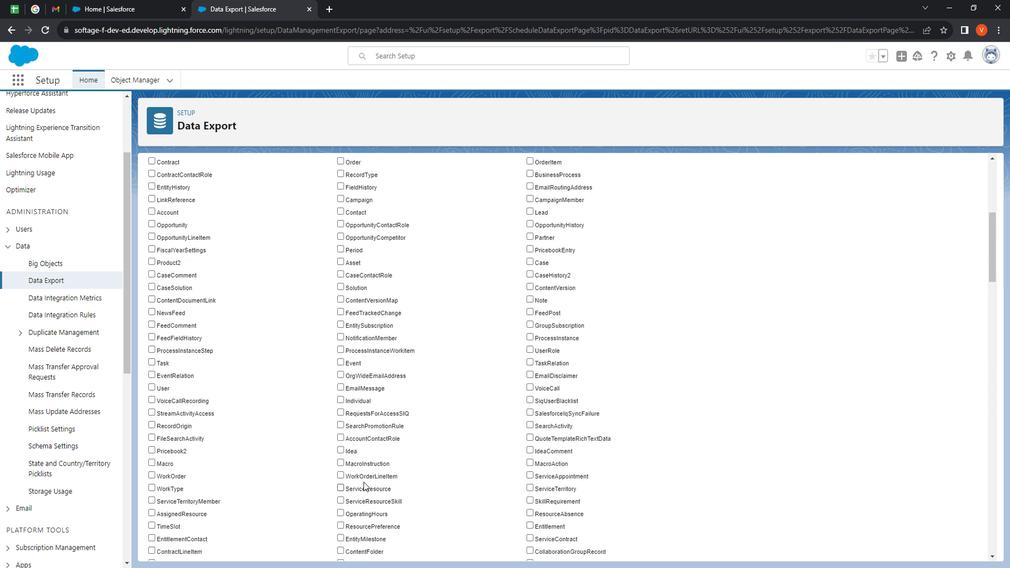 
Action: Mouse scrolled (380, 482) with delta (0, 0)
Screenshot: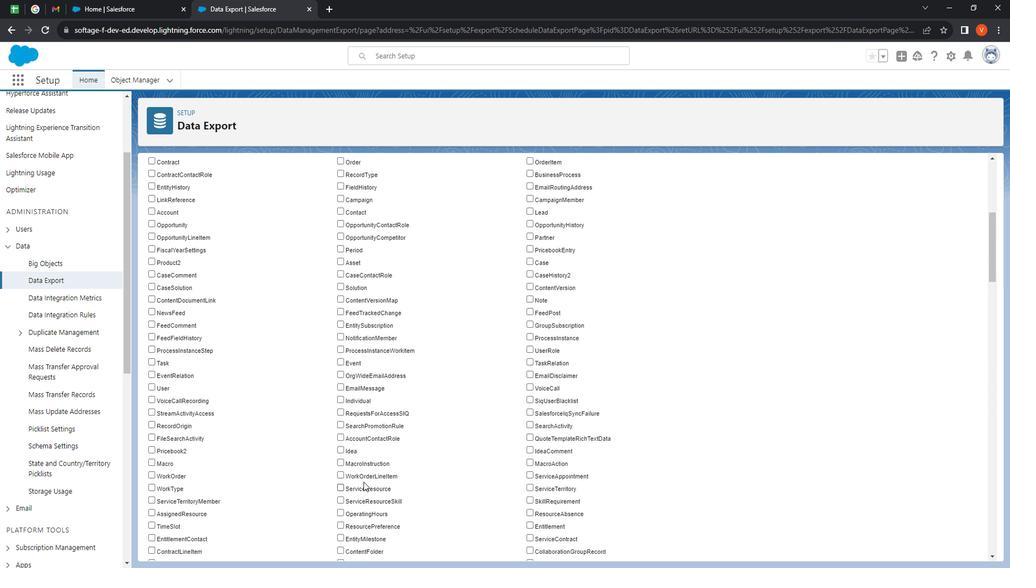 
Action: Mouse moved to (167, 458)
Screenshot: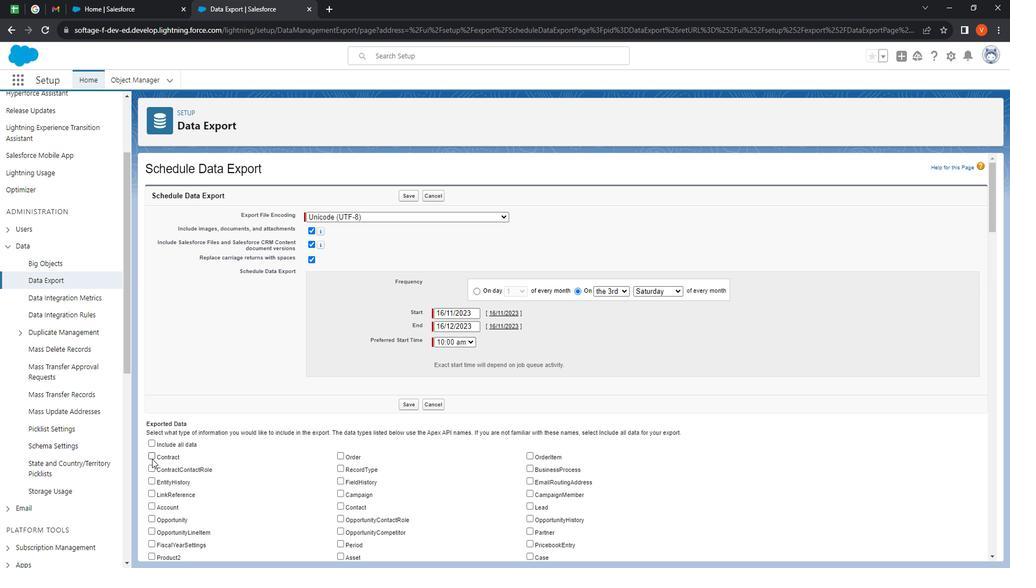 
Action: Mouse pressed left at (167, 458)
Screenshot: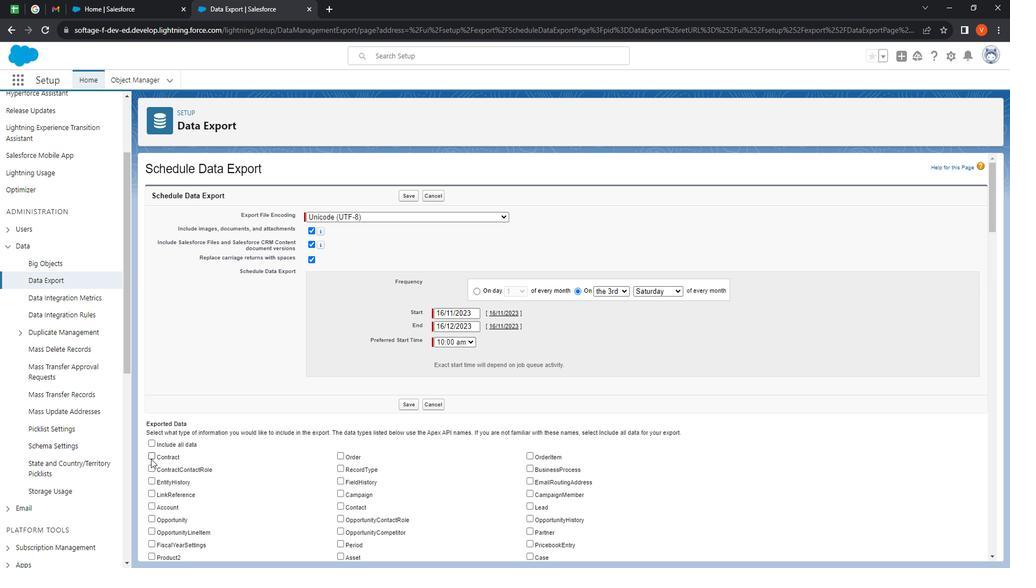 
Action: Mouse moved to (360, 456)
Screenshot: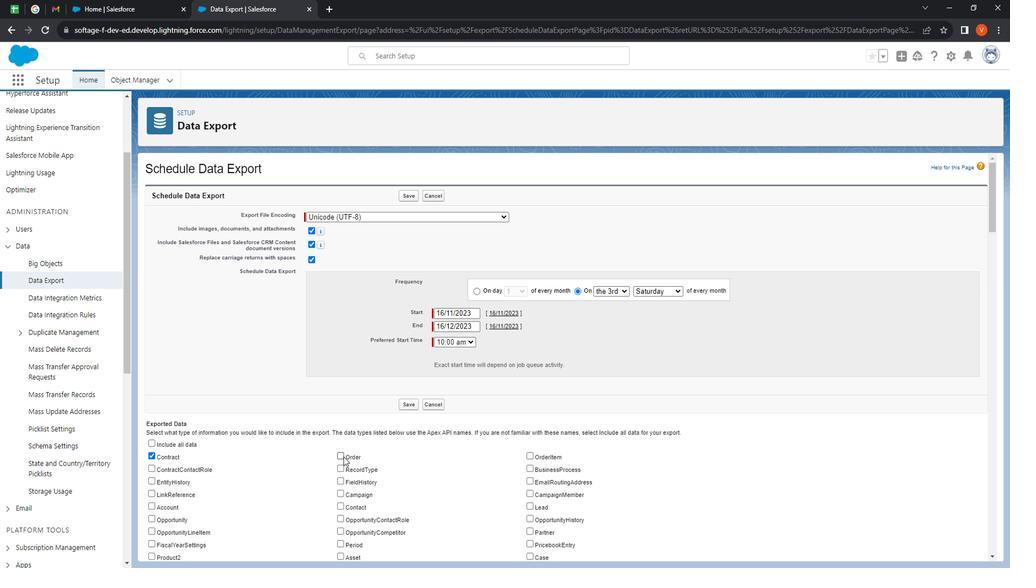 
Action: Mouse pressed left at (360, 456)
Screenshot: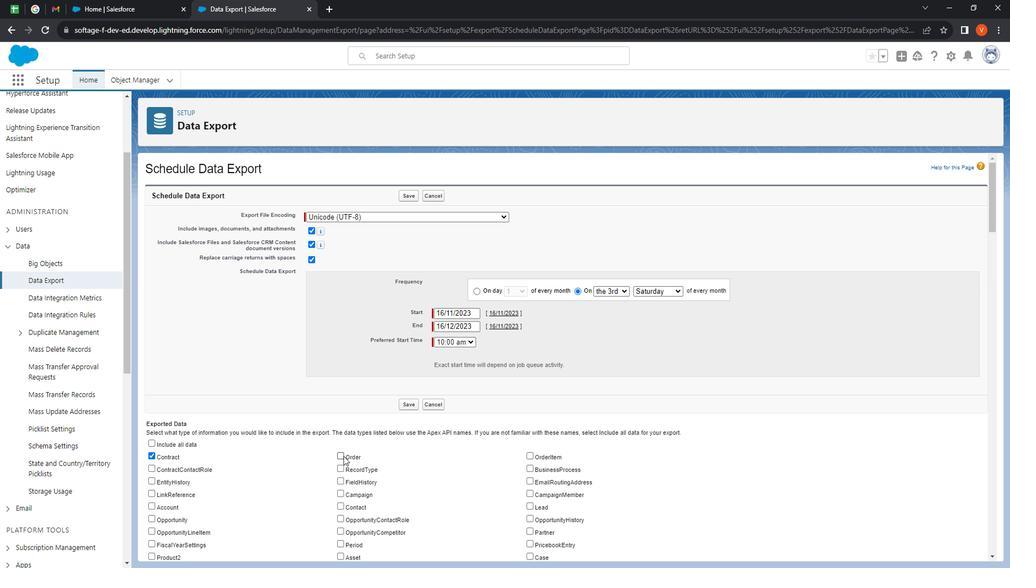 
Action: Mouse moved to (548, 456)
Screenshot: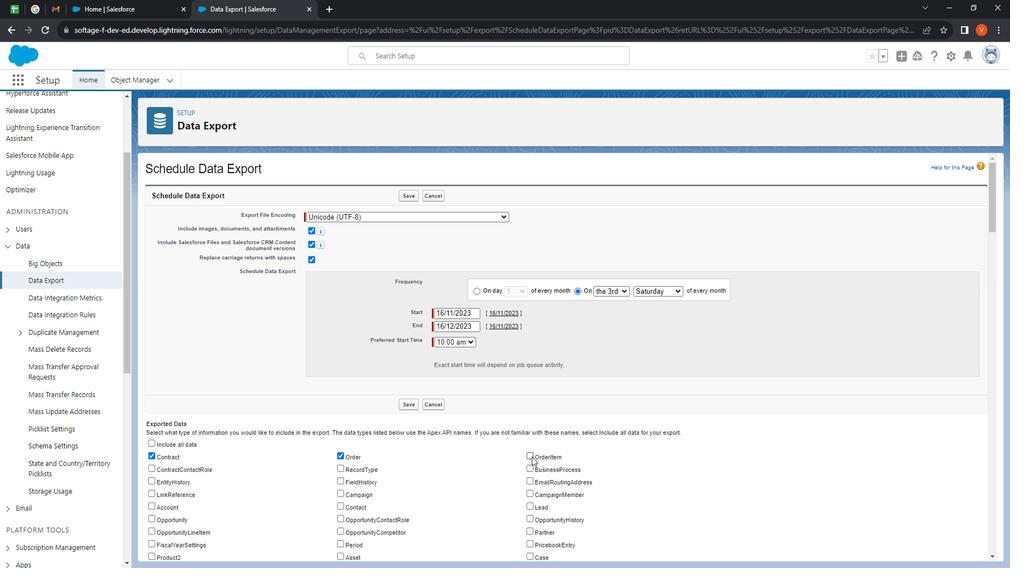 
Action: Mouse pressed left at (548, 456)
Screenshot: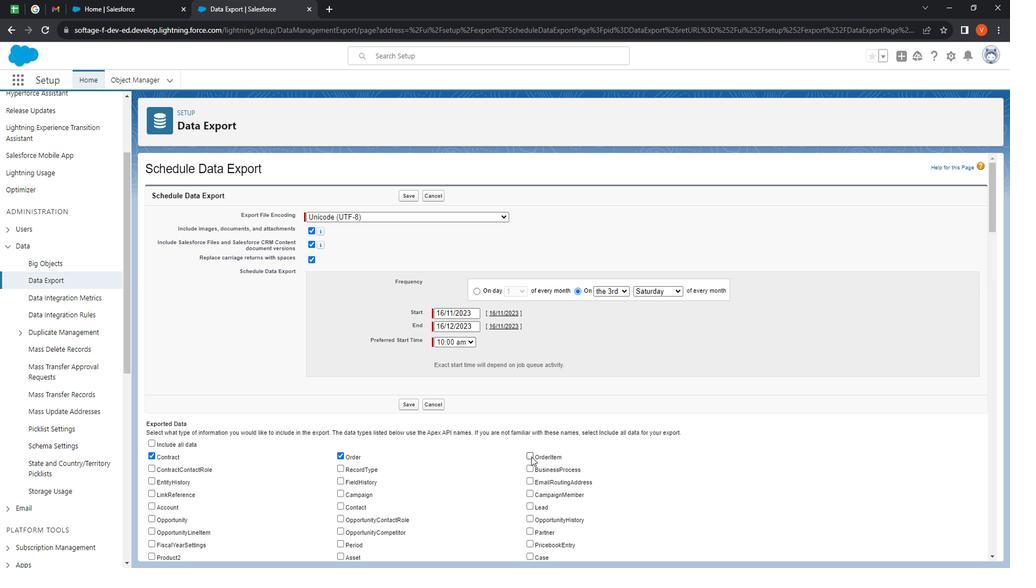 
Action: Mouse moved to (547, 468)
Screenshot: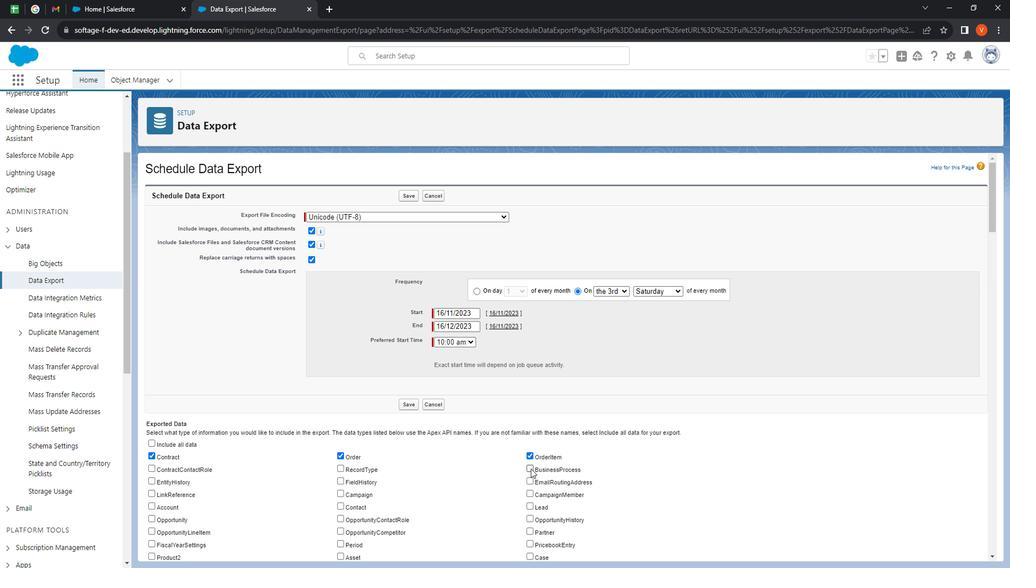 
Action: Mouse pressed left at (547, 468)
Screenshot: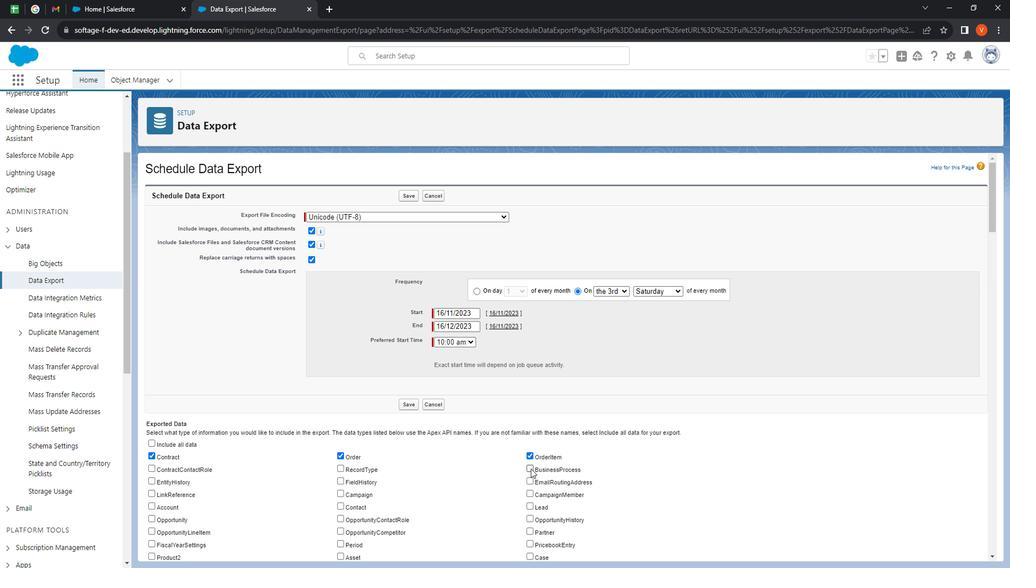 
Action: Mouse moved to (358, 468)
Screenshot: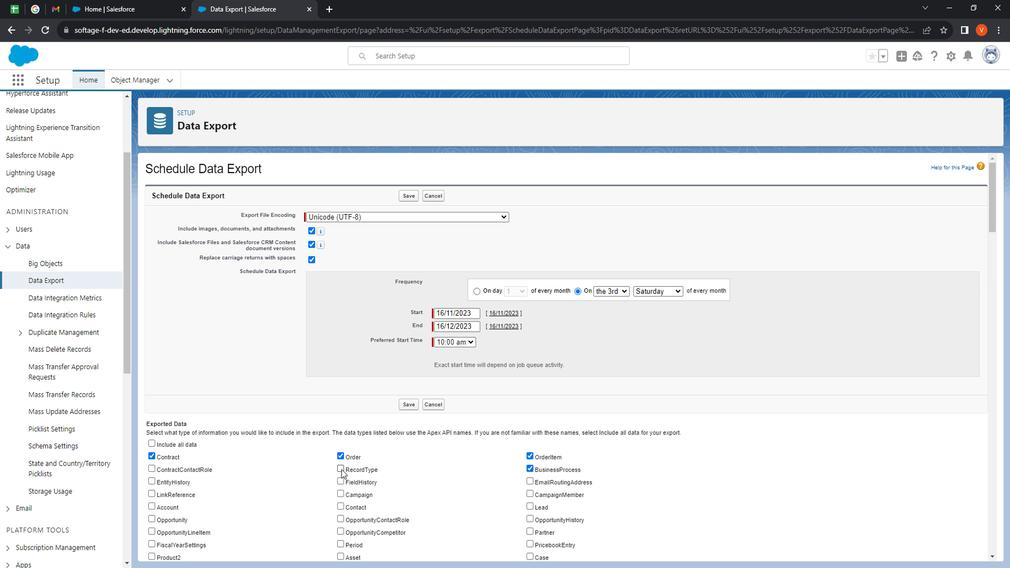 
Action: Mouse pressed left at (358, 468)
Screenshot: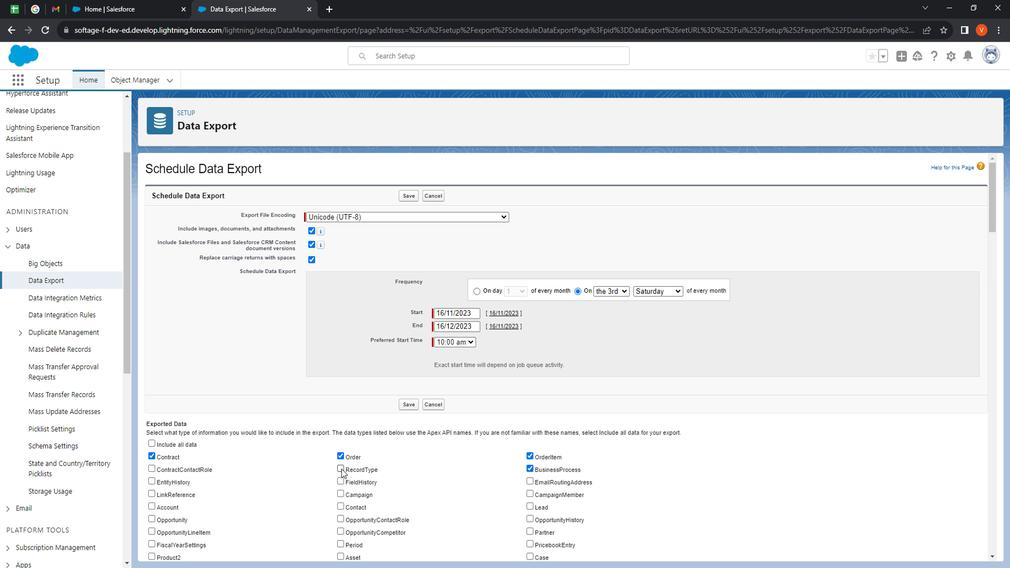 
Action: Mouse moved to (167, 469)
Screenshot: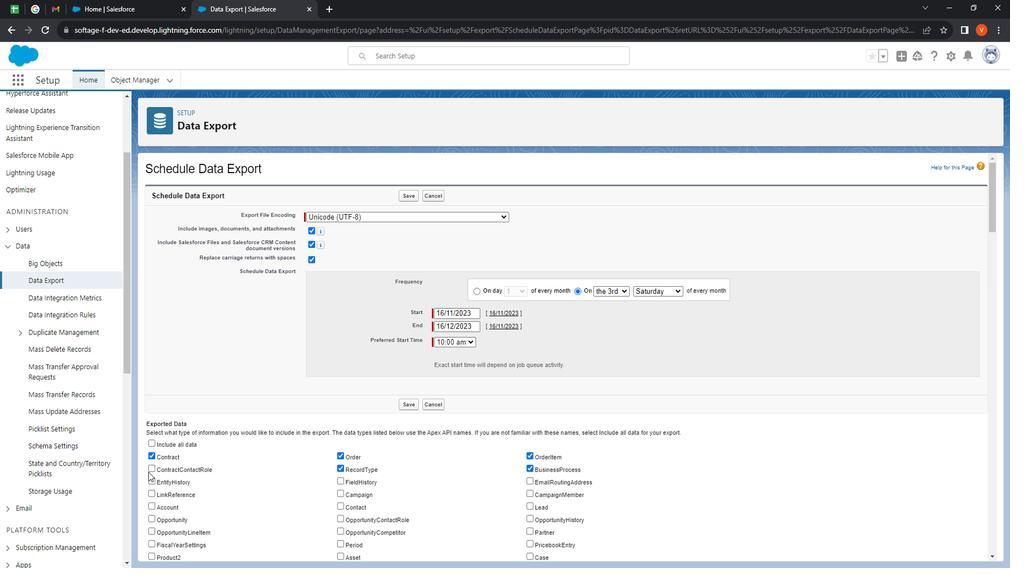 
Action: Mouse pressed left at (167, 469)
Screenshot: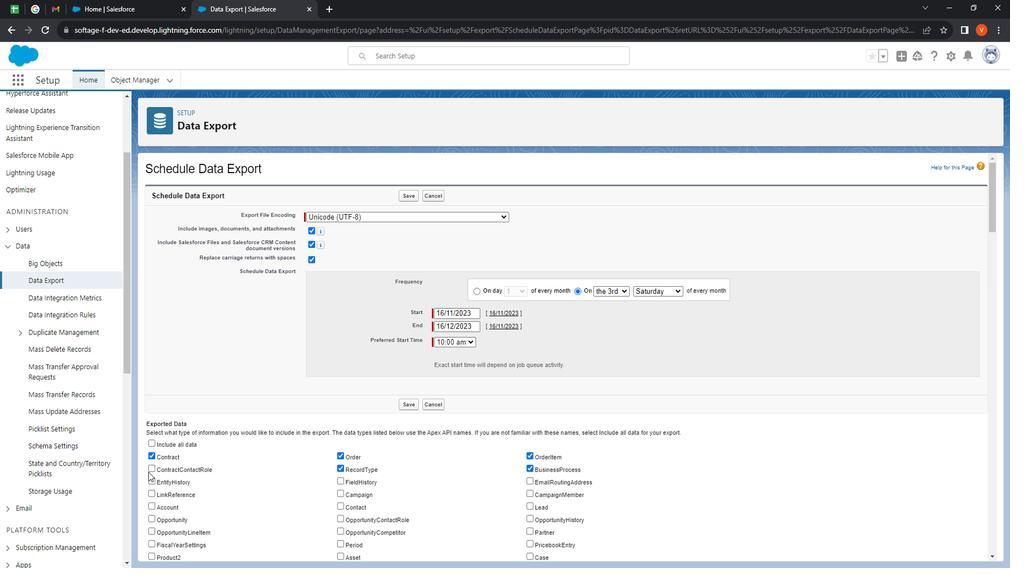 
Action: Mouse moved to (168, 469)
Screenshot: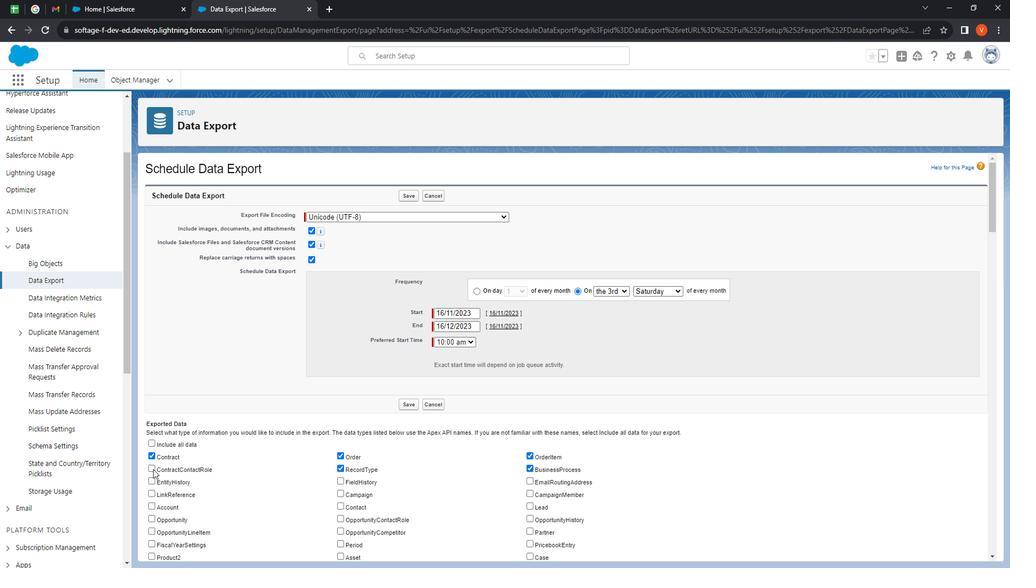 
Action: Mouse pressed left at (168, 469)
Screenshot: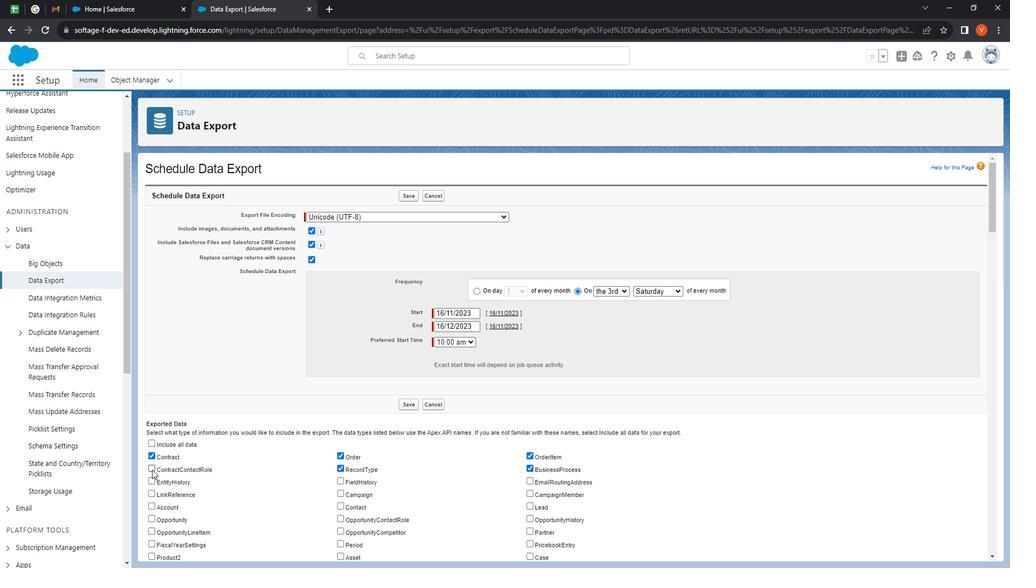
Action: Mouse moved to (171, 505)
Screenshot: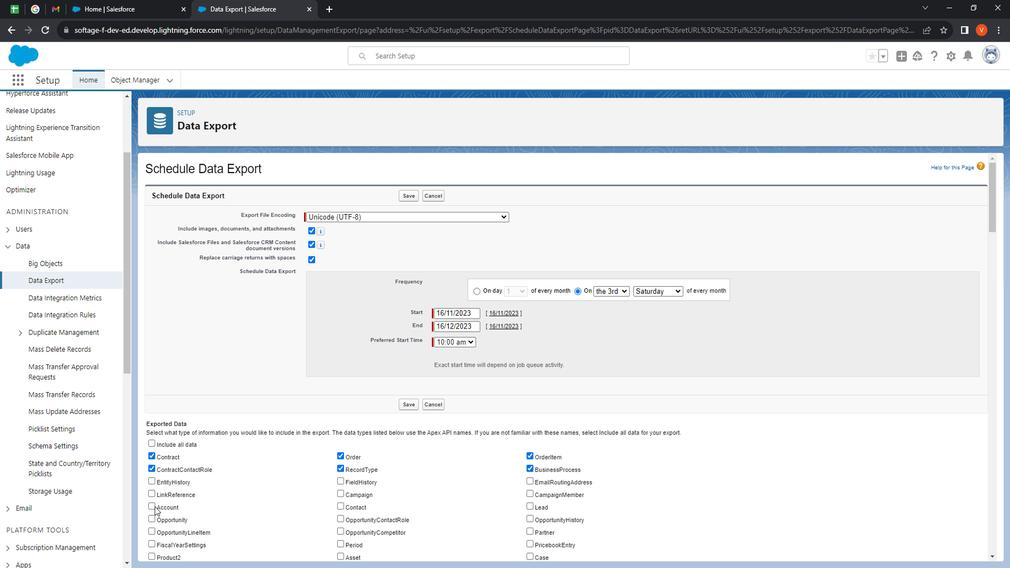 
Action: Mouse pressed left at (171, 505)
Screenshot: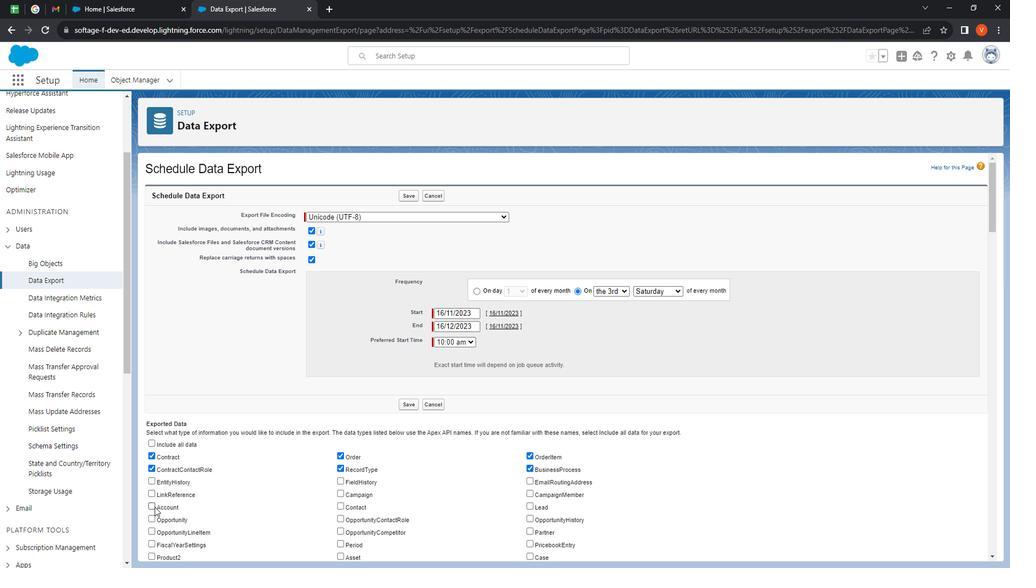 
Action: Mouse moved to (393, 493)
Screenshot: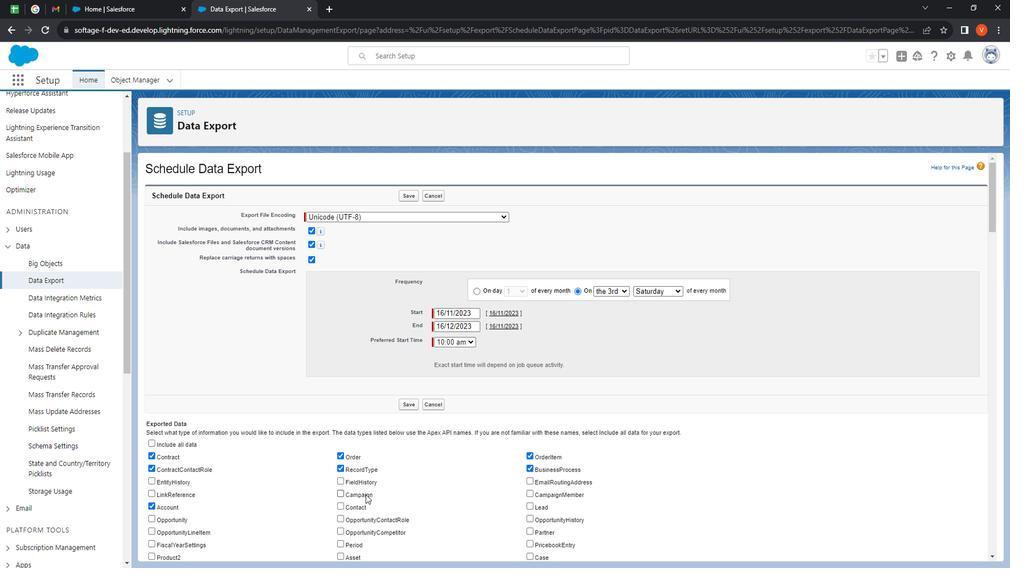 
Action: Mouse scrolled (393, 493) with delta (0, 0)
Screenshot: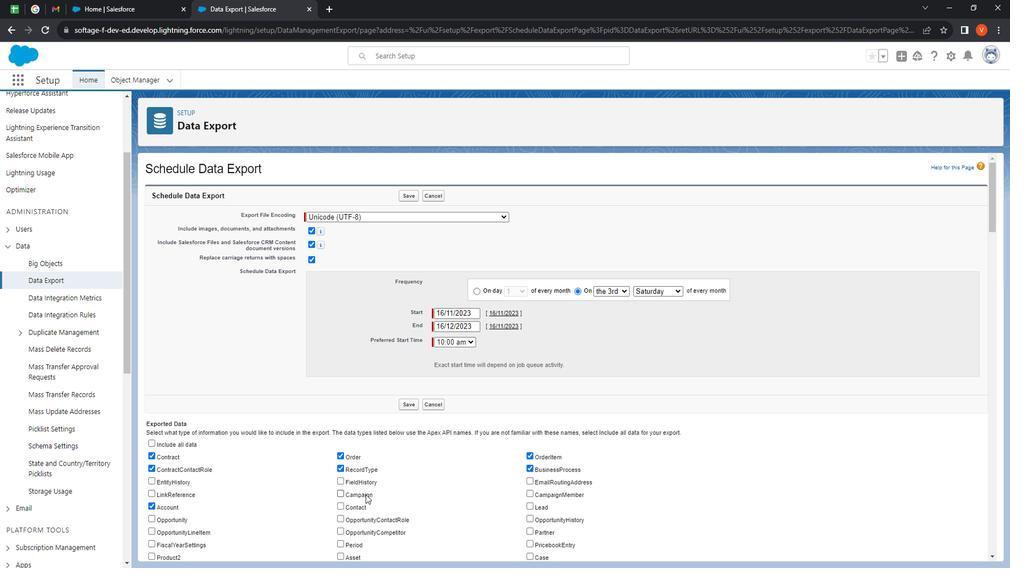 
Action: Mouse moved to (399, 493)
Screenshot: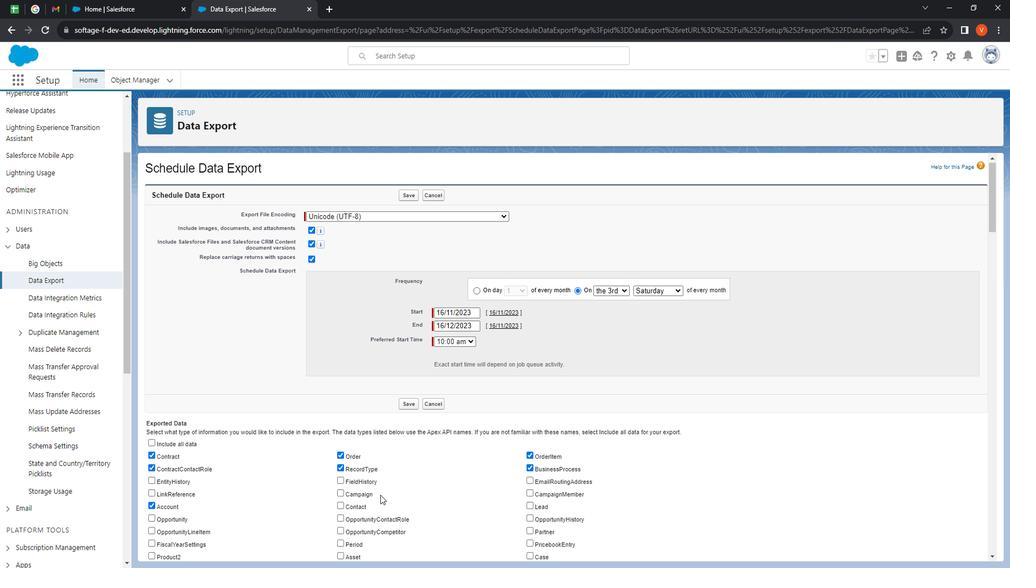 
Action: Mouse scrolled (399, 493) with delta (0, 0)
Screenshot: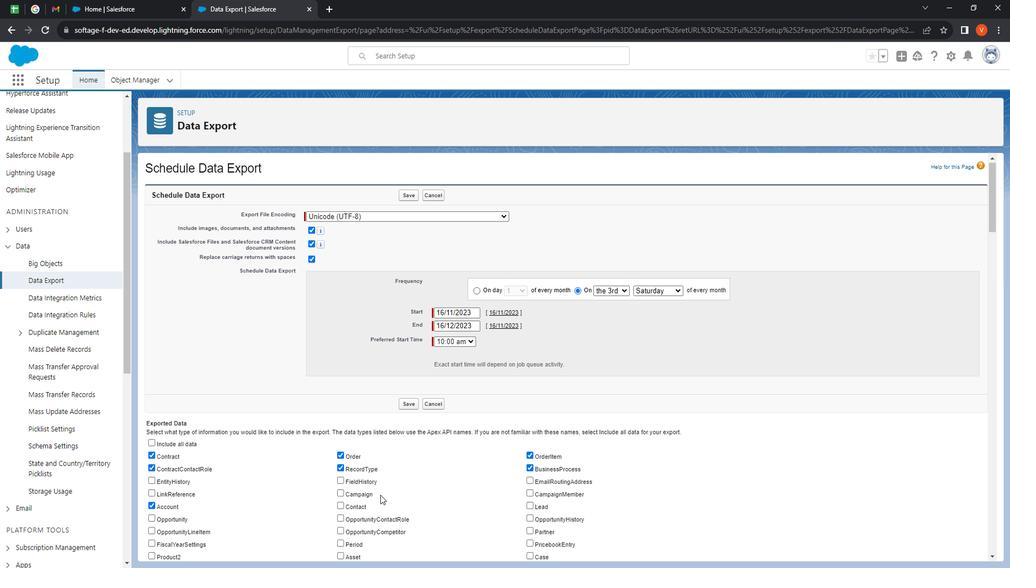 
Action: Mouse moved to (357, 399)
Screenshot: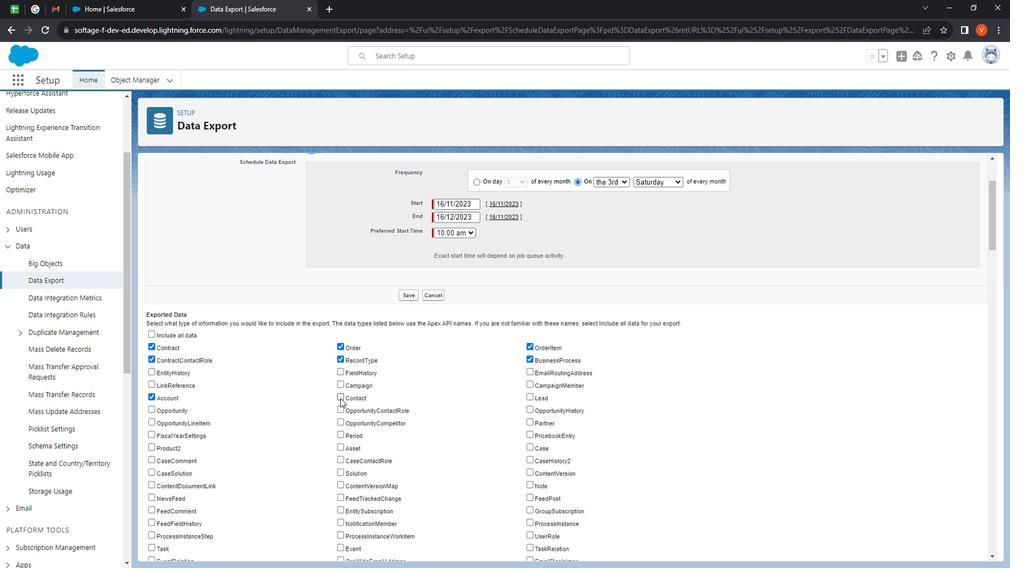 
Action: Mouse pressed left at (357, 399)
Screenshot: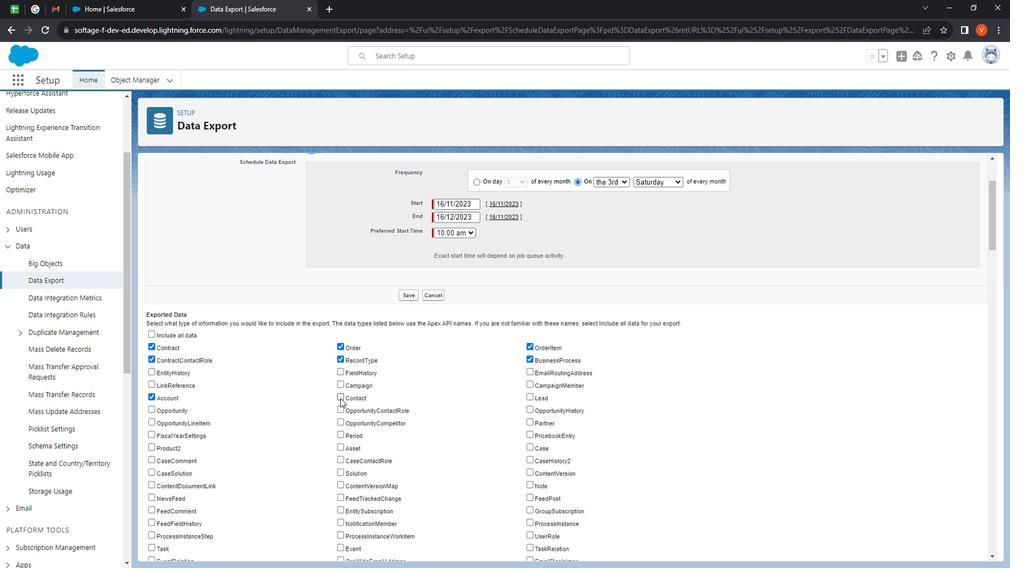 
Action: Mouse moved to (359, 389)
Screenshot: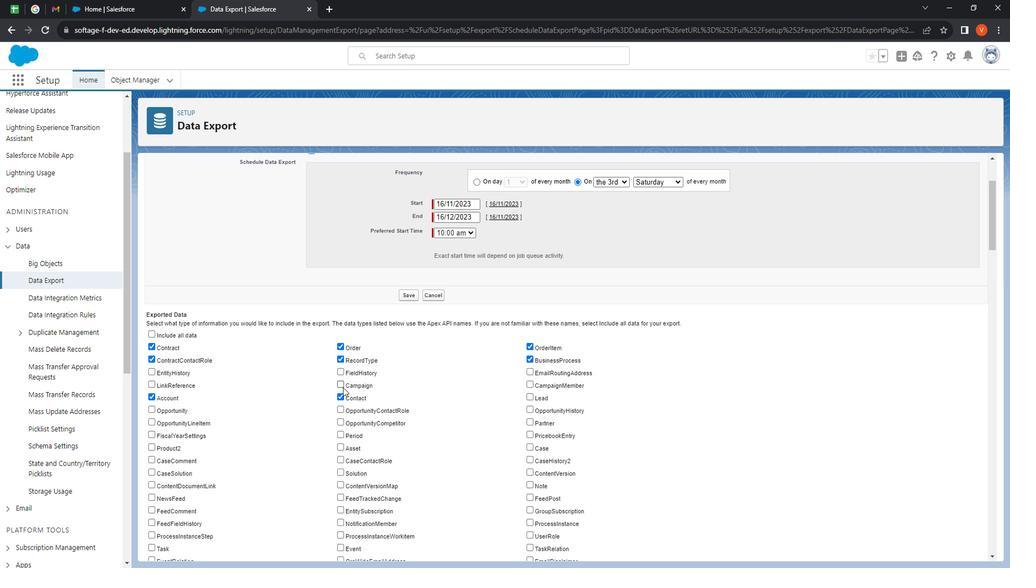
Action: Mouse pressed left at (359, 389)
